 Task: Create a Blog: A platform for individuals or groups to read articles, journals, or commentary on various topics.
Action: Mouse moved to (140, 273)
Screenshot: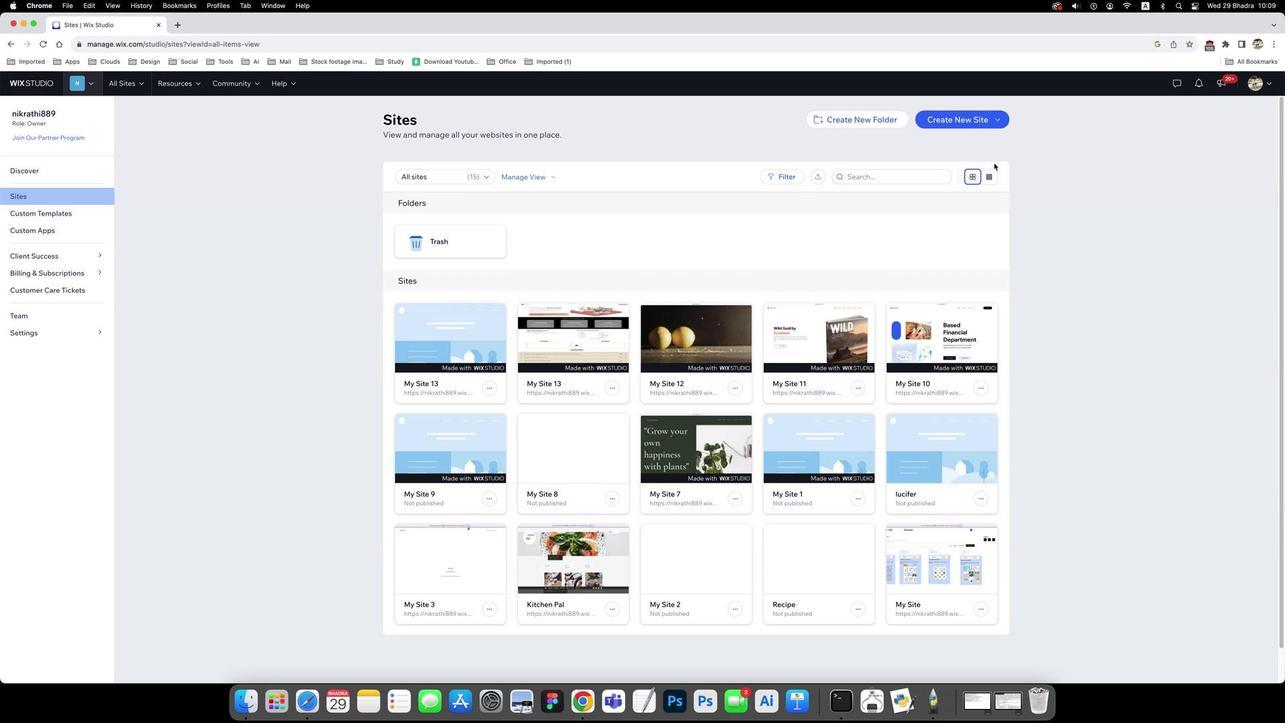 
Action: Mouse pressed left at (140, 273)
Screenshot: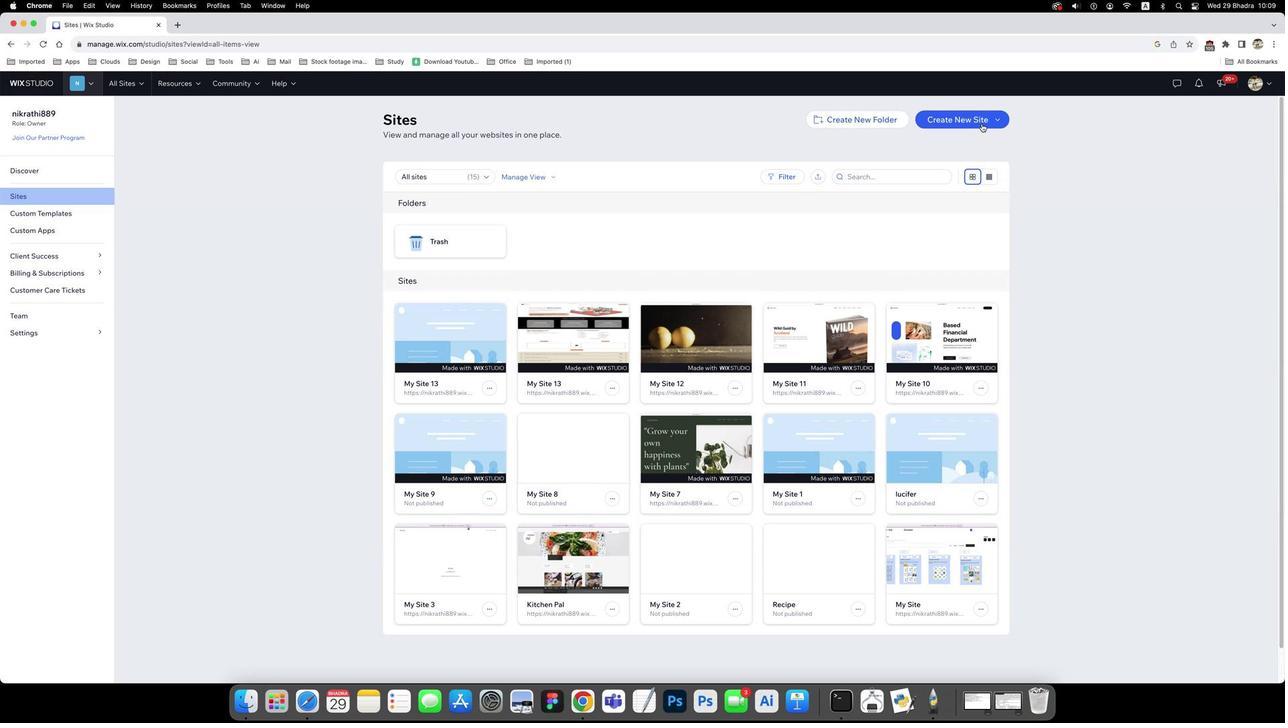 
Action: Mouse moved to (156, 170)
Screenshot: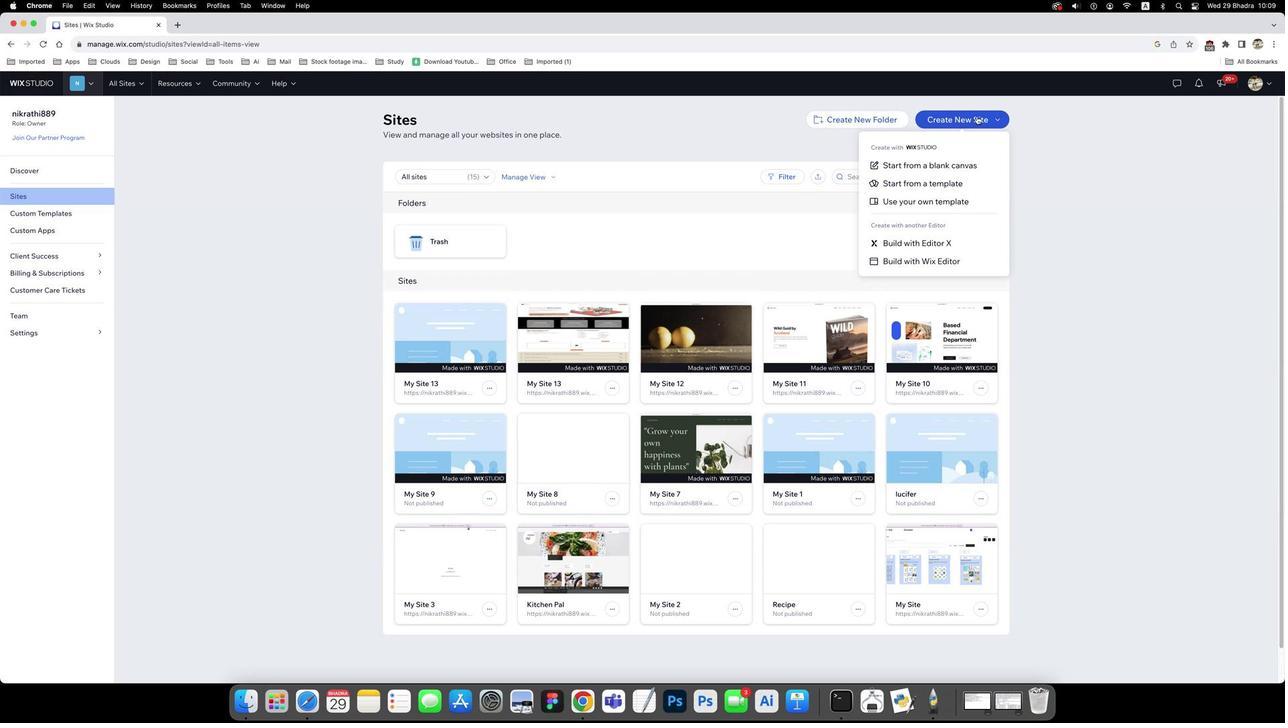 
Action: Mouse pressed left at (156, 170)
Screenshot: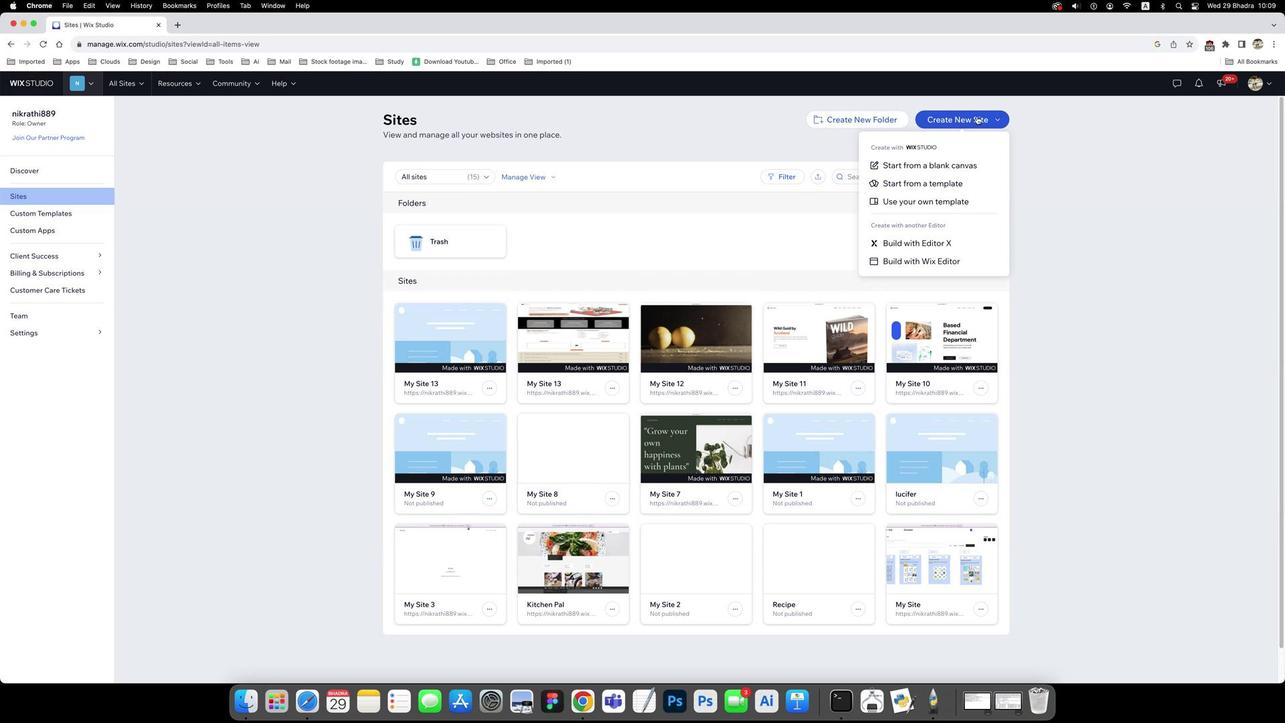 
Action: Mouse moved to (162, 207)
Screenshot: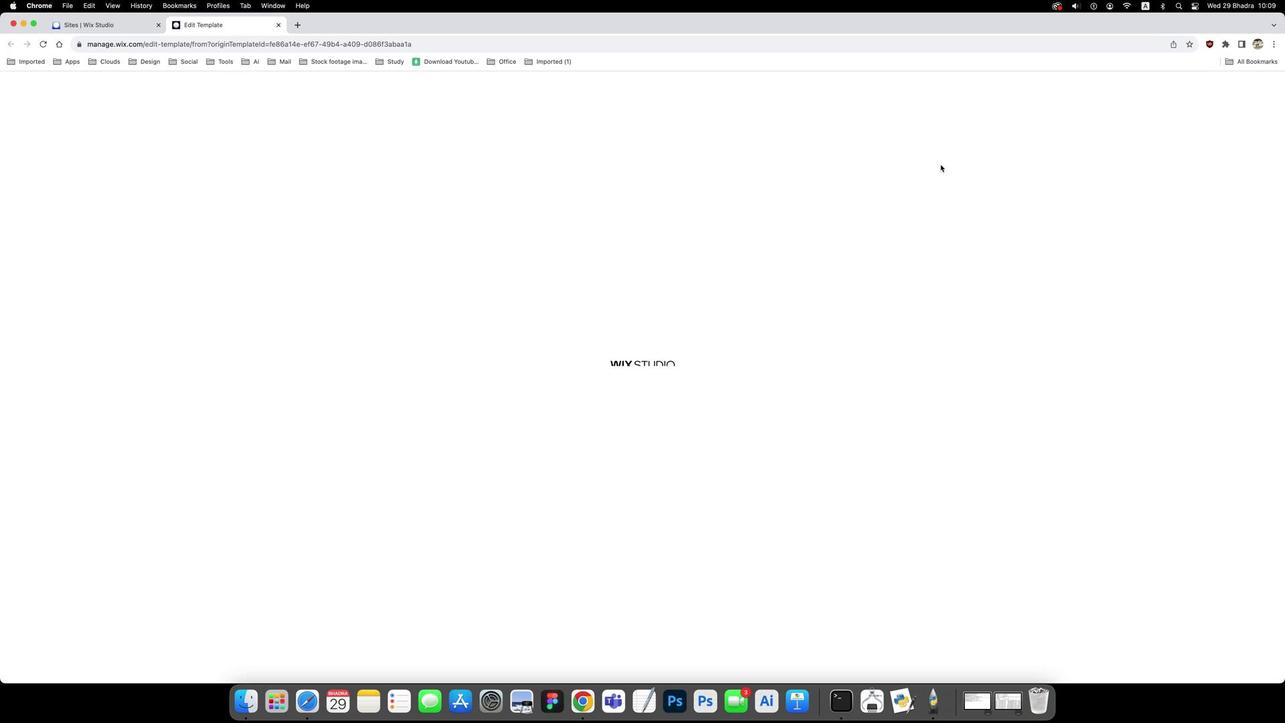
Action: Mouse pressed left at (162, 207)
Screenshot: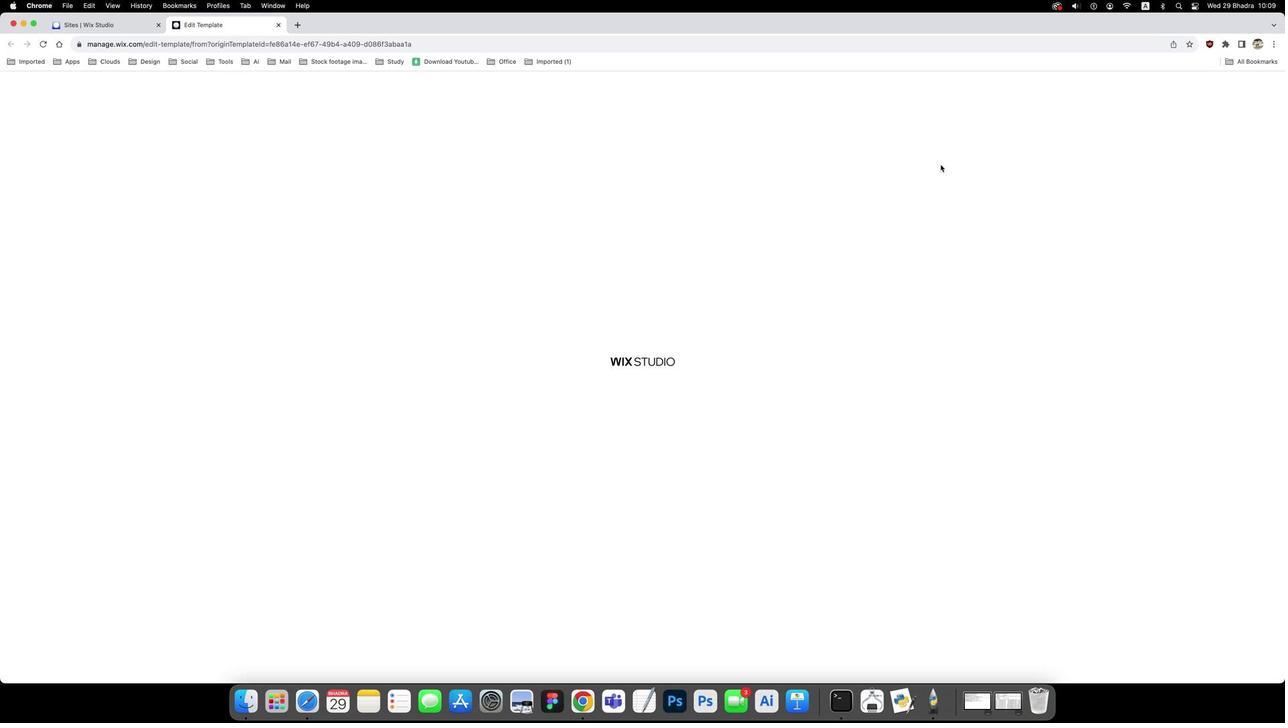 
Action: Mouse moved to (243, 200)
Screenshot: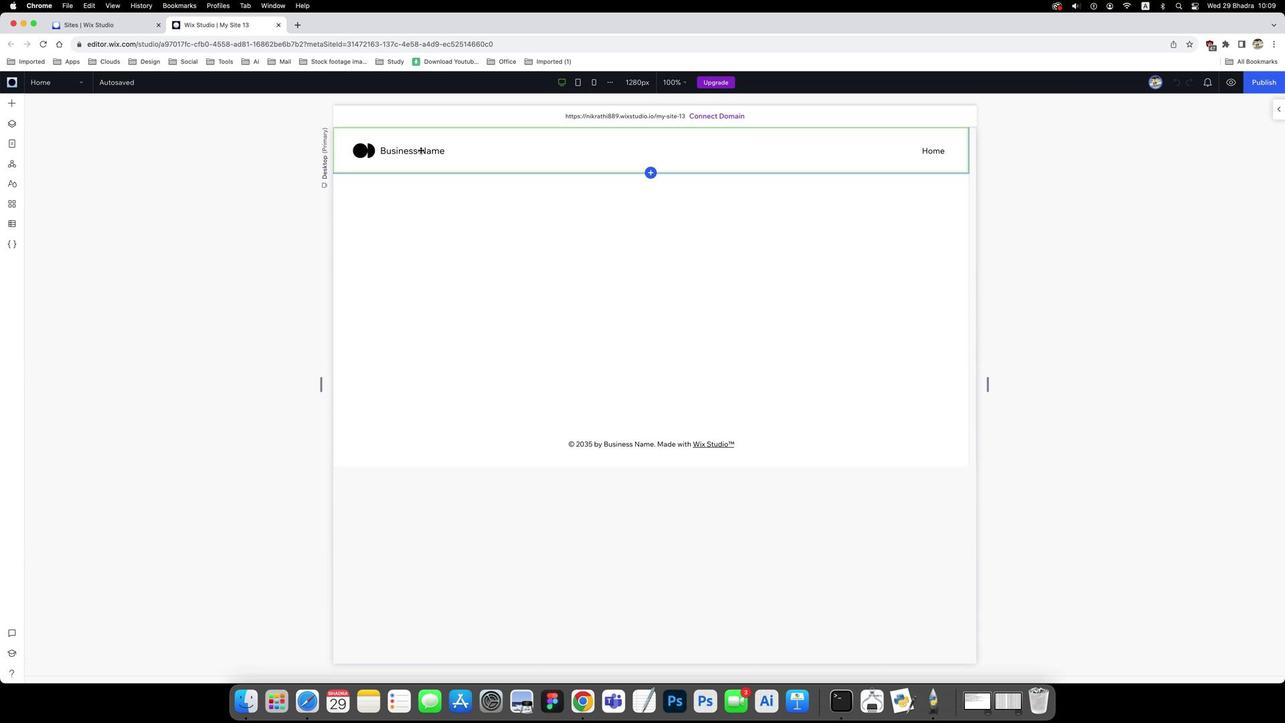 
Action: Mouse pressed left at (243, 200)
Screenshot: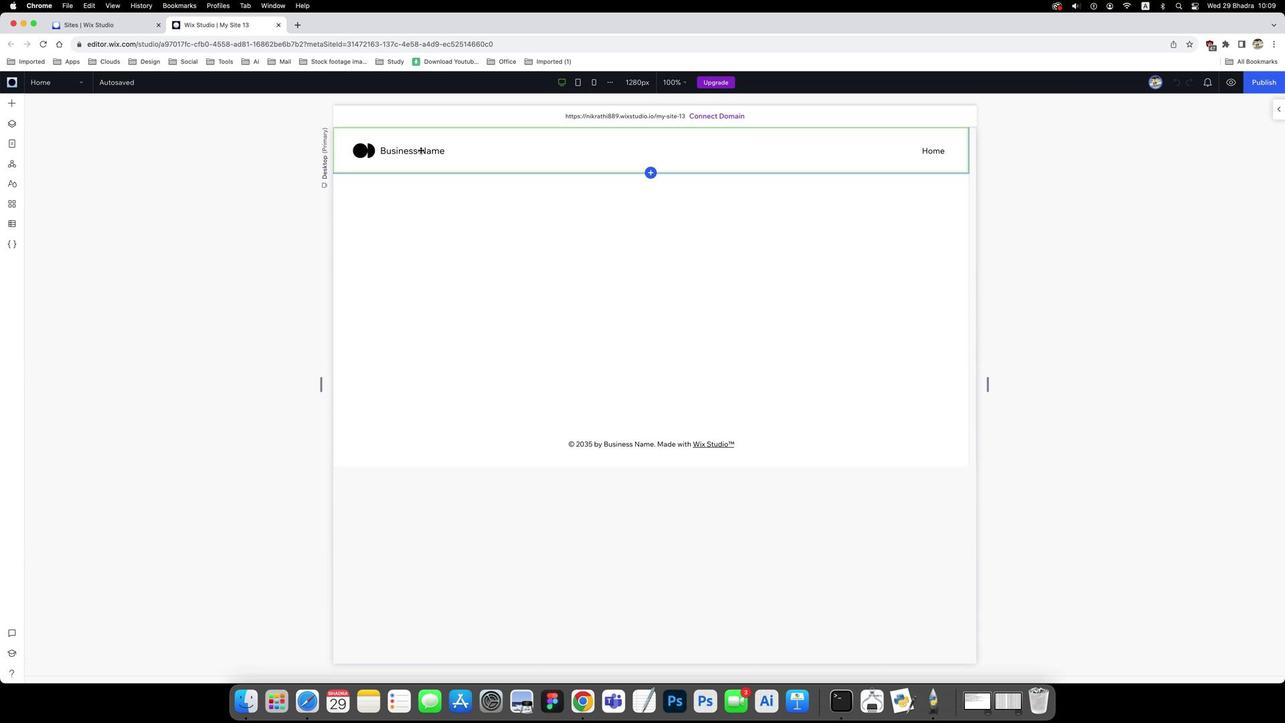 
Action: Mouse moved to (242, 196)
Screenshot: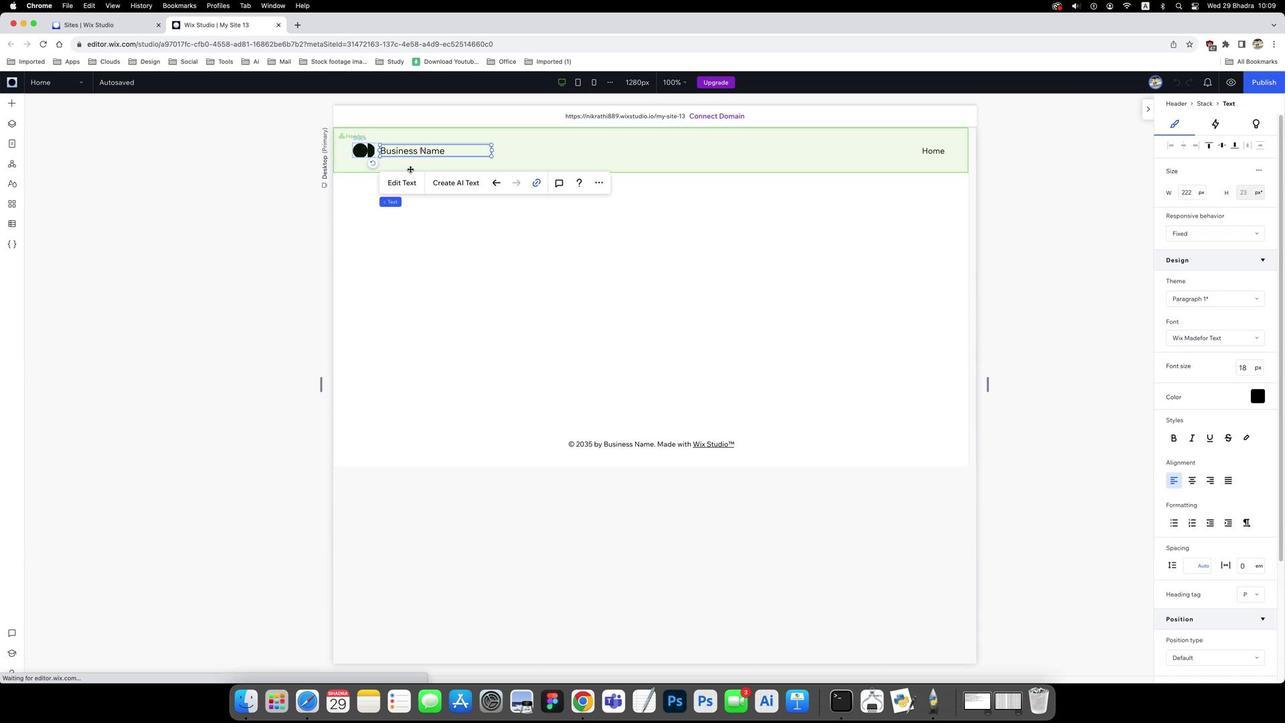
Action: Mouse pressed left at (242, 196)
Screenshot: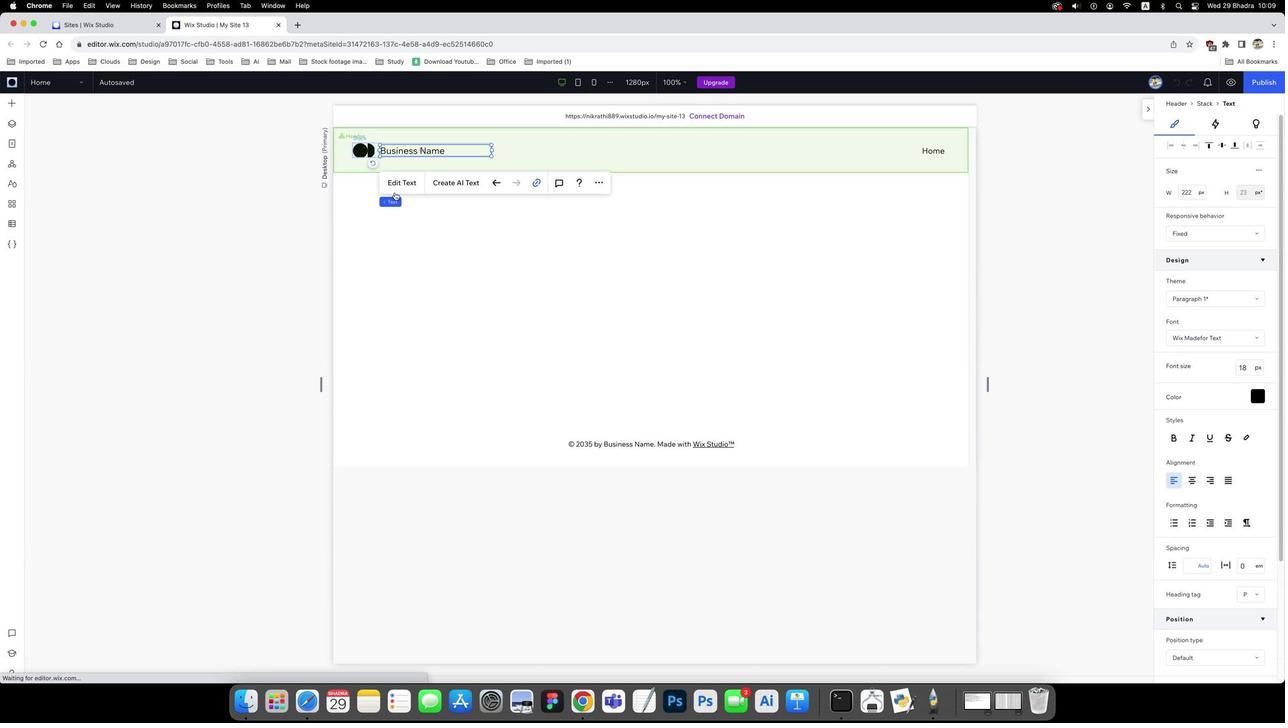 
Action: Mouse pressed left at (242, 196)
Screenshot: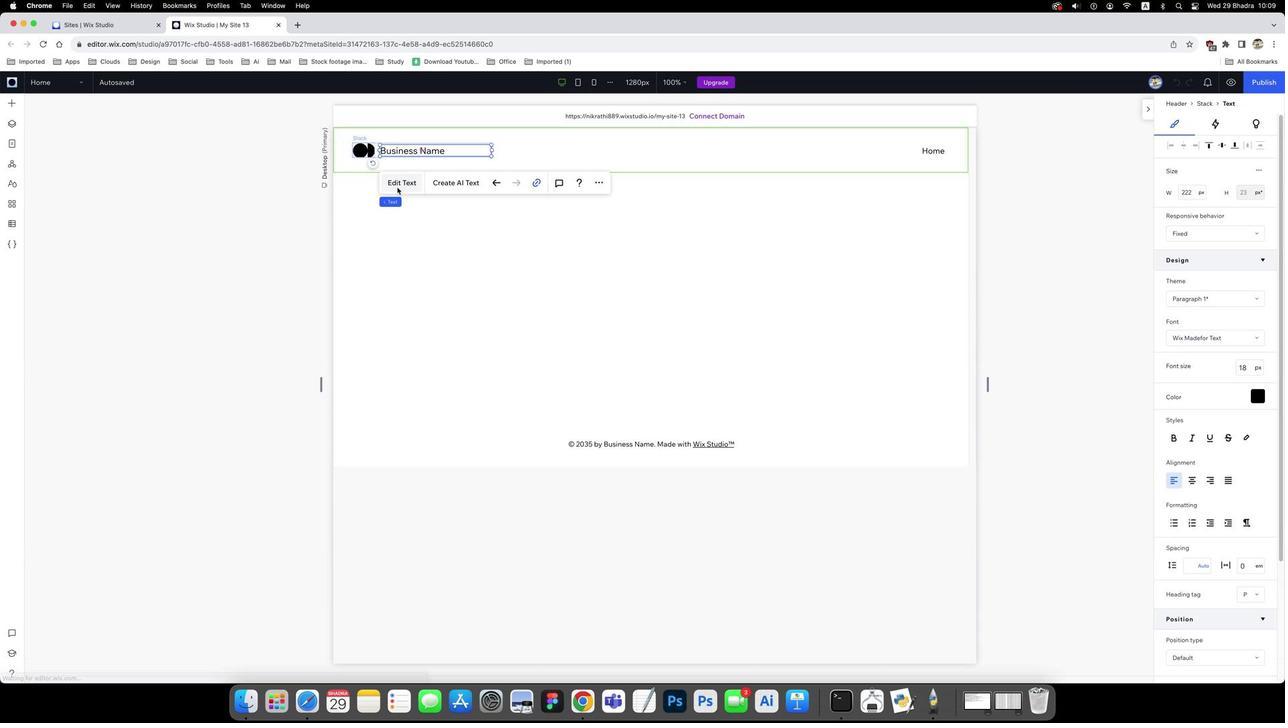 
Action: Mouse moved to (245, 220)
Screenshot: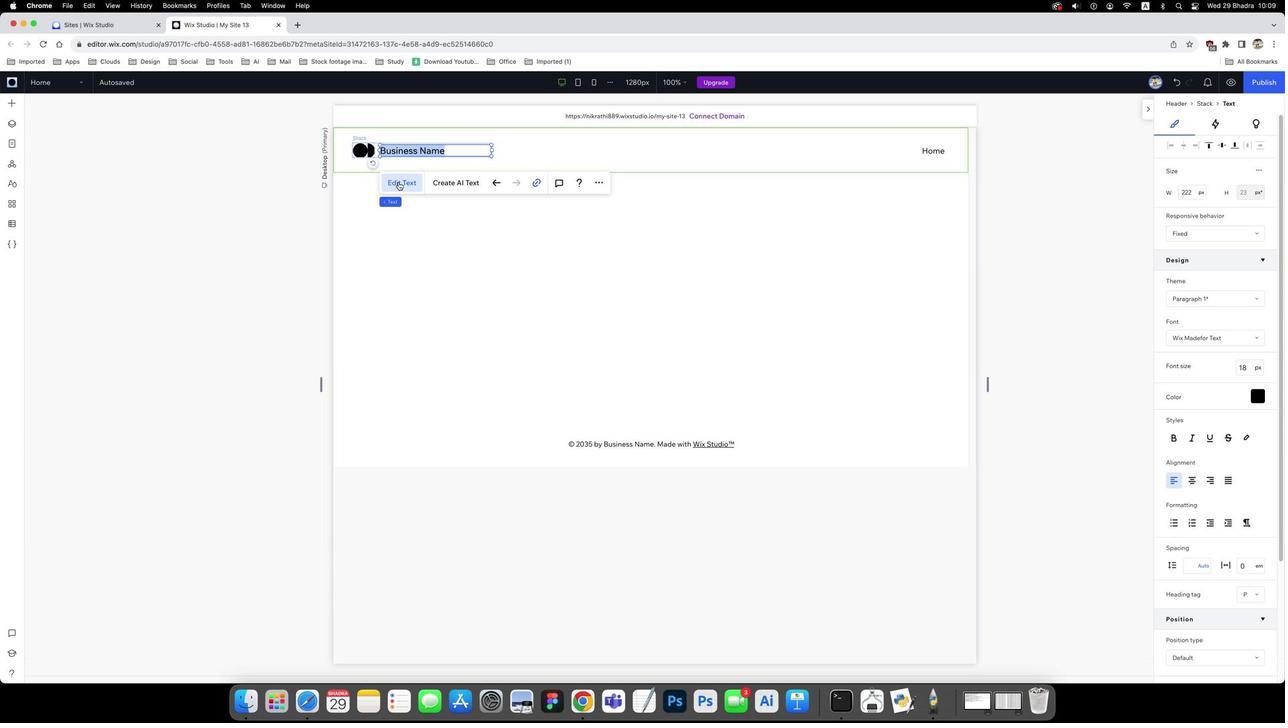 
Action: Mouse pressed left at (245, 220)
Screenshot: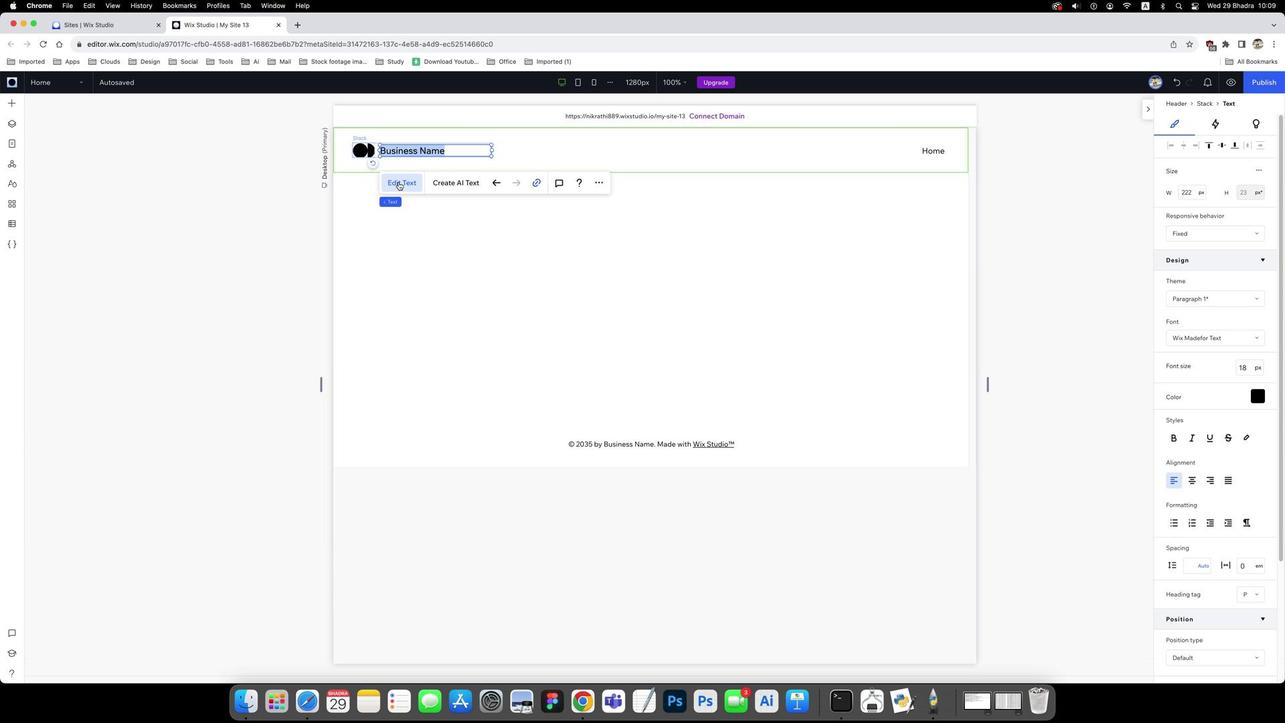 
Action: Key pressed Key.caps_lock'T'Key.caps_lock'h''e'Key.spaceKey.caps_lock'E'Key.caps_lock'x''p''l''o''r''e'
Screenshot: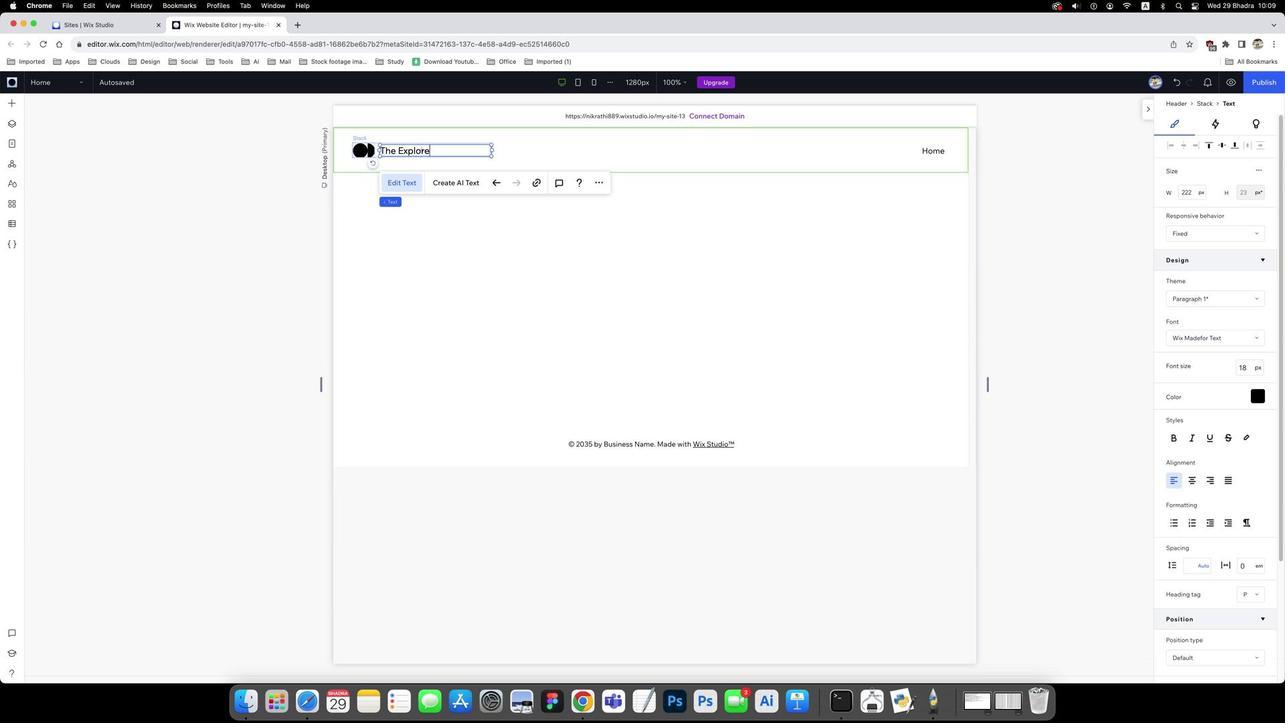 
Action: Mouse moved to (251, 216)
Screenshot: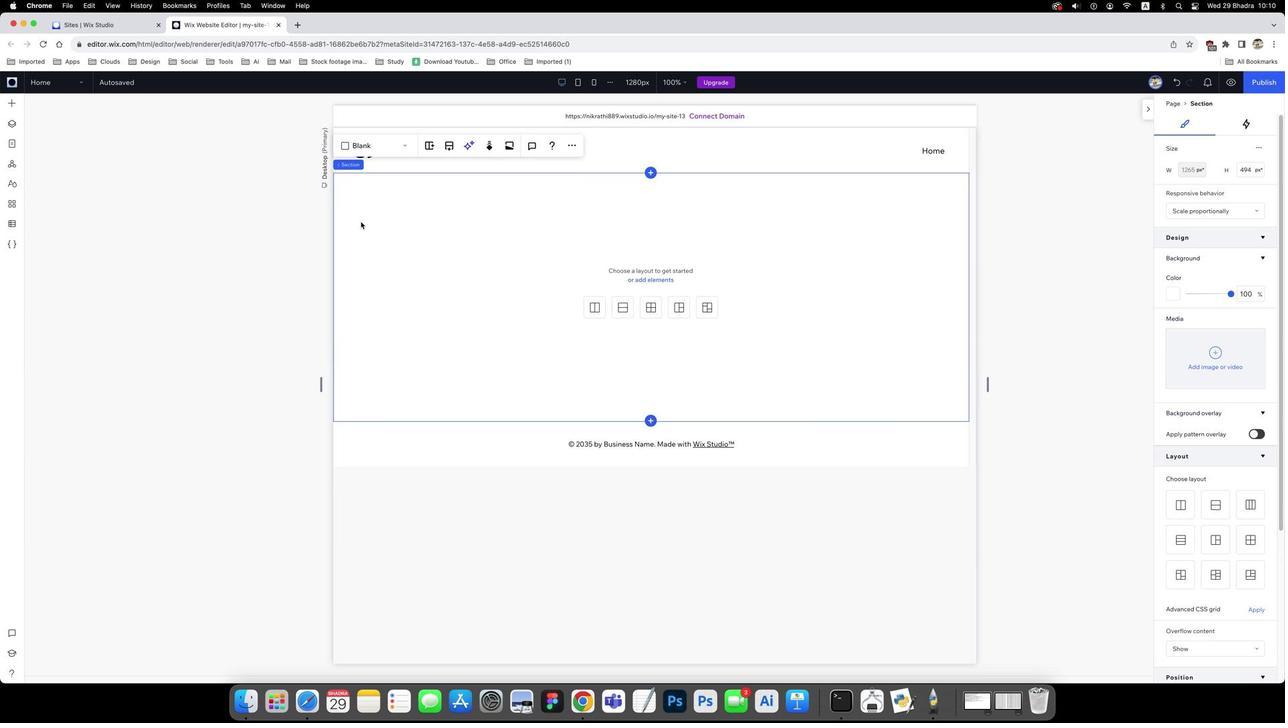 
Action: Mouse pressed left at (251, 216)
Screenshot: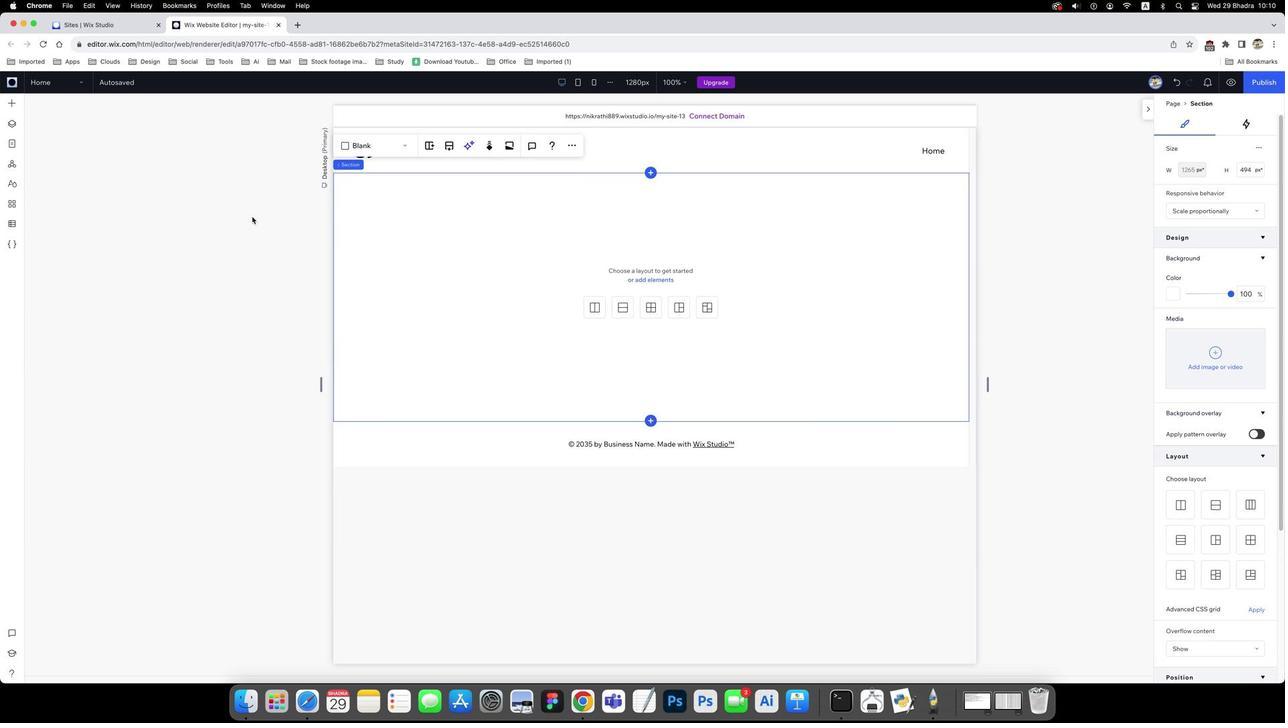 
Action: Mouse moved to (268, 247)
Screenshot: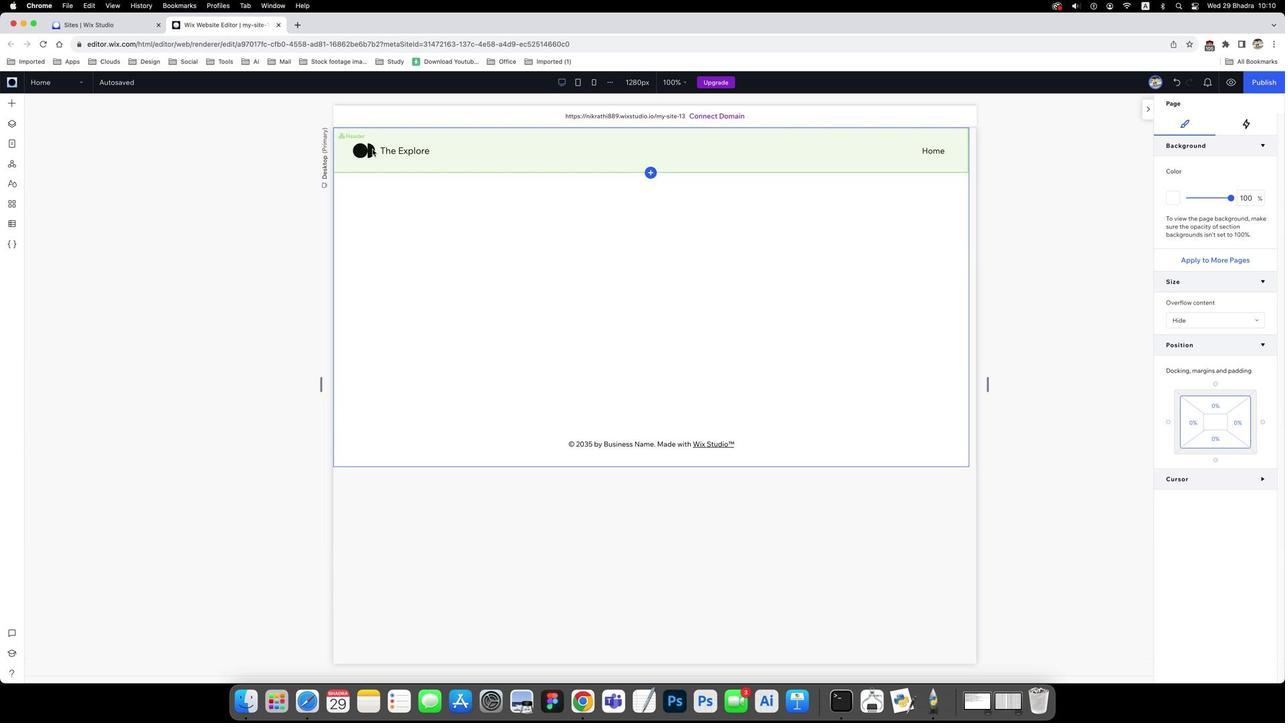
Action: Mouse pressed left at (268, 247)
Screenshot: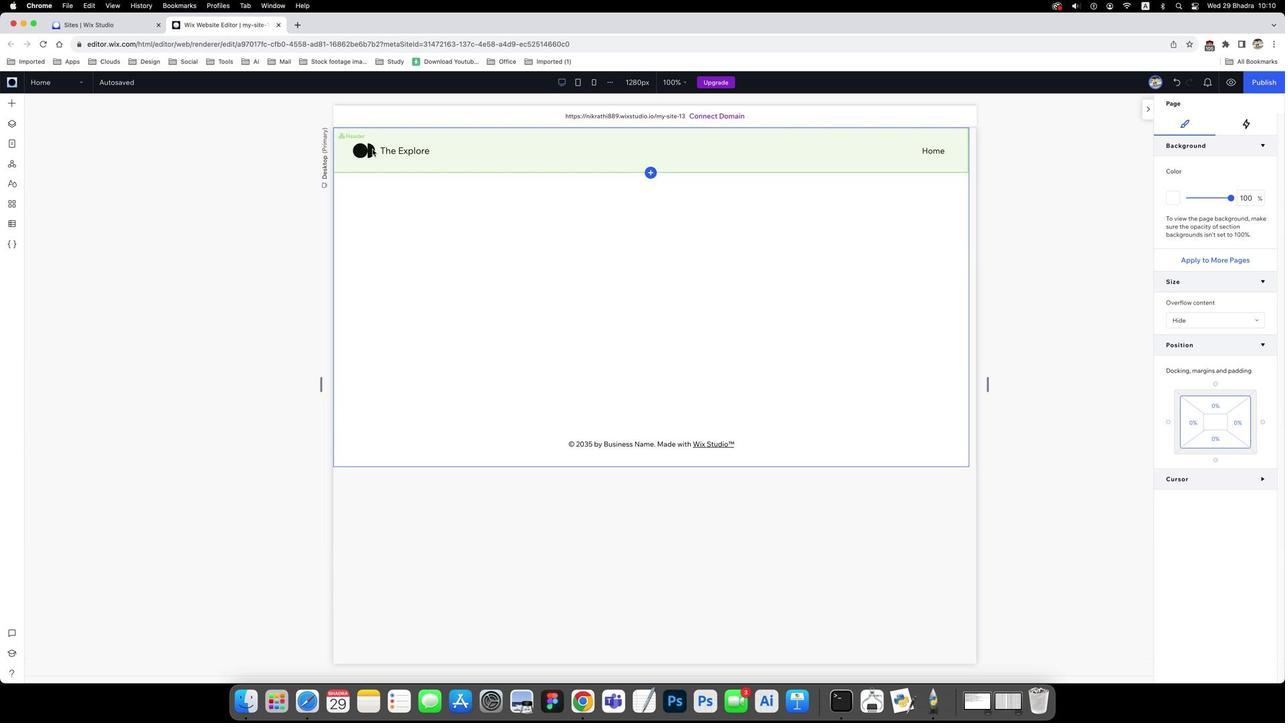 
Action: Mouse moved to (249, 195)
Screenshot: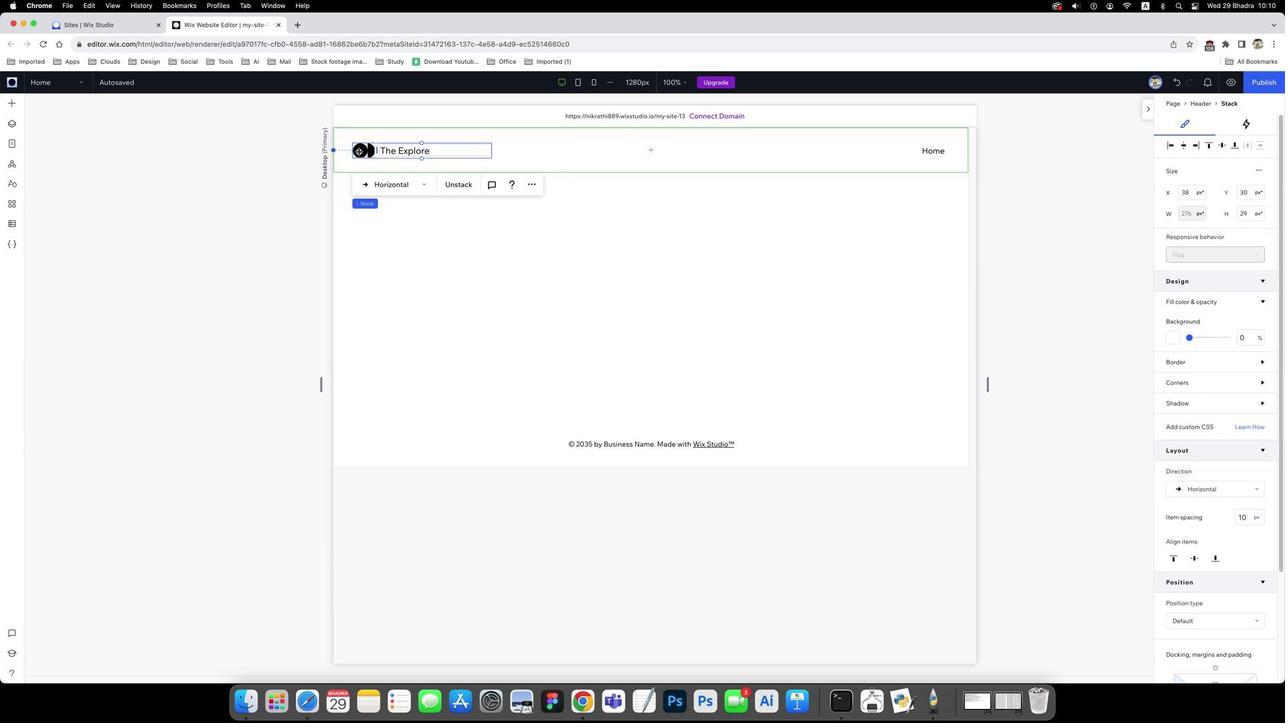 
Action: Mouse pressed left at (249, 195)
Screenshot: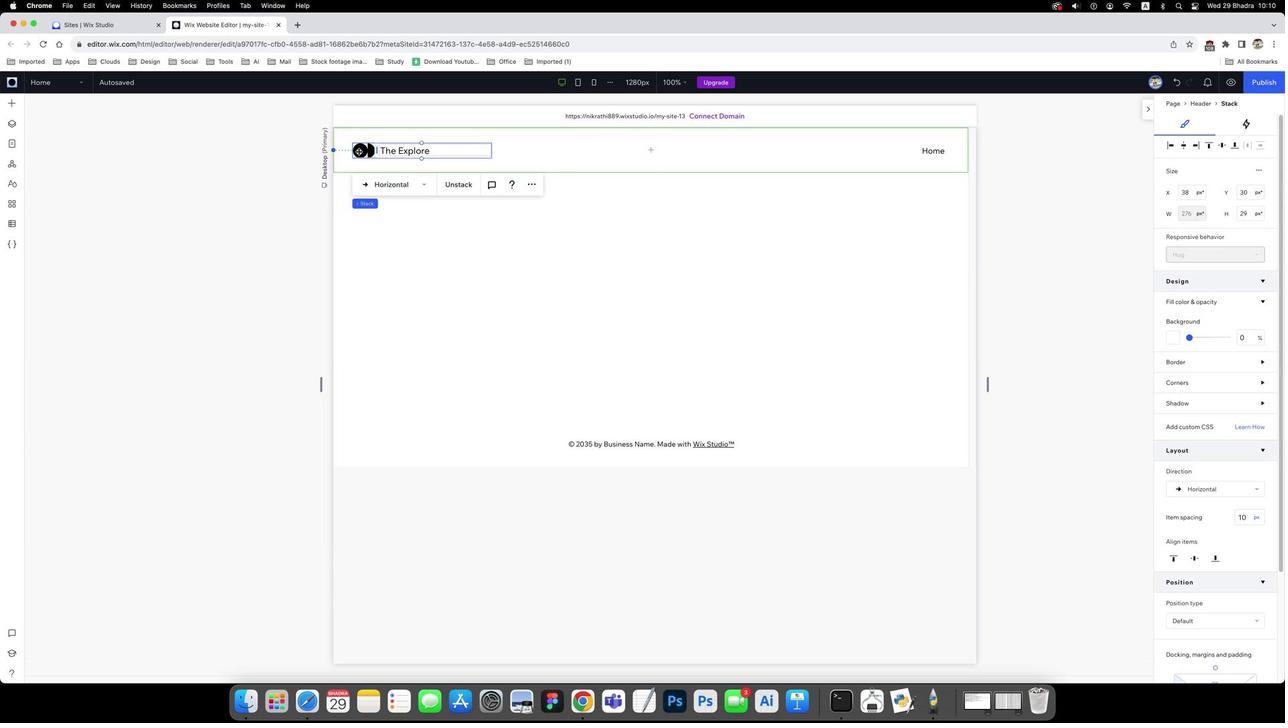 
Action: Mouse moved to (252, 196)
Screenshot: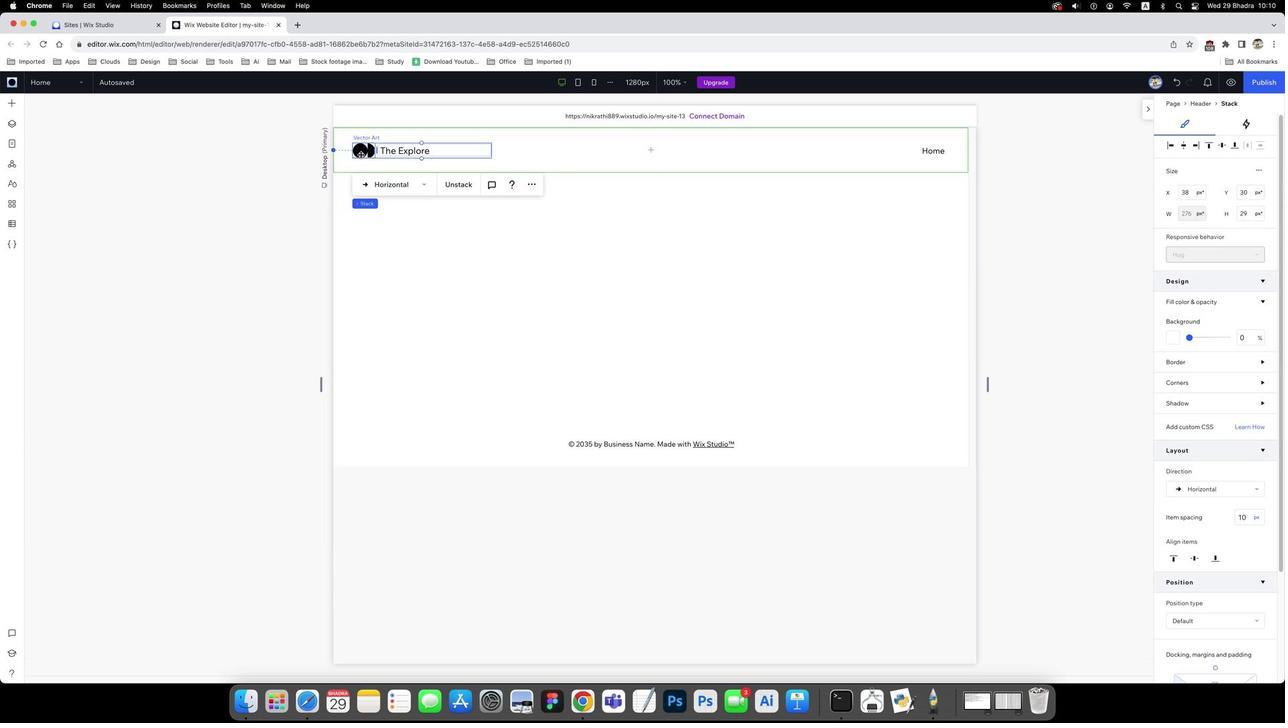 
Action: Mouse pressed left at (252, 196)
Screenshot: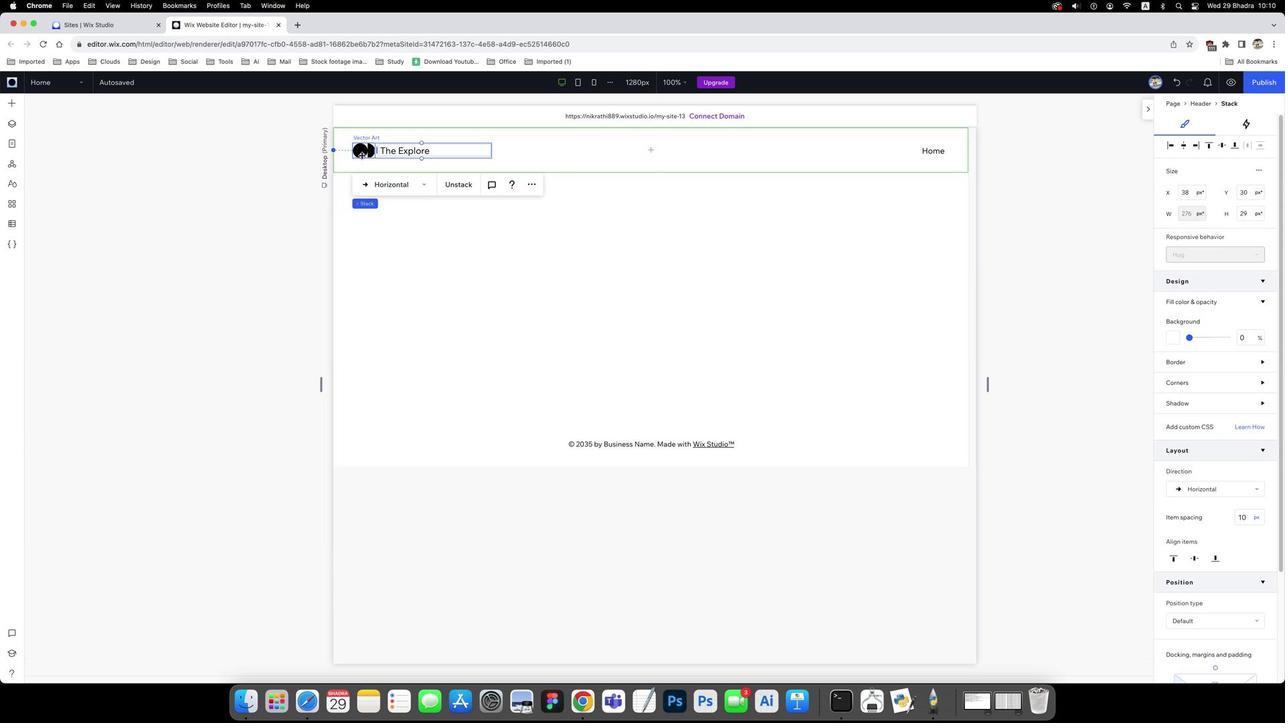 
Action: Mouse moved to (251, 198)
Screenshot: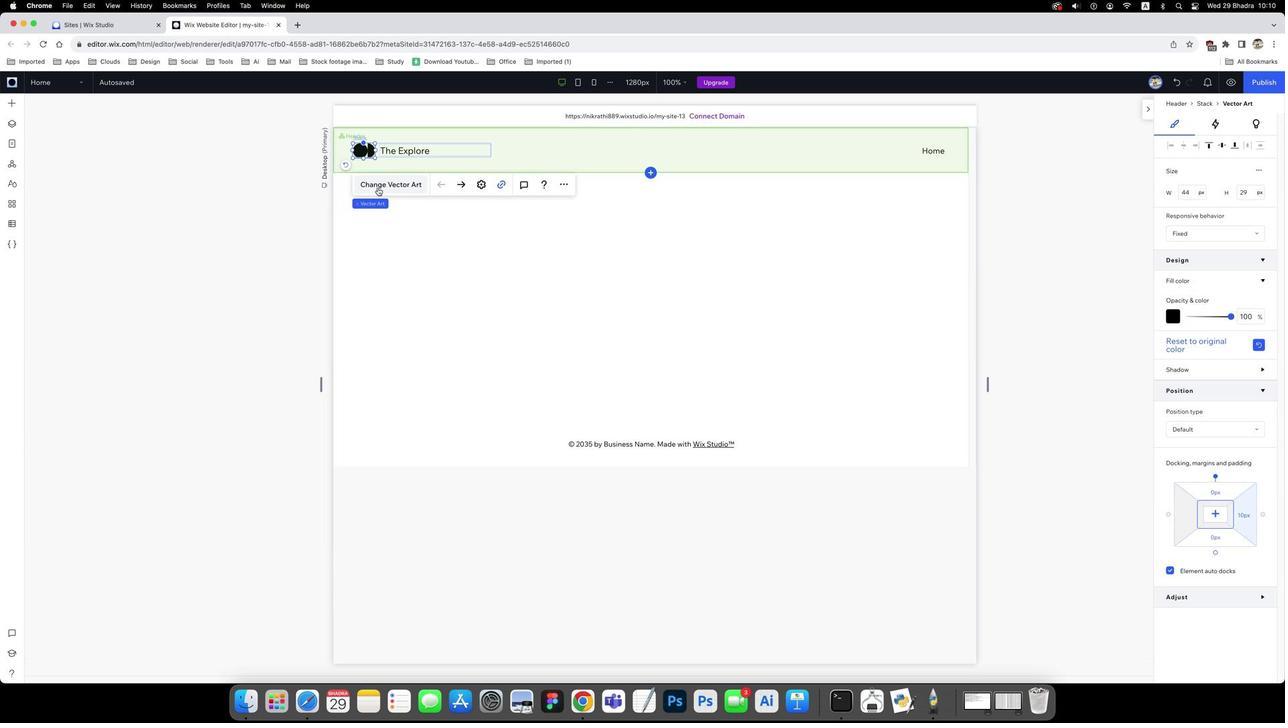 
Action: Mouse pressed left at (251, 198)
Screenshot: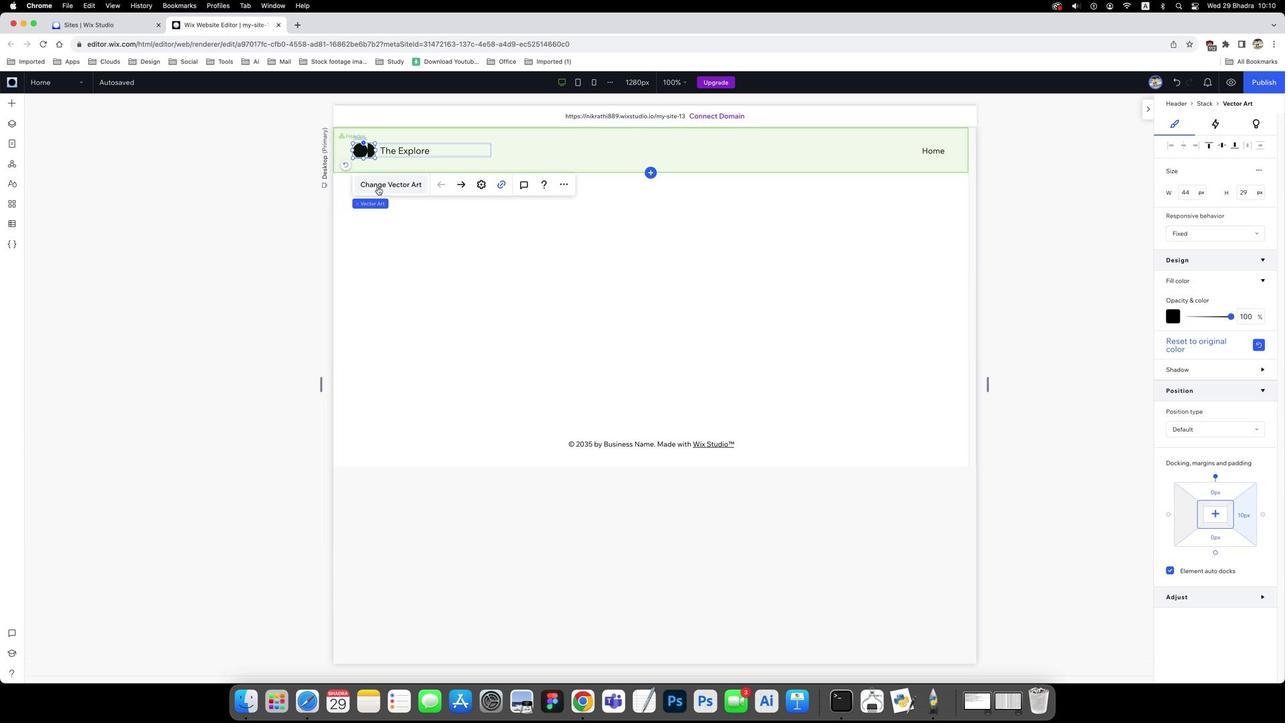 
Action: Mouse moved to (249, 224)
Screenshot: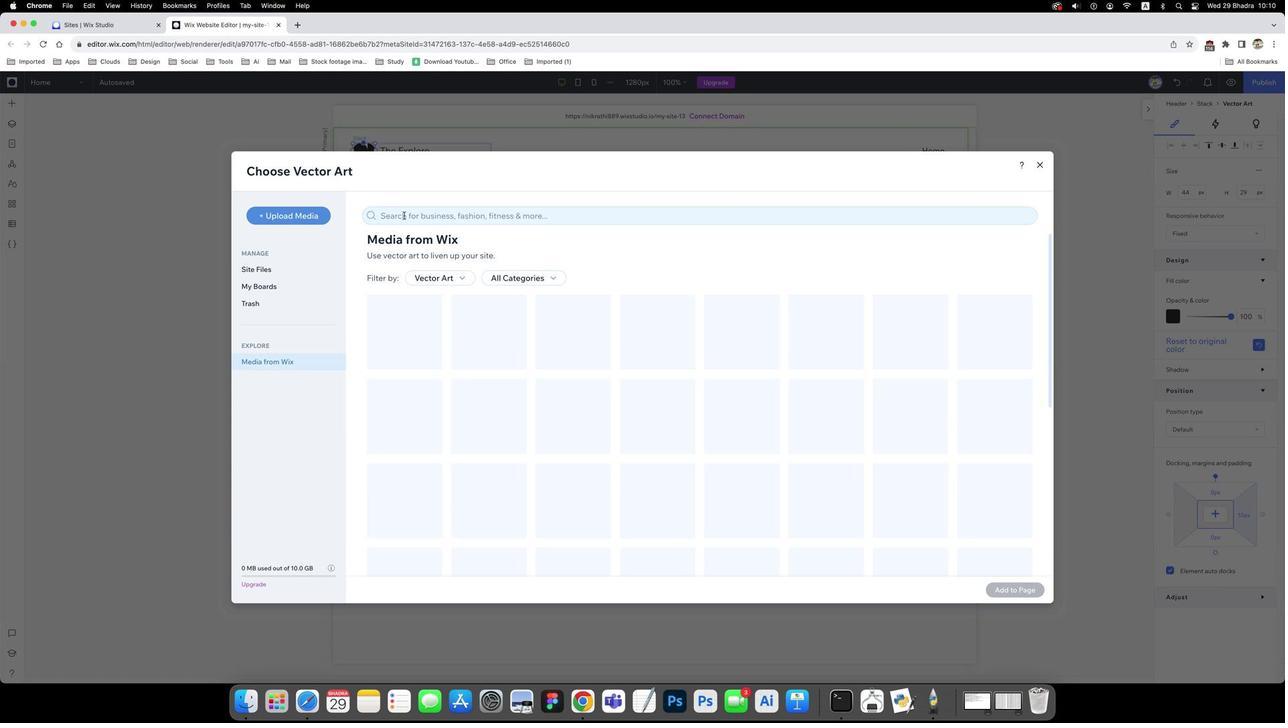 
Action: Mouse pressed left at (249, 224)
Screenshot: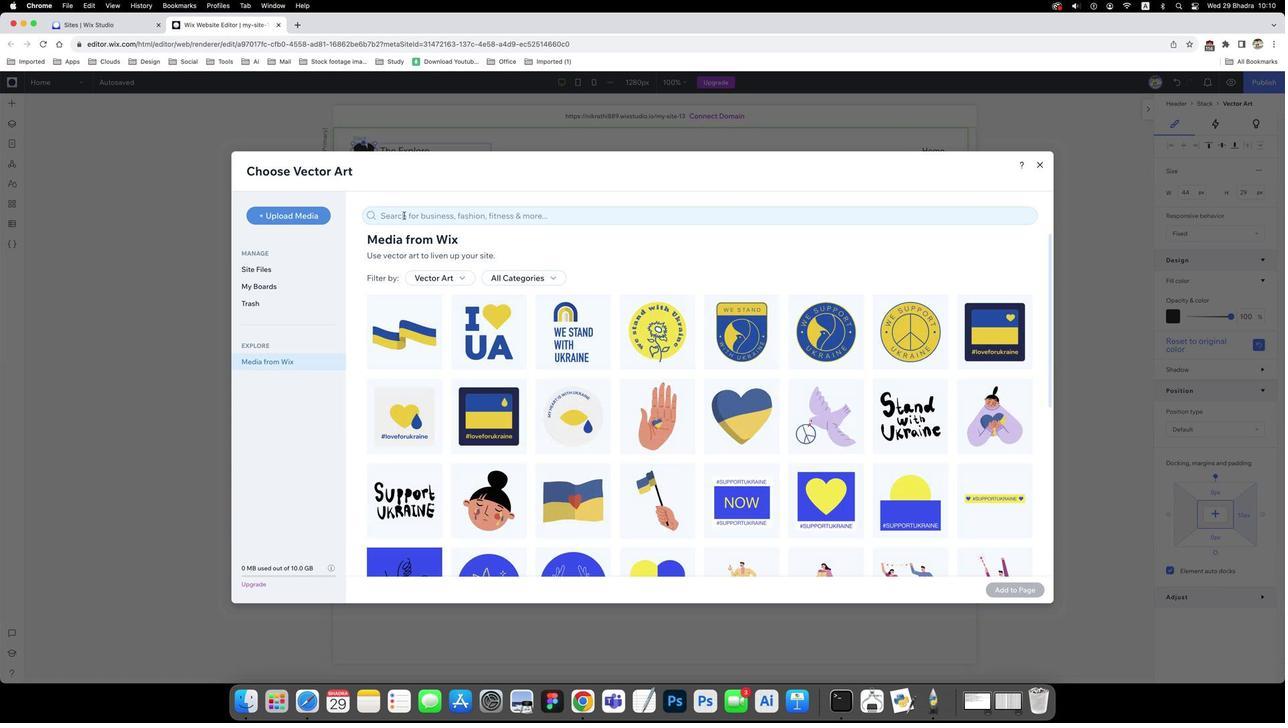
Action: Mouse moved to (245, 247)
Screenshot: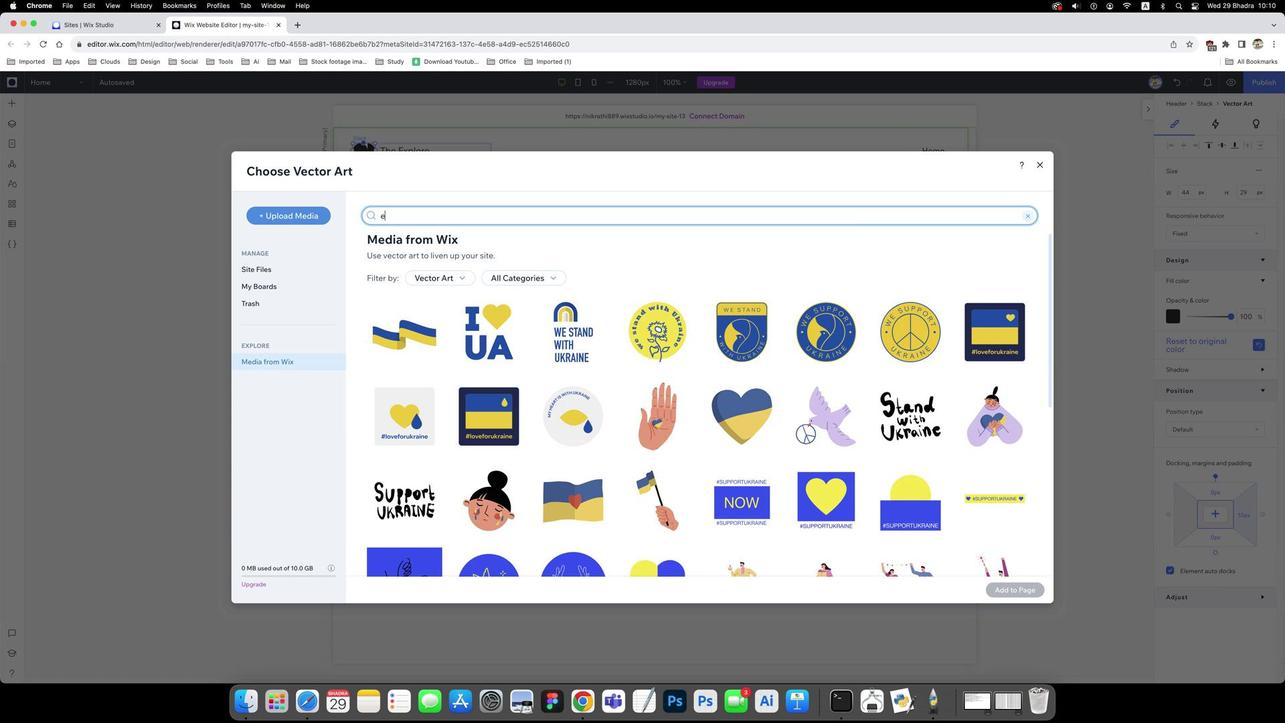 
Action: Mouse pressed left at (245, 247)
Screenshot: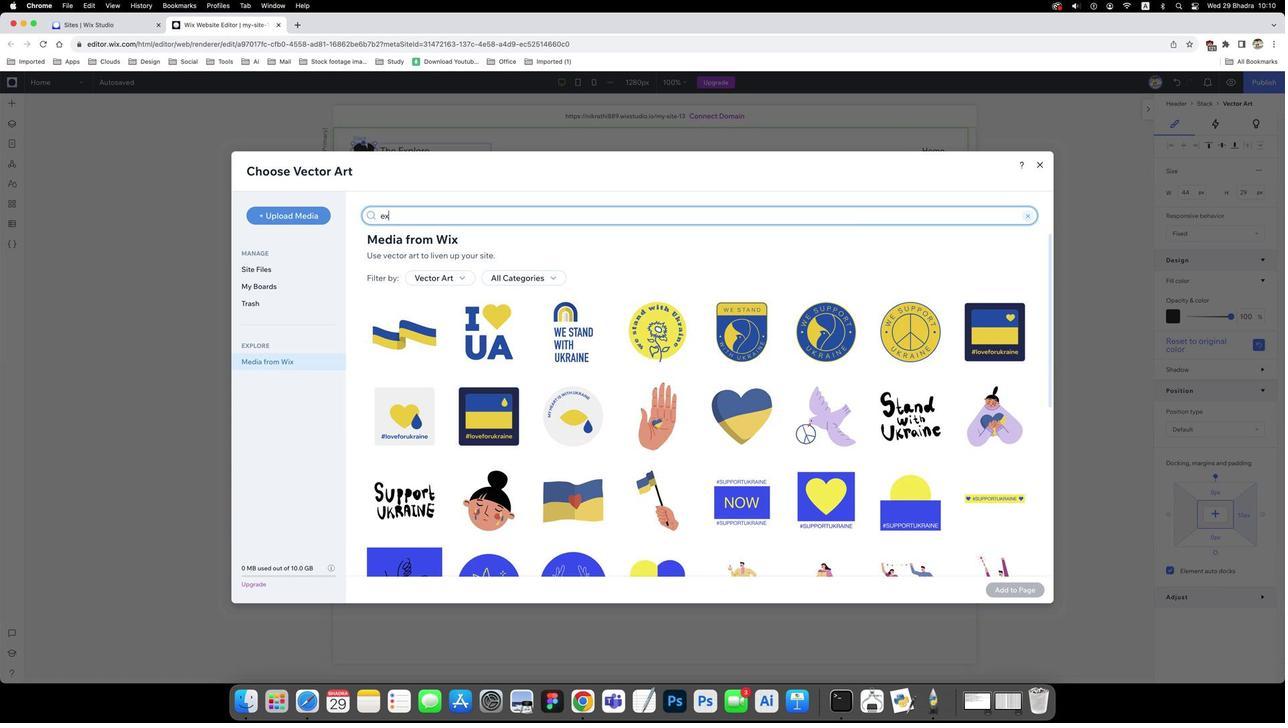 
Action: Key pressed 'e''x''p''l''o''r''e'Key.enter
Screenshot: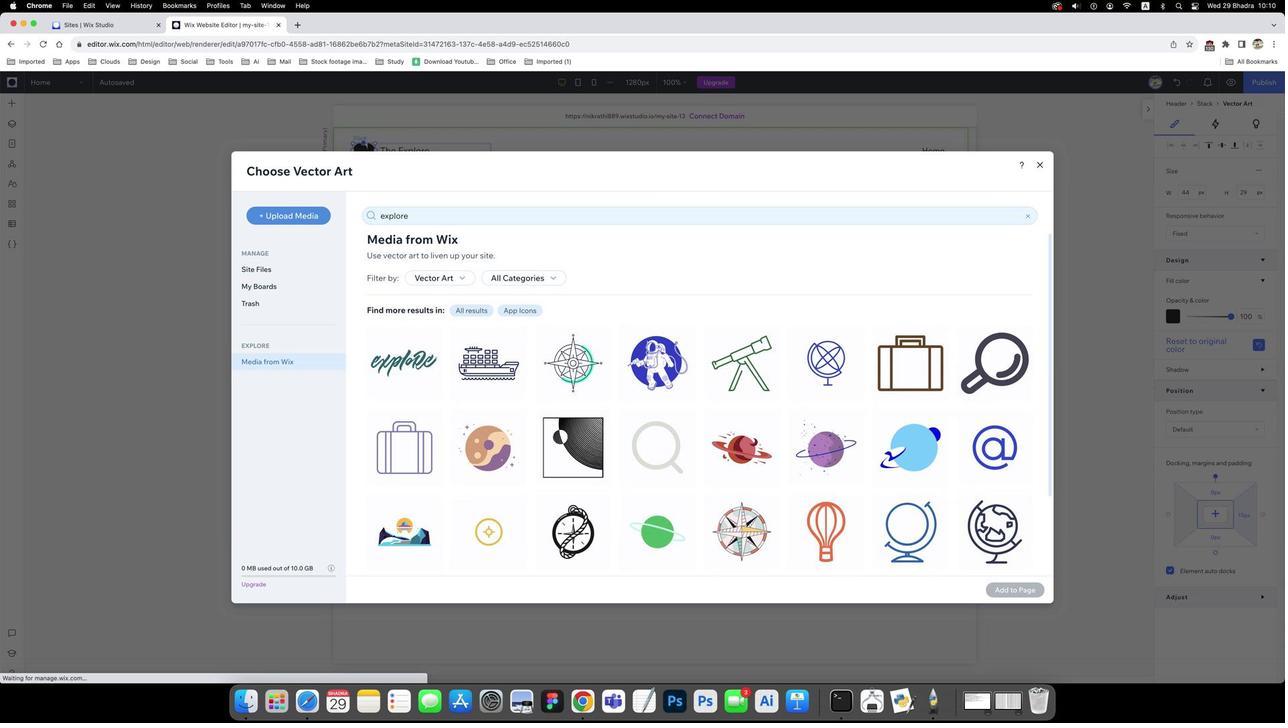 
Action: Mouse moved to (214, 352)
Screenshot: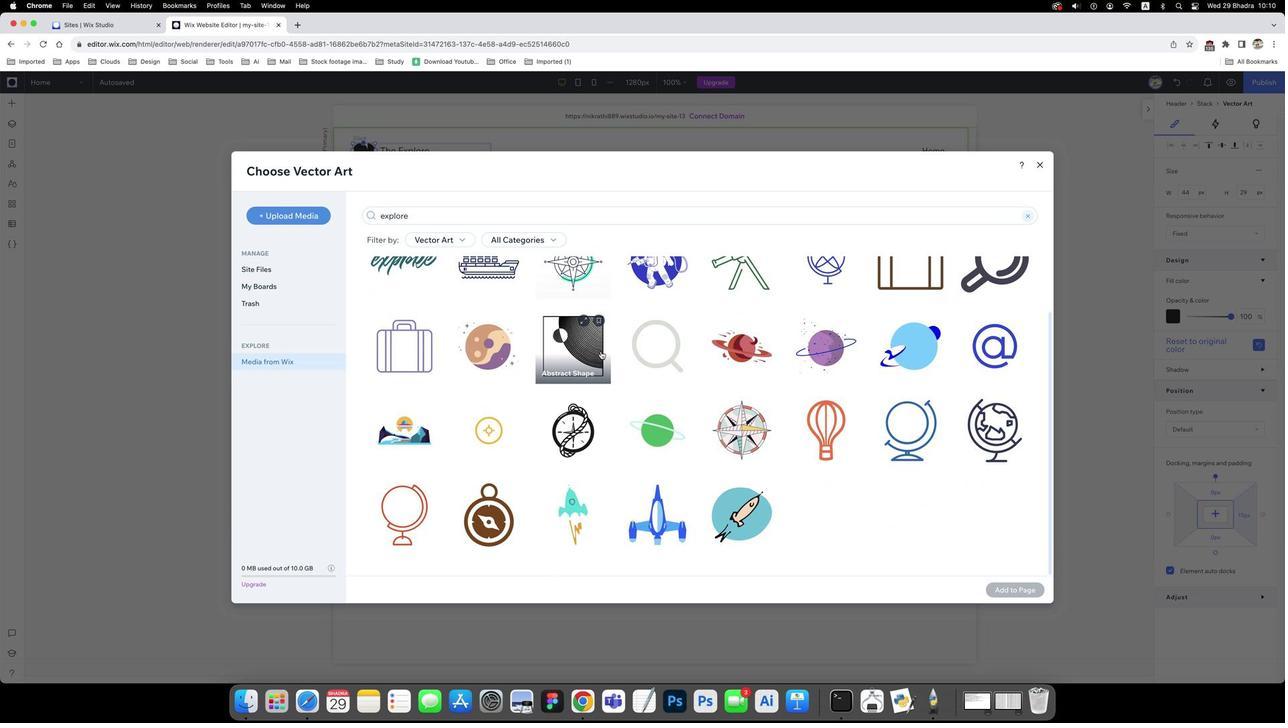 
Action: Mouse scrolled (214, 352) with delta (307, 78)
Screenshot: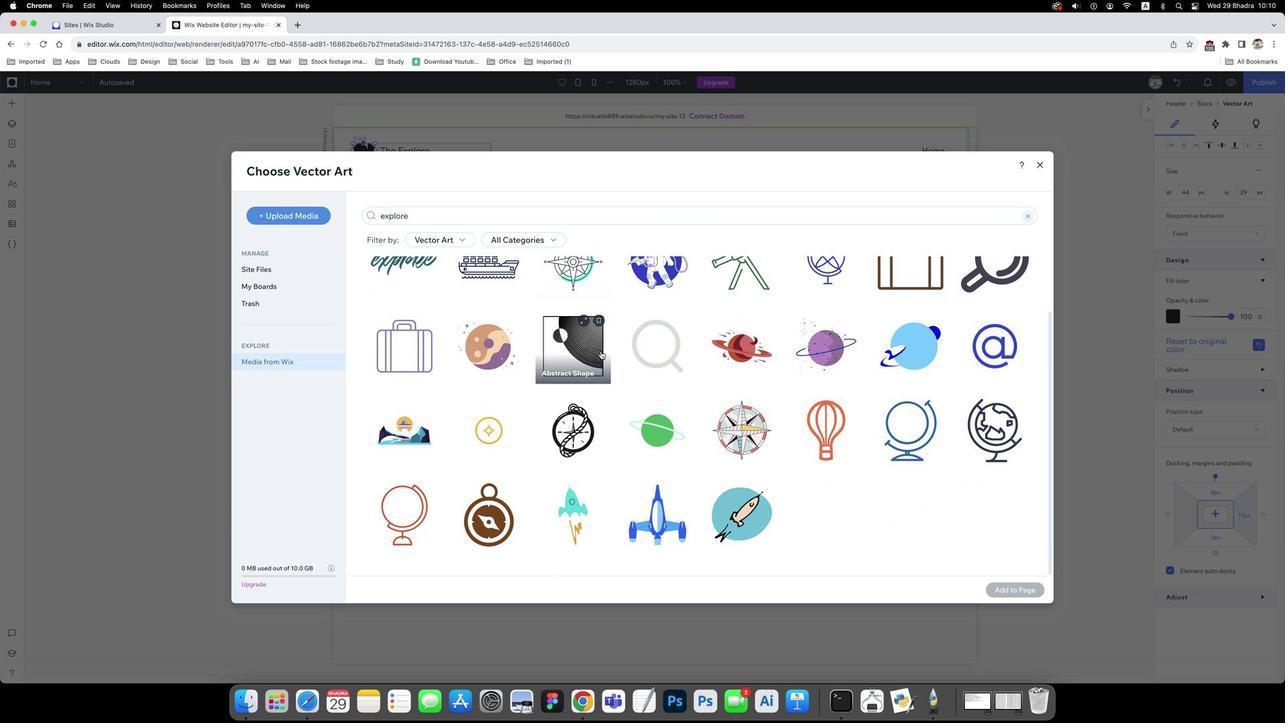 
Action: Mouse scrolled (214, 352) with delta (307, 78)
Screenshot: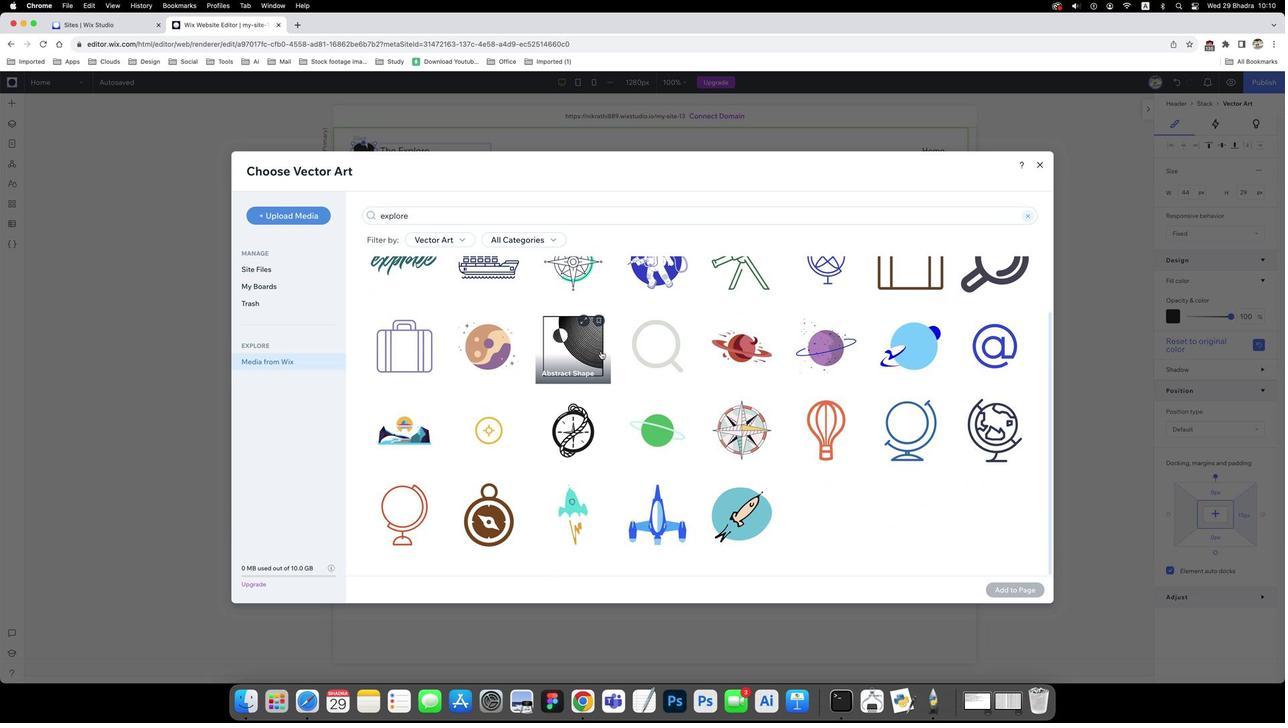 
Action: Mouse scrolled (214, 352) with delta (307, 78)
Screenshot: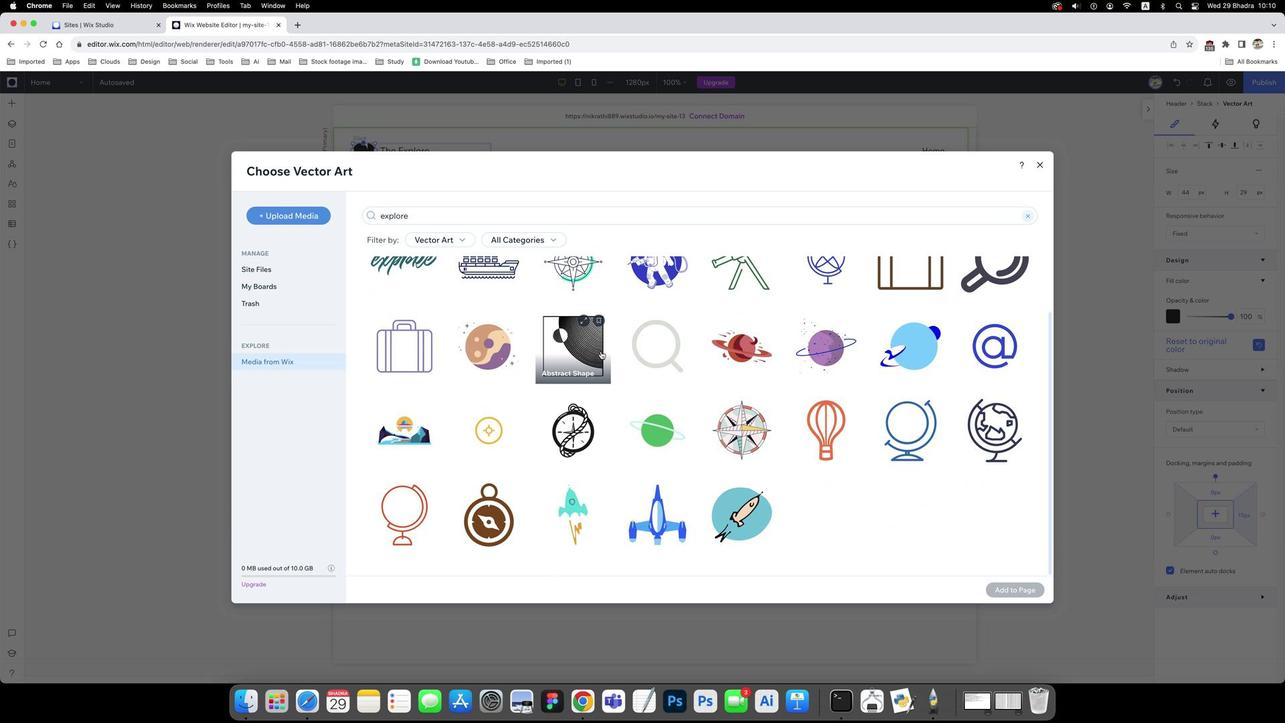 
Action: Mouse scrolled (214, 352) with delta (307, 78)
Screenshot: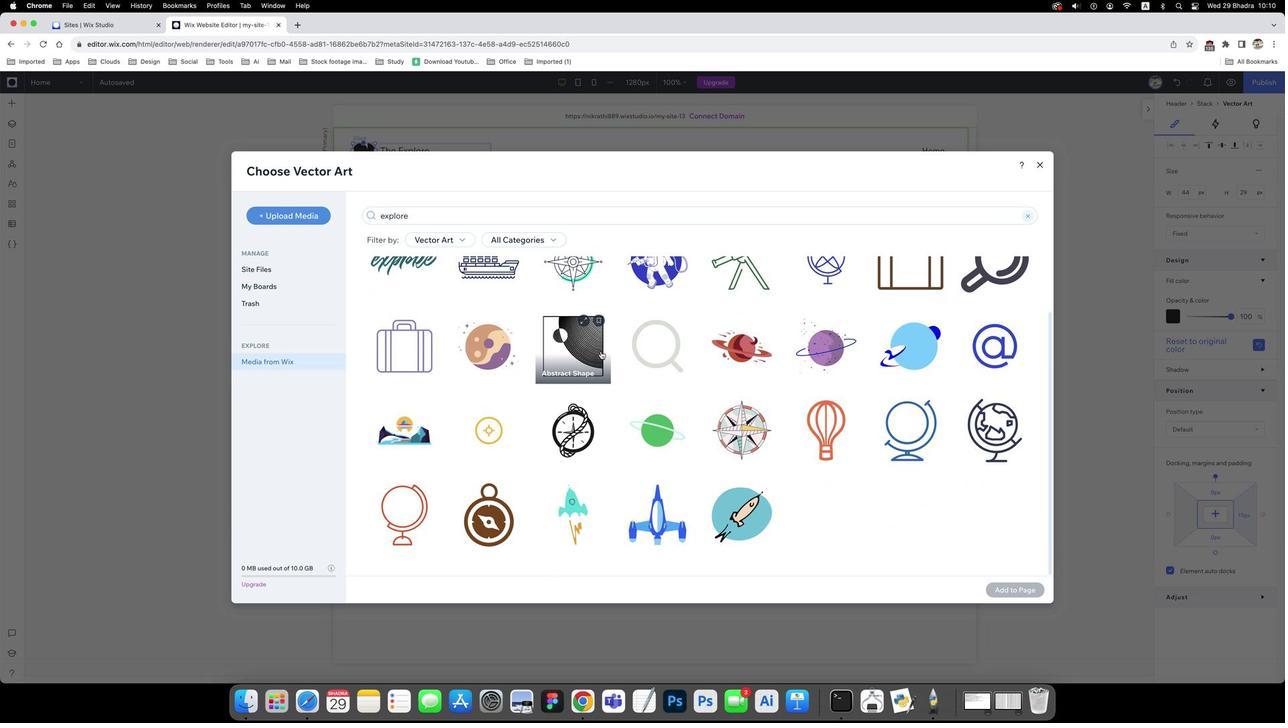 
Action: Mouse scrolled (214, 352) with delta (307, 78)
Screenshot: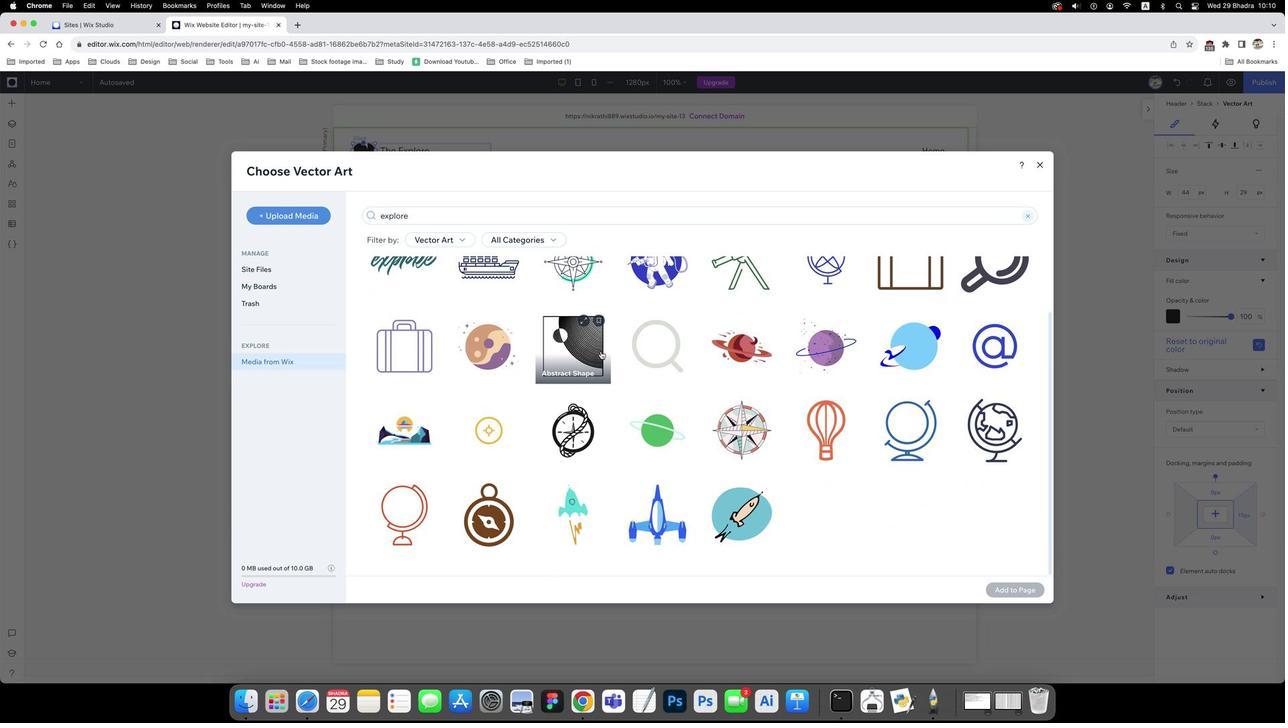 
Action: Mouse scrolled (214, 352) with delta (307, 78)
Screenshot: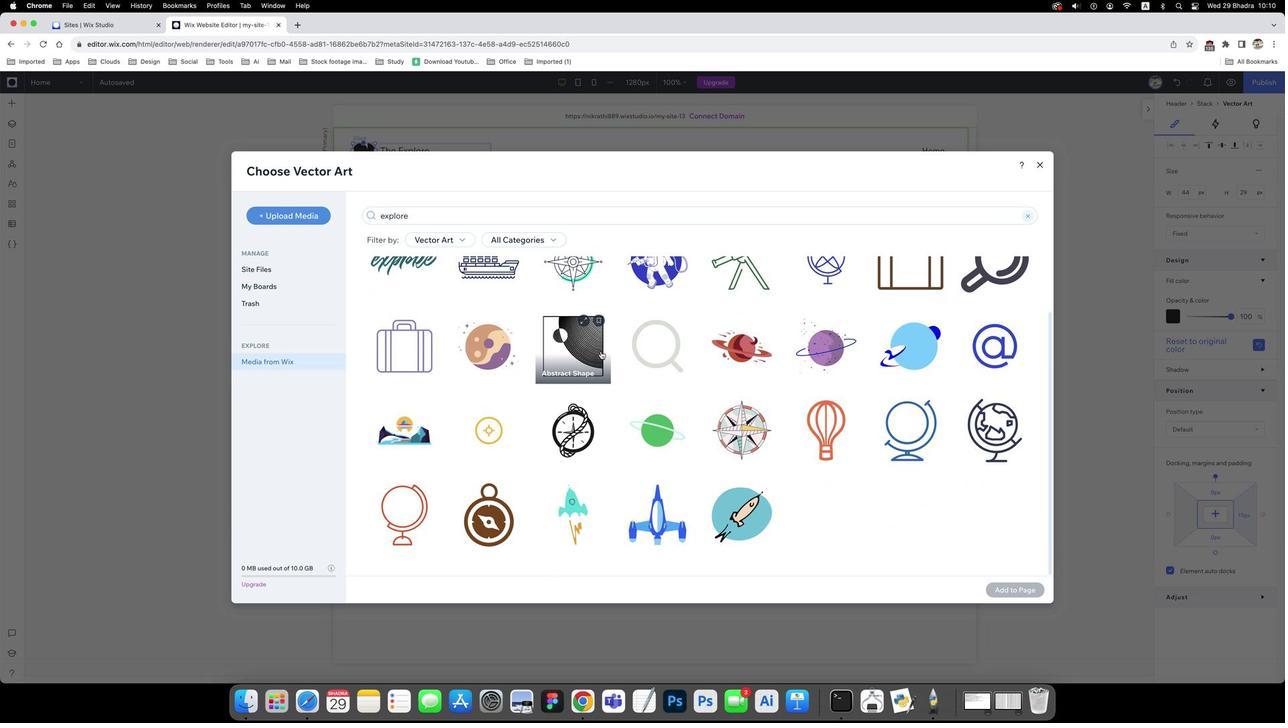 
Action: Mouse scrolled (214, 352) with delta (307, 78)
Screenshot: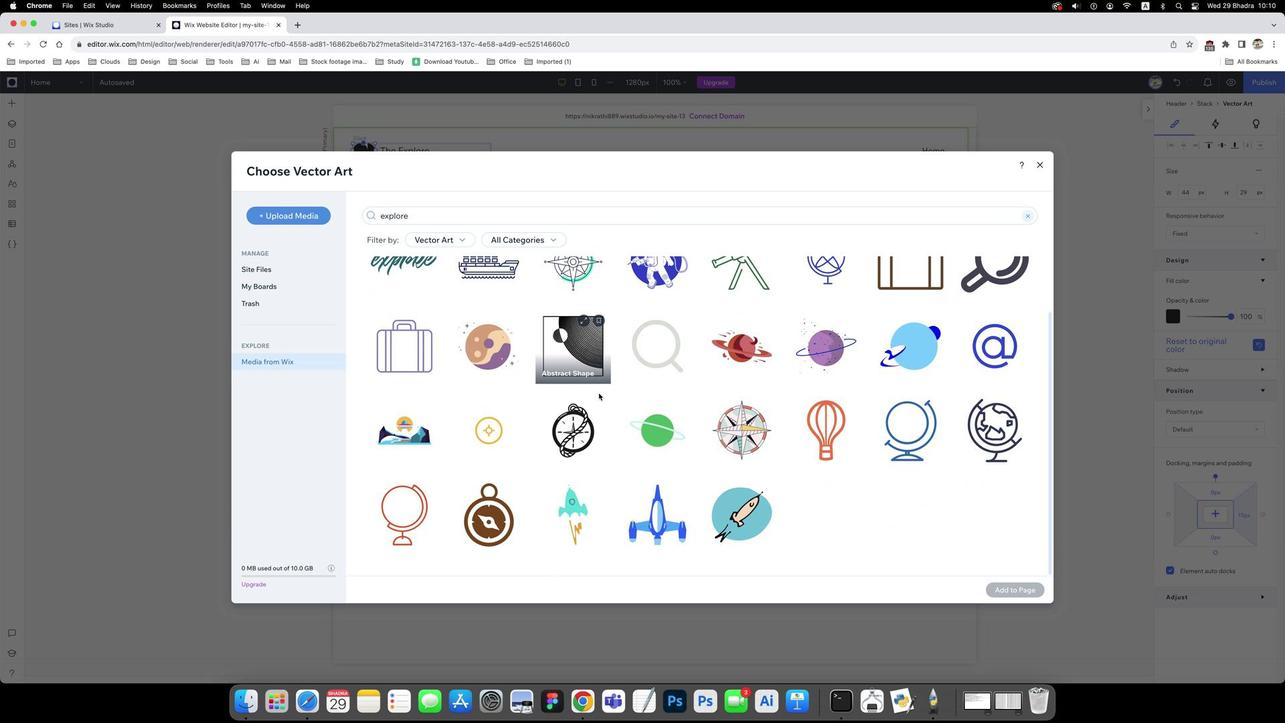 
Action: Mouse scrolled (214, 352) with delta (307, 78)
Screenshot: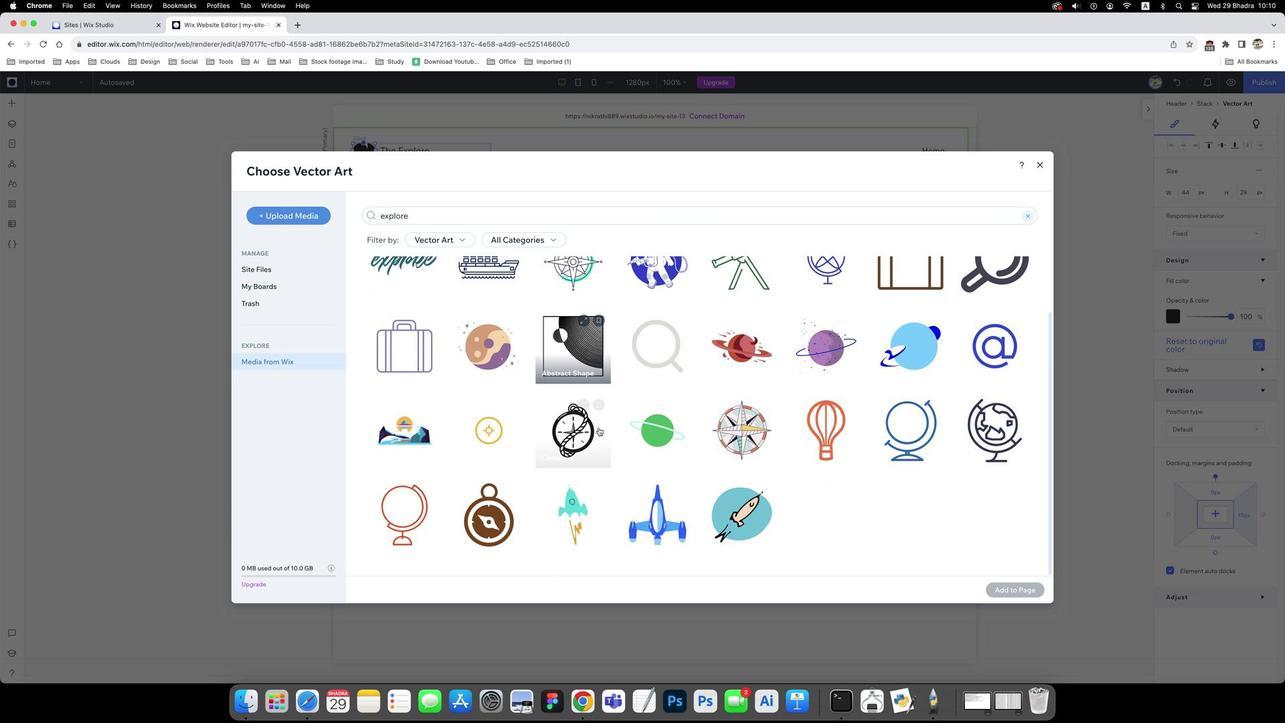 
Action: Mouse scrolled (214, 352) with delta (307, 78)
Screenshot: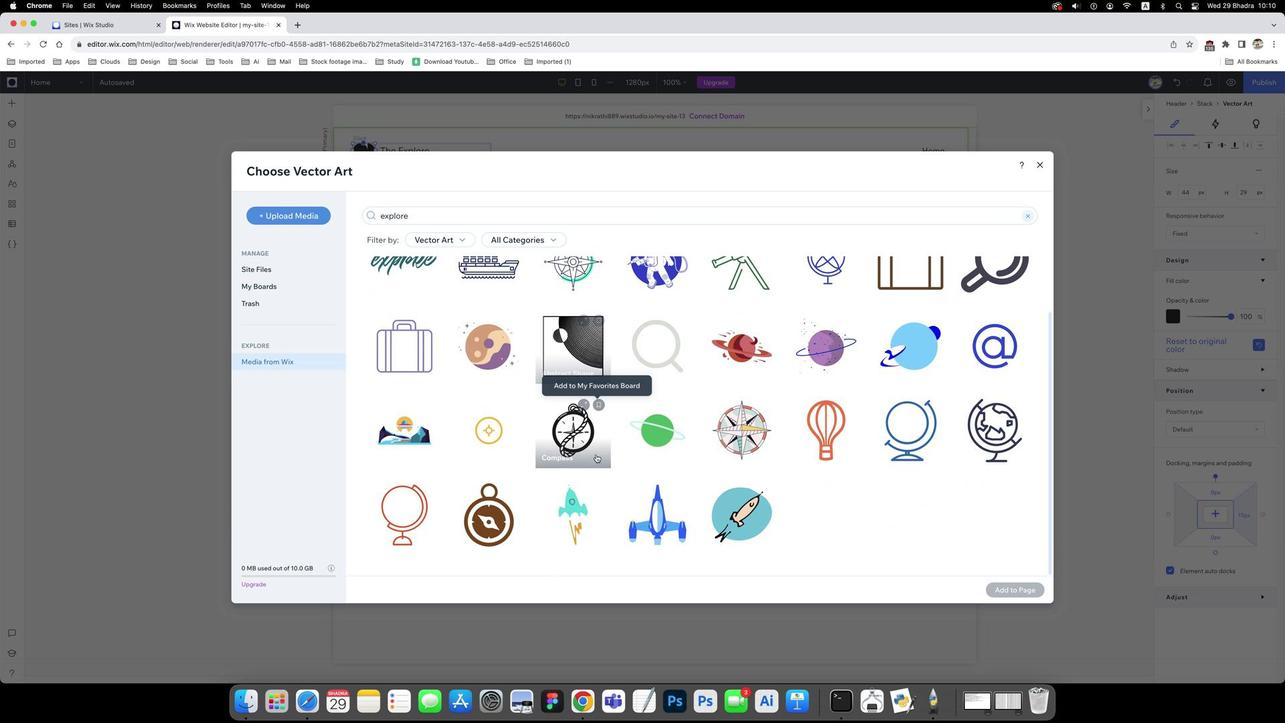 
Action: Mouse scrolled (214, 352) with delta (307, 78)
Screenshot: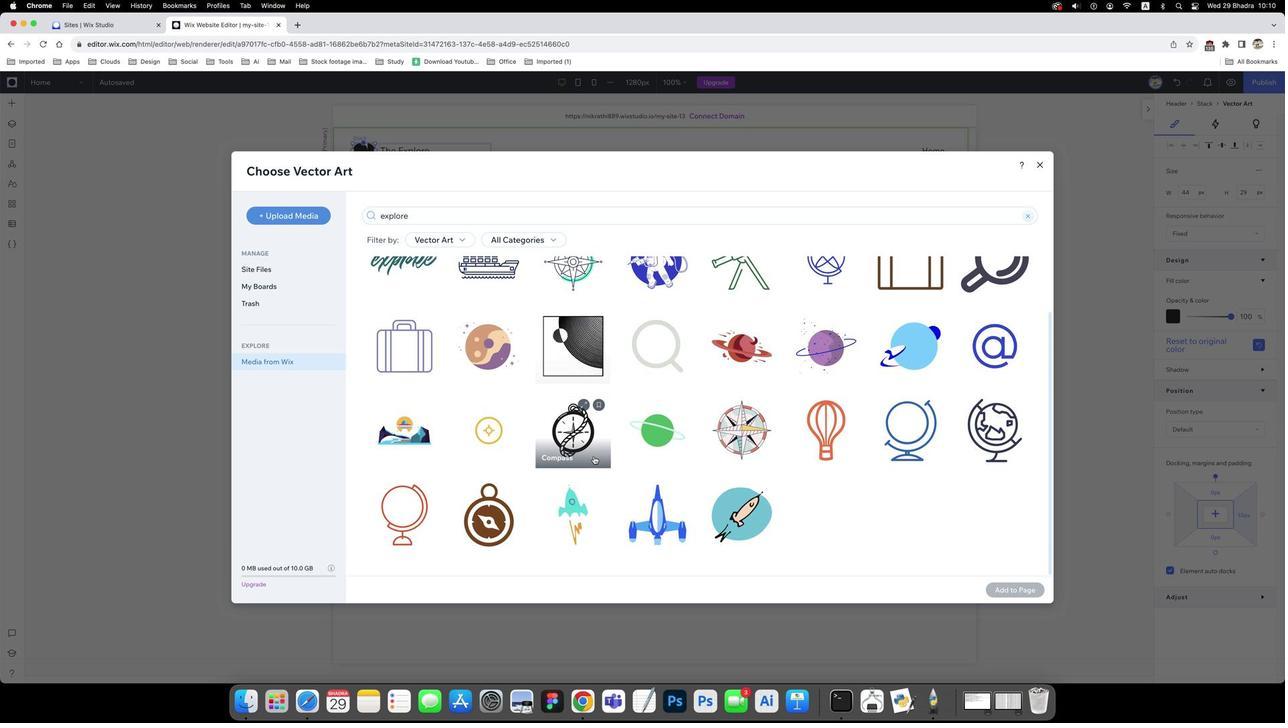 
Action: Mouse moved to (214, 437)
Screenshot: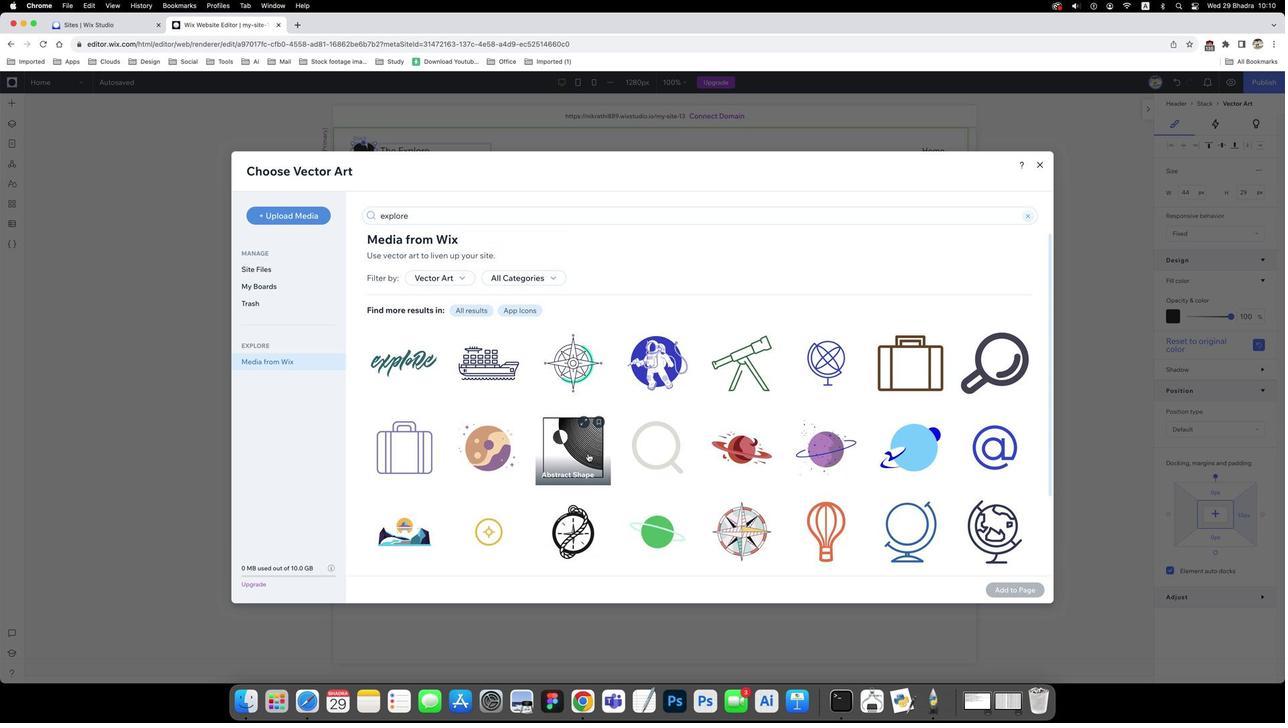 
Action: Mouse scrolled (214, 437) with delta (307, 79)
Screenshot: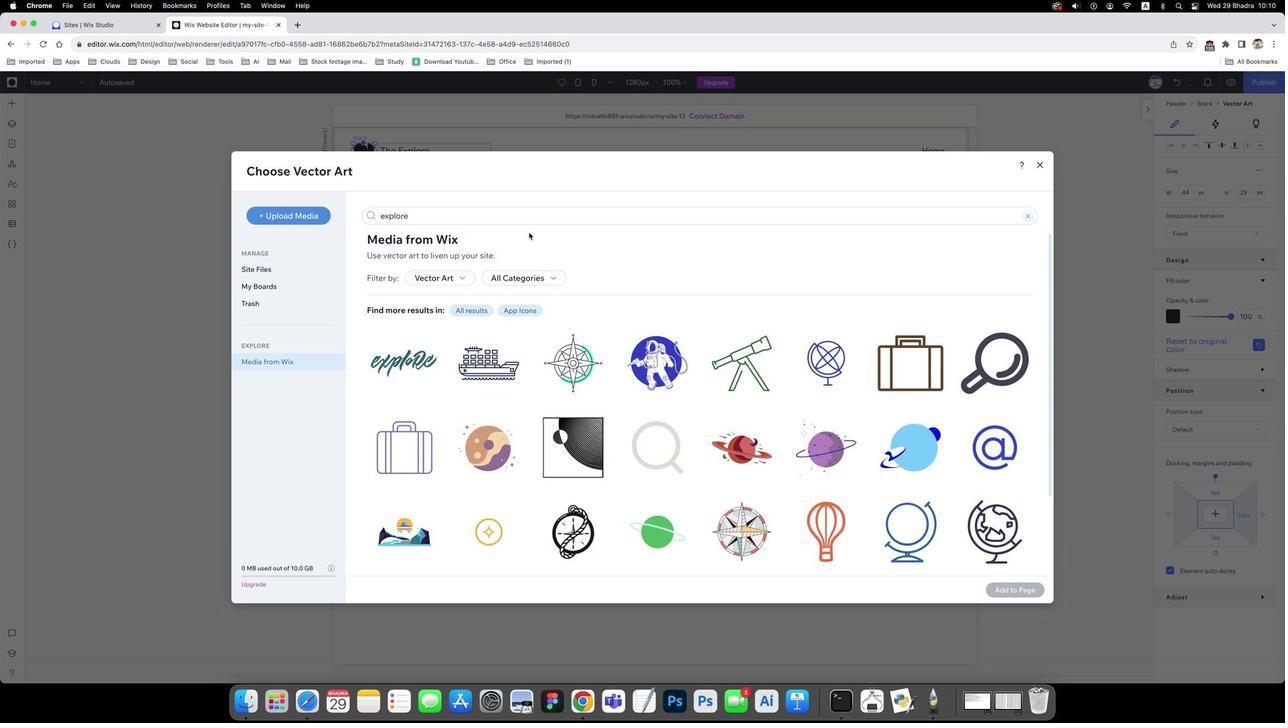 
Action: Mouse scrolled (214, 437) with delta (307, 80)
Screenshot: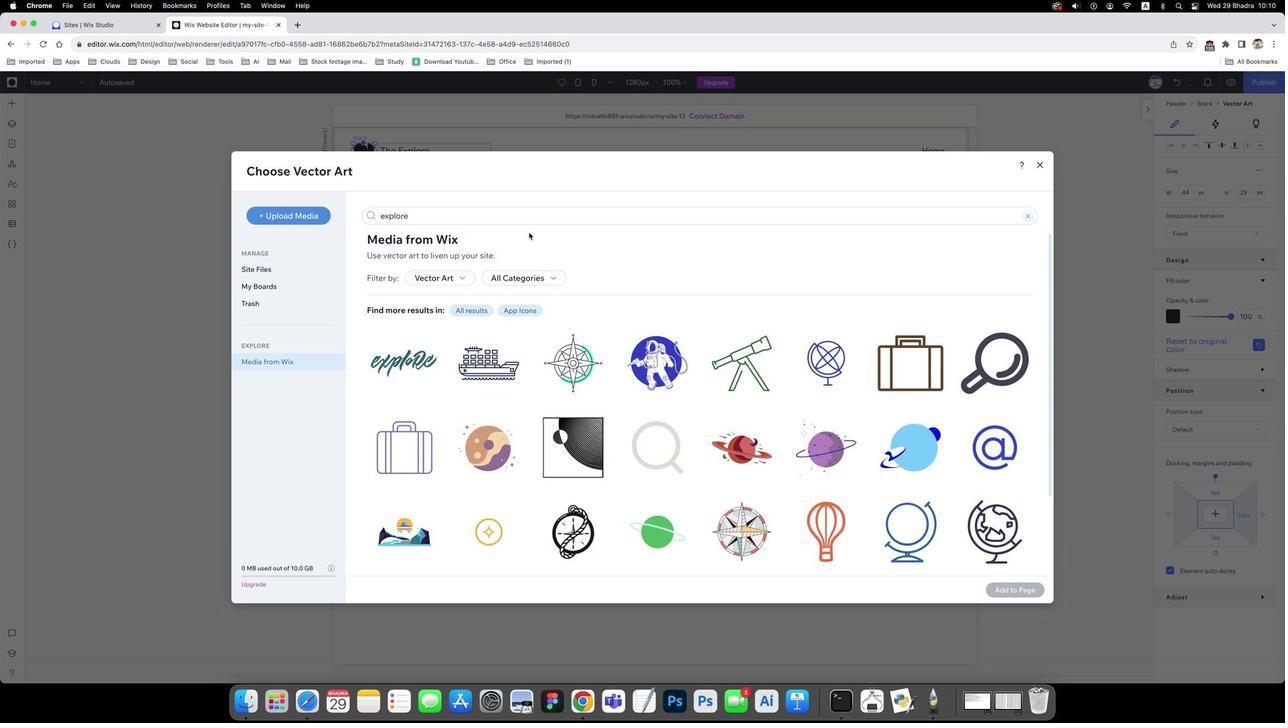 
Action: Mouse scrolled (214, 437) with delta (307, 83)
Screenshot: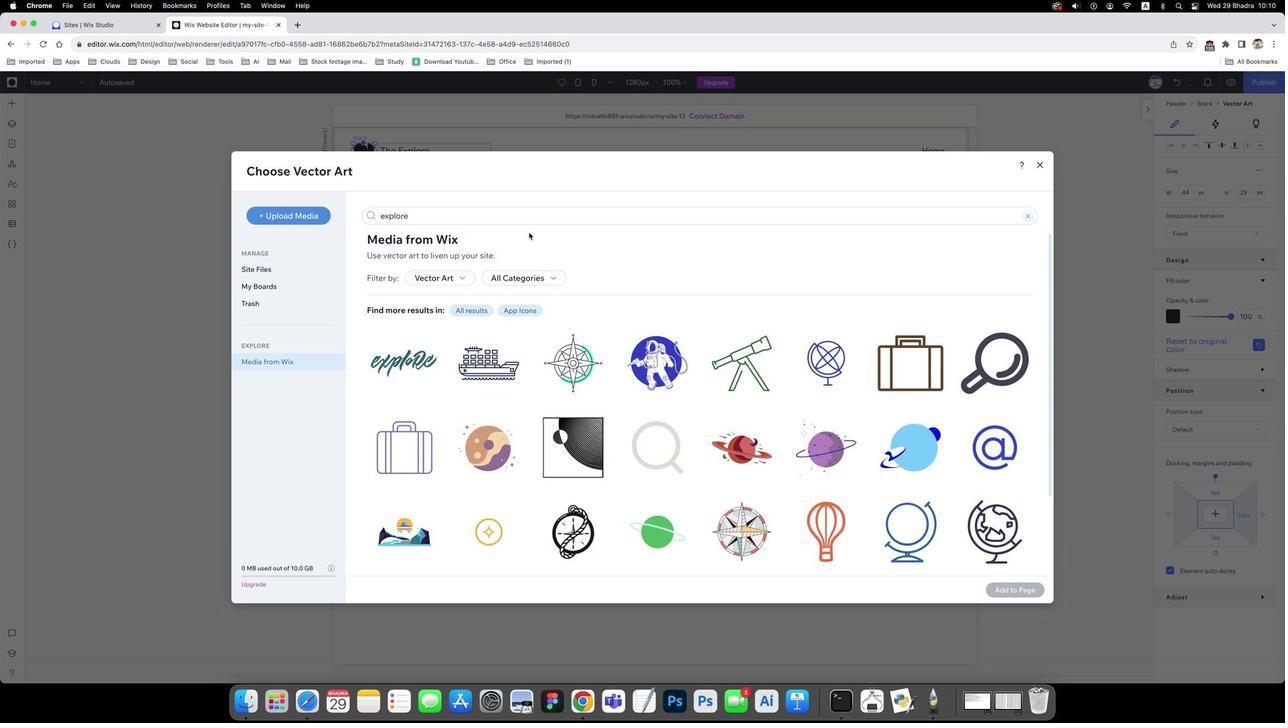 
Action: Mouse scrolled (214, 437) with delta (307, 84)
Screenshot: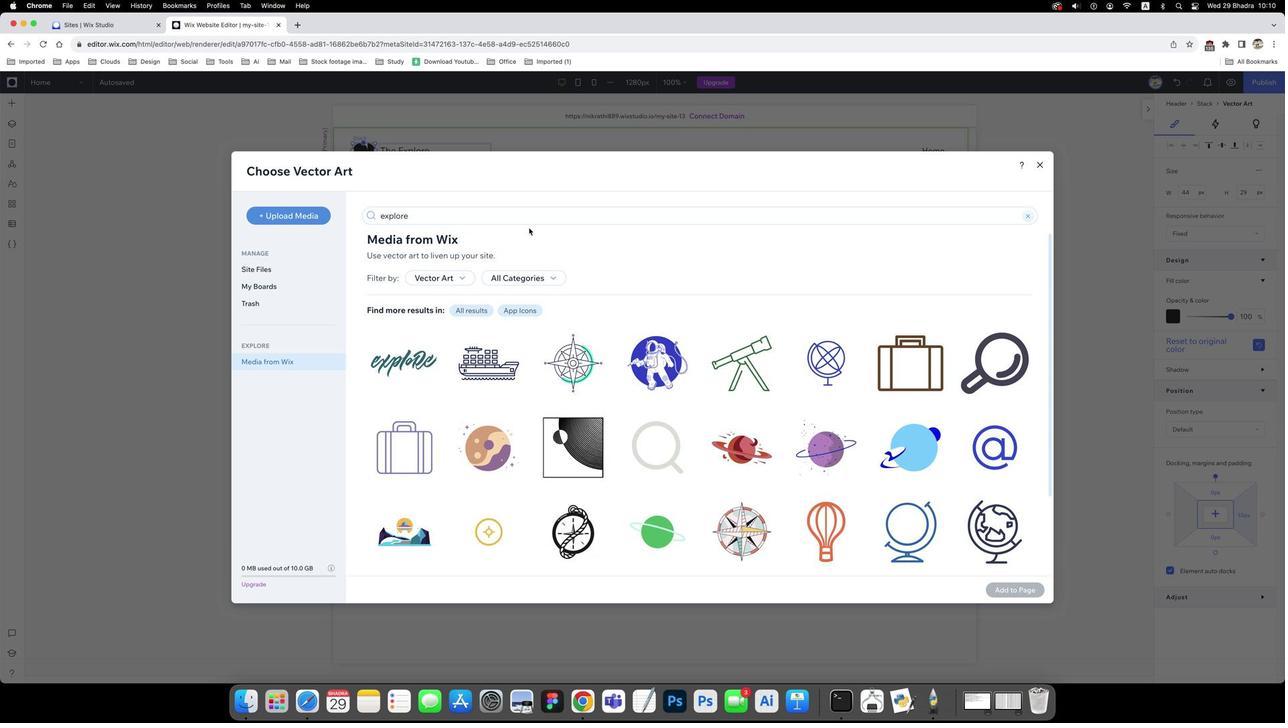 
Action: Mouse scrolled (214, 437) with delta (307, 85)
Screenshot: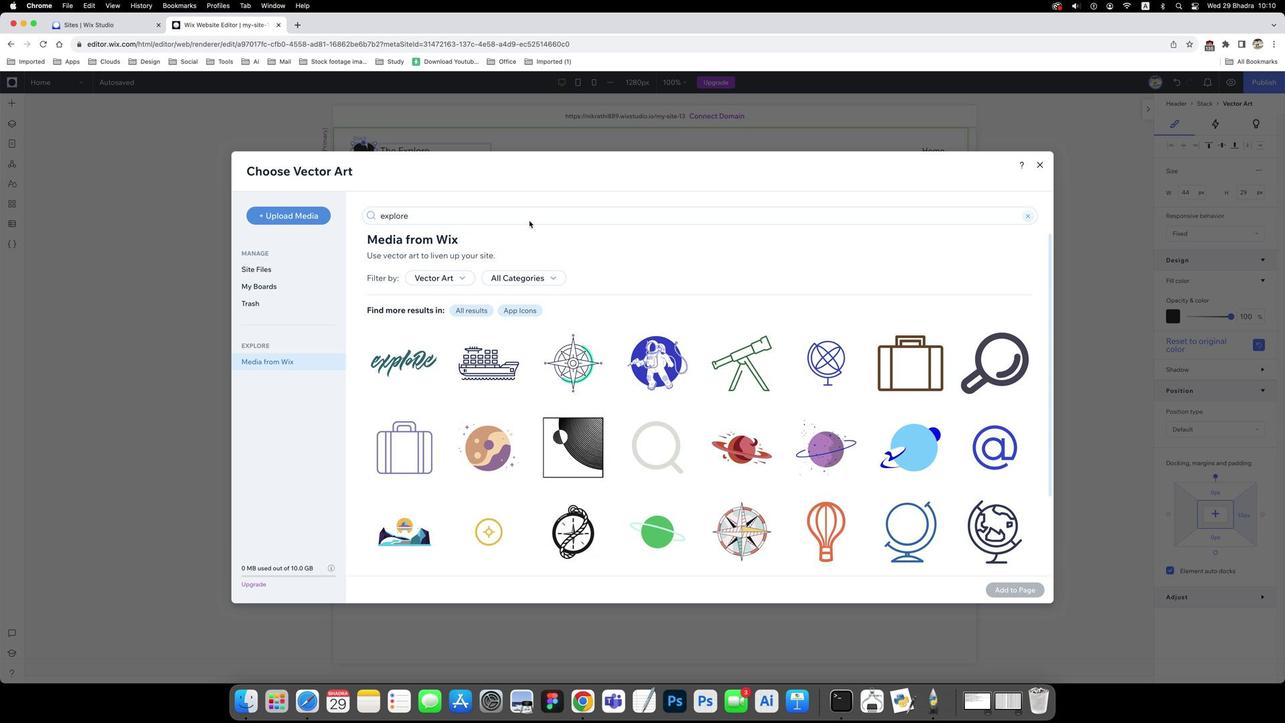 
Action: Mouse moved to (225, 247)
Screenshot: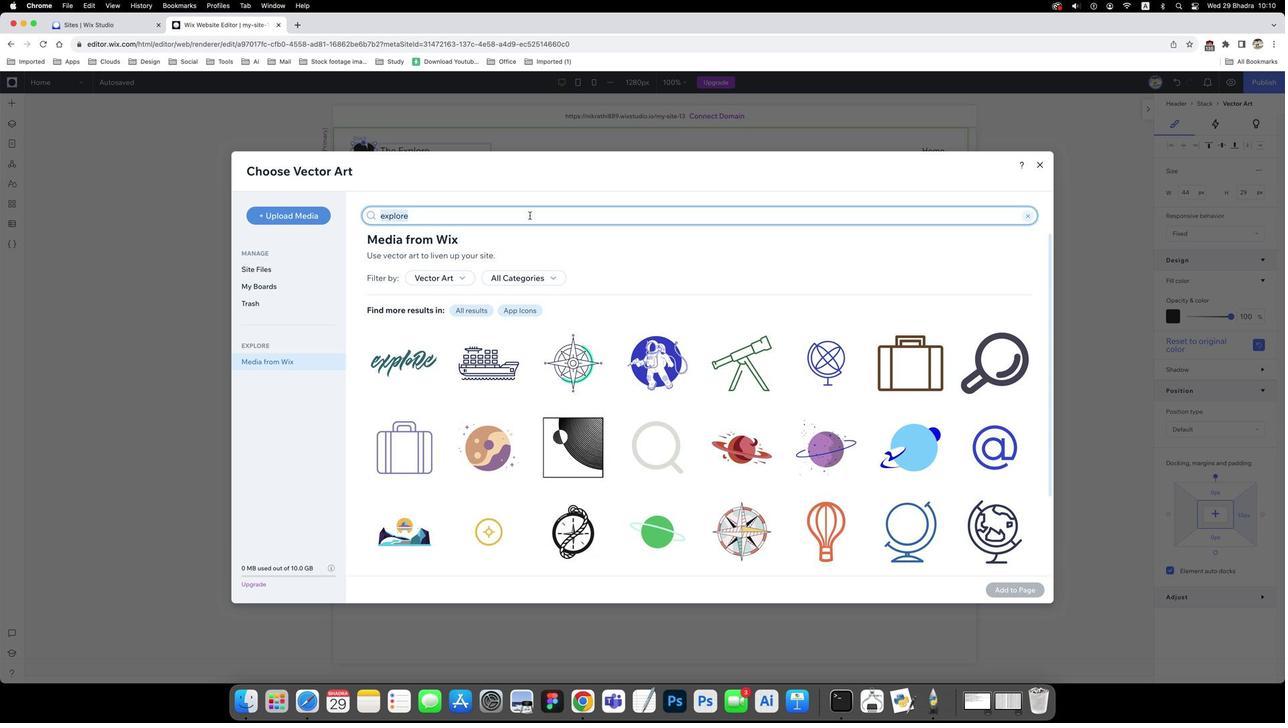 
Action: Mouse pressed left at (225, 247)
Screenshot: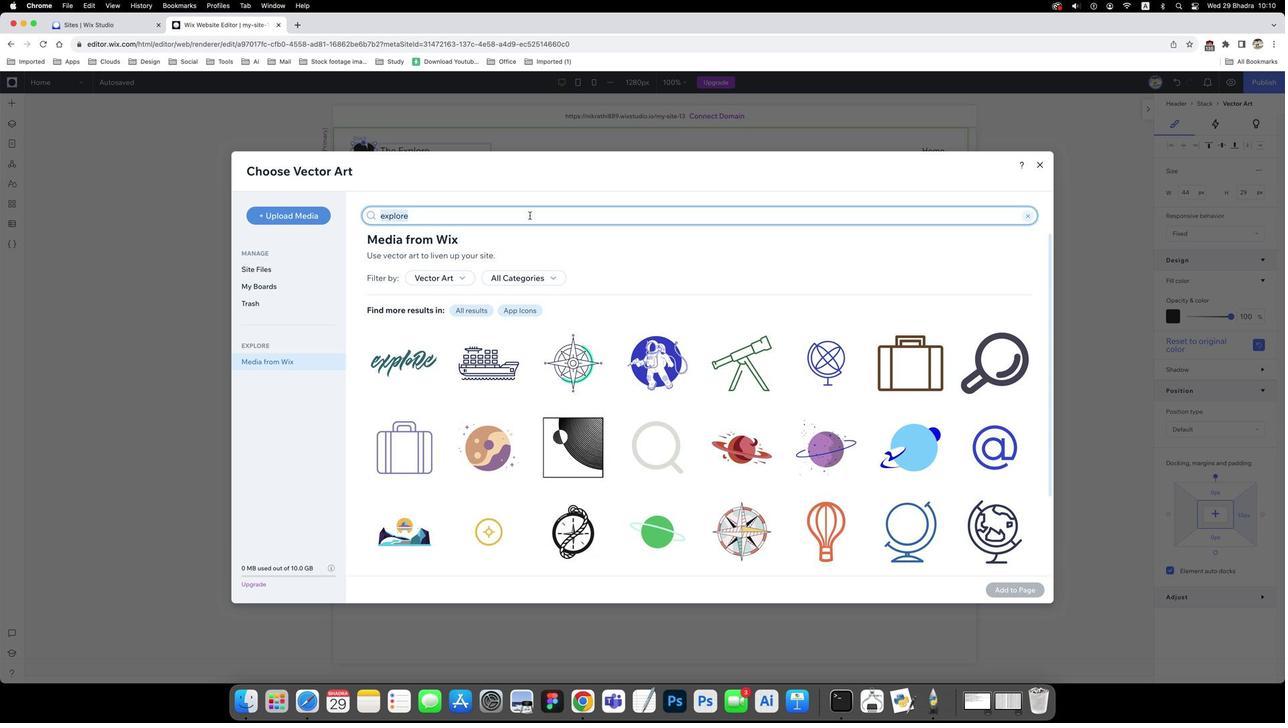 
Action: Key pressed Key.caps_lock'N'Key.caps_lock'e''w''s'Key.enter
Screenshot: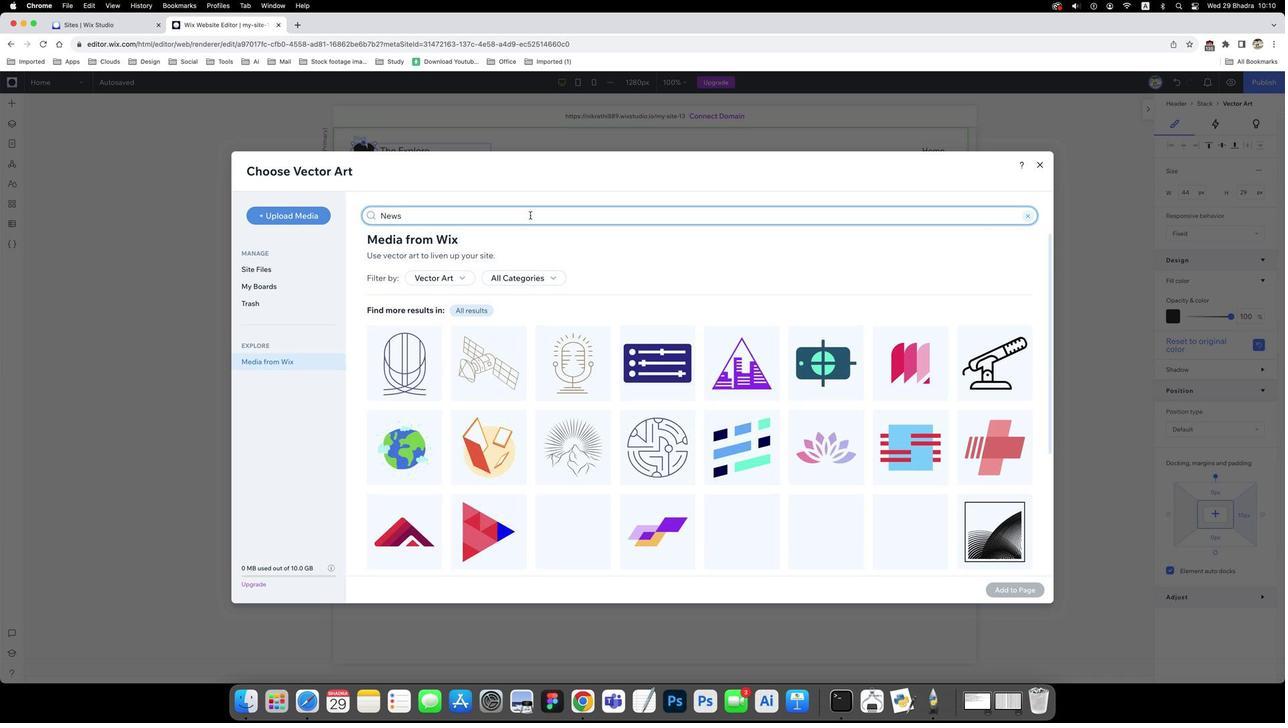 
Action: Mouse moved to (217, 287)
Screenshot: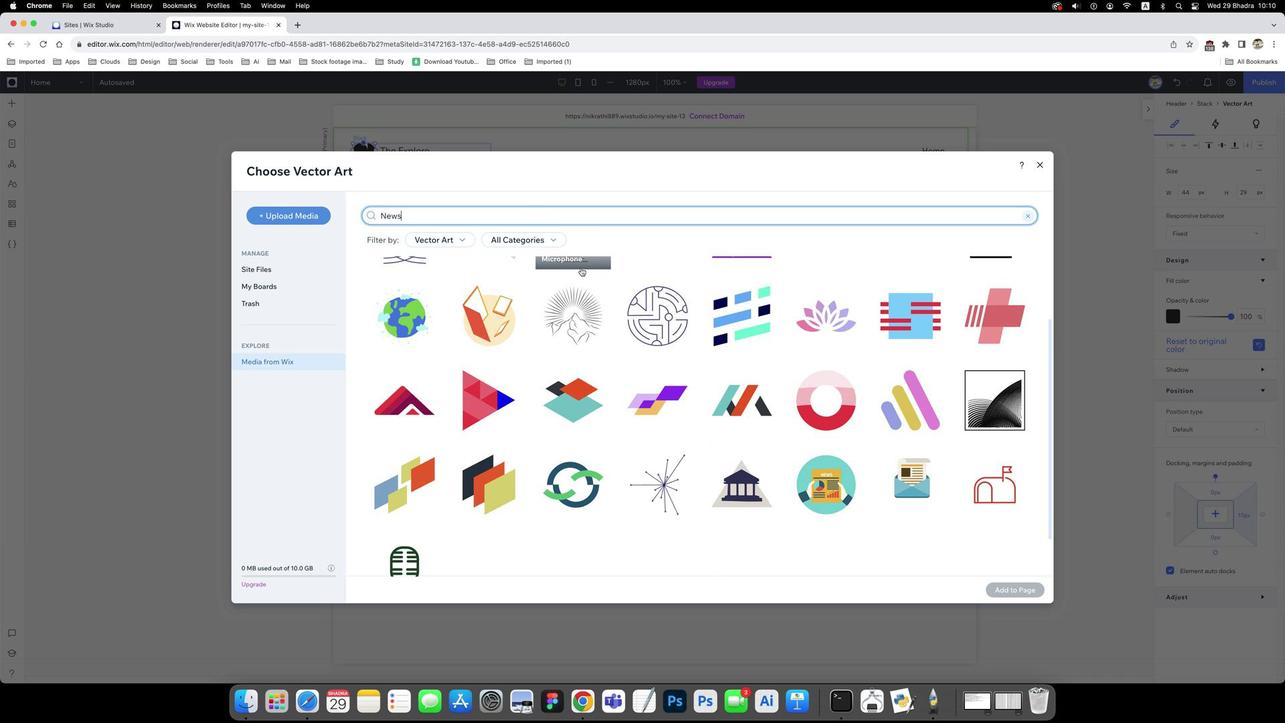 
Action: Mouse scrolled (217, 287) with delta (307, 78)
Screenshot: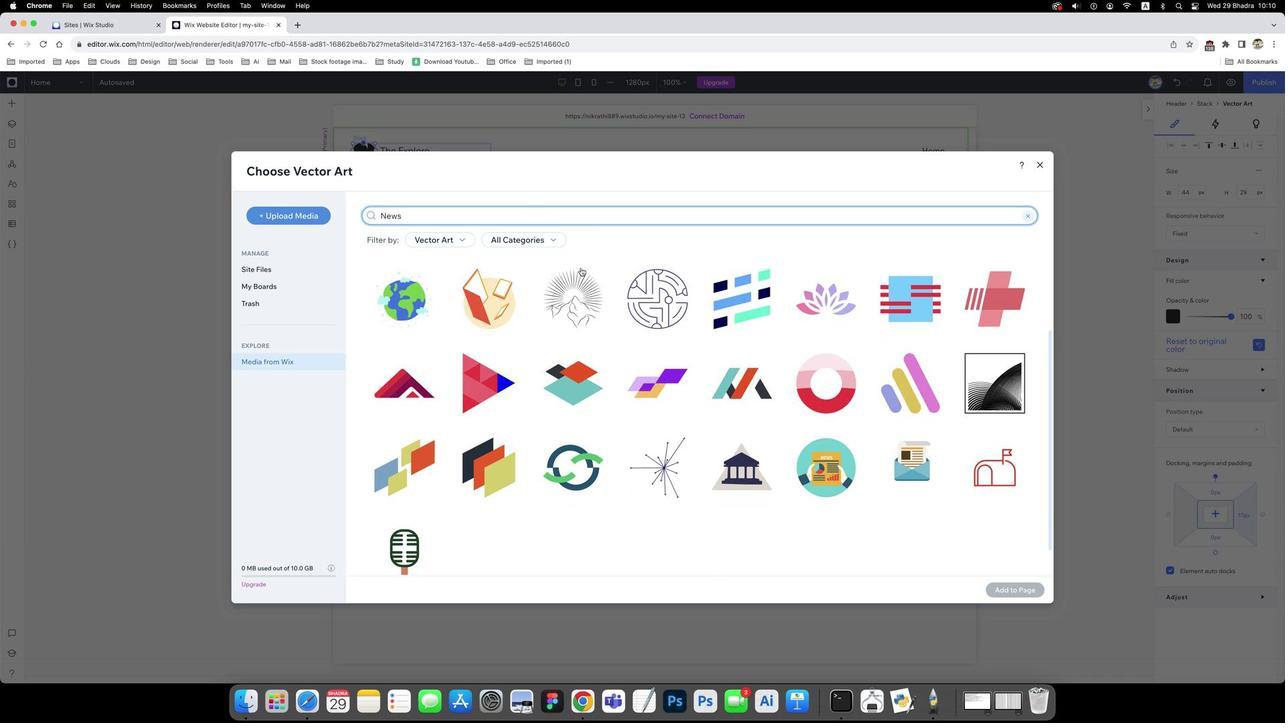 
Action: Mouse scrolled (217, 287) with delta (307, 78)
Screenshot: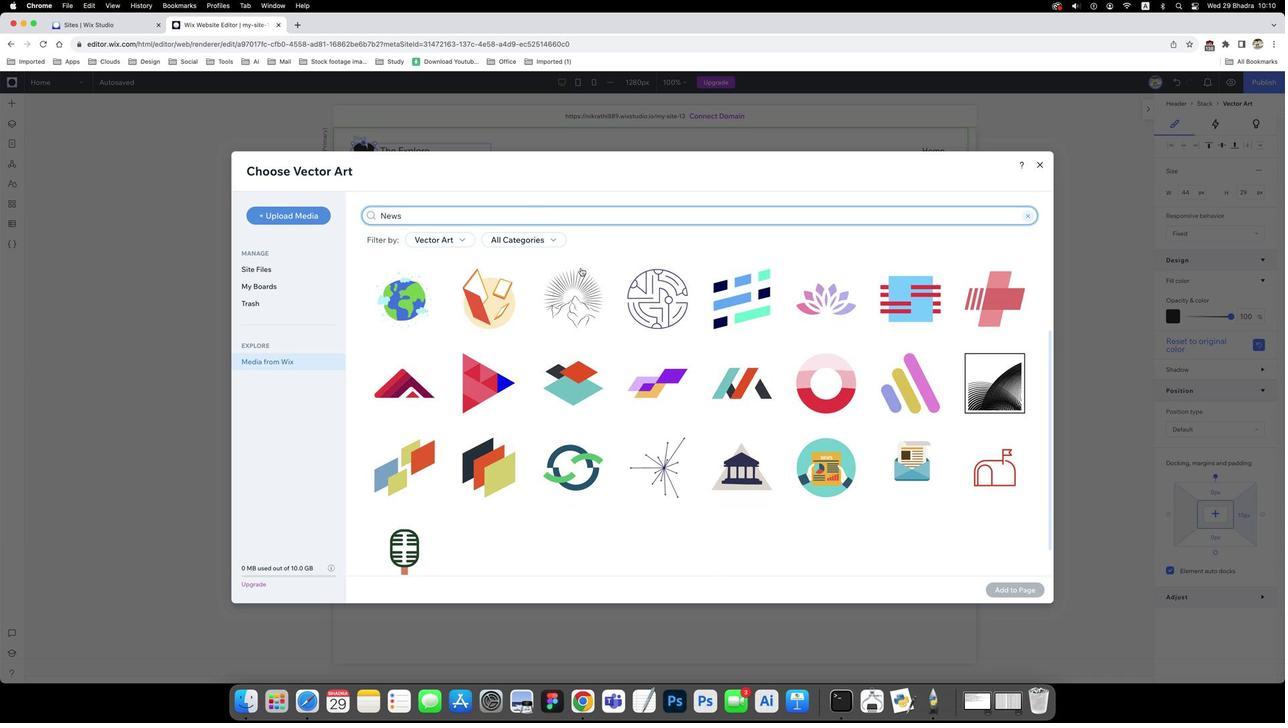 
Action: Mouse scrolled (217, 287) with delta (307, 77)
Screenshot: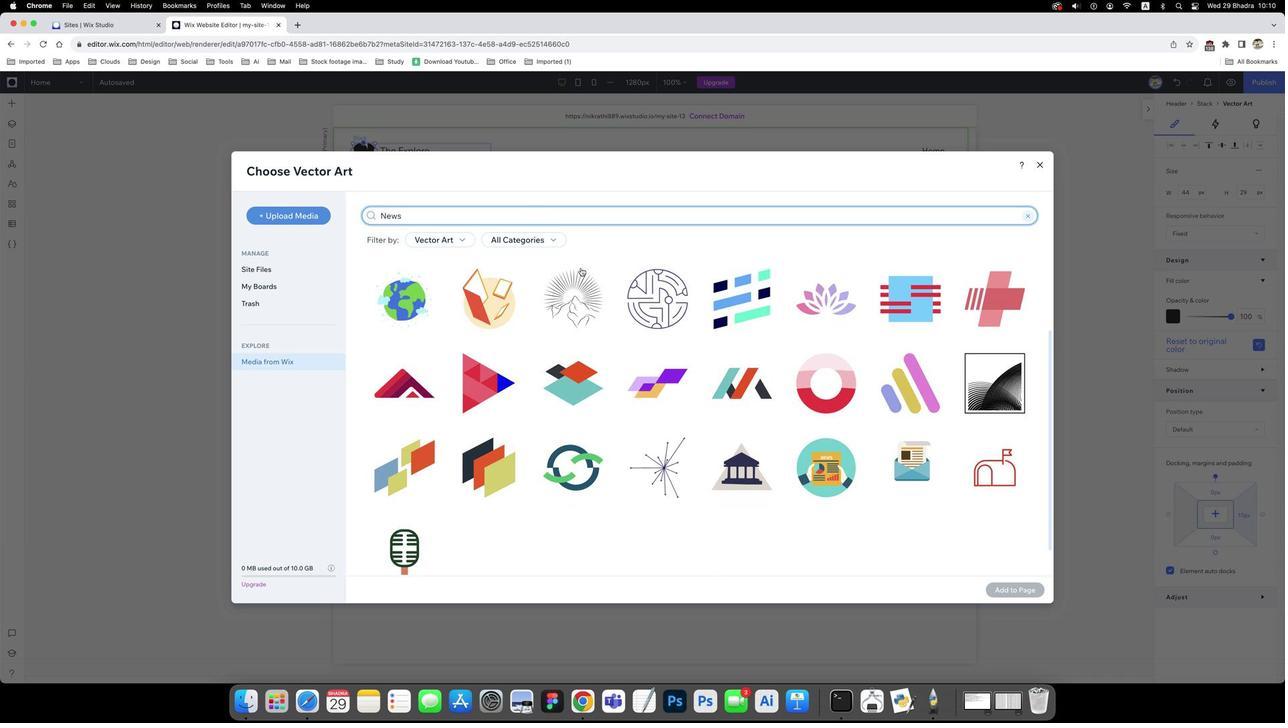 
Action: Mouse scrolled (217, 287) with delta (307, 78)
Screenshot: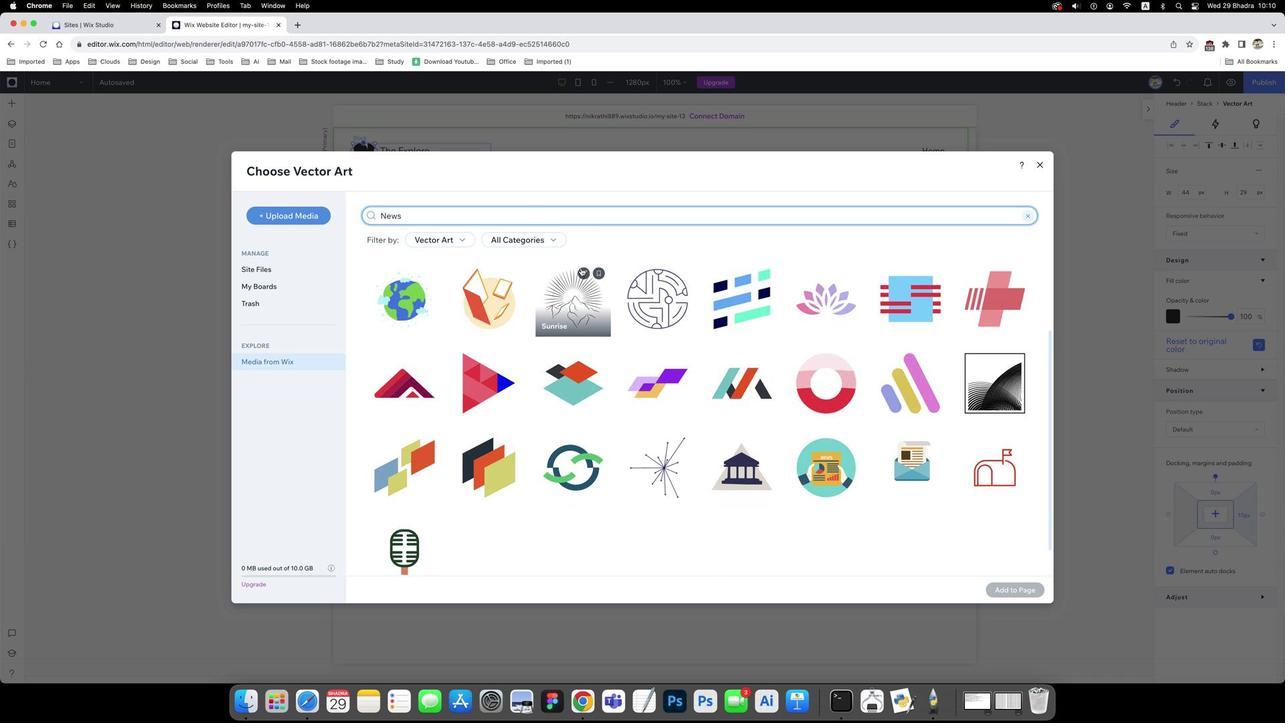 
Action: Mouse scrolled (217, 287) with delta (307, 78)
Screenshot: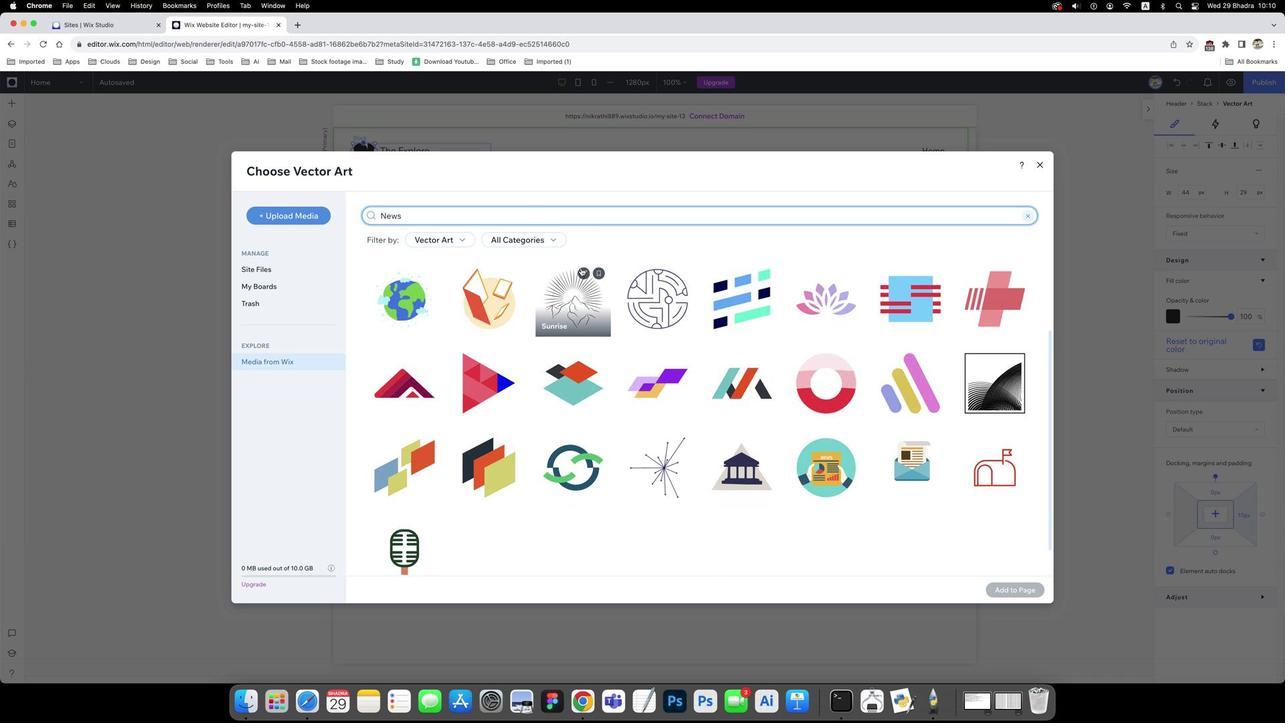 
Action: Mouse moved to (218, 426)
Screenshot: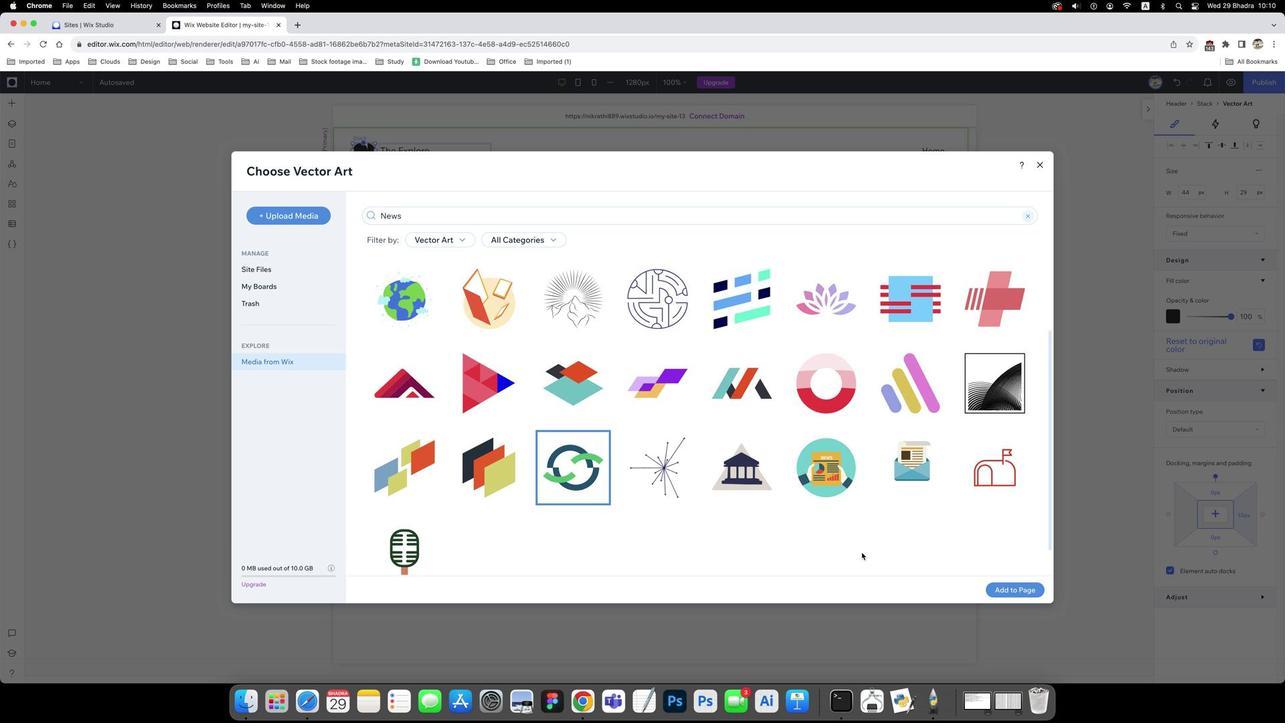 
Action: Mouse pressed left at (218, 426)
Screenshot: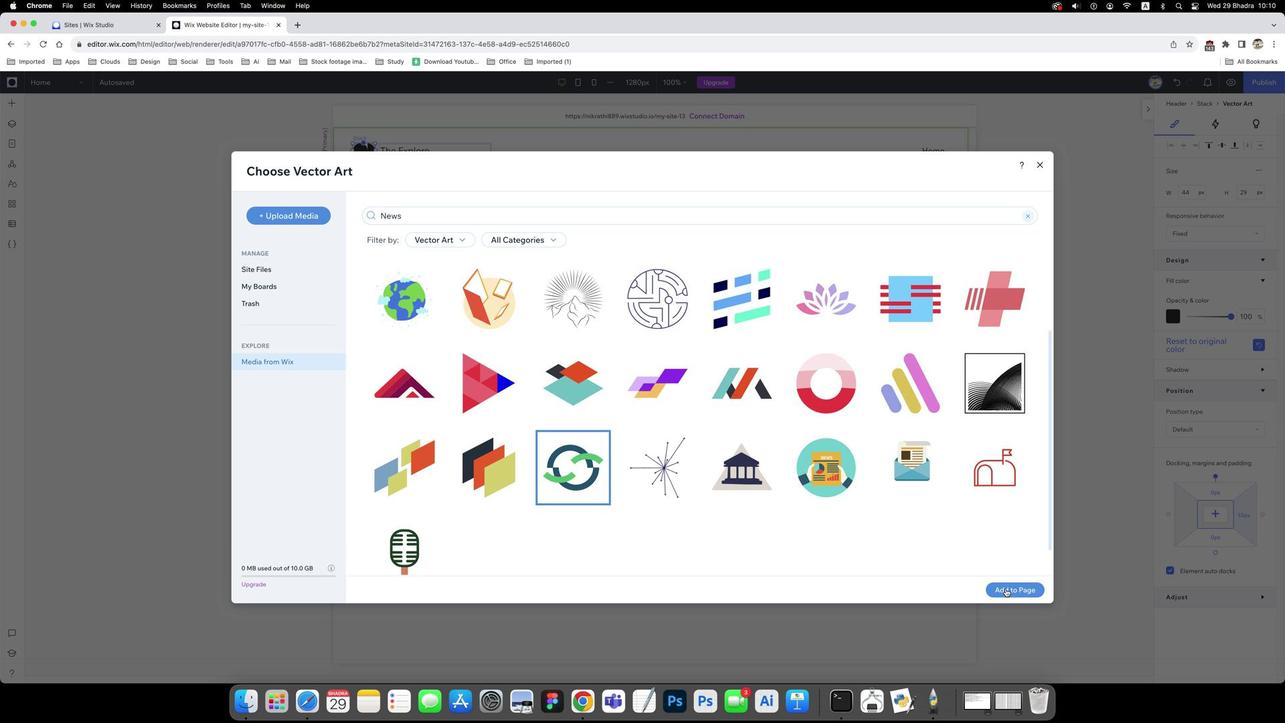 
Action: Mouse moved to (150, 536)
Screenshot: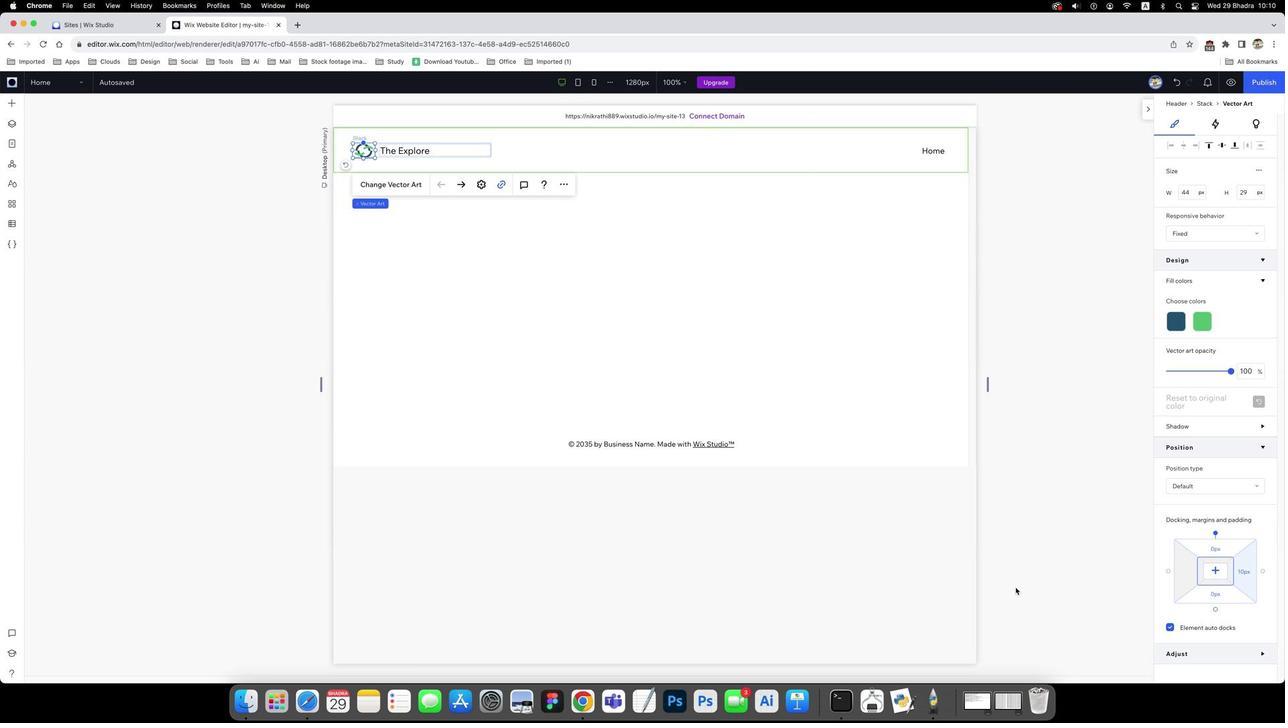 
Action: Mouse pressed left at (150, 536)
Screenshot: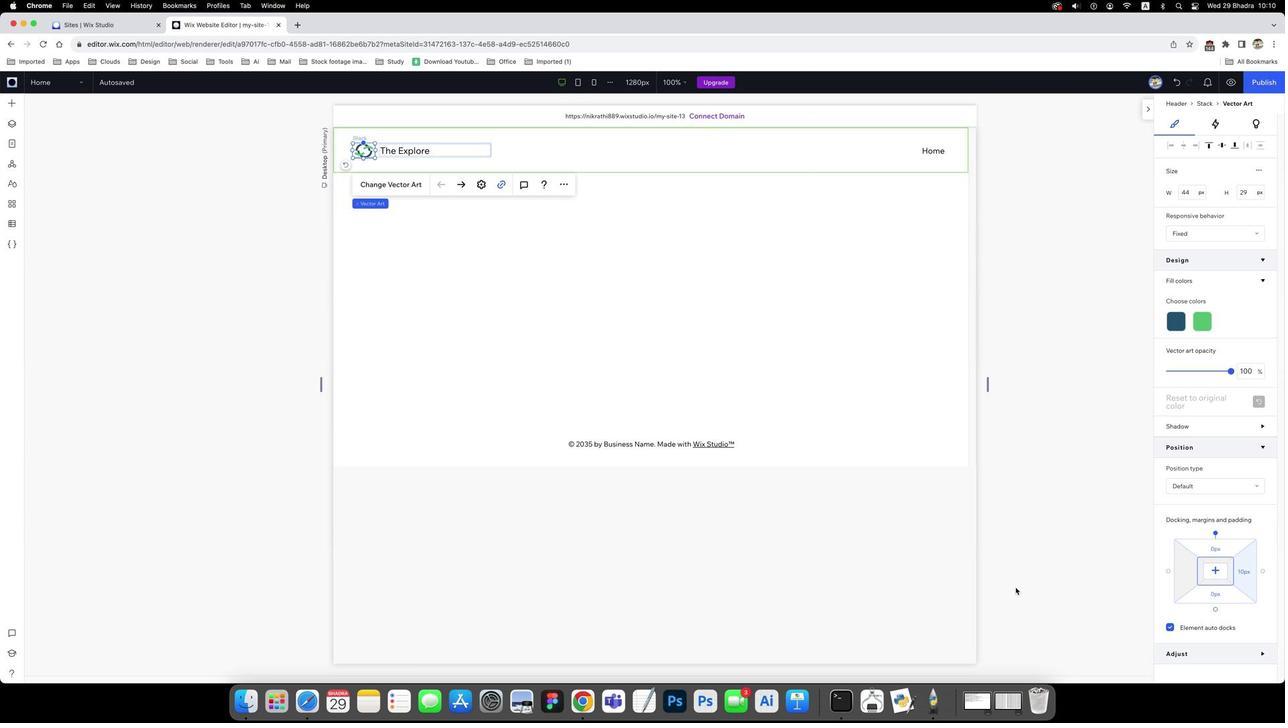 
Action: Mouse moved to (163, 198)
Screenshot: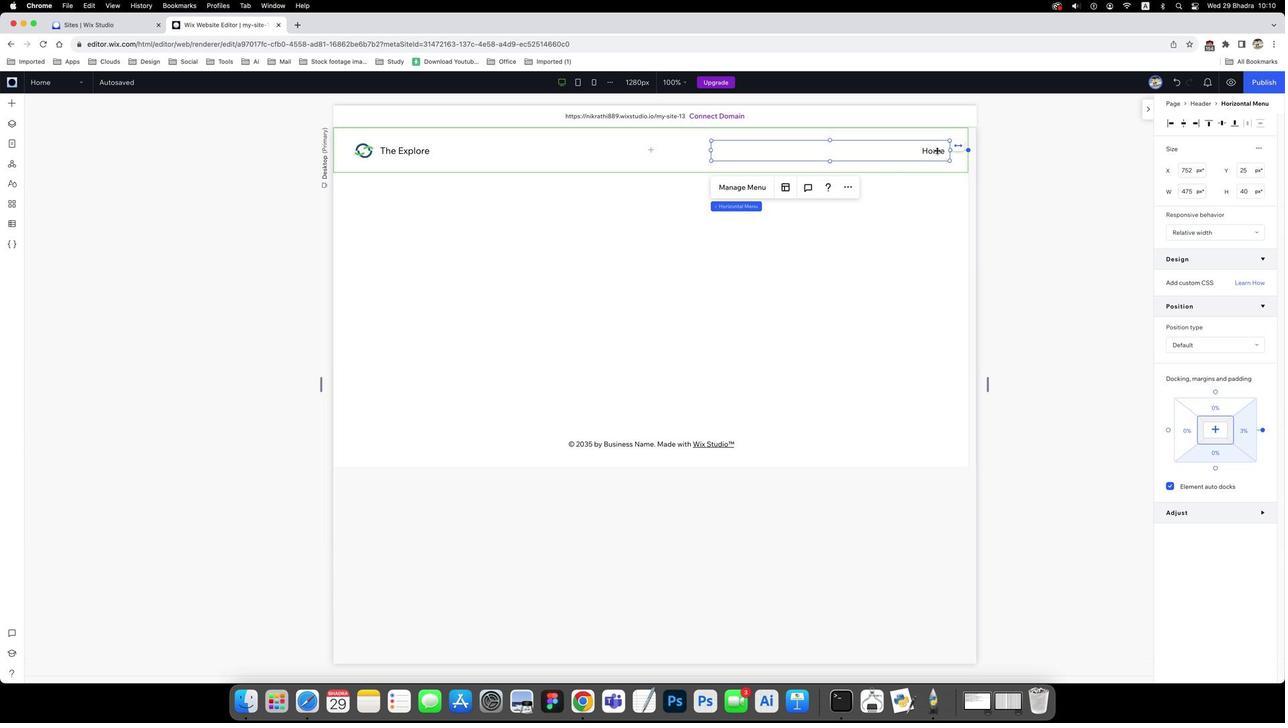 
Action: Mouse pressed left at (163, 198)
Screenshot: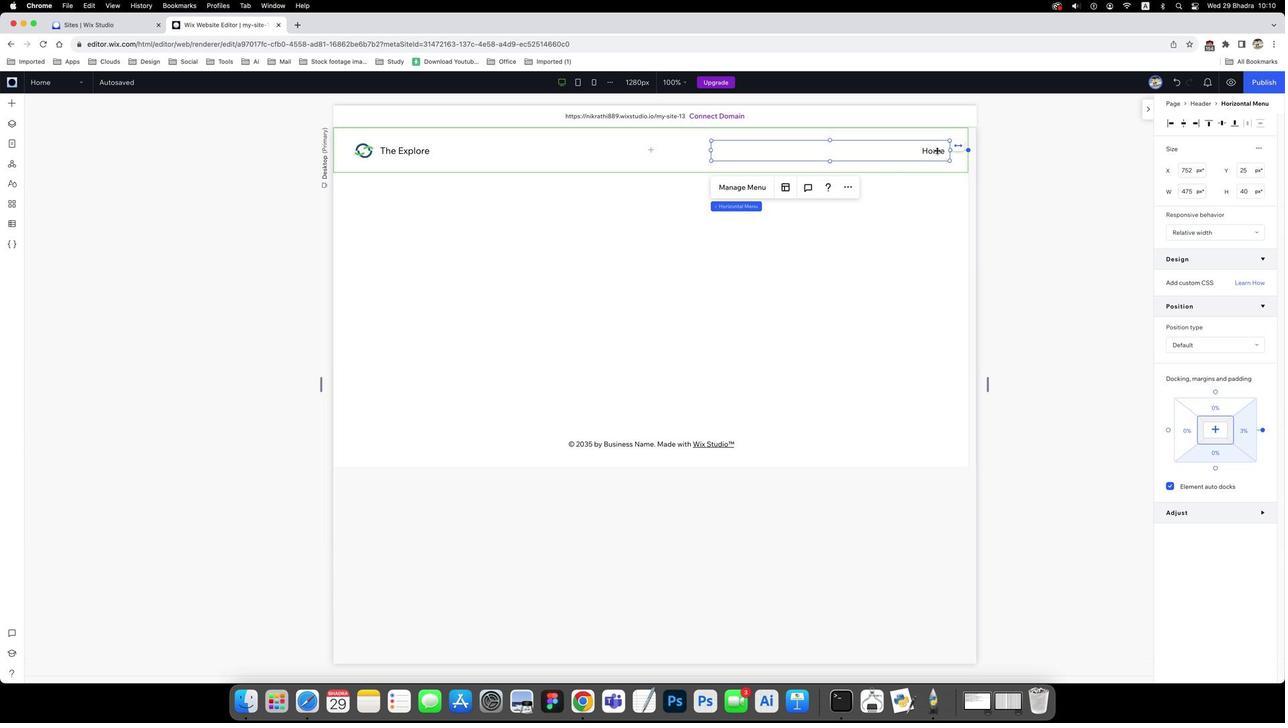 
Action: Mouse moved to (162, 196)
Screenshot: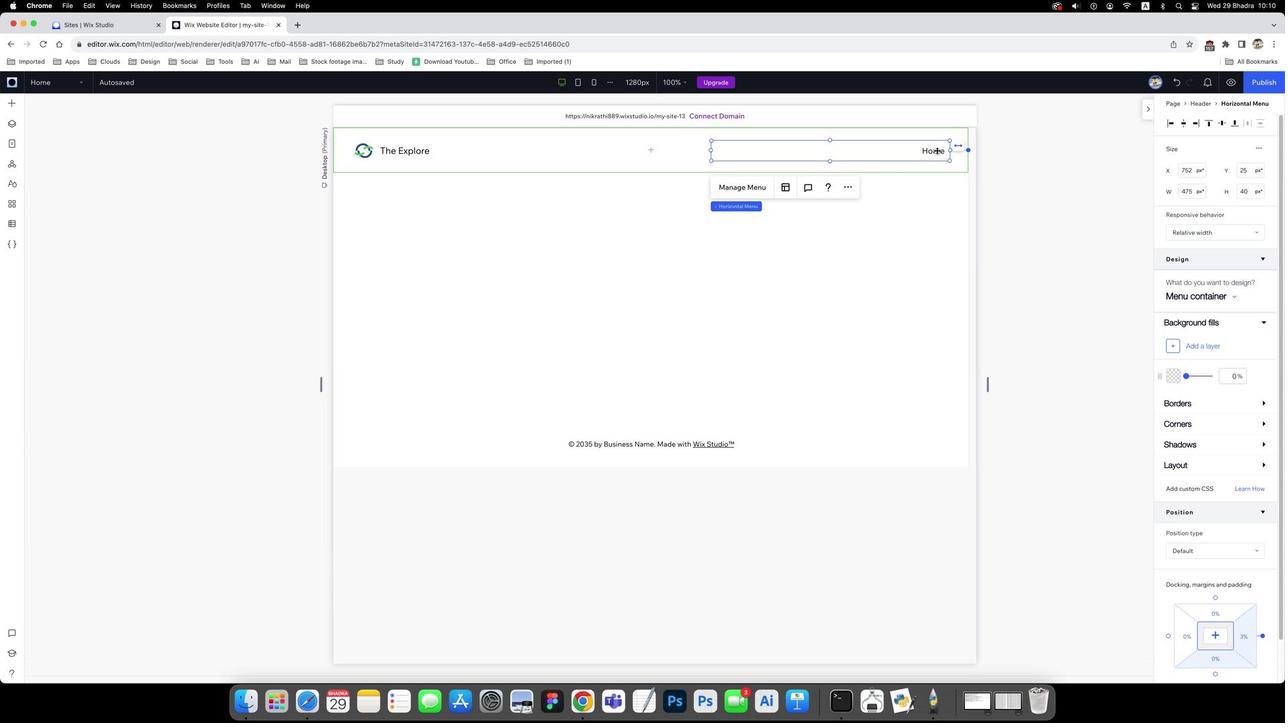 
Action: Mouse pressed left at (162, 196)
Screenshot: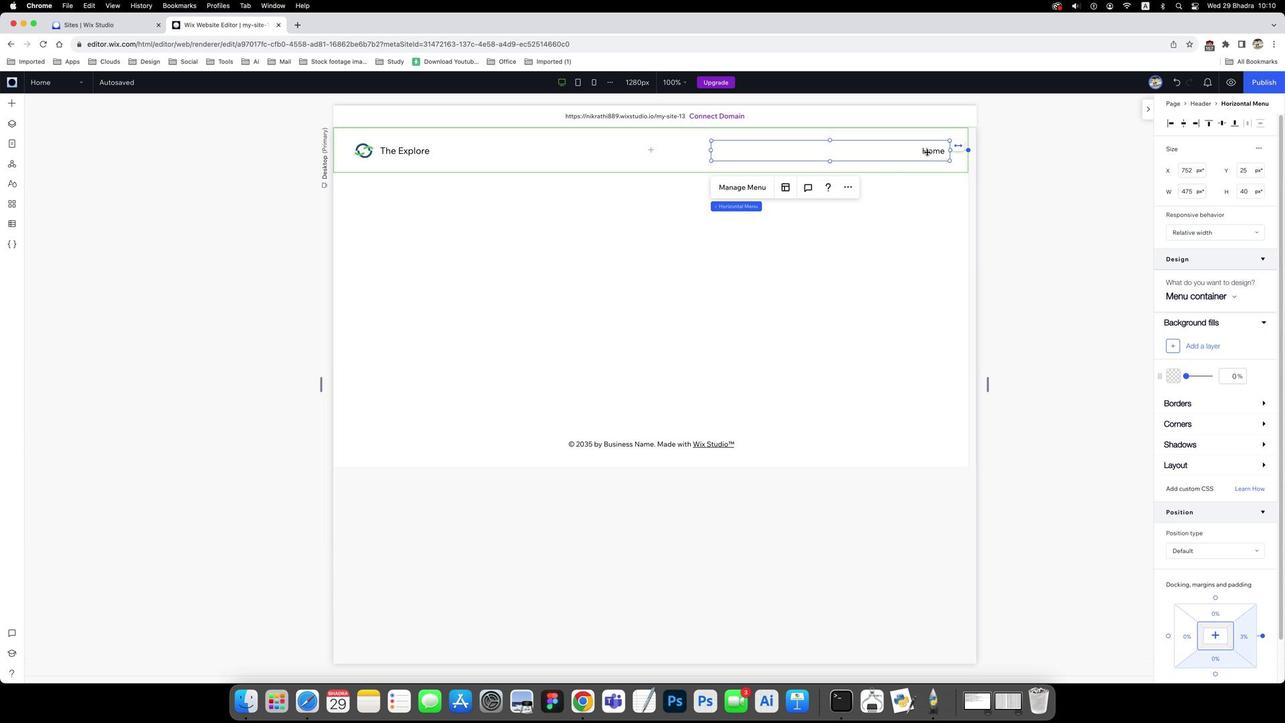 
Action: Mouse moved to (190, 223)
Screenshot: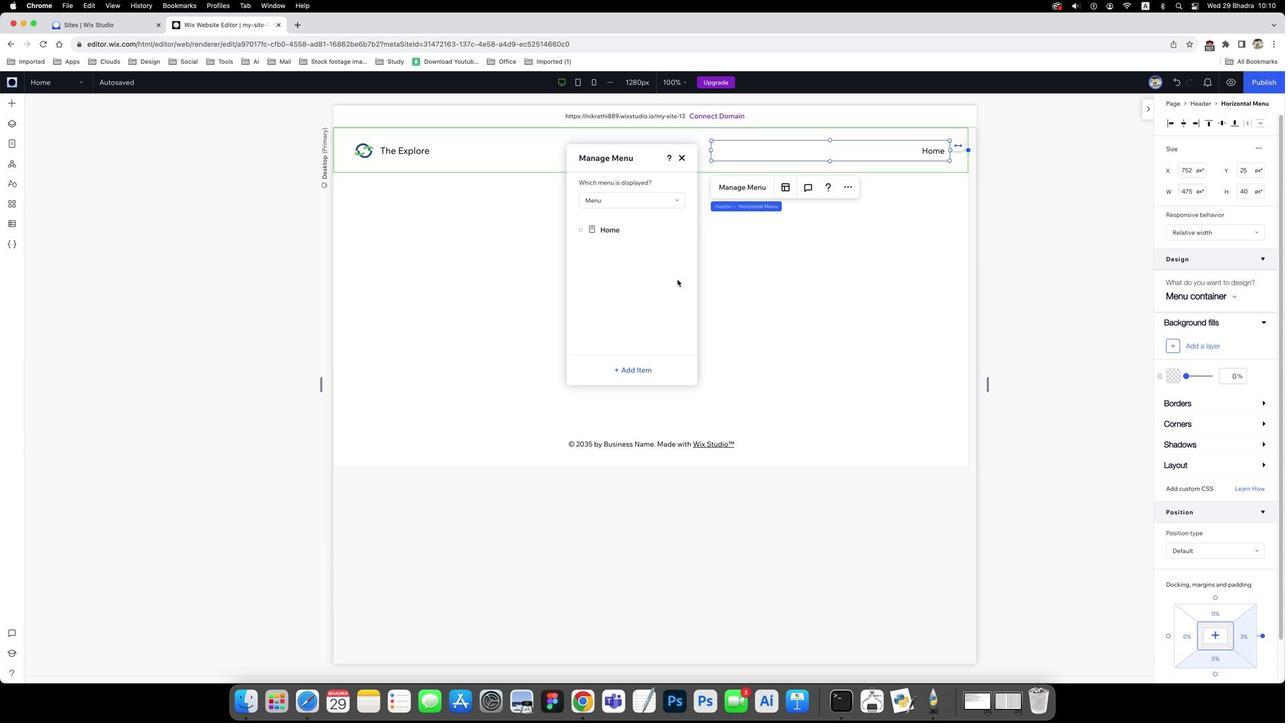 
Action: Mouse pressed left at (190, 223)
Screenshot: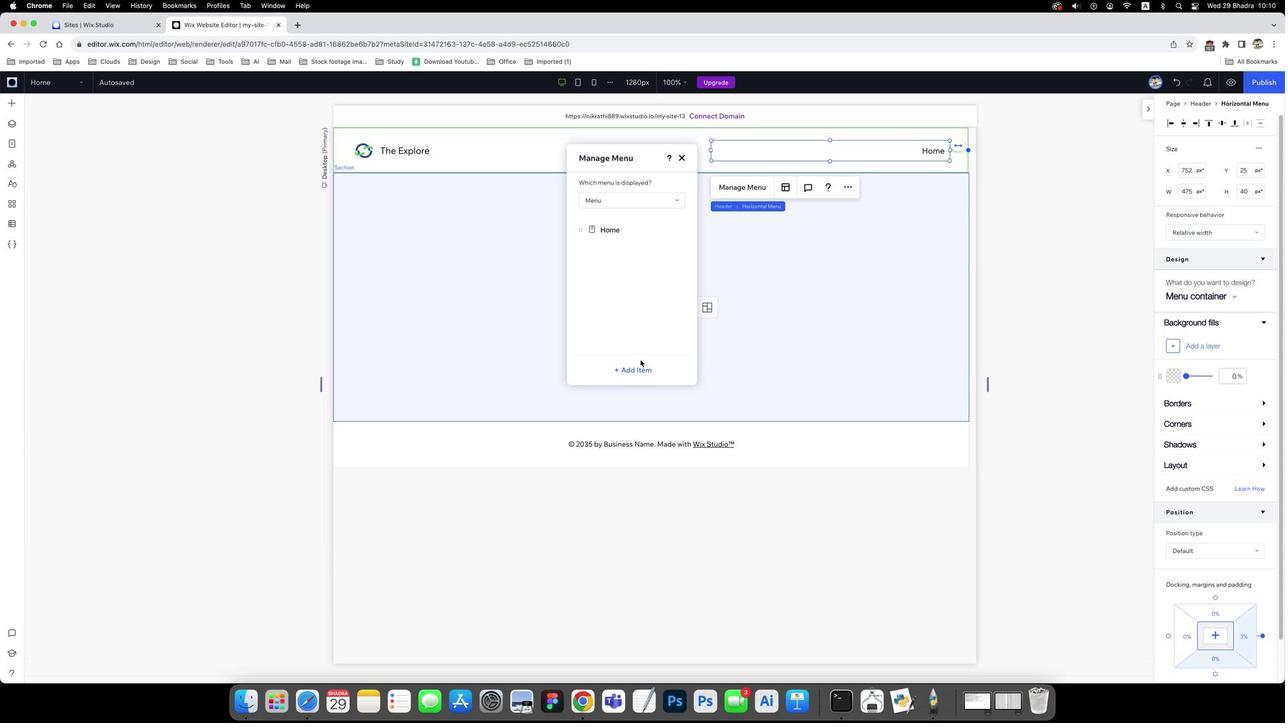 
Action: Mouse moved to (208, 364)
Screenshot: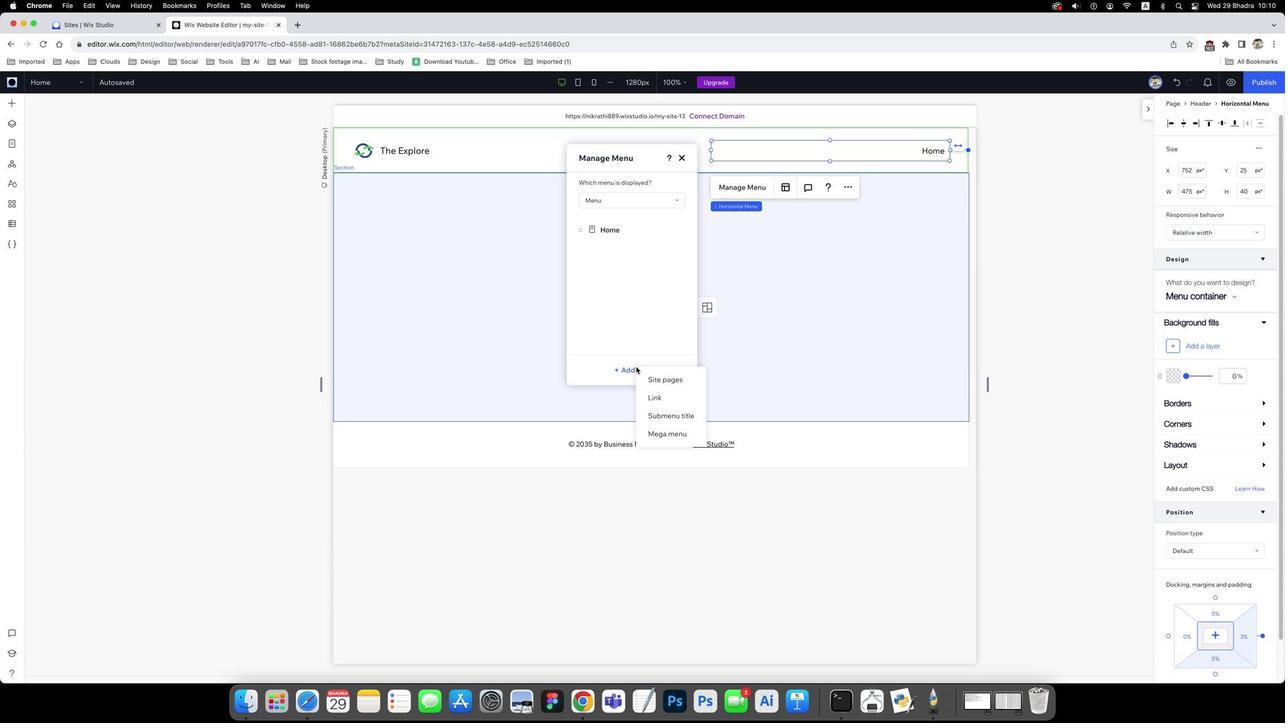 
Action: Mouse pressed left at (208, 364)
Screenshot: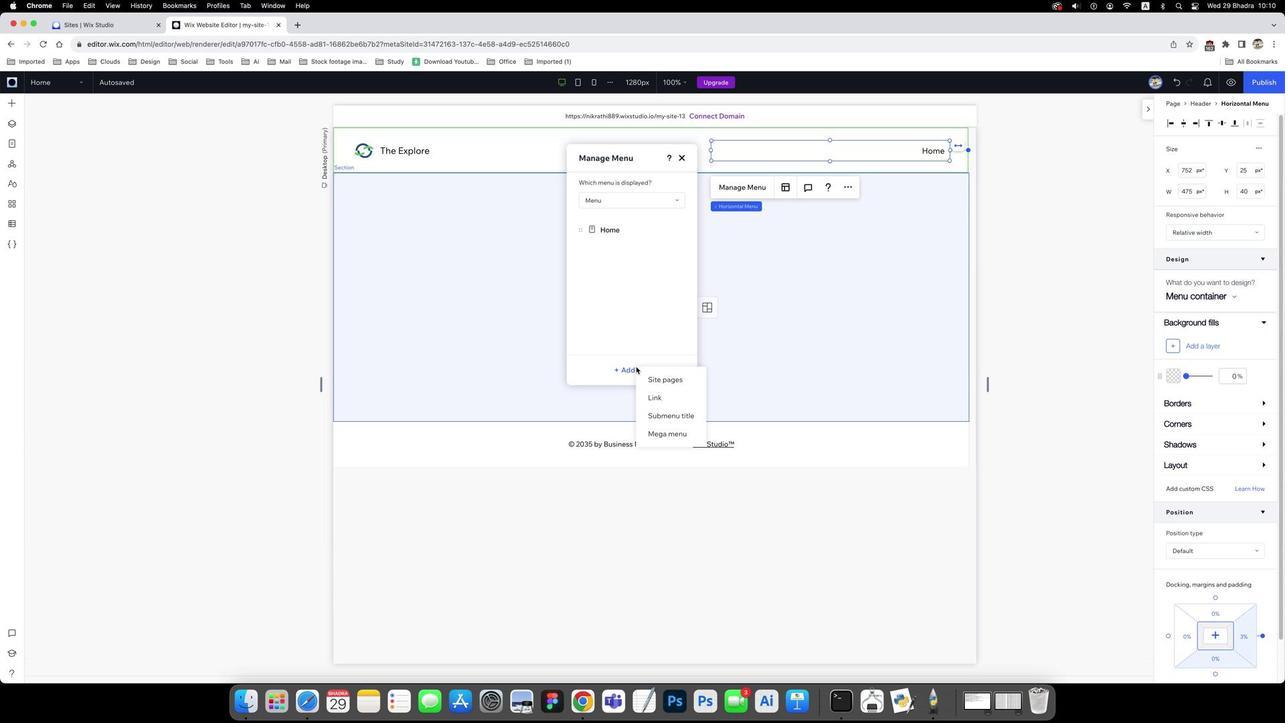 
Action: Mouse moved to (206, 400)
Screenshot: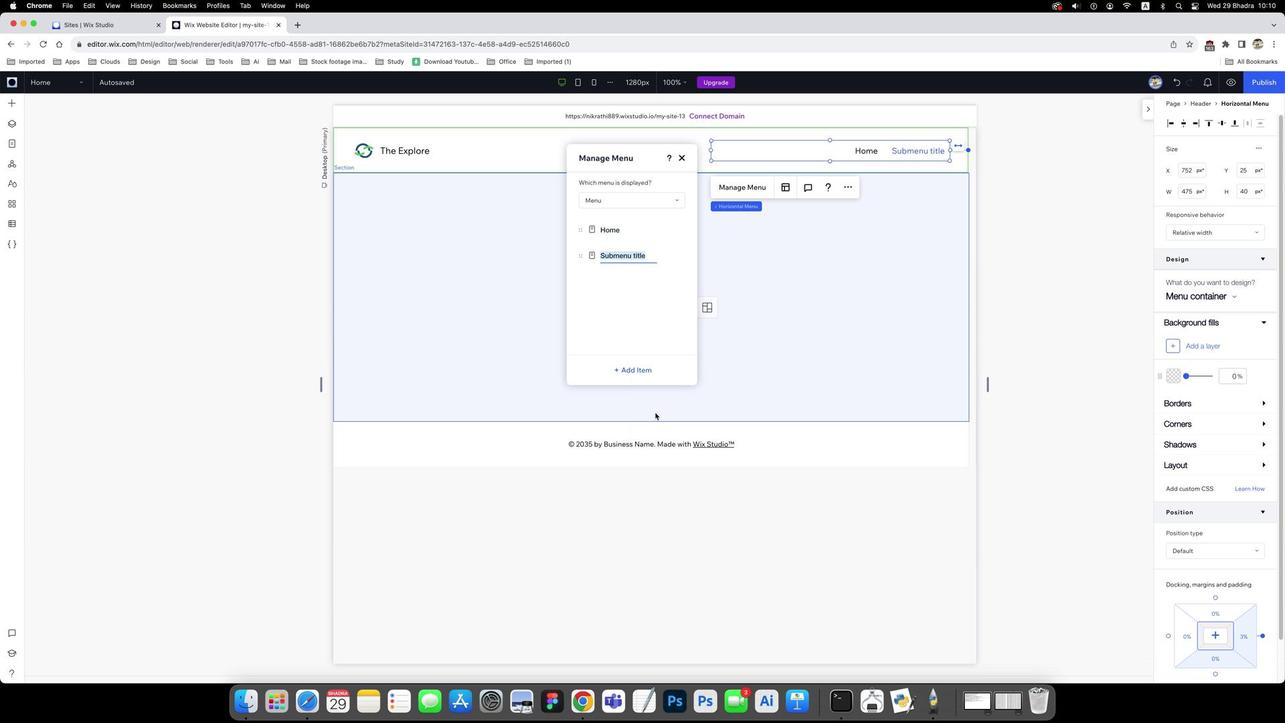
Action: Mouse pressed left at (206, 400)
Screenshot: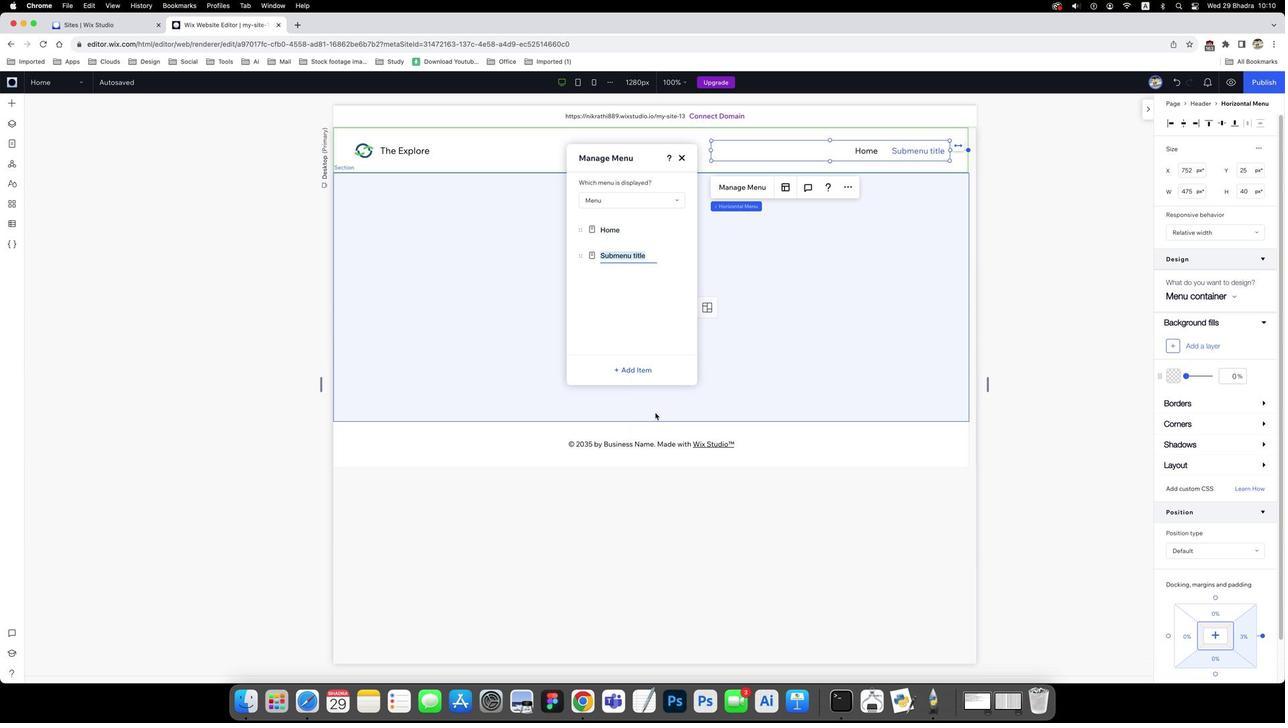 
Action: Key pressed Key.caps_lock'A'Key.caps_lock'r''t''i''c''l''e''s'Key.enter
Screenshot: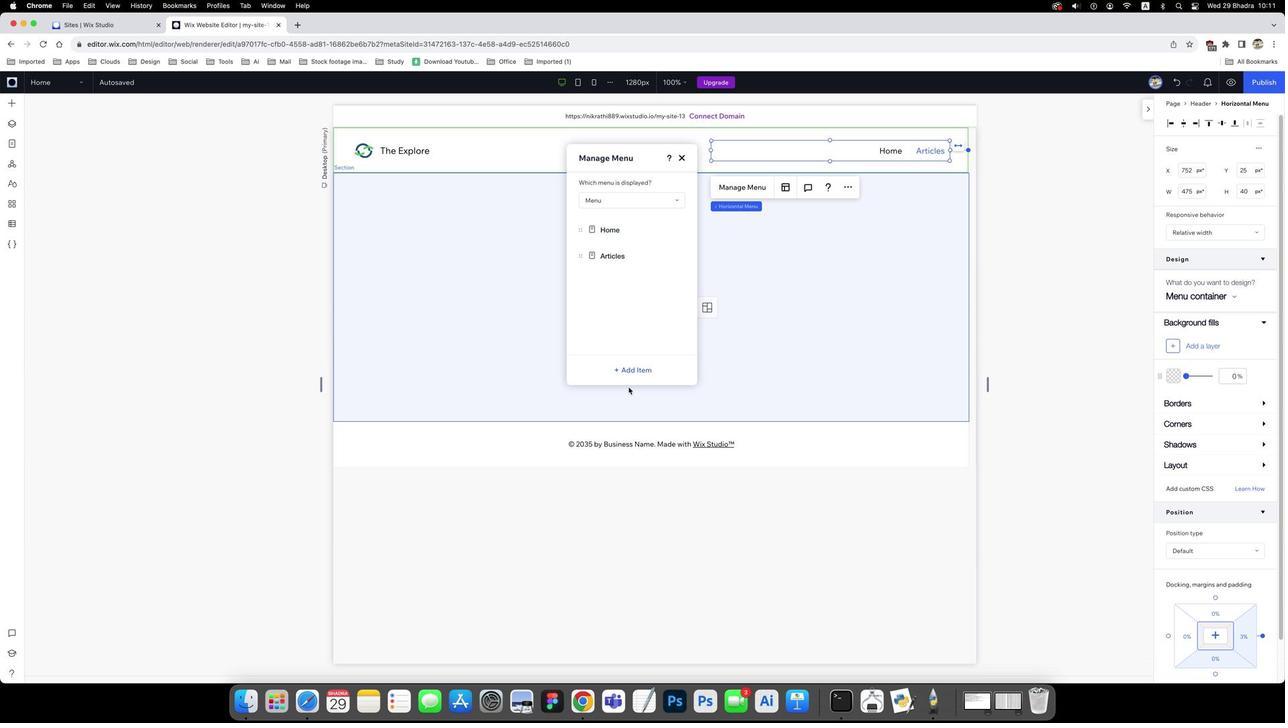 
Action: Mouse moved to (210, 363)
Screenshot: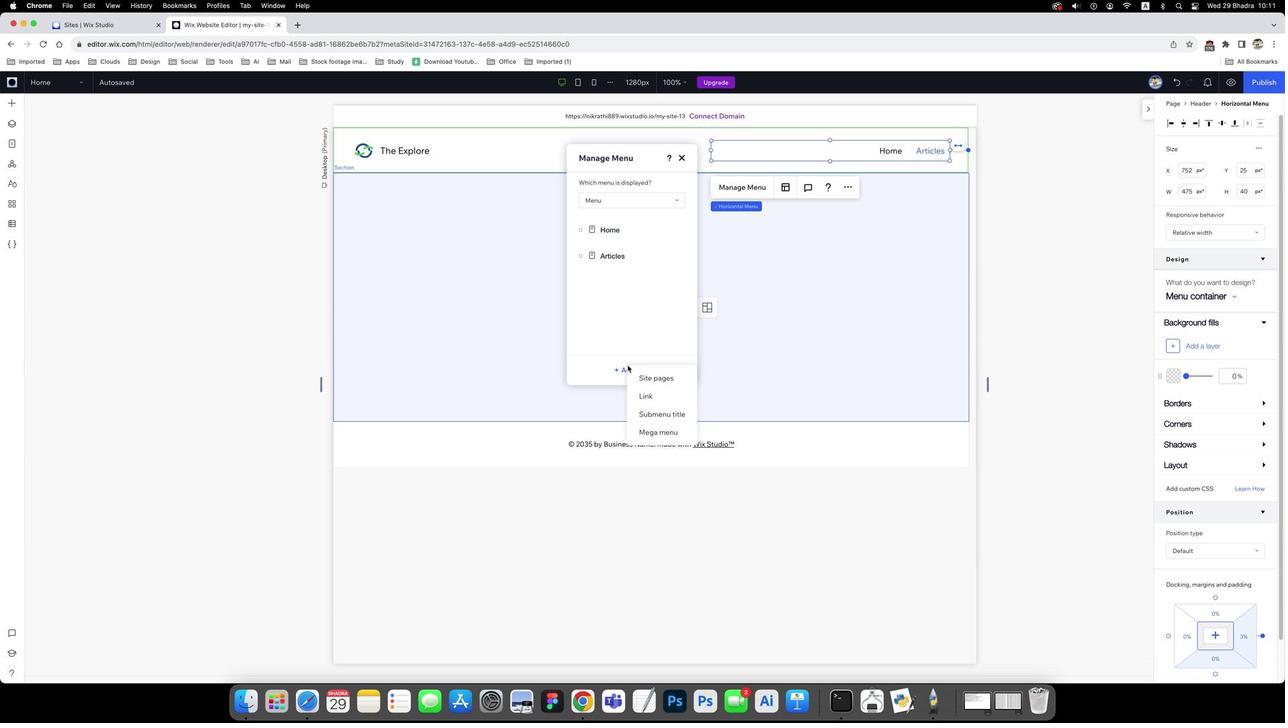 
Action: Mouse pressed left at (210, 363)
Screenshot: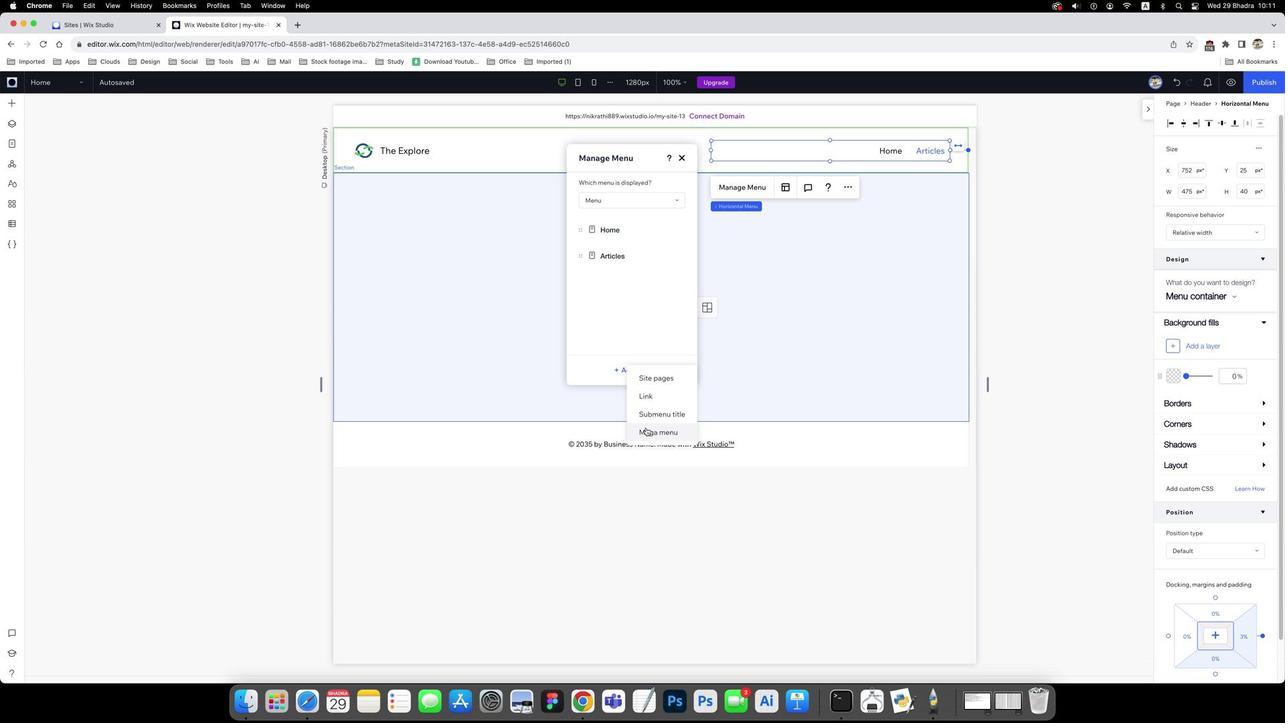 
Action: Mouse moved to (207, 406)
Screenshot: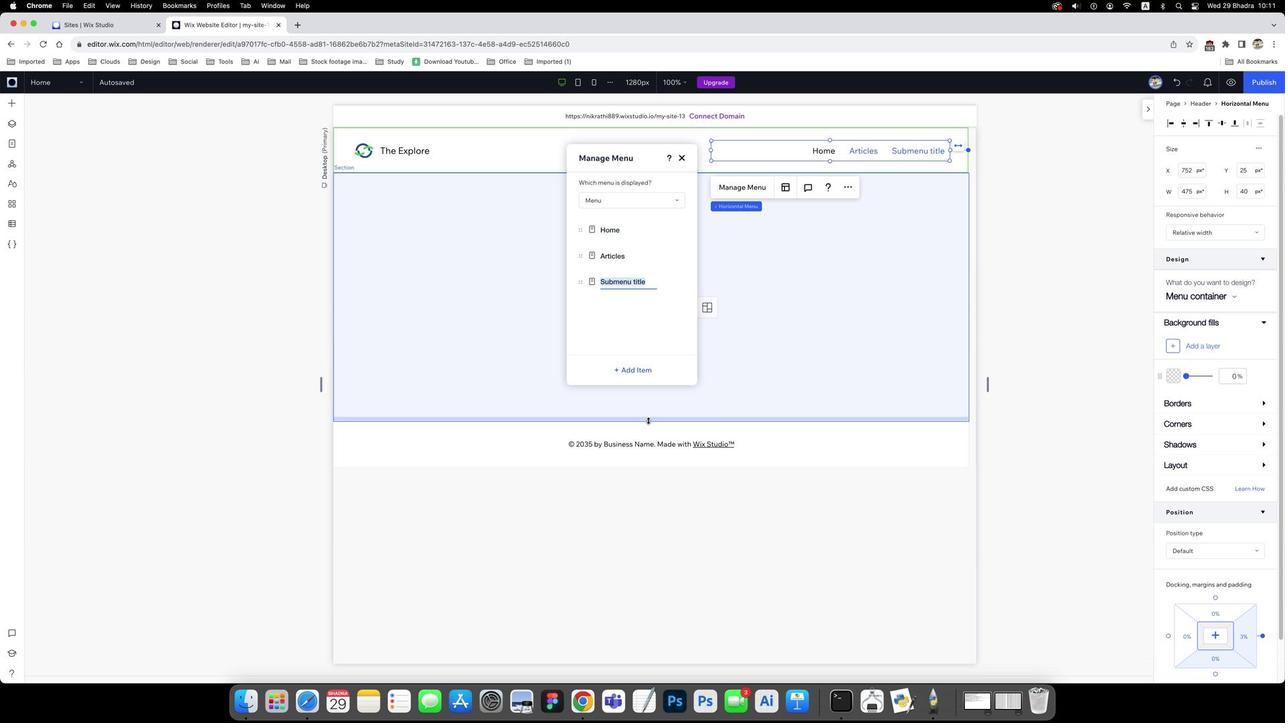 
Action: Mouse pressed left at (207, 406)
Screenshot: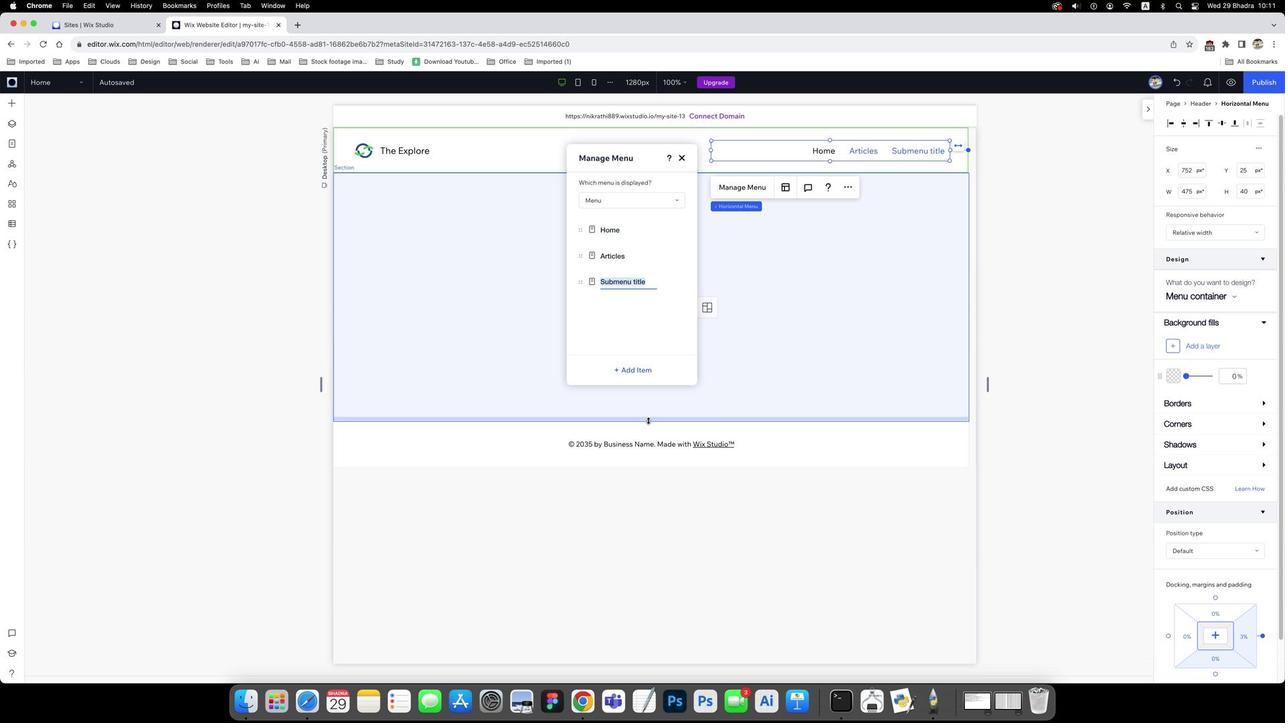 
Action: Key pressed Key.caps_lock'P'Key.caps_lock'o''d''c''a''s''t''s'Key.enter
Screenshot: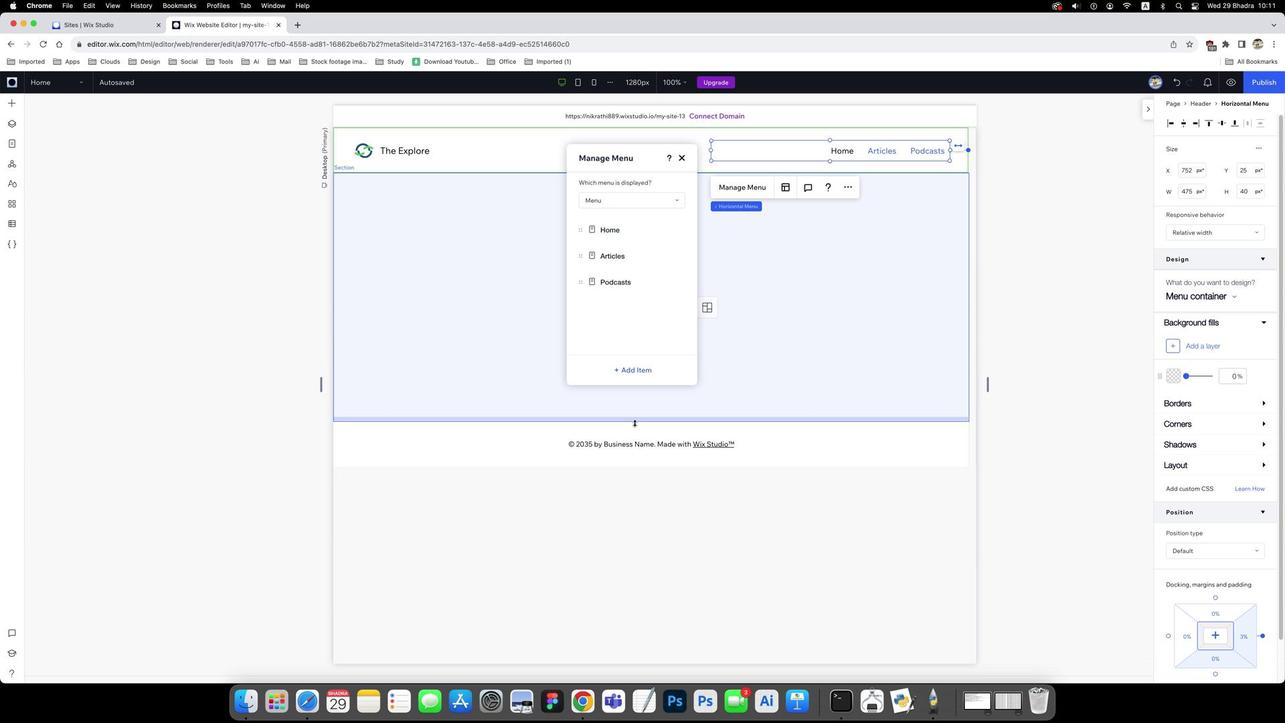 
Action: Mouse moved to (210, 365)
Screenshot: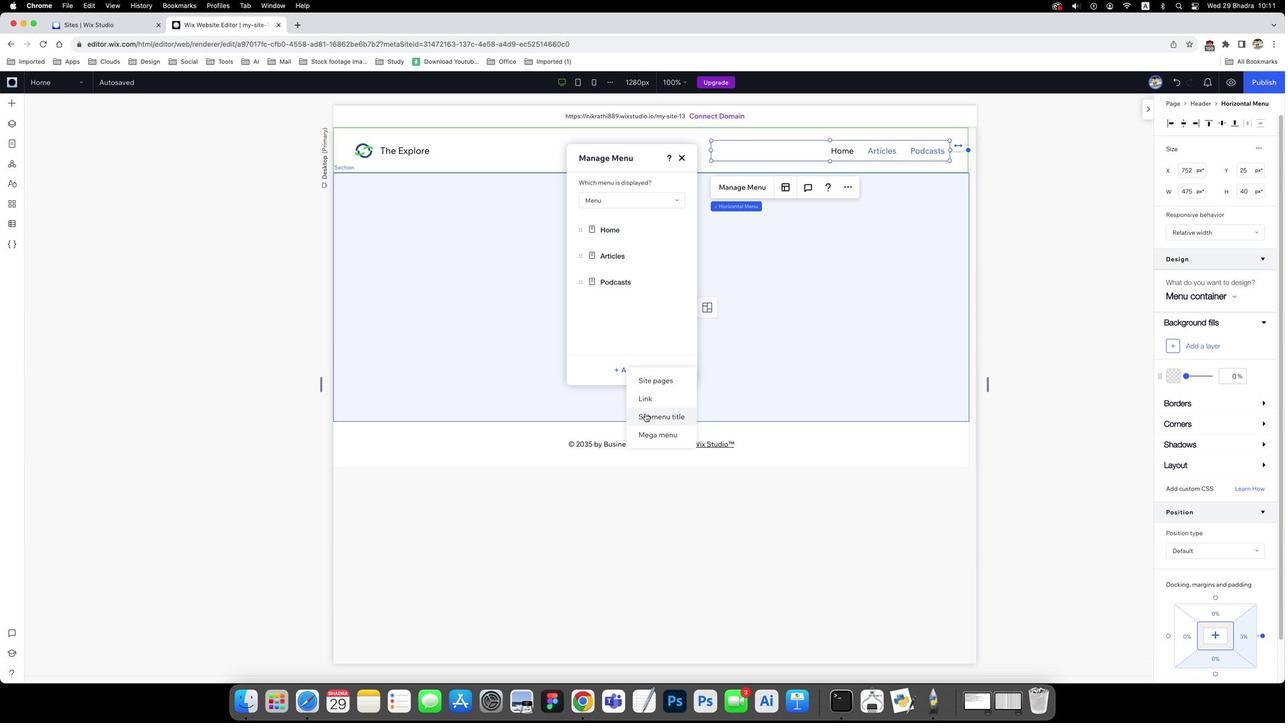 
Action: Mouse pressed left at (210, 365)
Screenshot: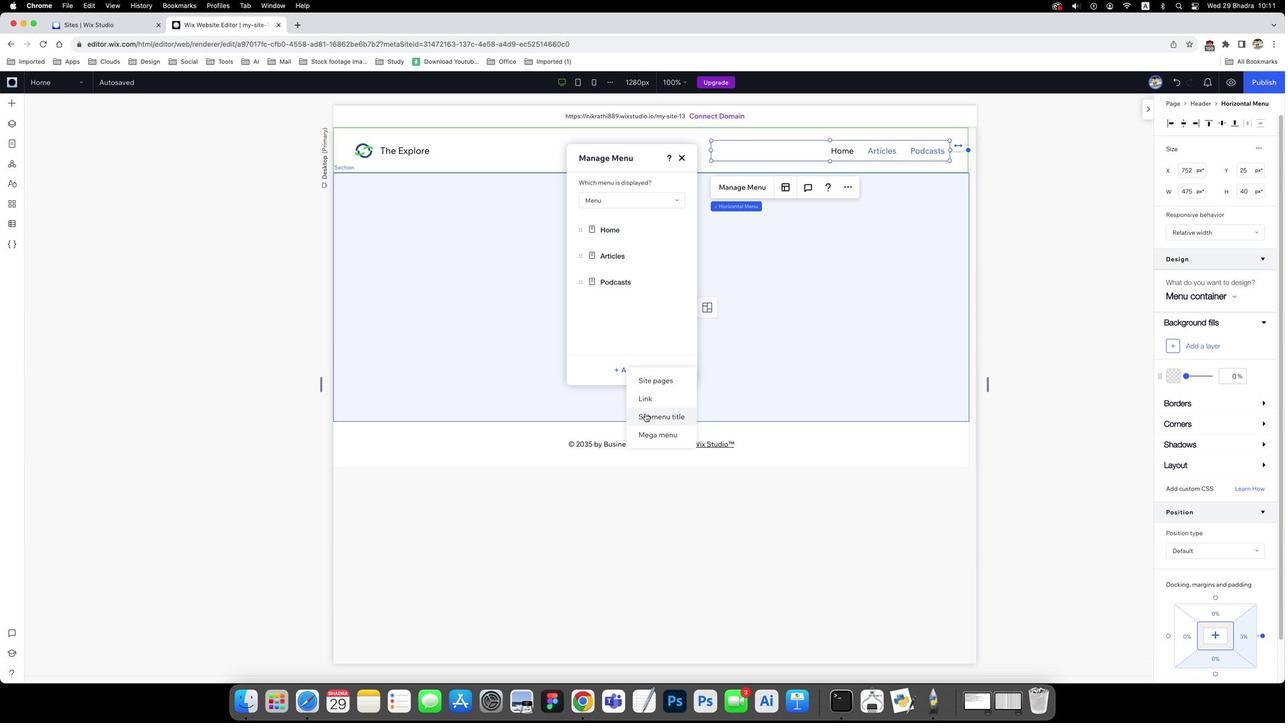 
Action: Mouse moved to (207, 401)
Screenshot: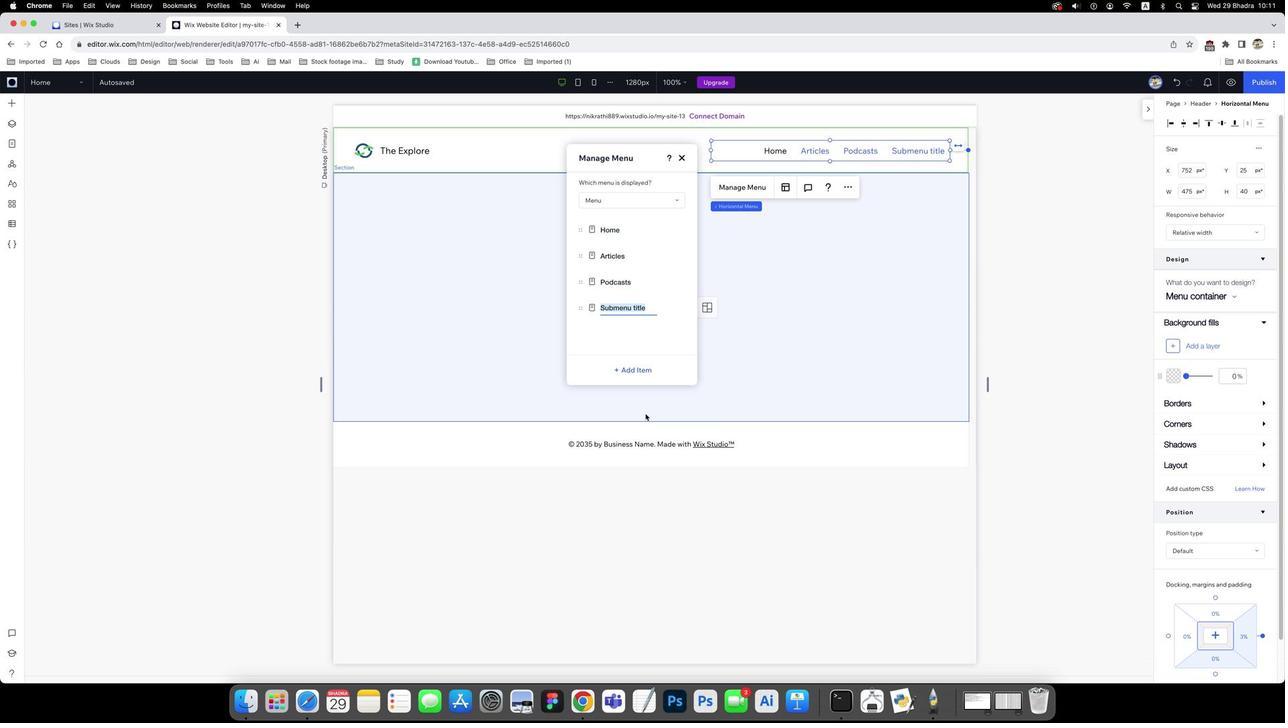 
Action: Mouse pressed left at (207, 401)
Screenshot: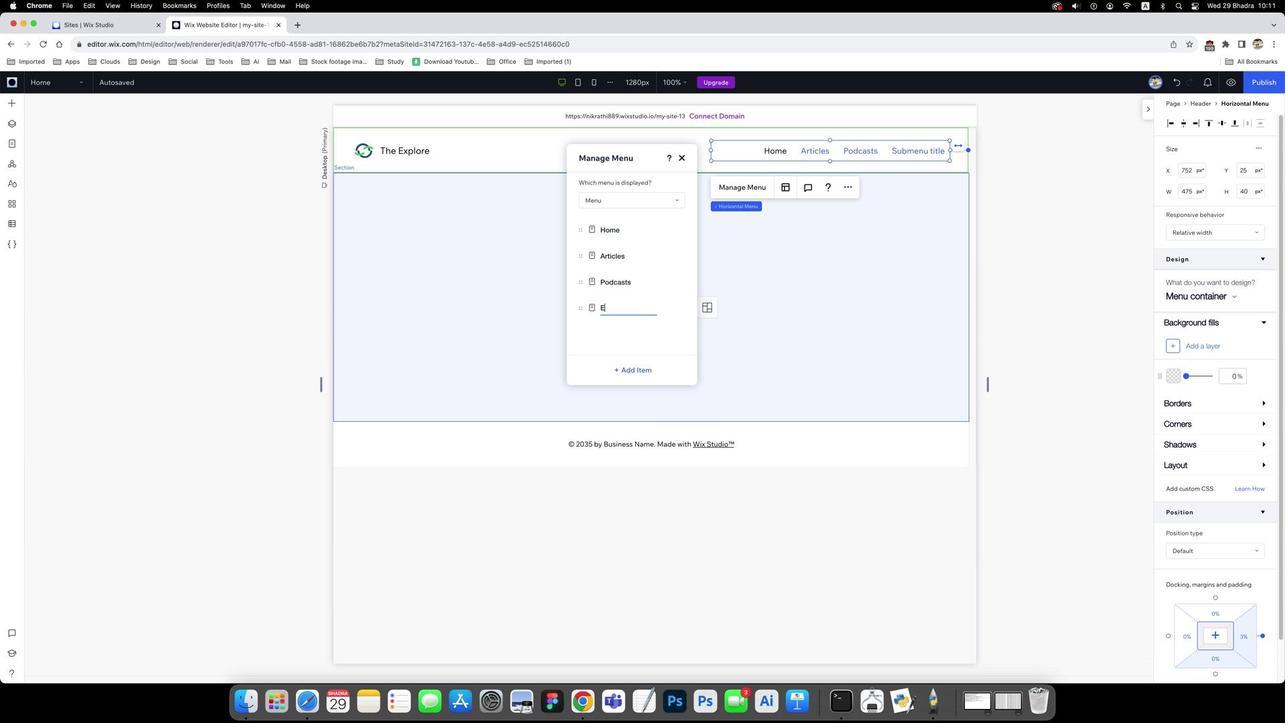 
Action: Key pressed Key.caps_lock'E'Key.caps_lock'-''g''u''i''d''e''s'Key.enter
Screenshot: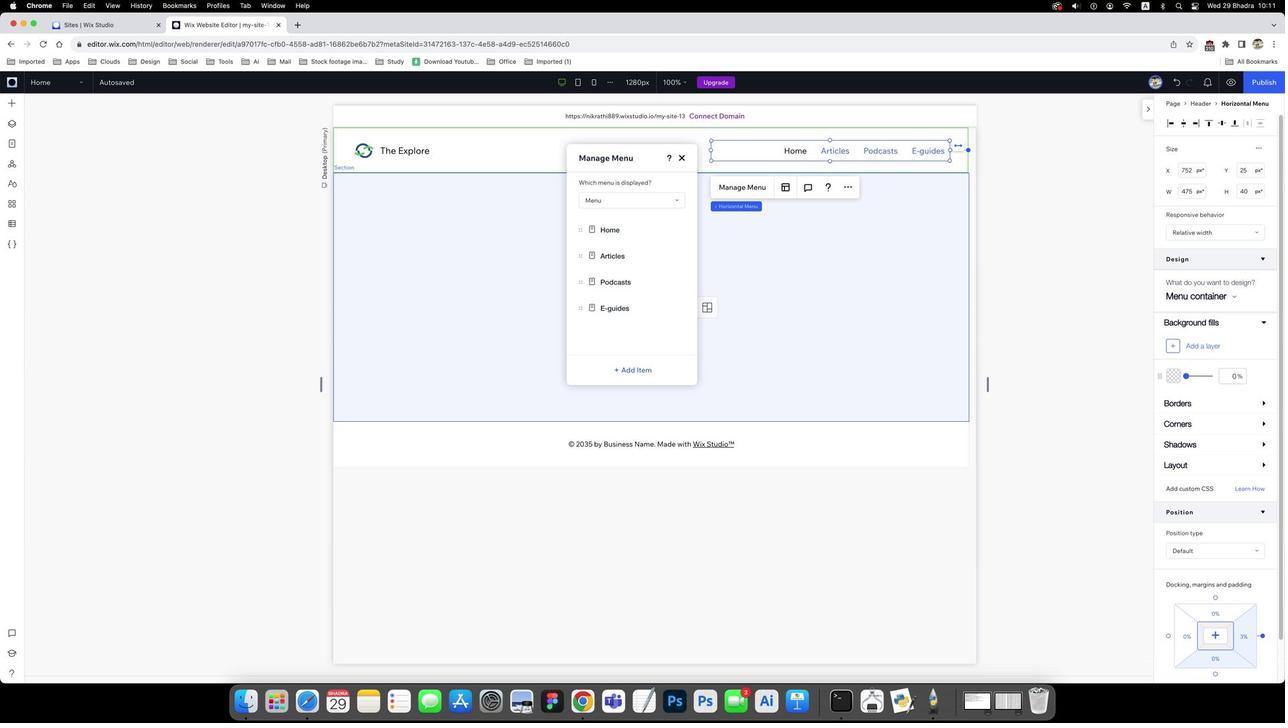 
Action: Mouse moved to (210, 369)
Screenshot: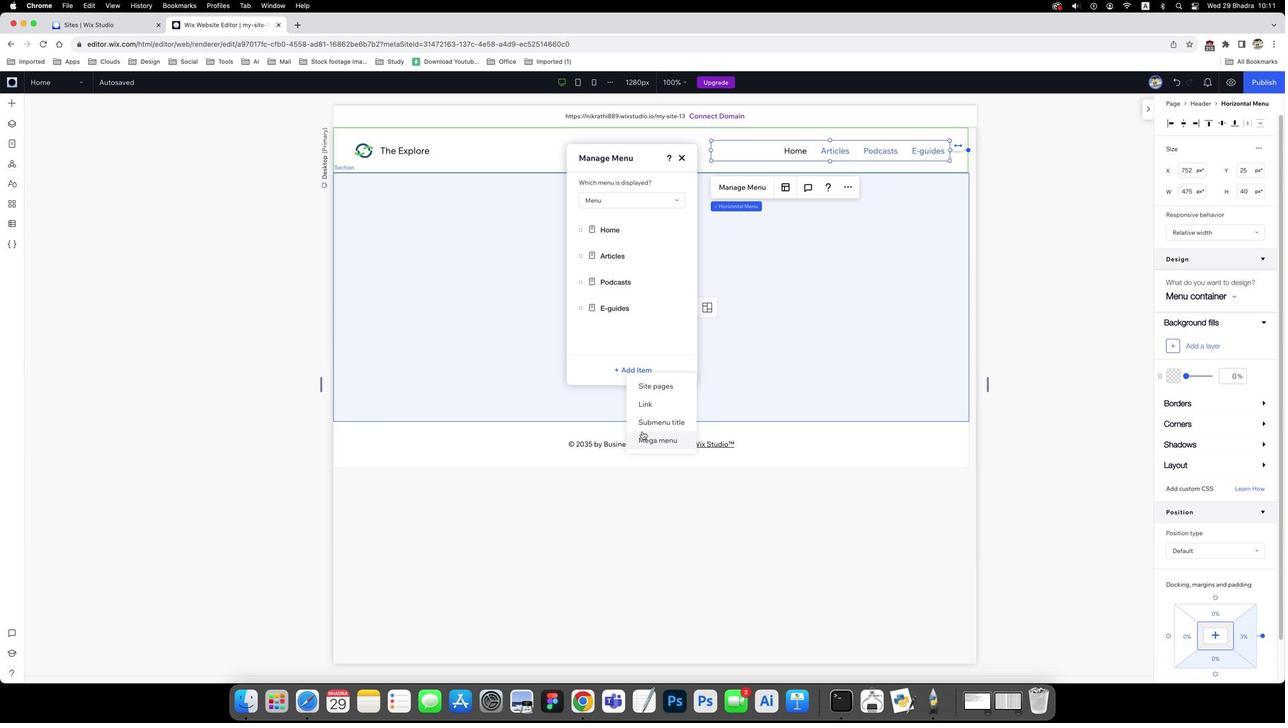 
Action: Mouse pressed left at (210, 369)
Screenshot: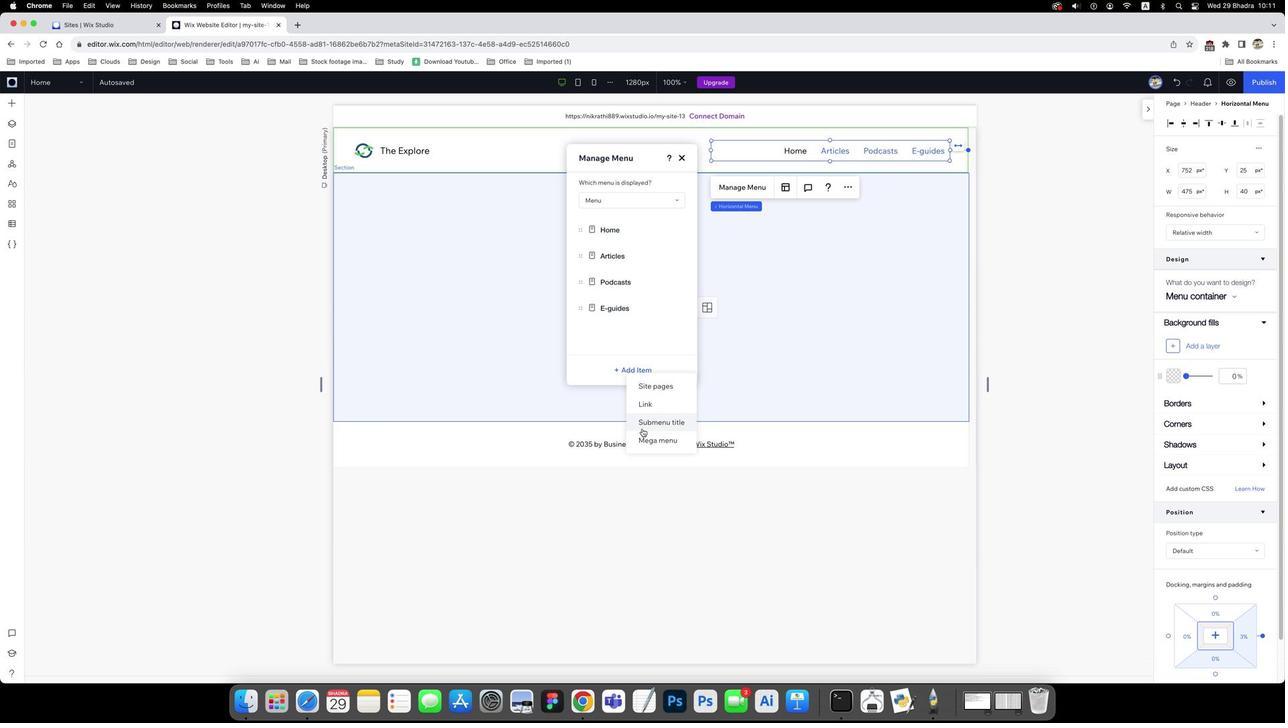 
Action: Mouse moved to (208, 412)
Screenshot: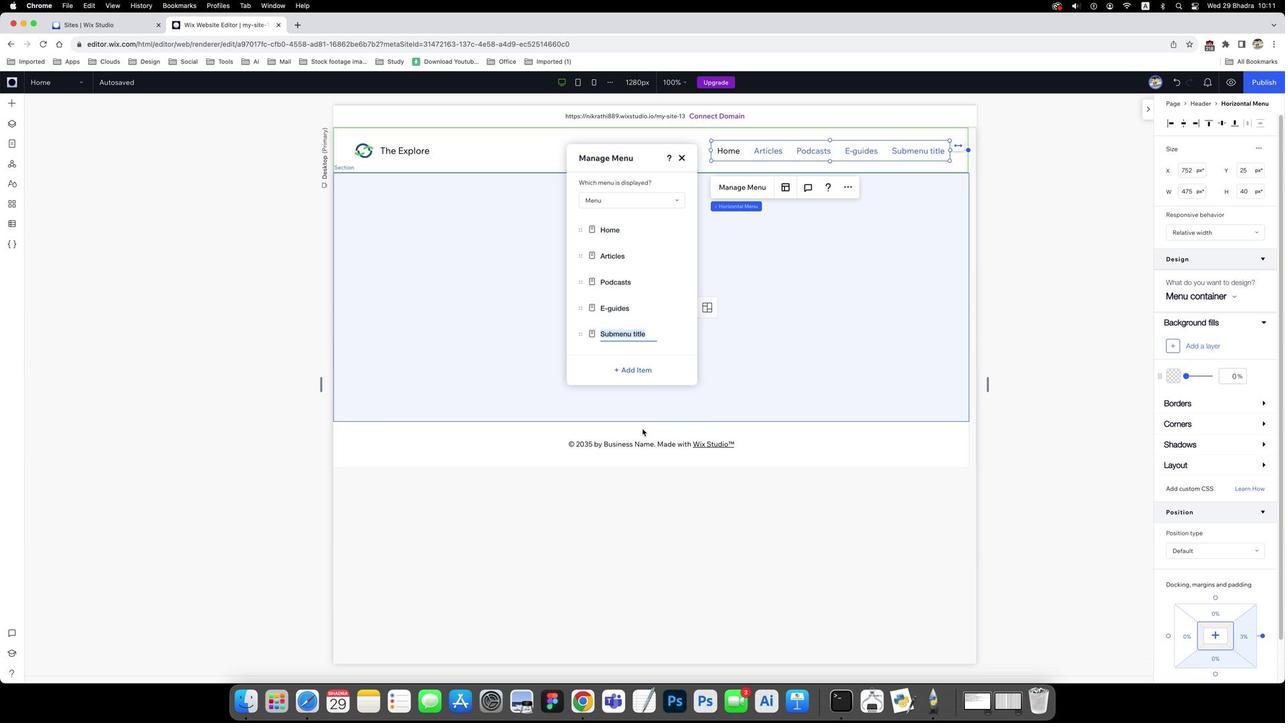 
Action: Mouse pressed left at (208, 412)
Screenshot: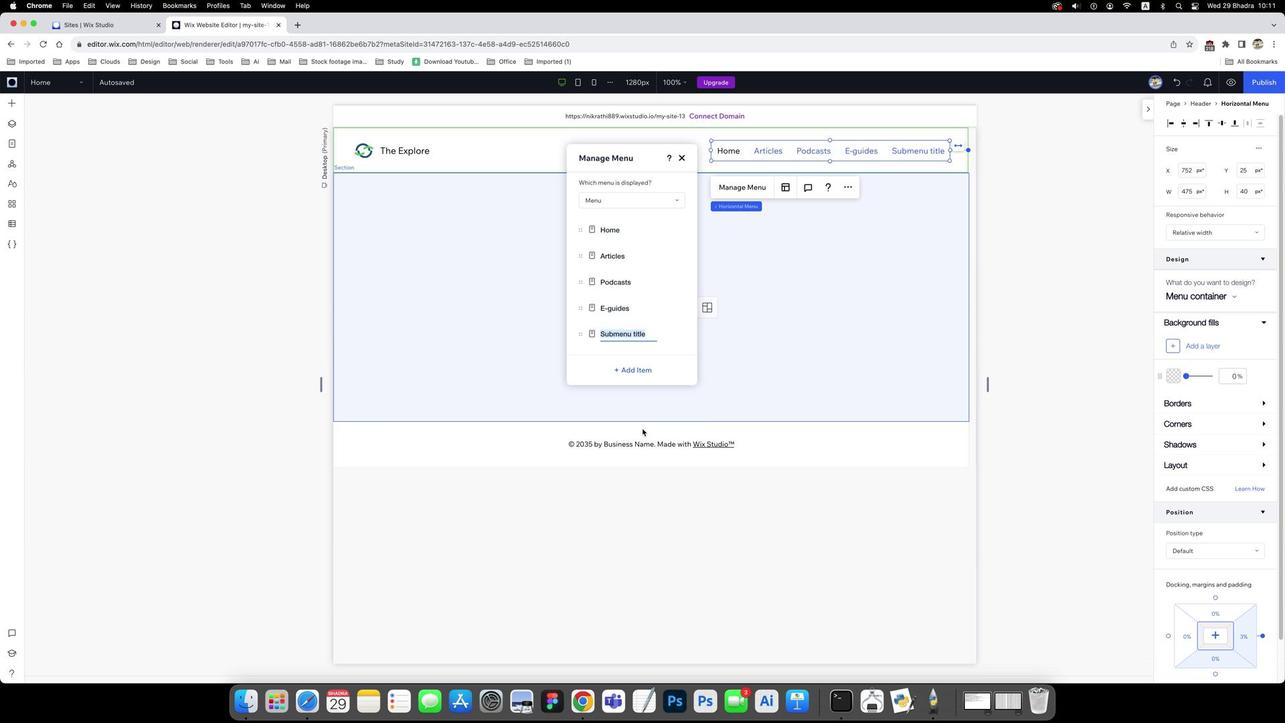 
Action: Key pressed Key.caps_lock'A'Key.caps_lock'b''o''u''t'Key.spaceKey.caps_lock'U'Key.caps_lock's'Key.enter
Screenshot: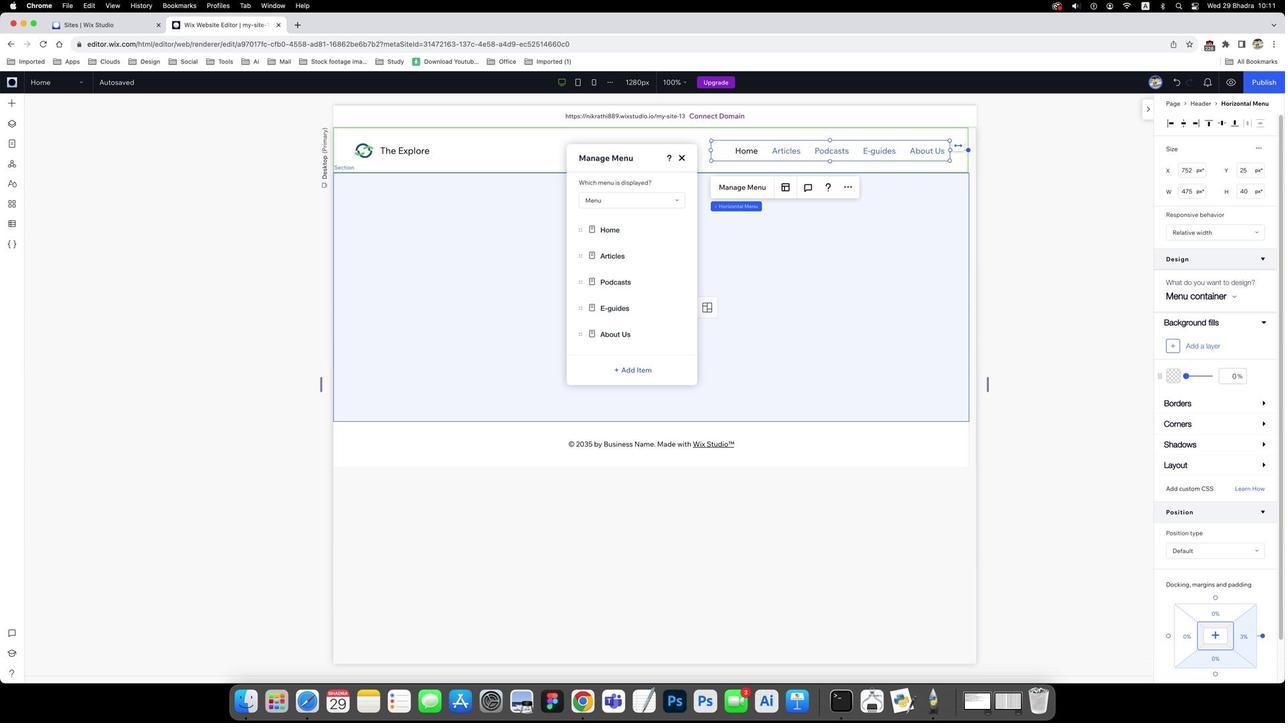
Action: Mouse moved to (264, 301)
Screenshot: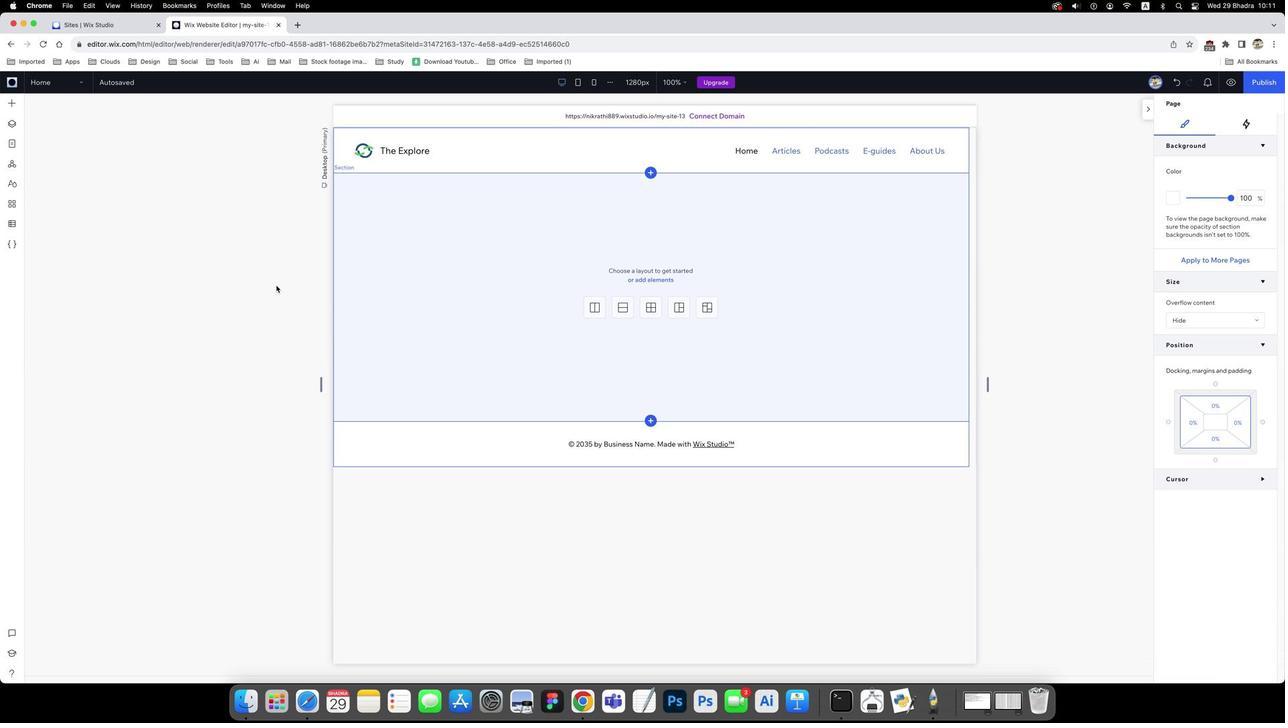 
Action: Mouse pressed left at (264, 301)
Screenshot: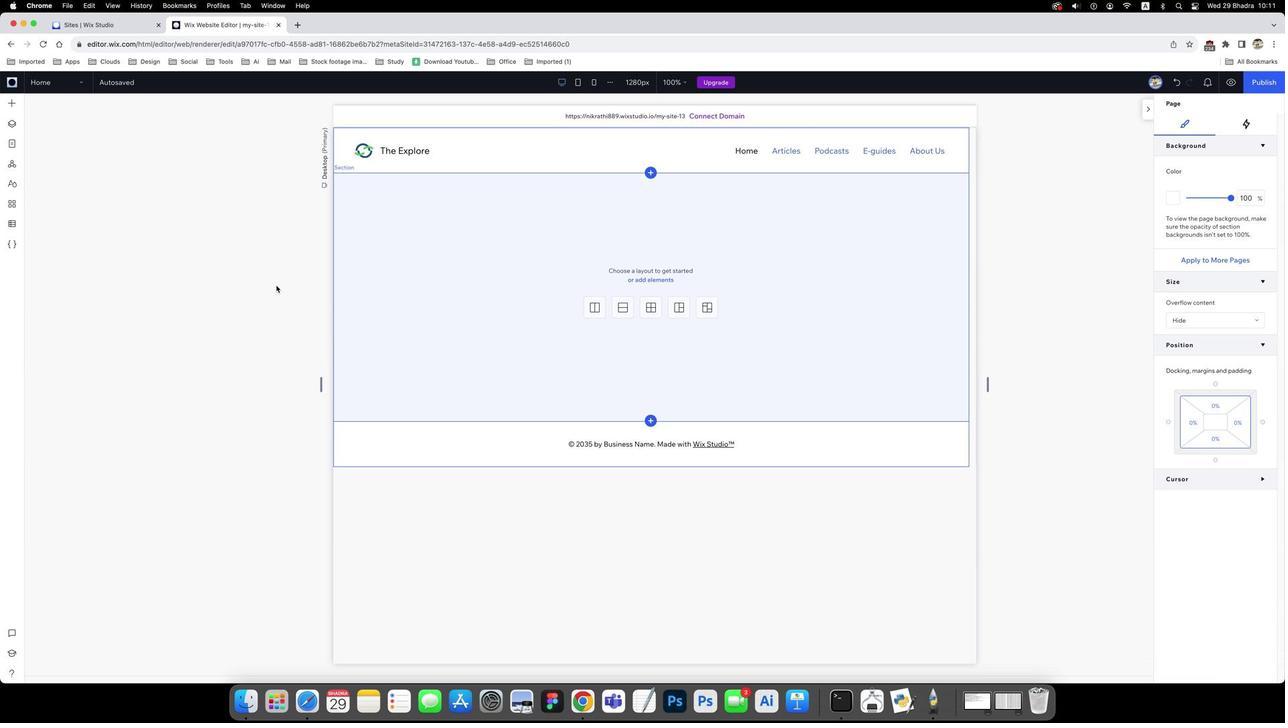 
Action: Mouse pressed left at (264, 301)
Screenshot: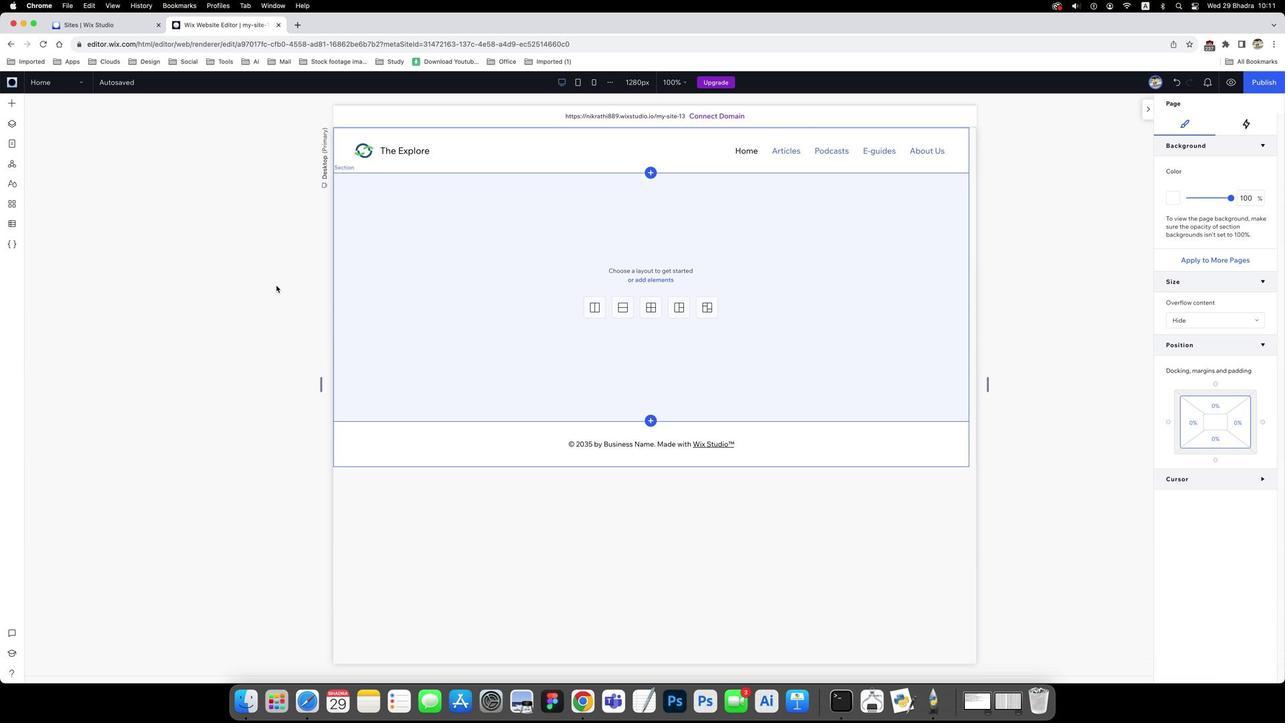 
Action: Mouse moved to (264, 279)
Screenshot: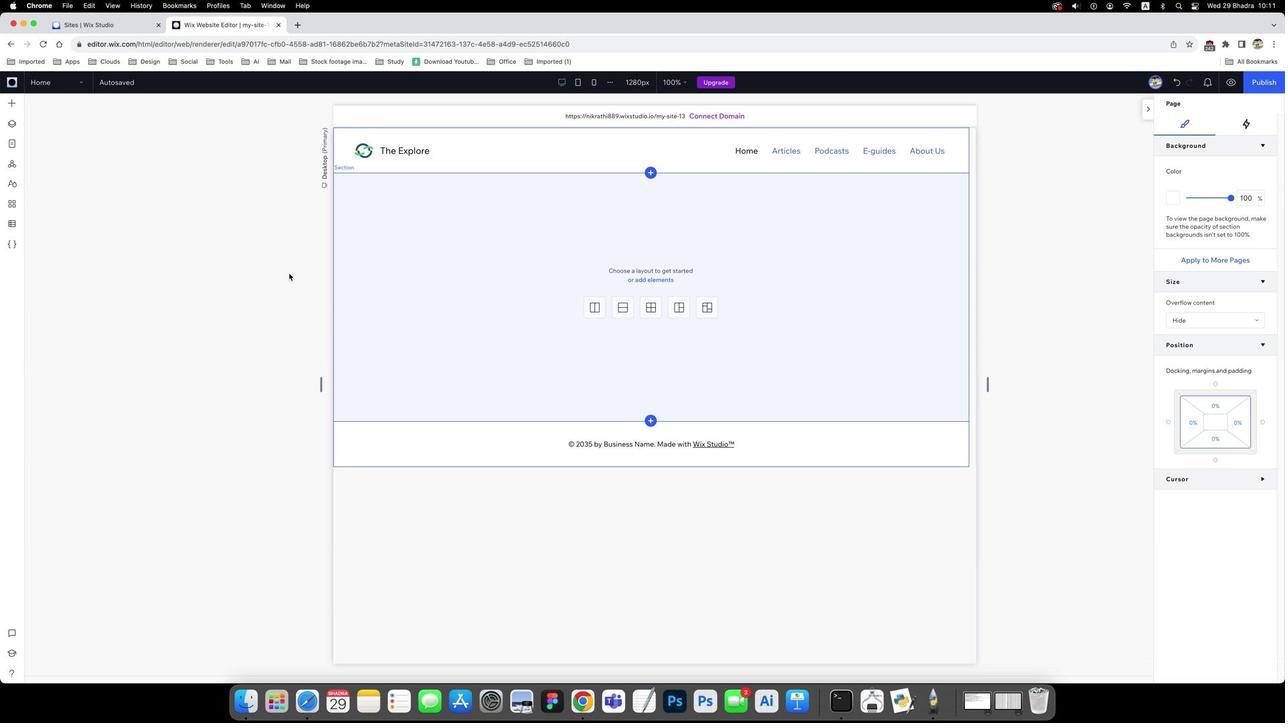 
Action: Mouse pressed left at (264, 279)
Screenshot: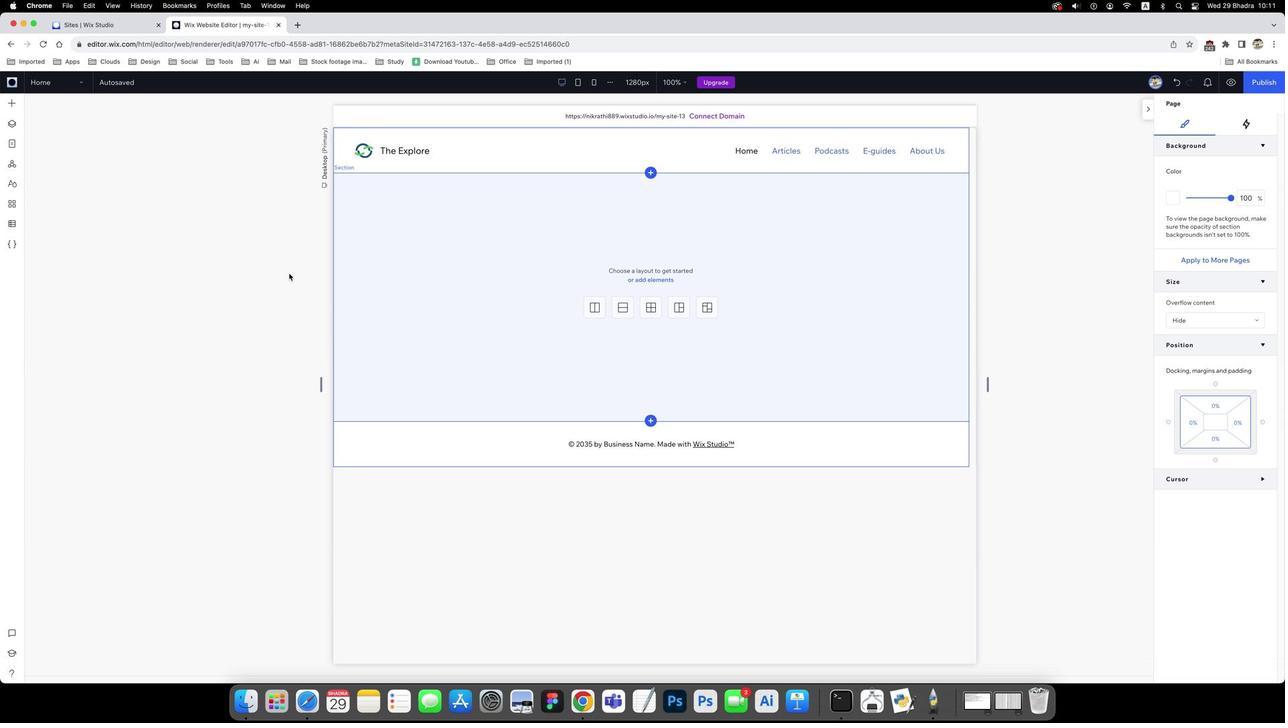 
Action: Mouse moved to (304, 162)
Screenshot: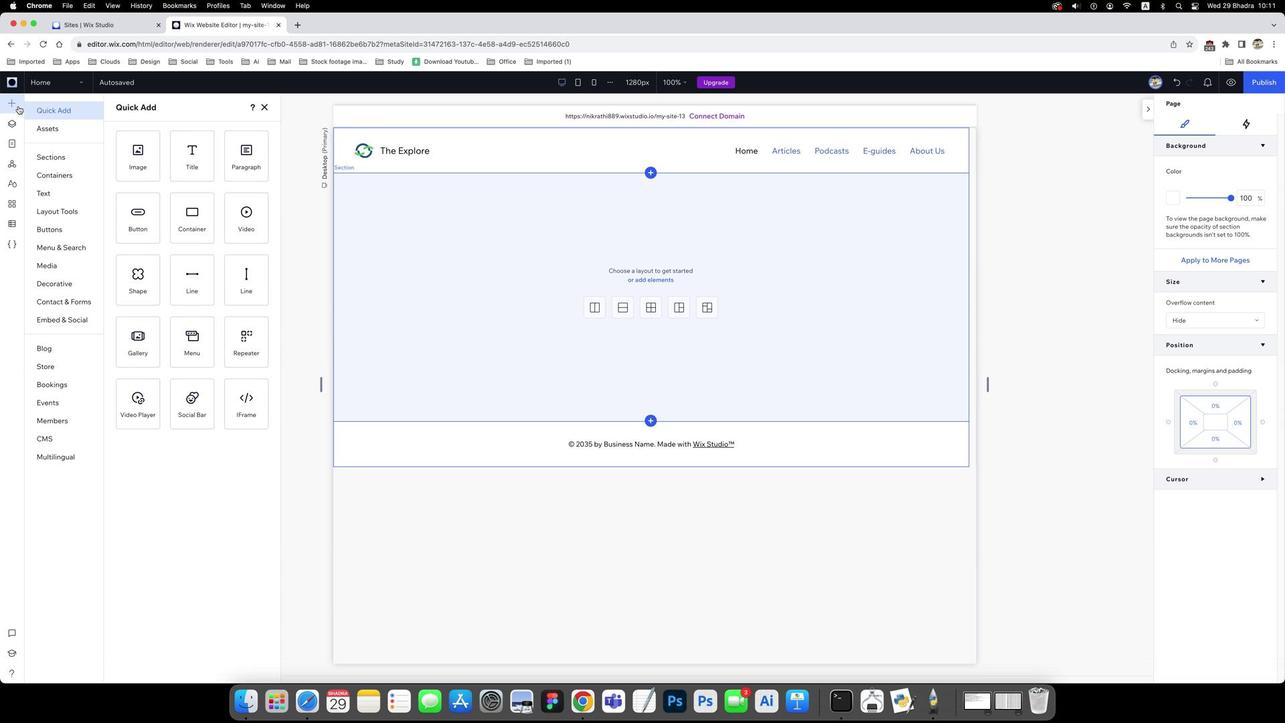 
Action: Mouse pressed left at (304, 162)
Screenshot: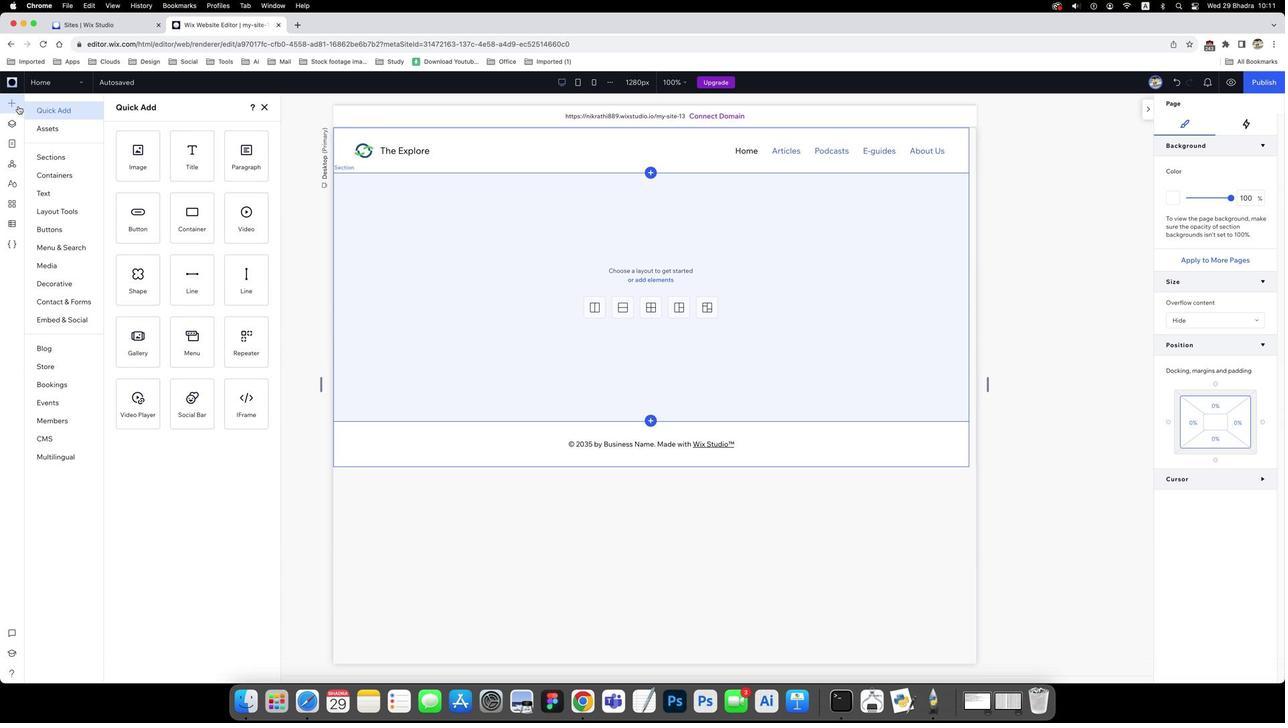 
Action: Mouse moved to (299, 231)
Screenshot: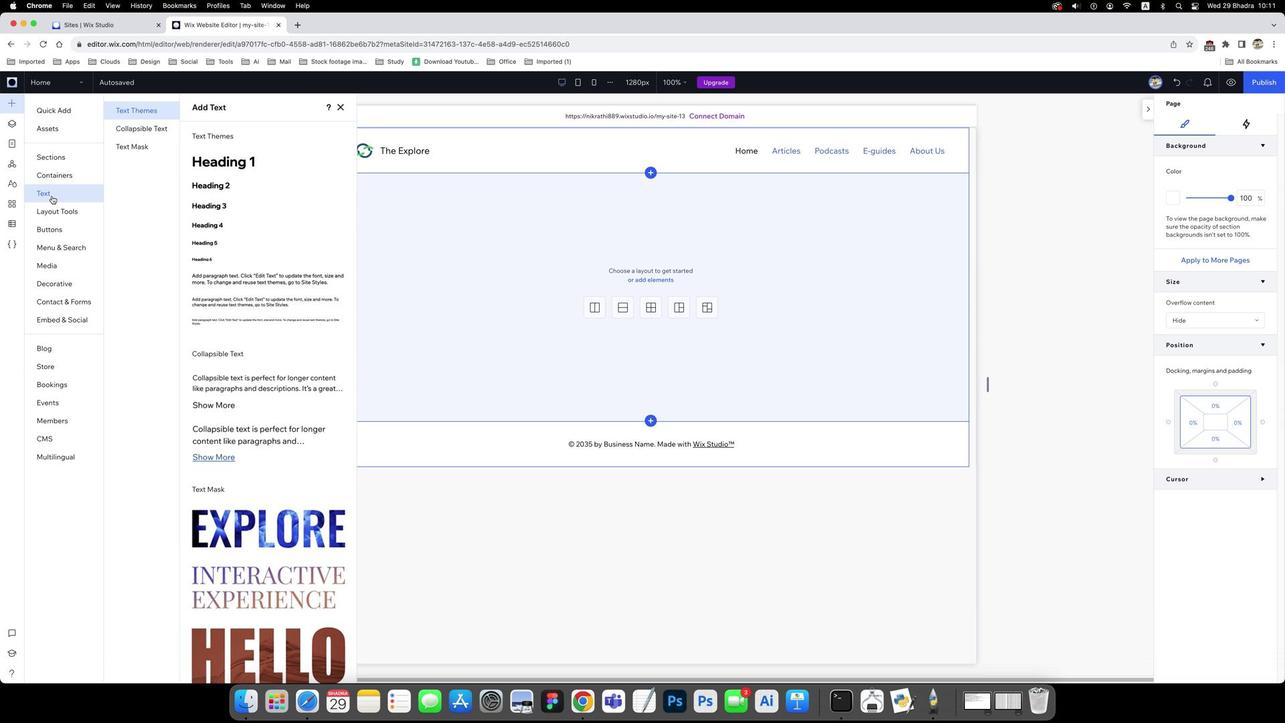 
Action: Mouse pressed left at (299, 231)
Screenshot: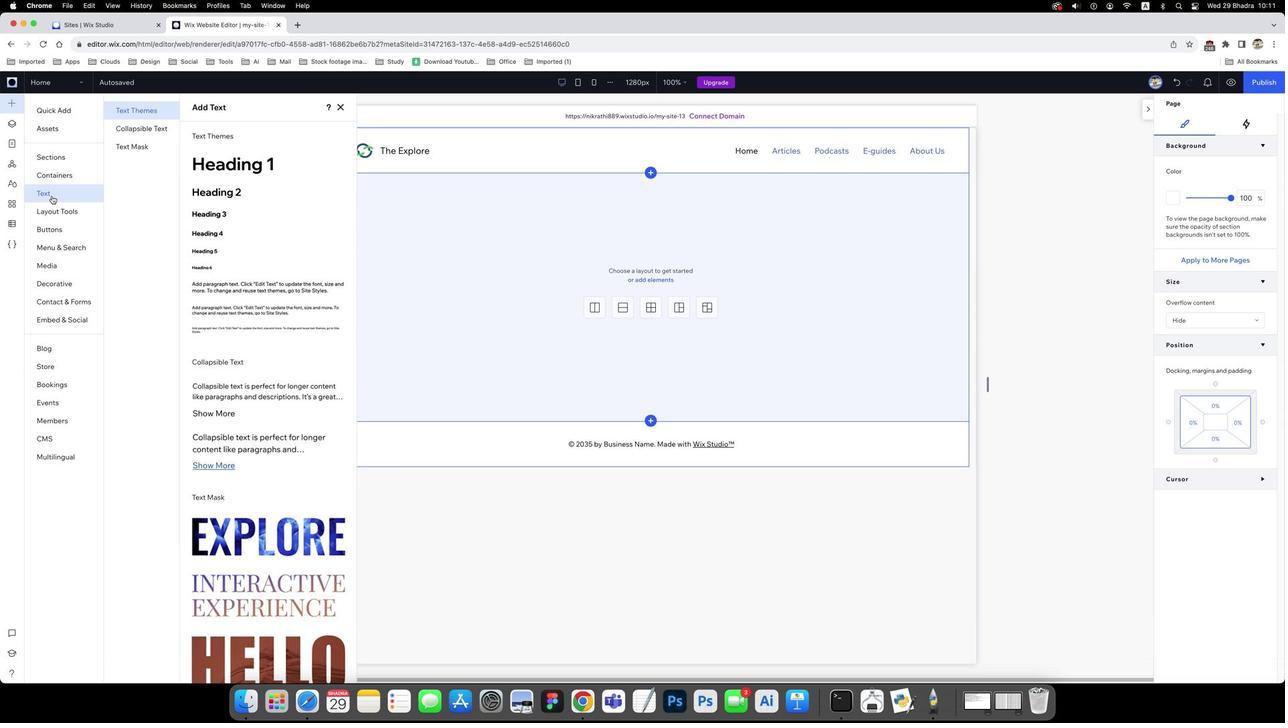 
Action: Mouse moved to (276, 245)
Screenshot: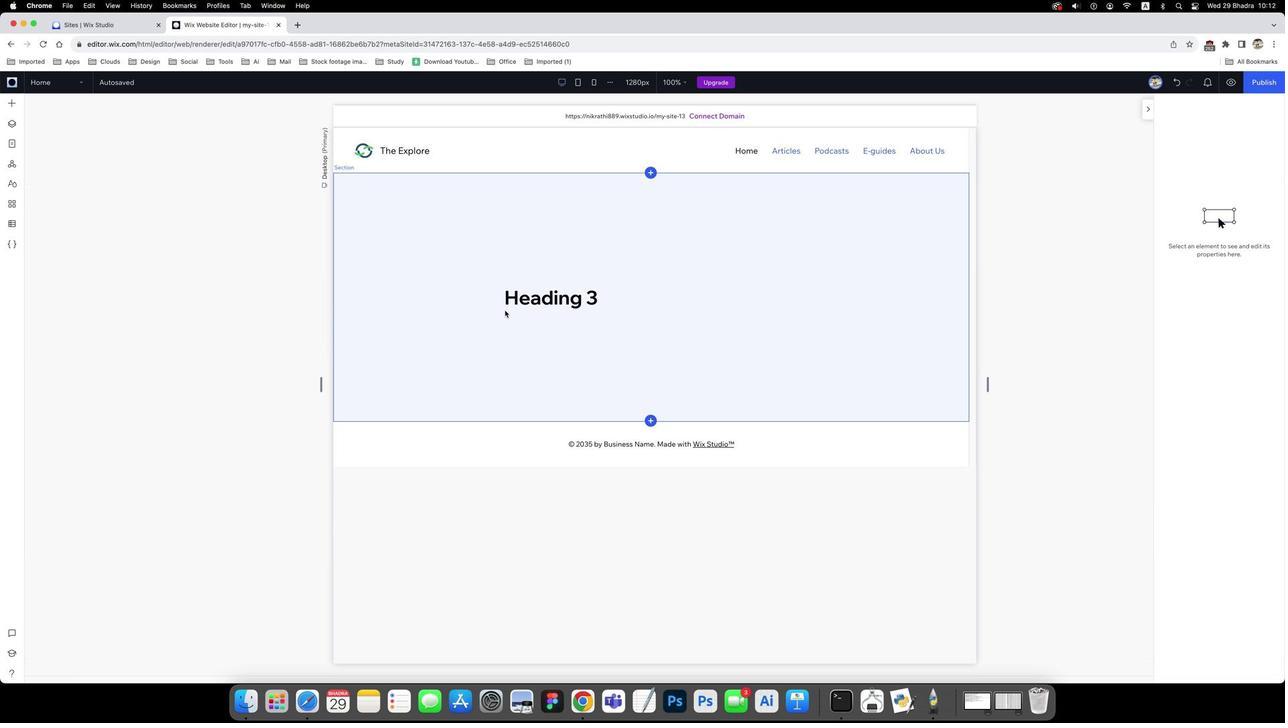 
Action: Mouse pressed left at (276, 245)
Screenshot: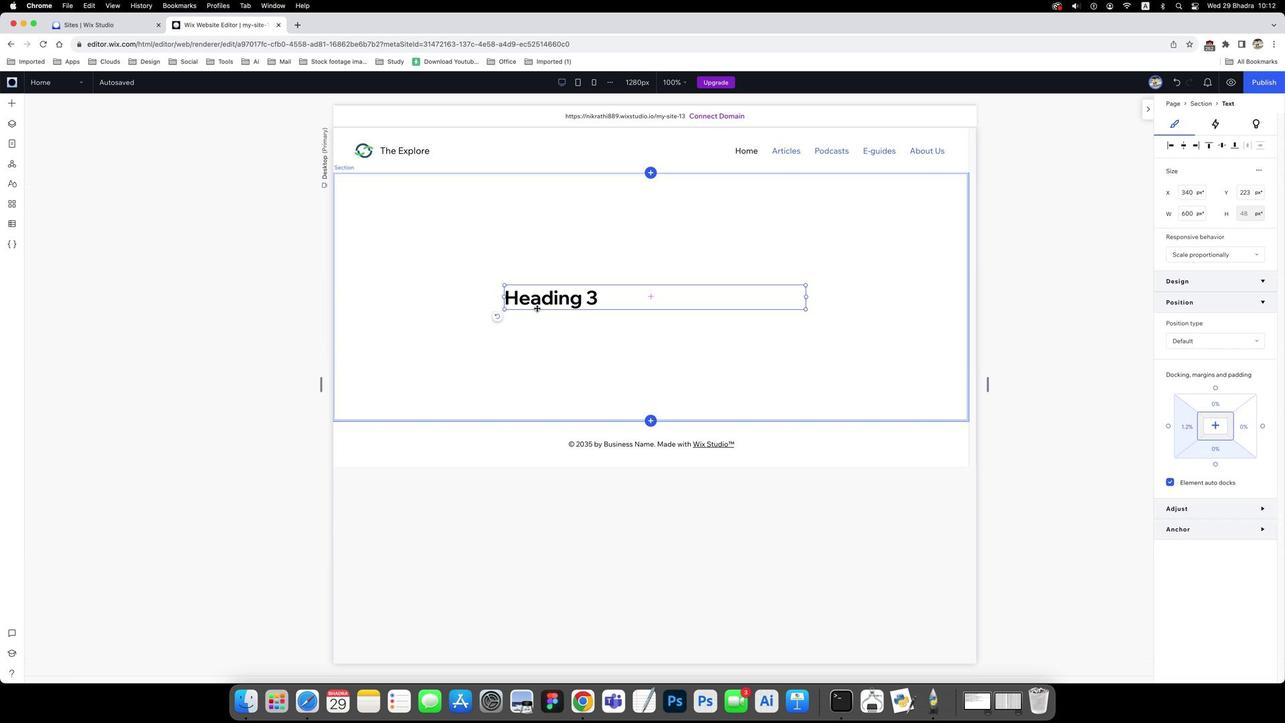 
Action: Mouse moved to (224, 316)
Screenshot: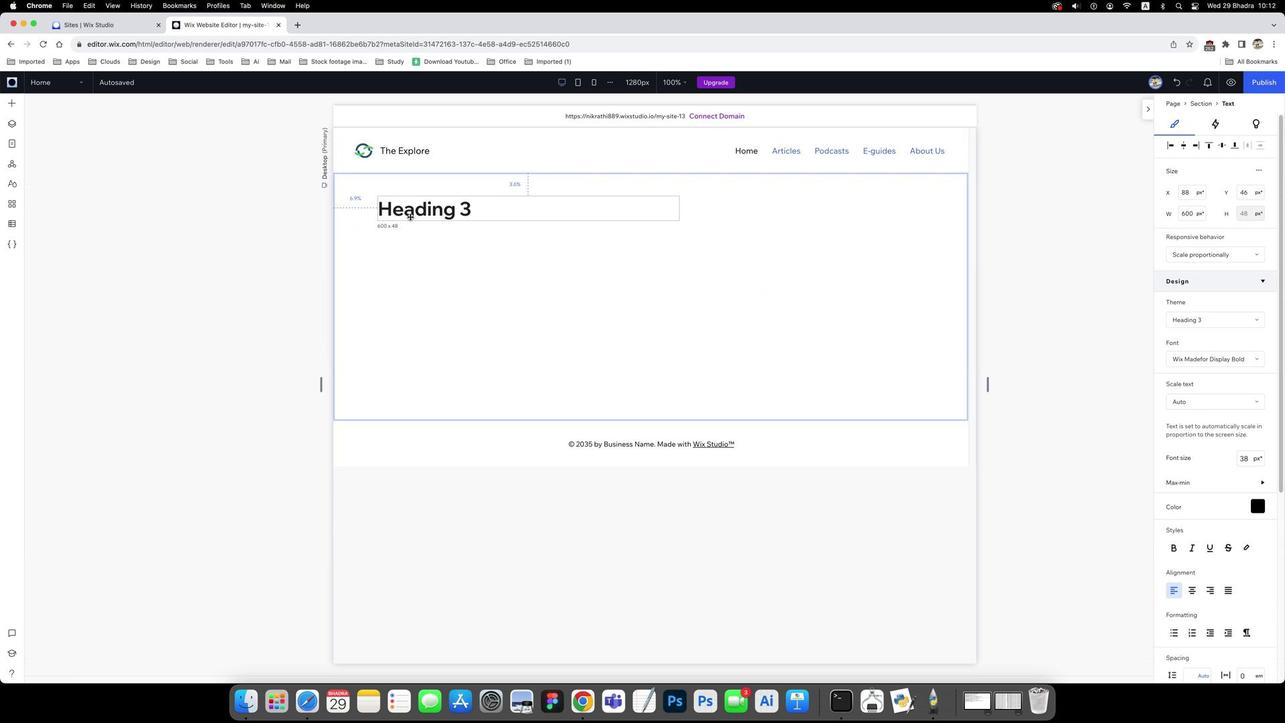 
Action: Mouse pressed left at (224, 316)
Screenshot: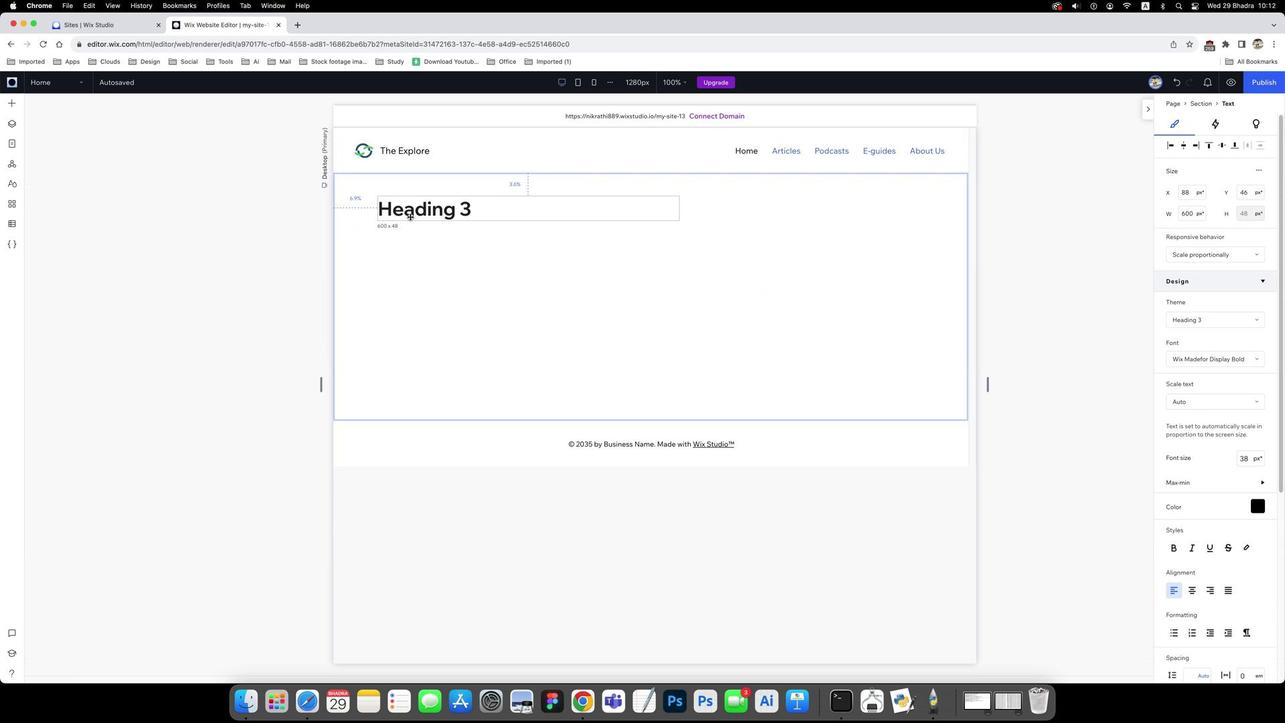 
Action: Mouse moved to (245, 213)
Screenshot: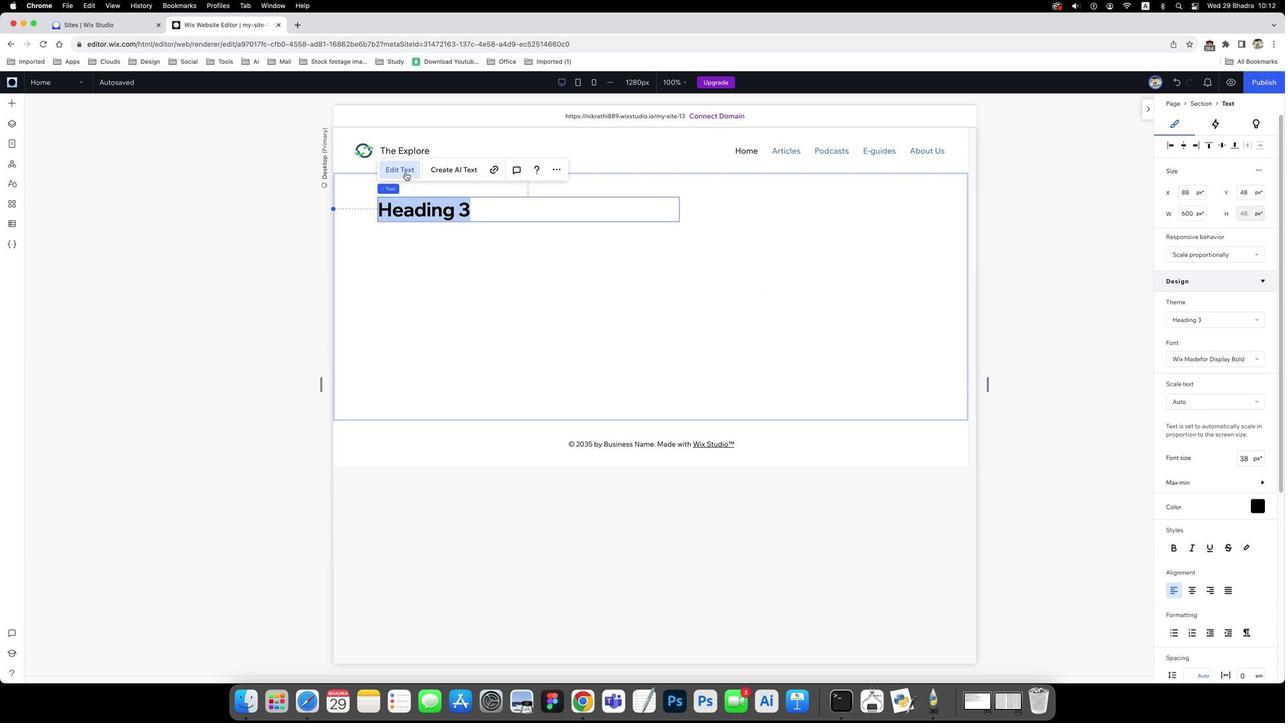 
Action: Mouse pressed left at (245, 213)
Screenshot: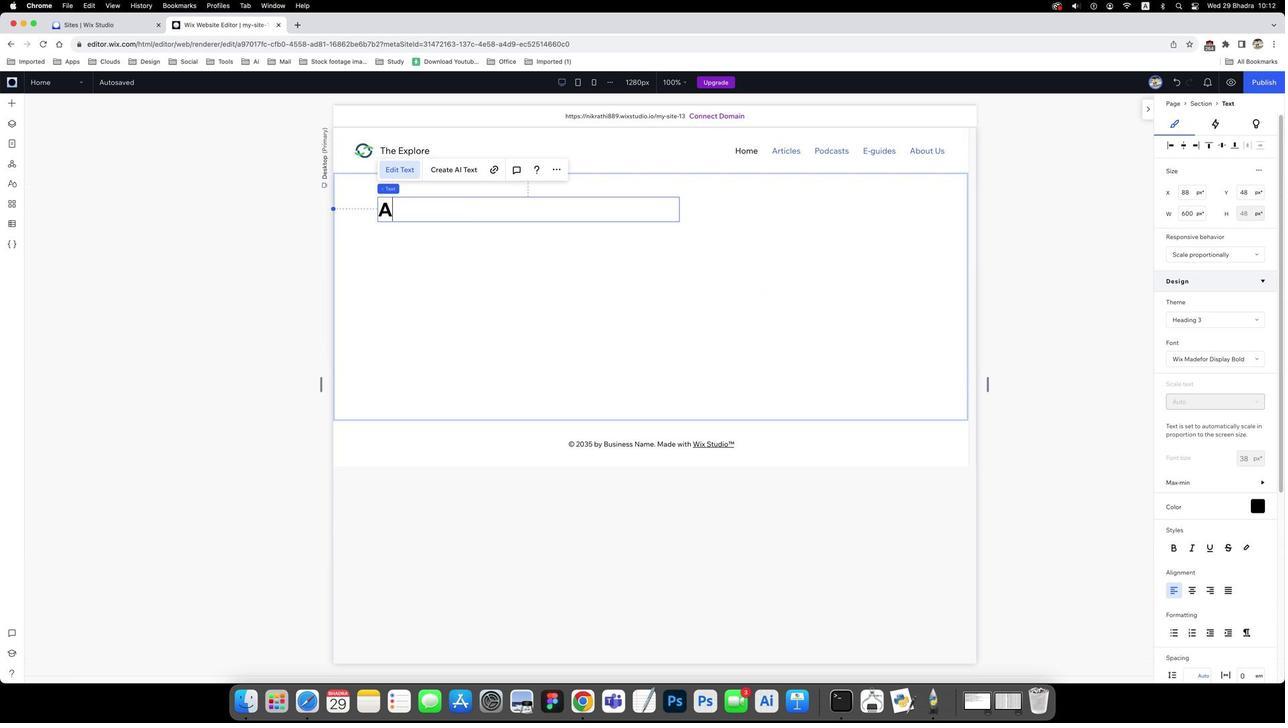 
Action: Key pressed Key.caps_lock'A'Key.caps_lock'u''s''t''r''a''l''i''a'"'"'s'Key.spaceKey.caps_lockKey.caps_lock'l''a''r''g''e''s''t'Key.enter'o''u''t''d''o''o''r'Key.space'l''o''g'Key.backspaceKey.backspaceKey.backspace'b''l''o''g'
Screenshot: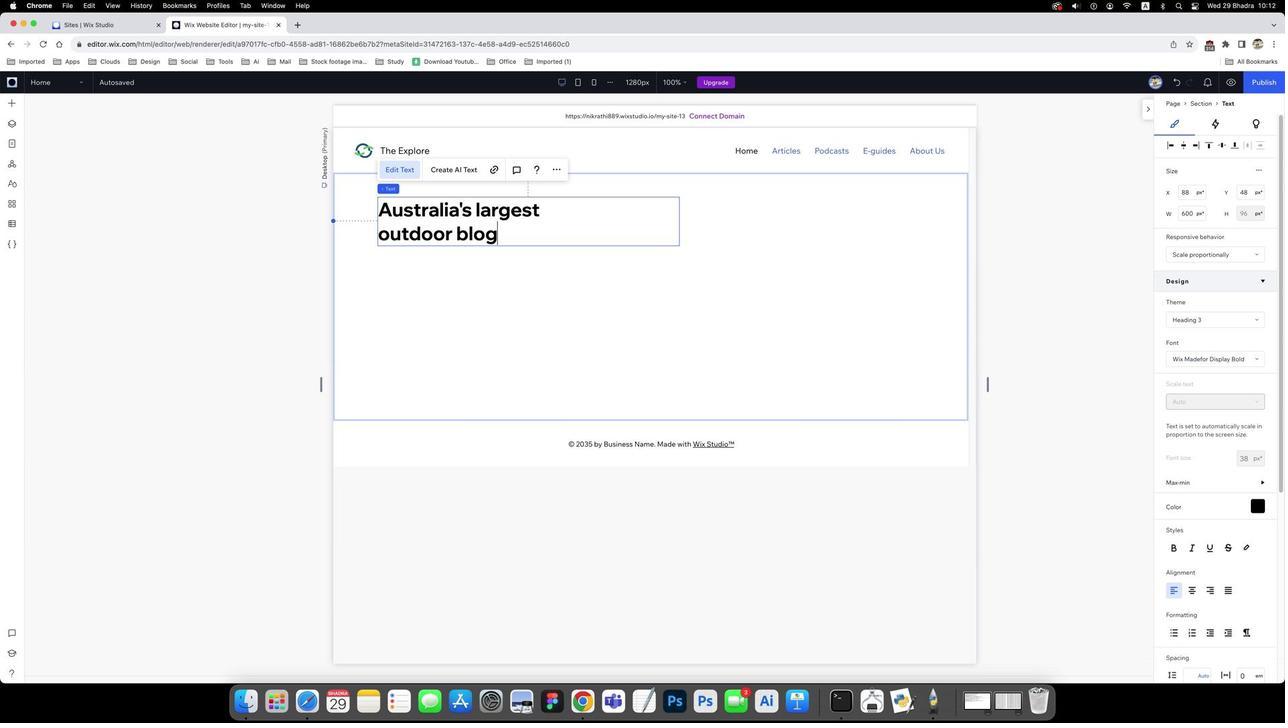 
Action: Mouse moved to (123, 358)
Screenshot: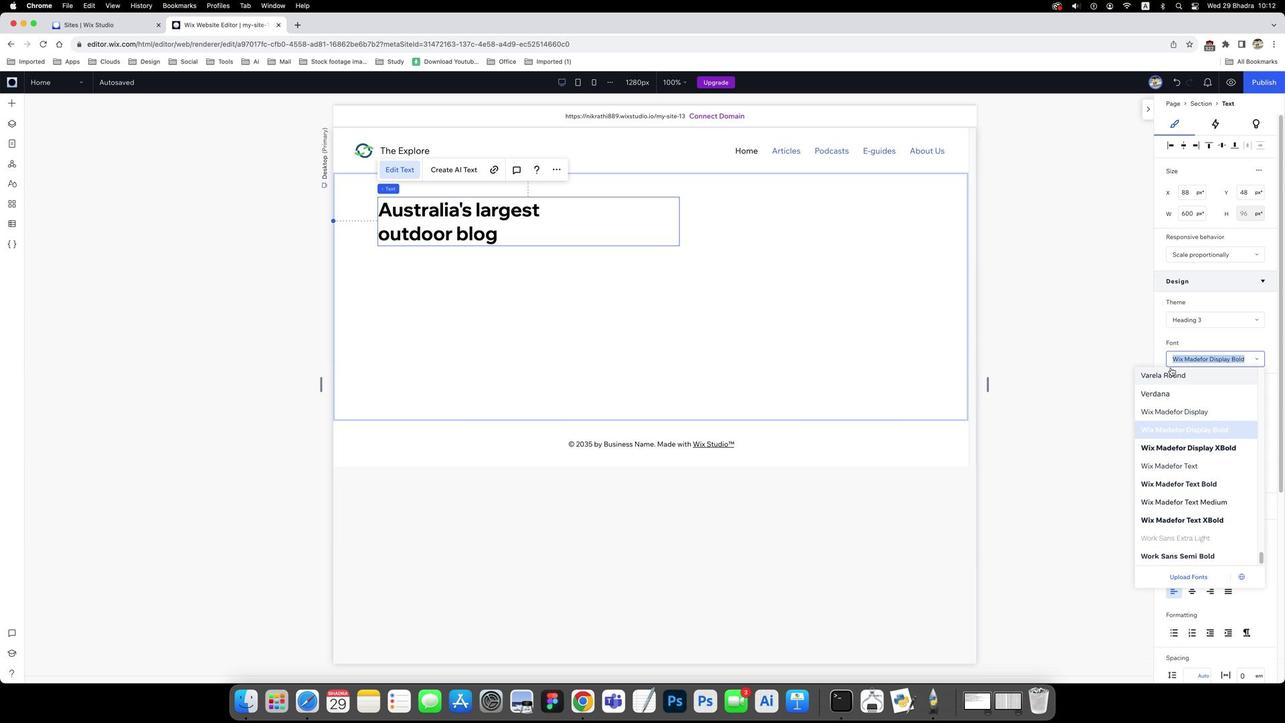 
Action: Mouse pressed left at (123, 358)
Screenshot: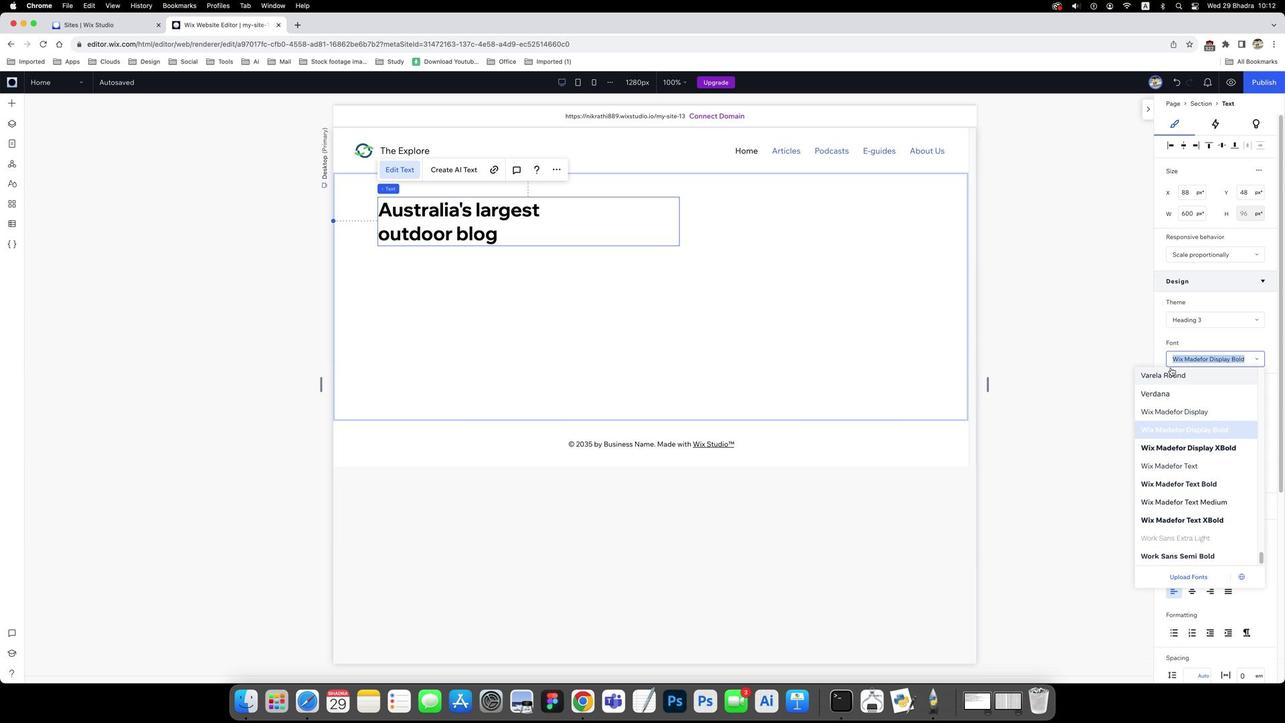 
Action: Mouse moved to (126, 390)
Screenshot: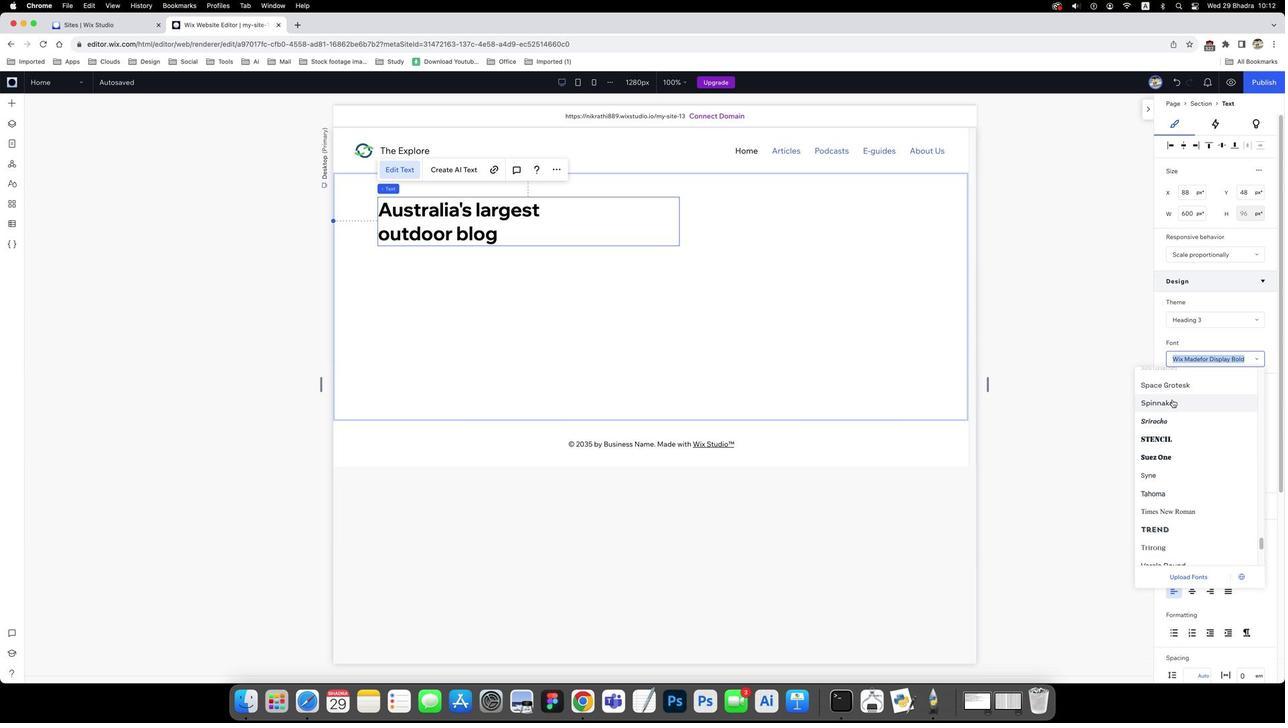 
Action: Mouse scrolled (126, 390) with delta (307, 79)
Screenshot: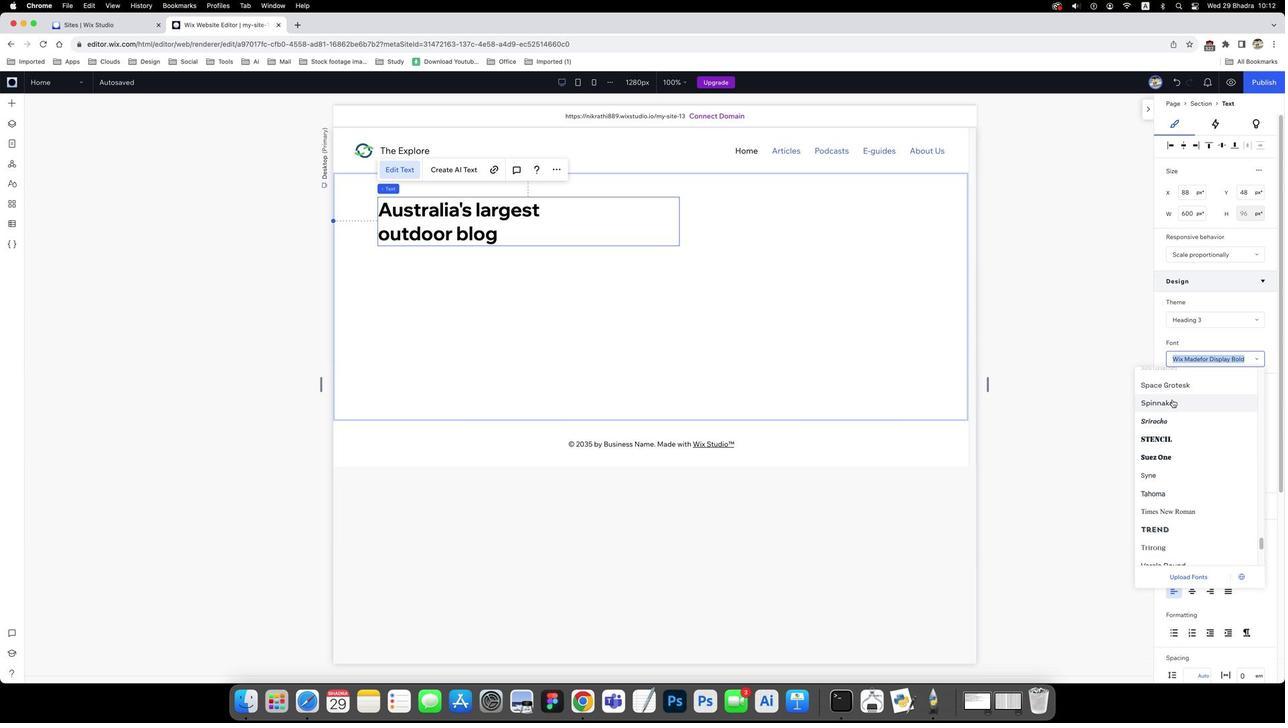
Action: Mouse scrolled (126, 390) with delta (307, 79)
Screenshot: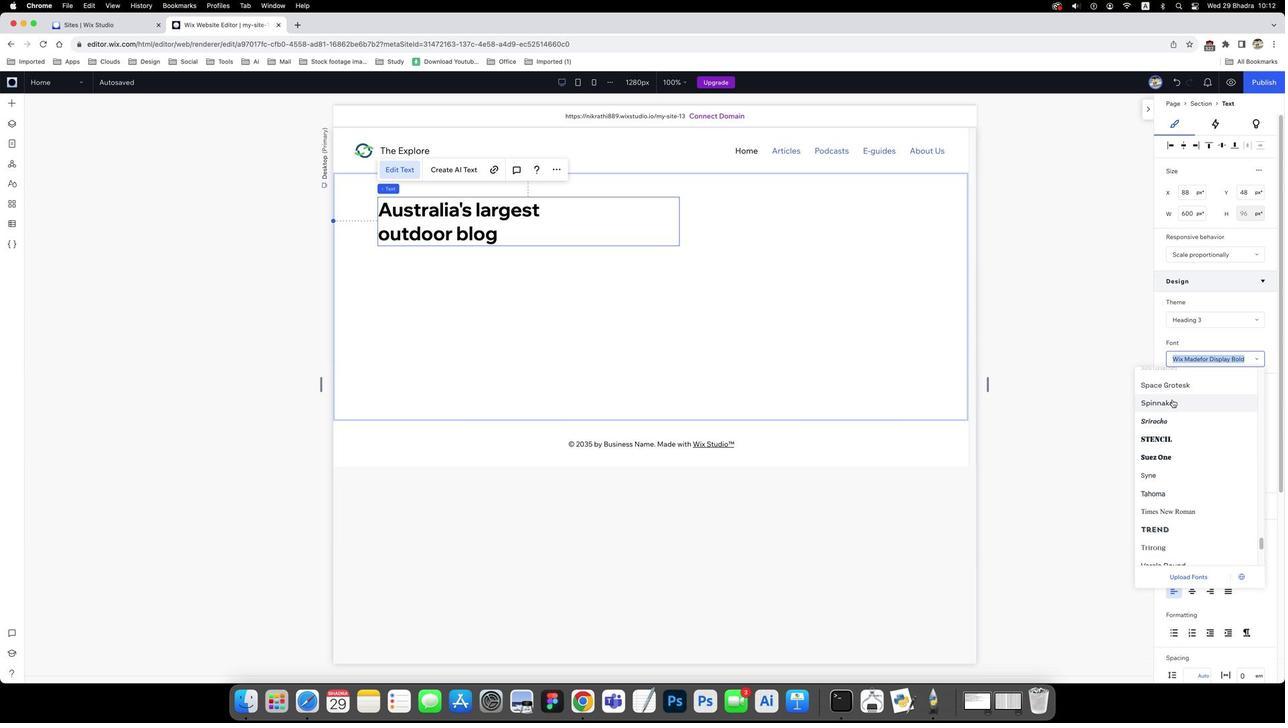 
Action: Mouse scrolled (126, 390) with delta (307, 82)
Screenshot: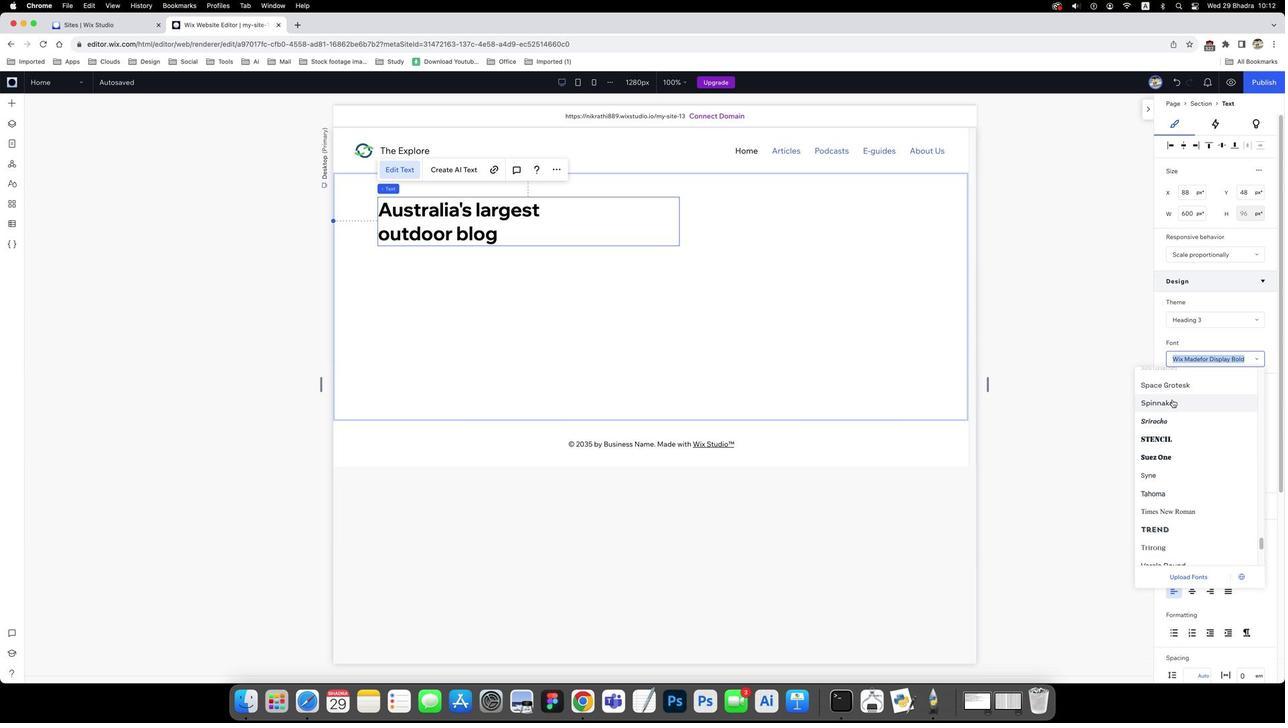 
Action: Mouse scrolled (126, 390) with delta (307, 79)
Screenshot: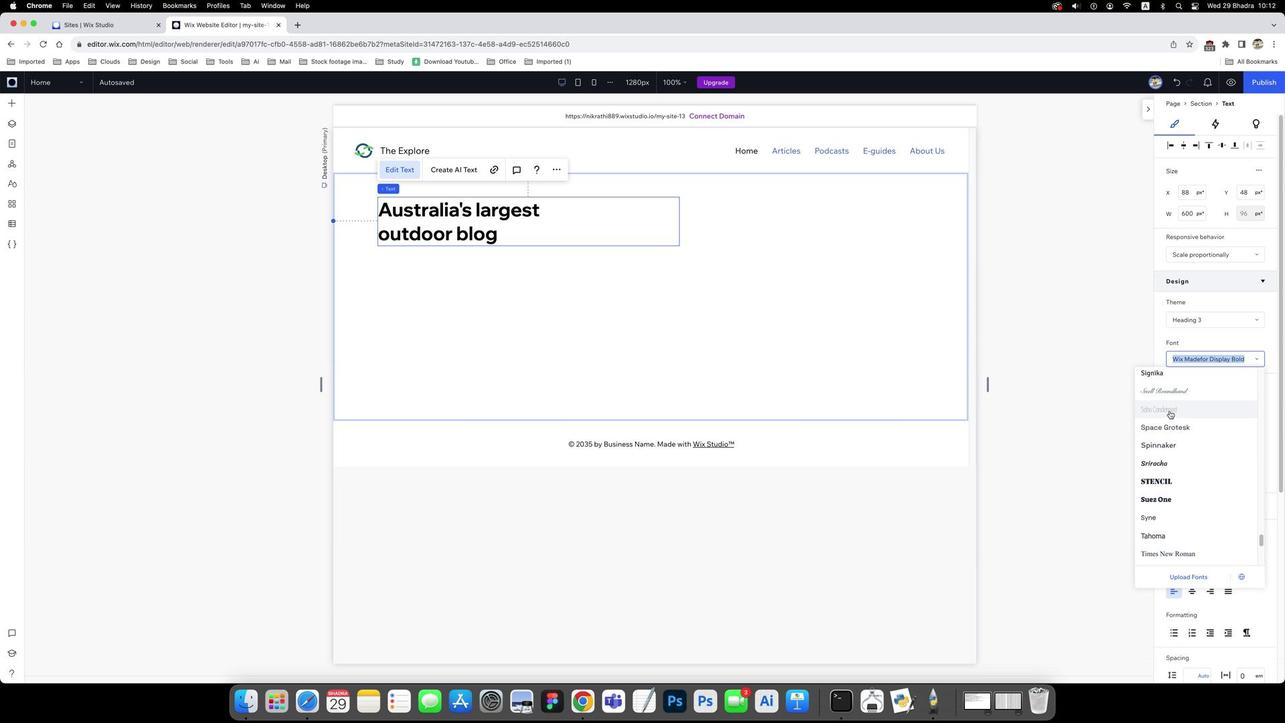 
Action: Mouse scrolled (126, 390) with delta (307, 79)
Screenshot: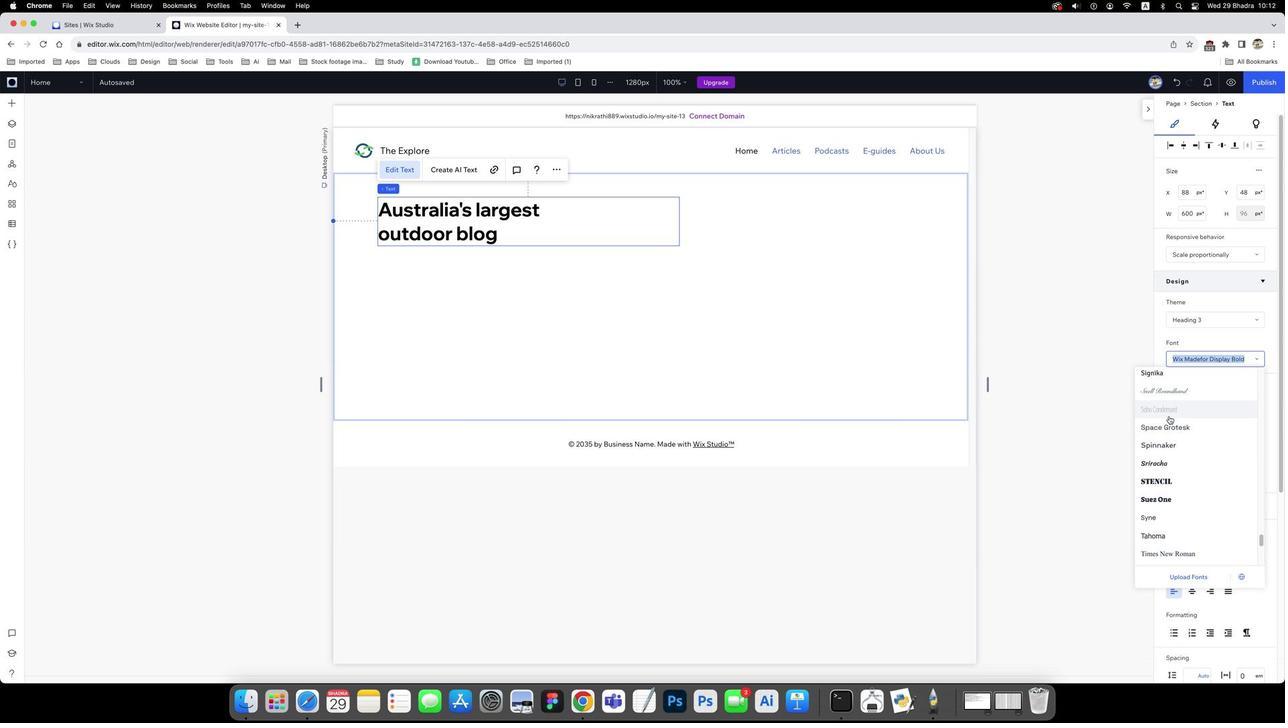 
Action: Mouse scrolled (126, 390) with delta (307, 79)
Screenshot: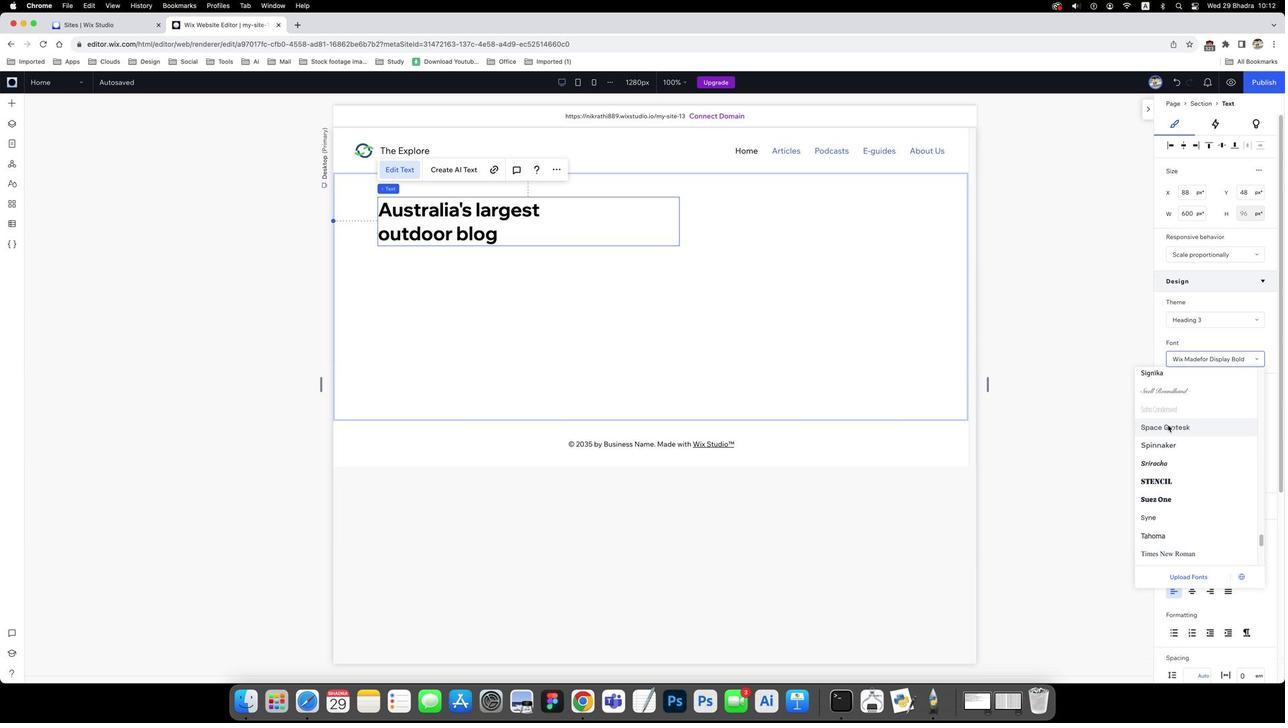 
Action: Mouse scrolled (126, 390) with delta (307, 79)
Screenshot: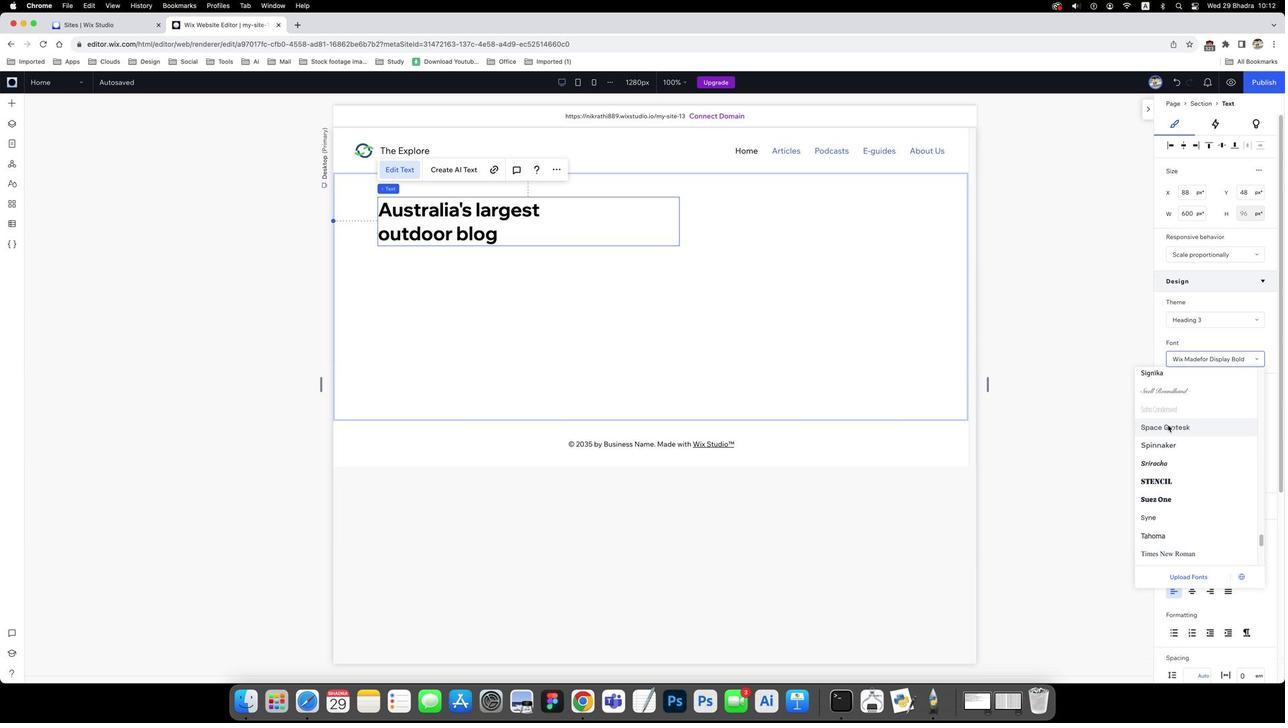 
Action: Mouse moved to (127, 409)
Screenshot: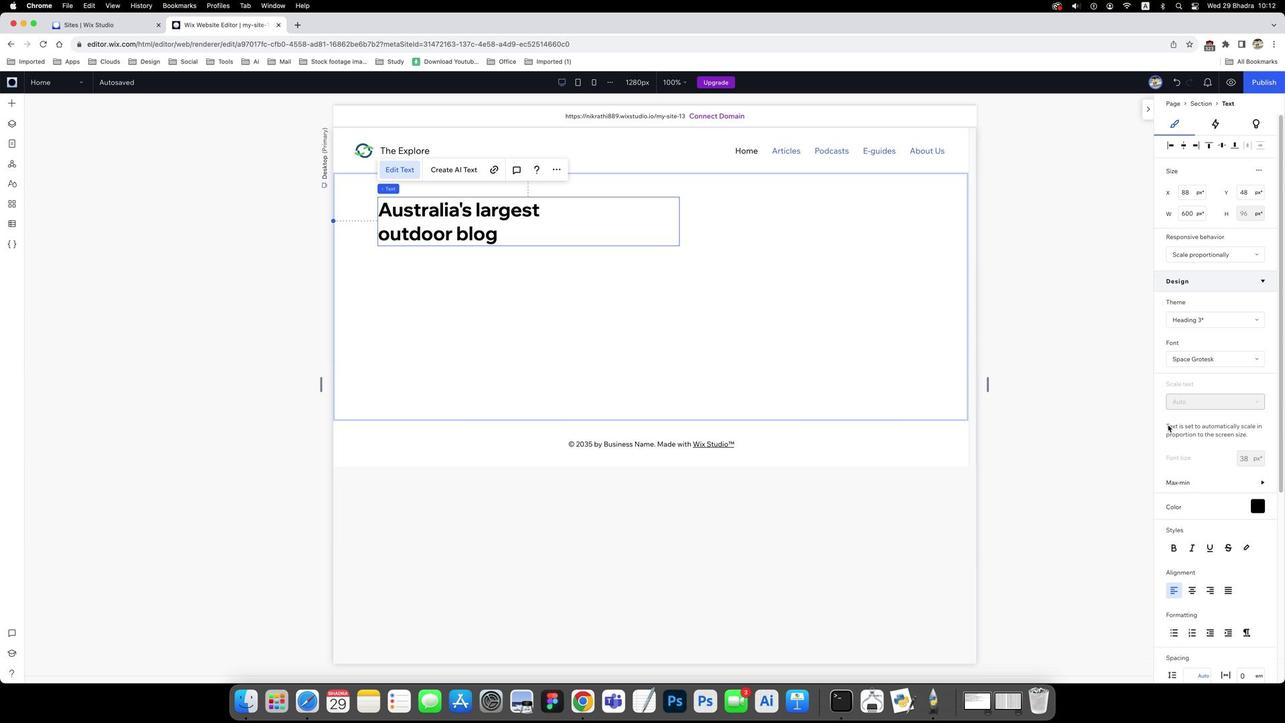 
Action: Mouse pressed left at (127, 409)
Screenshot: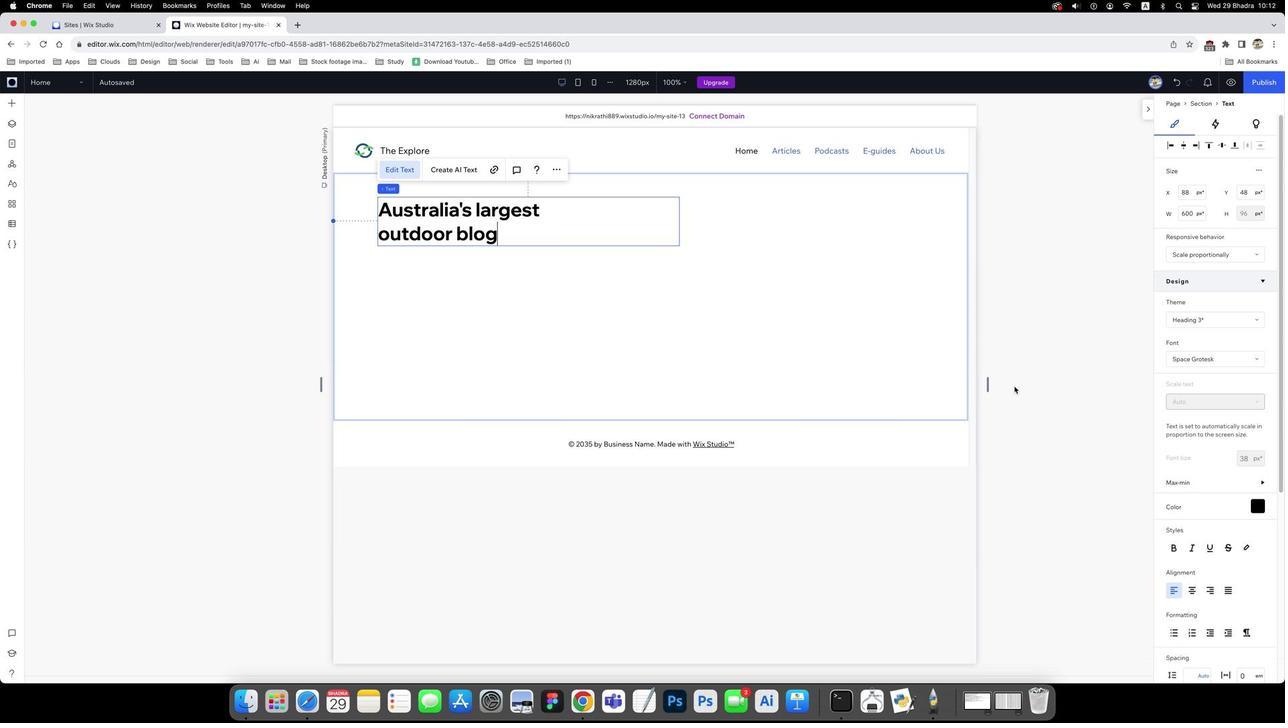 
Action: Mouse moved to (169, 318)
Screenshot: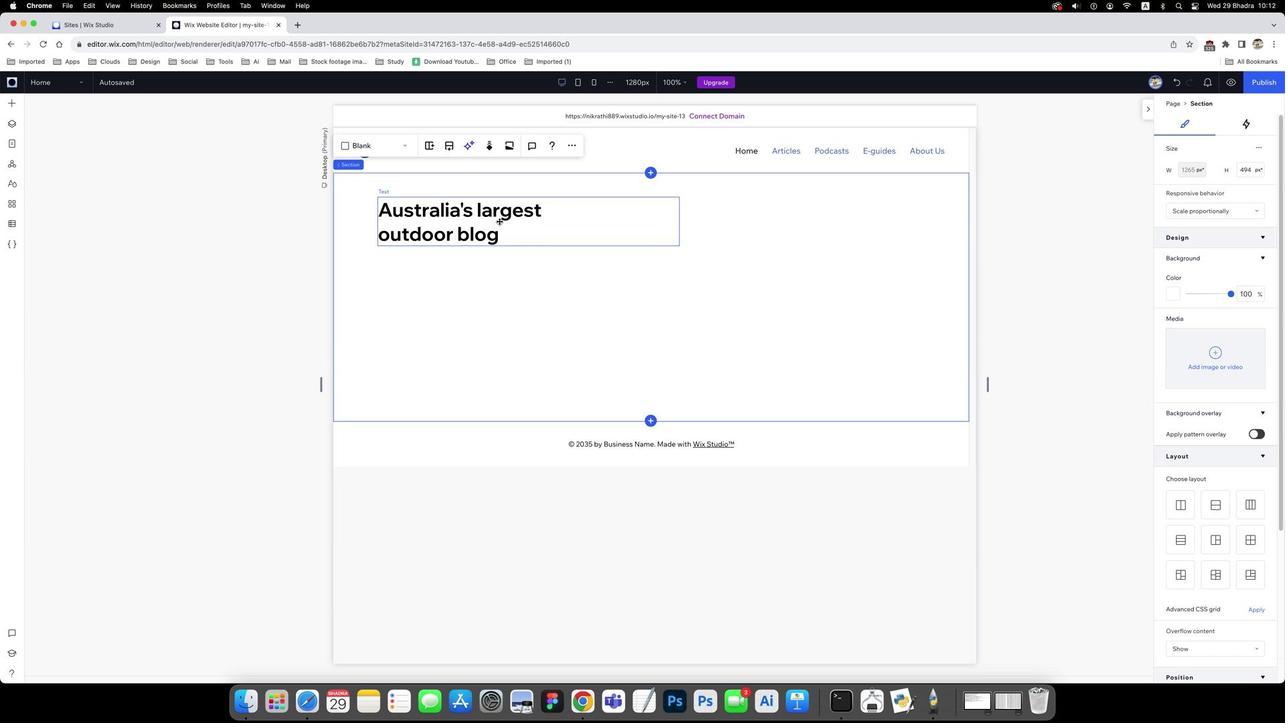 
Action: Mouse pressed left at (169, 318)
Screenshot: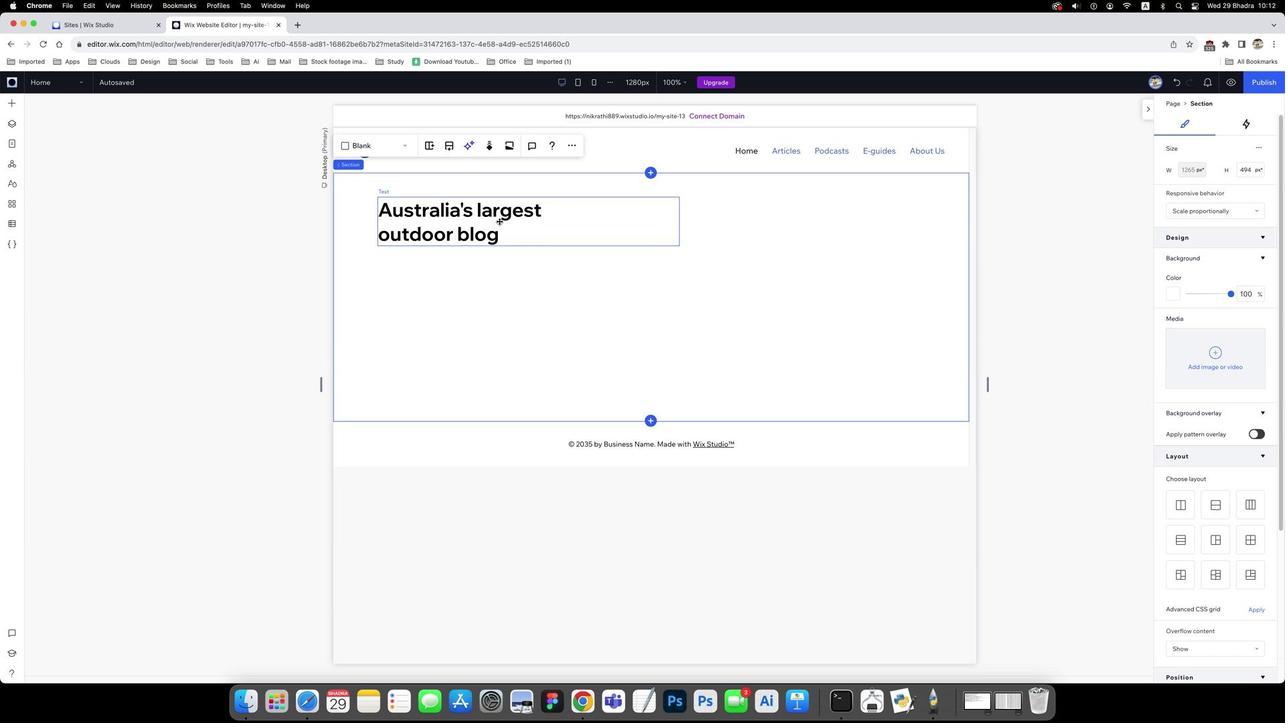
Action: Mouse moved to (230, 251)
Screenshot: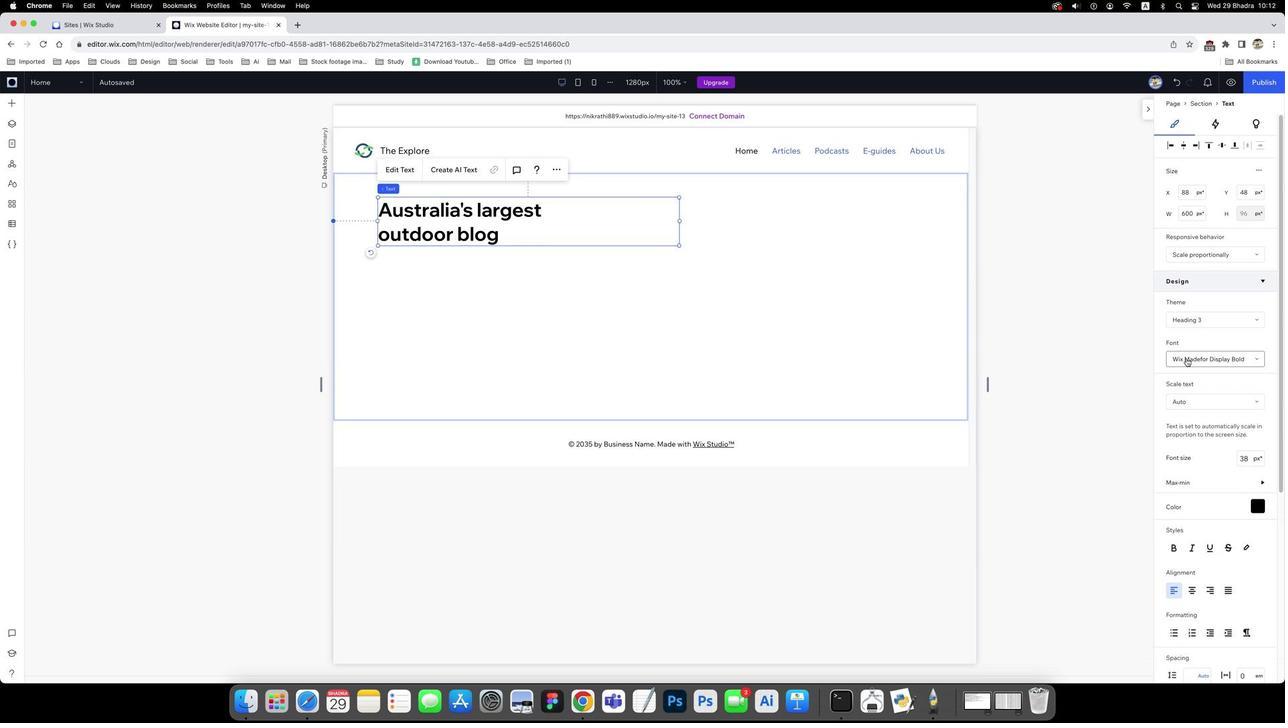 
Action: Mouse pressed left at (230, 251)
Screenshot: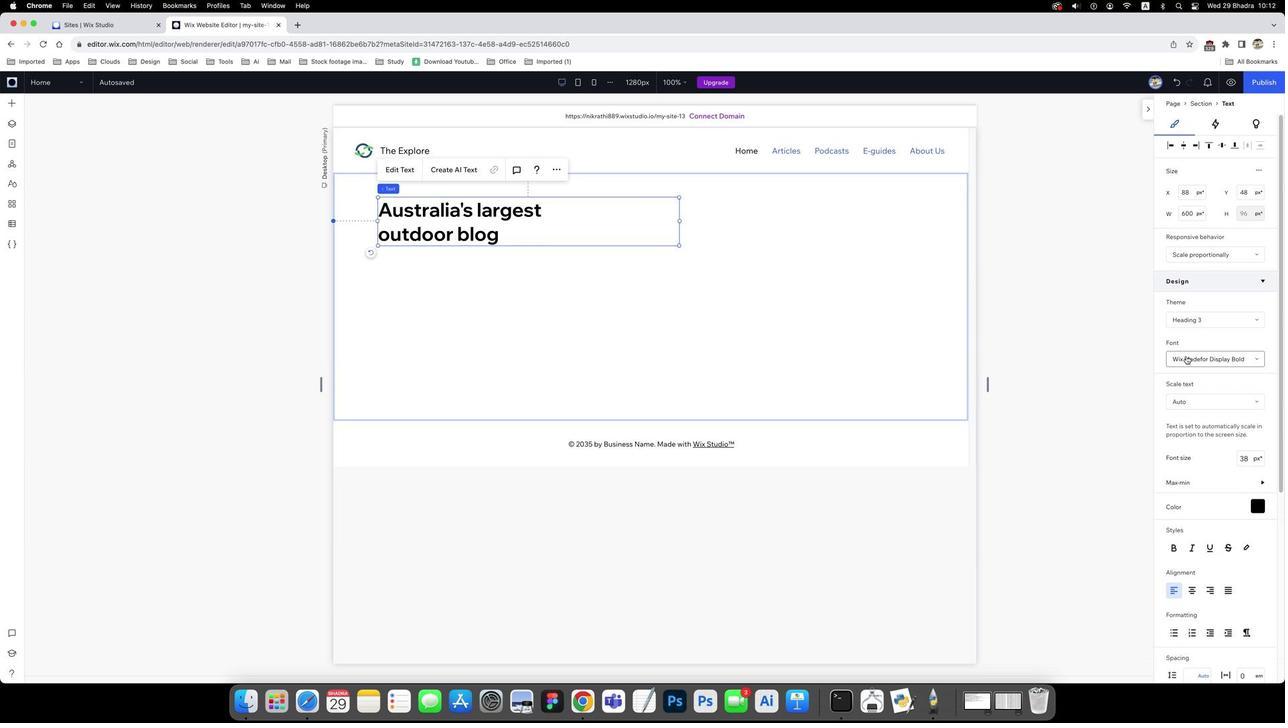 
Action: Mouse moved to (124, 356)
Screenshot: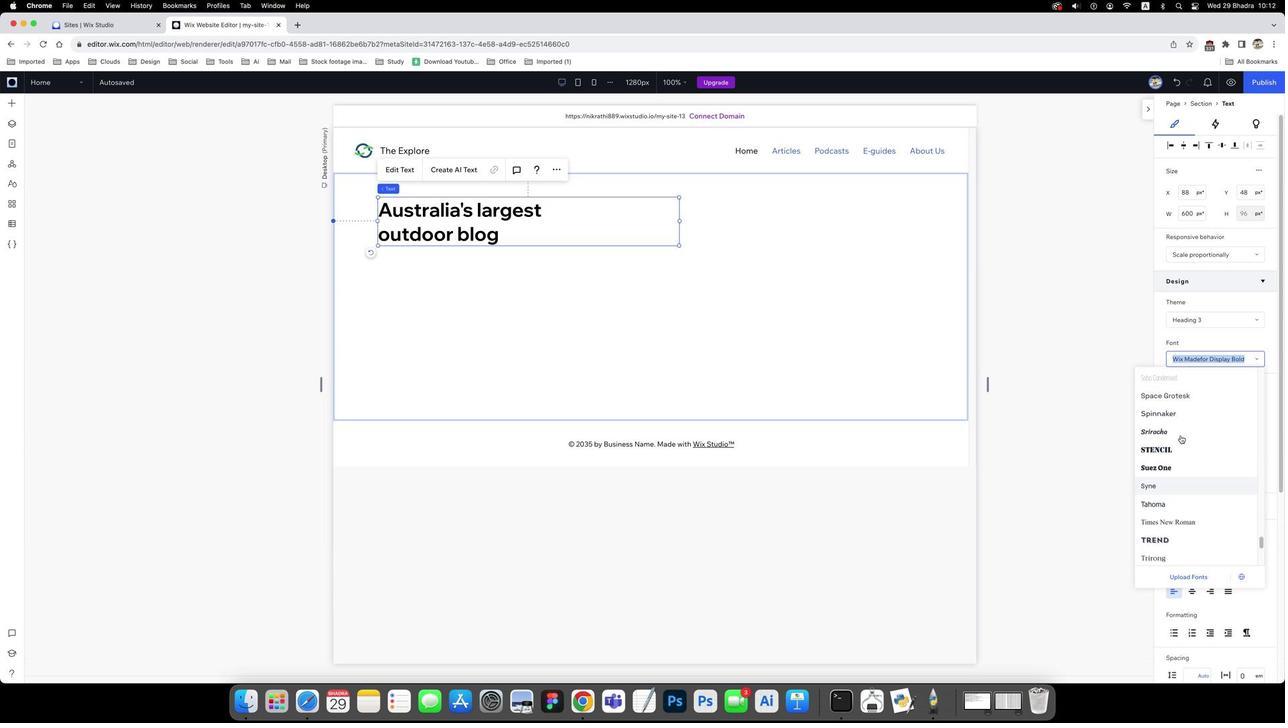 
Action: Mouse pressed left at (124, 356)
Screenshot: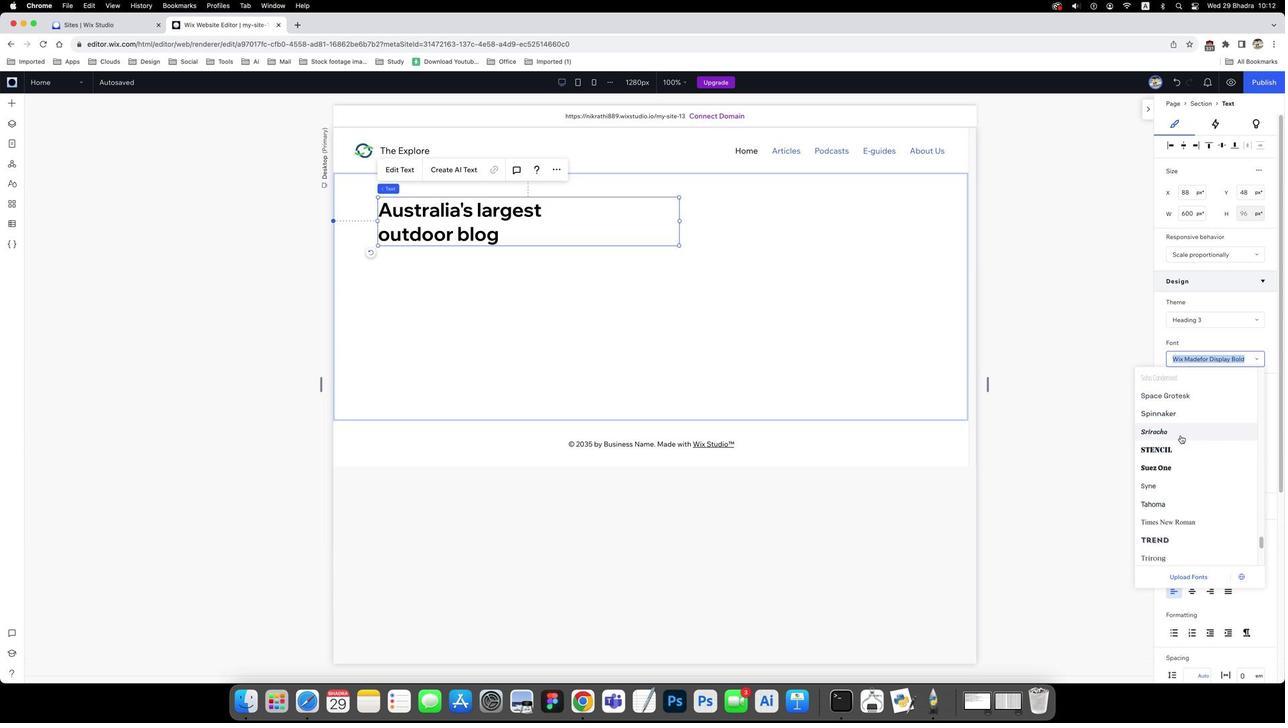 
Action: Mouse moved to (125, 417)
Screenshot: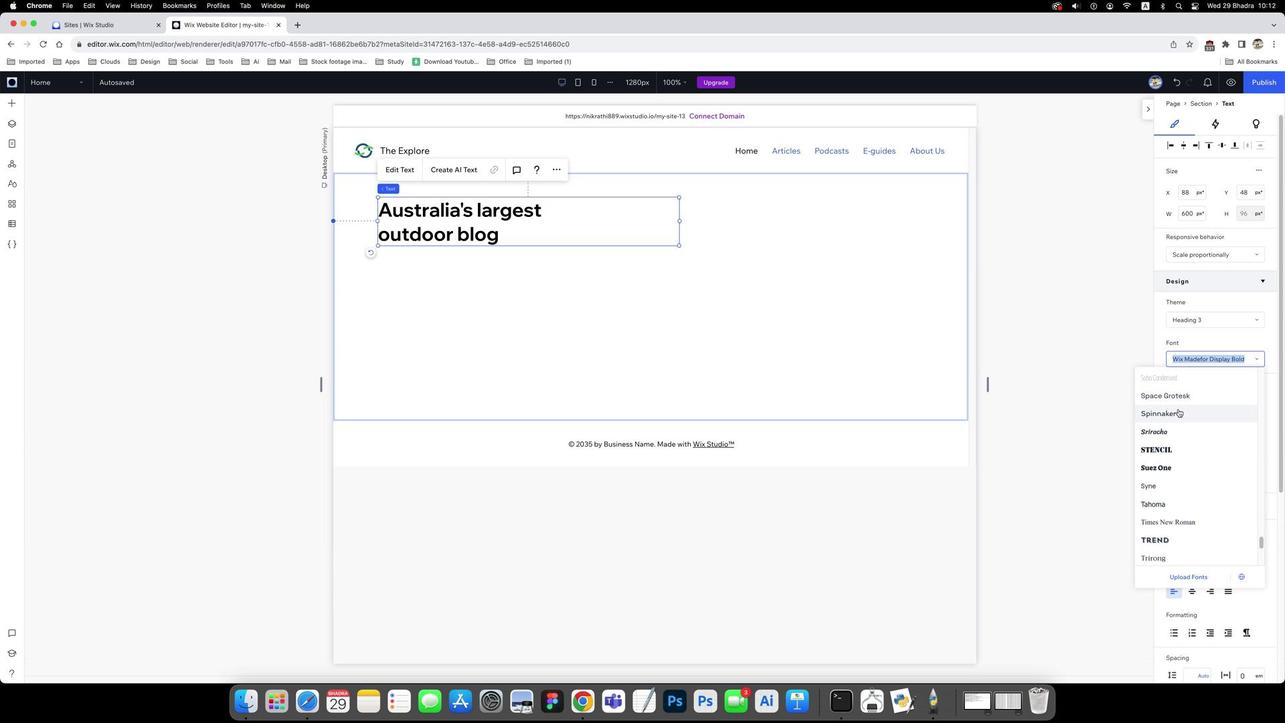 
Action: Mouse scrolled (125, 417) with delta (307, 79)
Screenshot: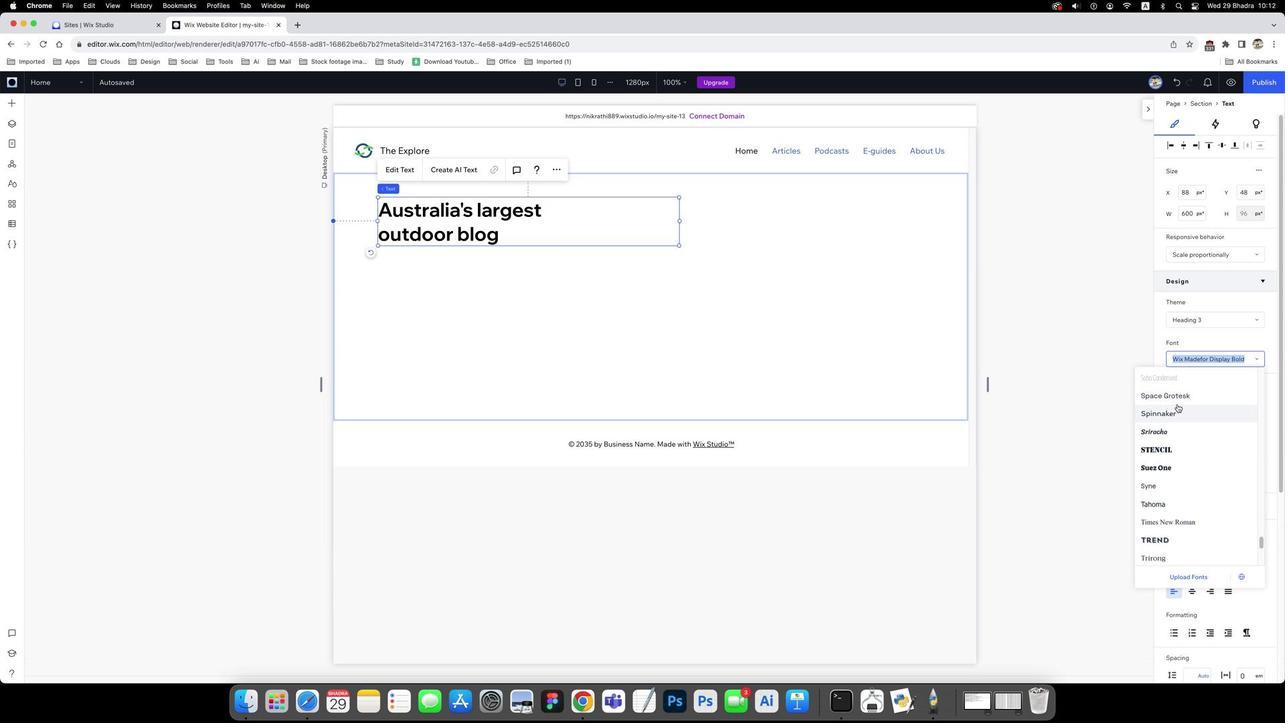 
Action: Mouse scrolled (125, 417) with delta (307, 79)
Screenshot: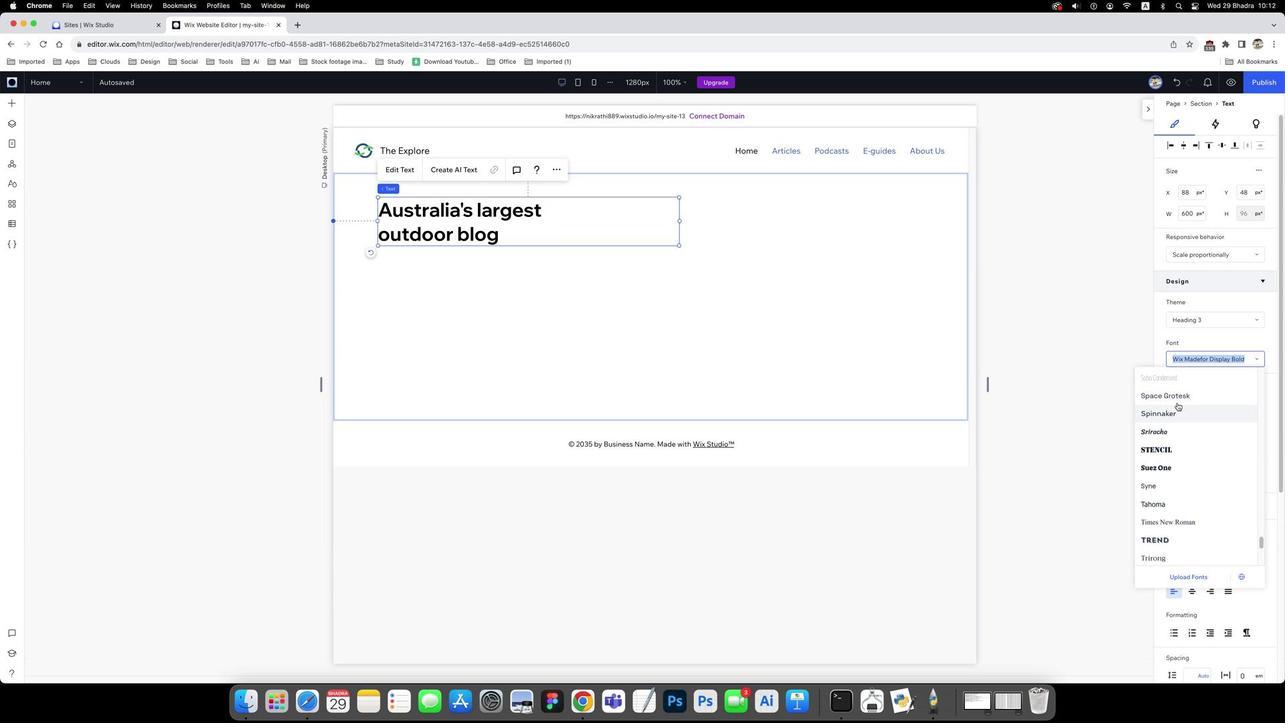 
Action: Mouse scrolled (125, 417) with delta (307, 82)
Screenshot: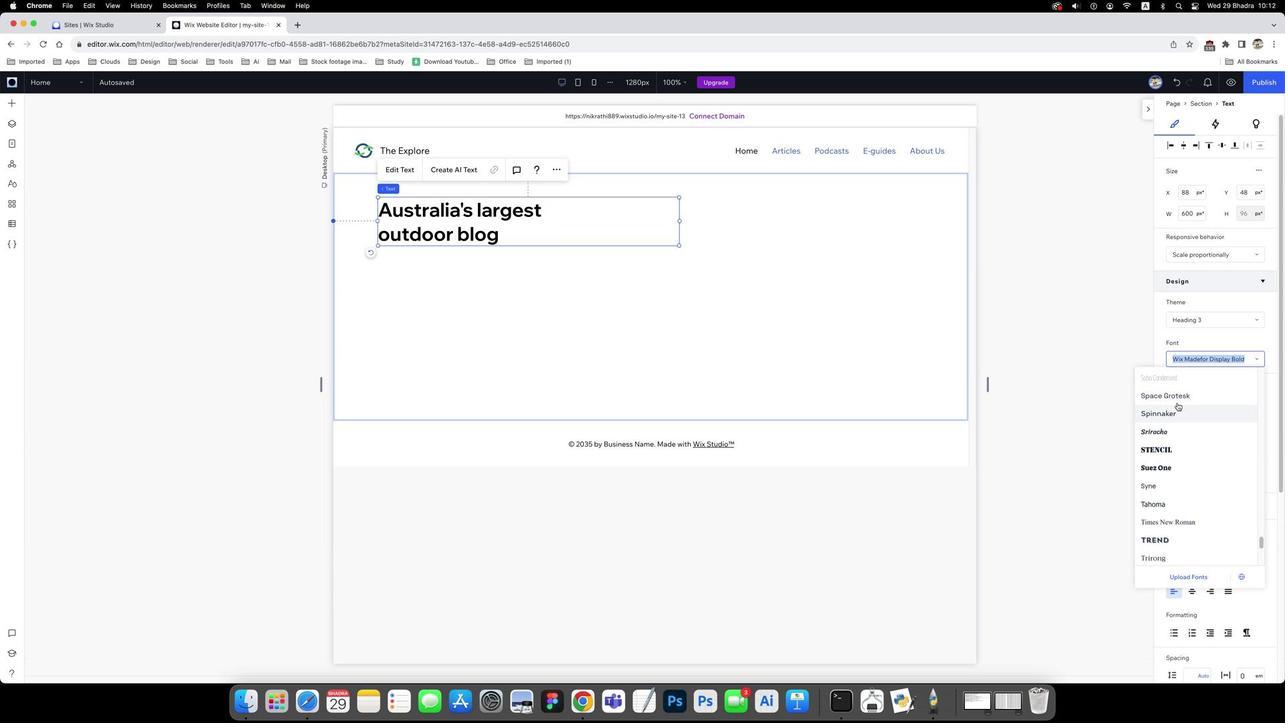 
Action: Mouse moved to (125, 388)
Screenshot: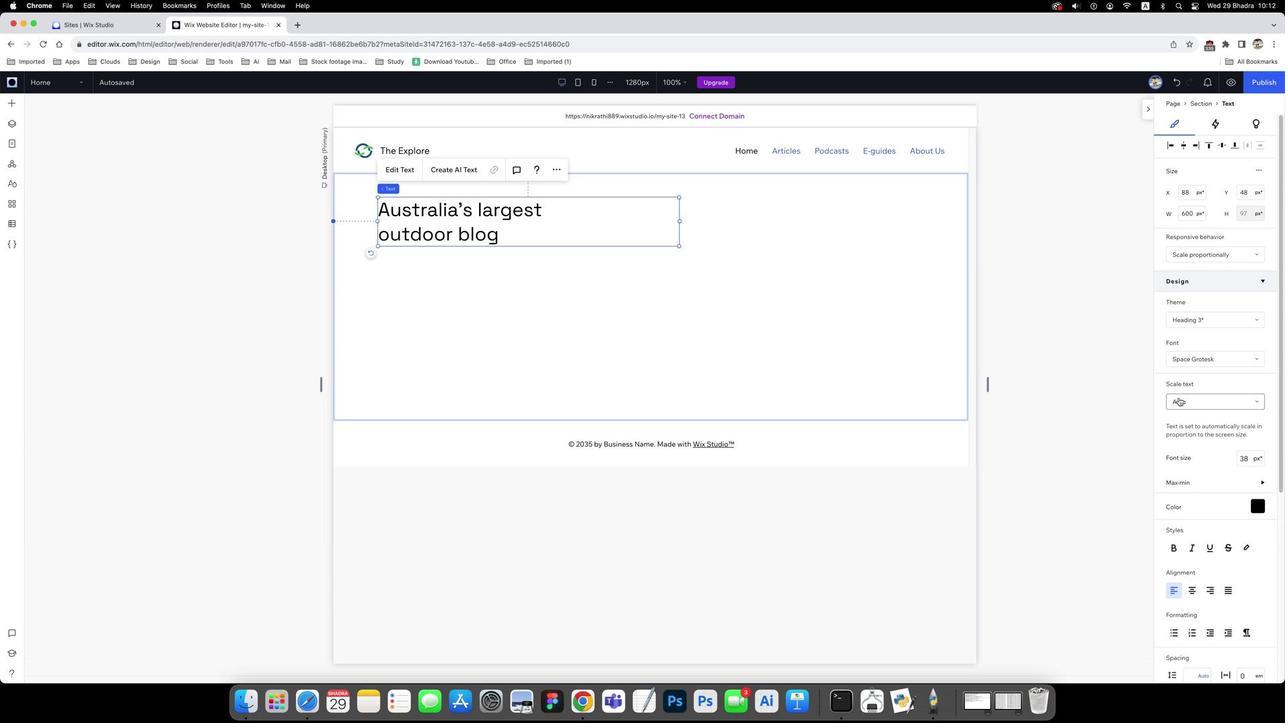 
Action: Mouse pressed left at (125, 388)
Screenshot: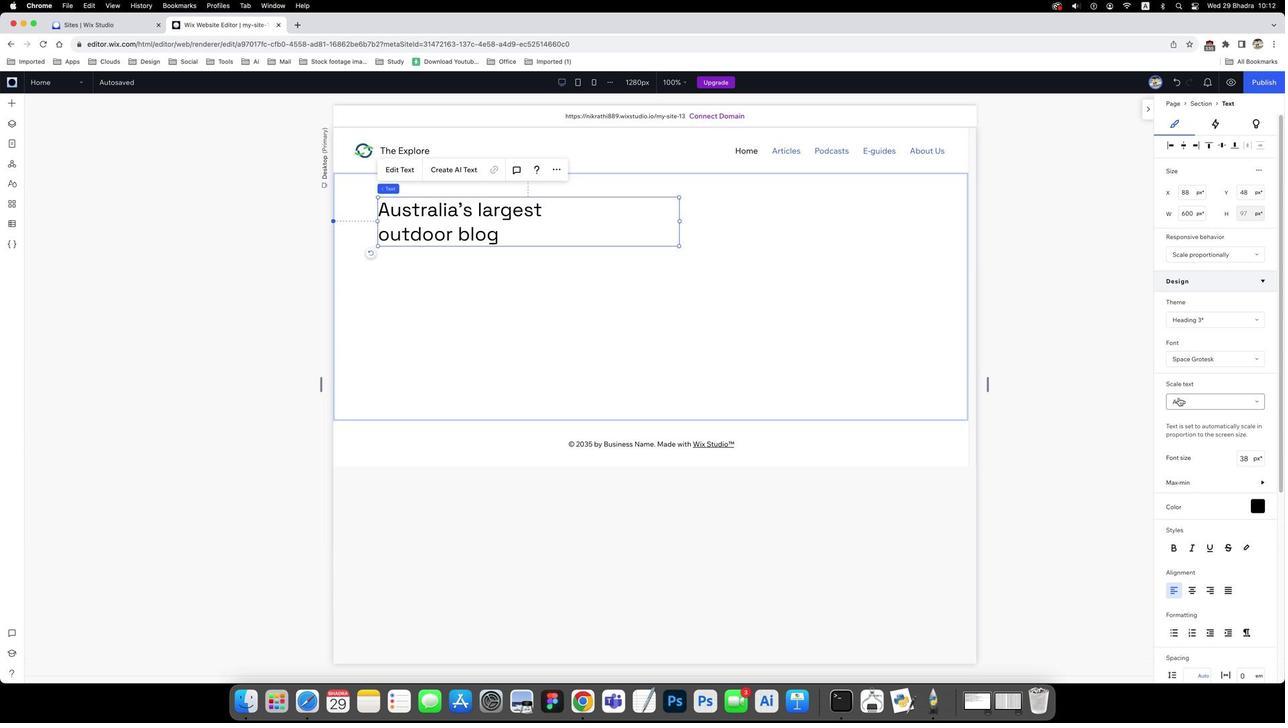 
Action: Mouse moved to (123, 386)
Screenshot: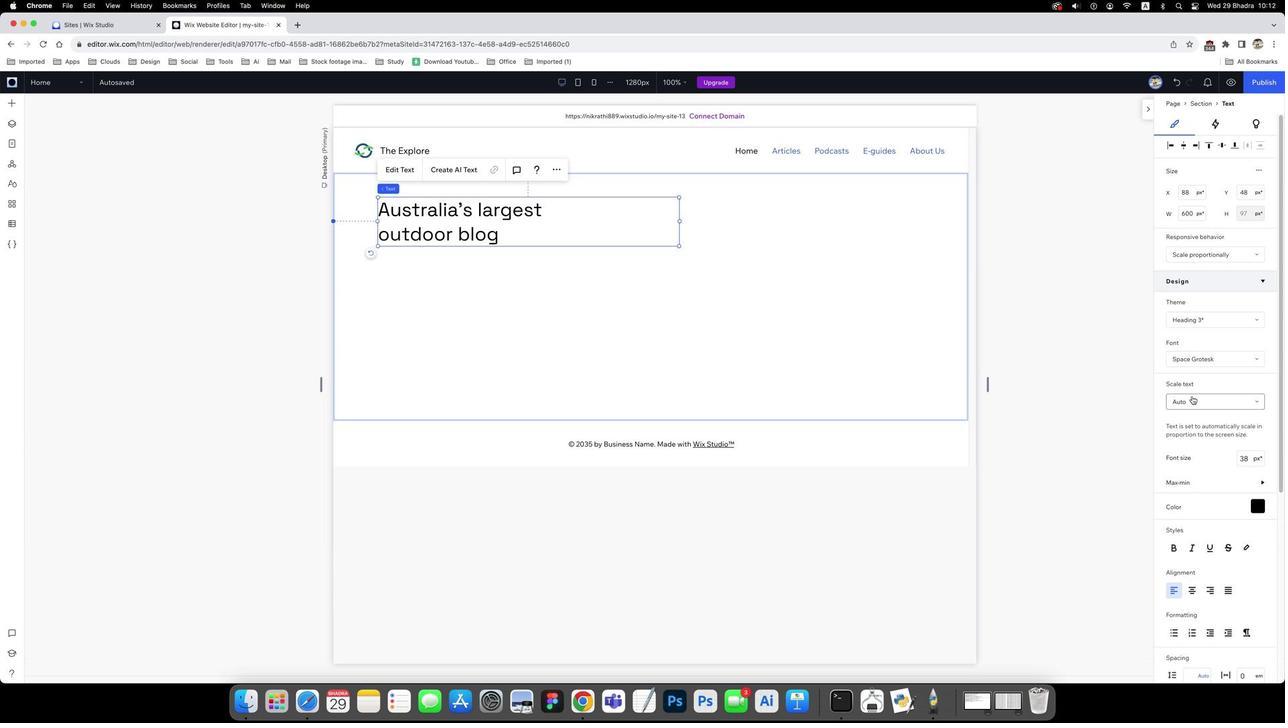 
Action: Mouse pressed left at (123, 386)
Screenshot: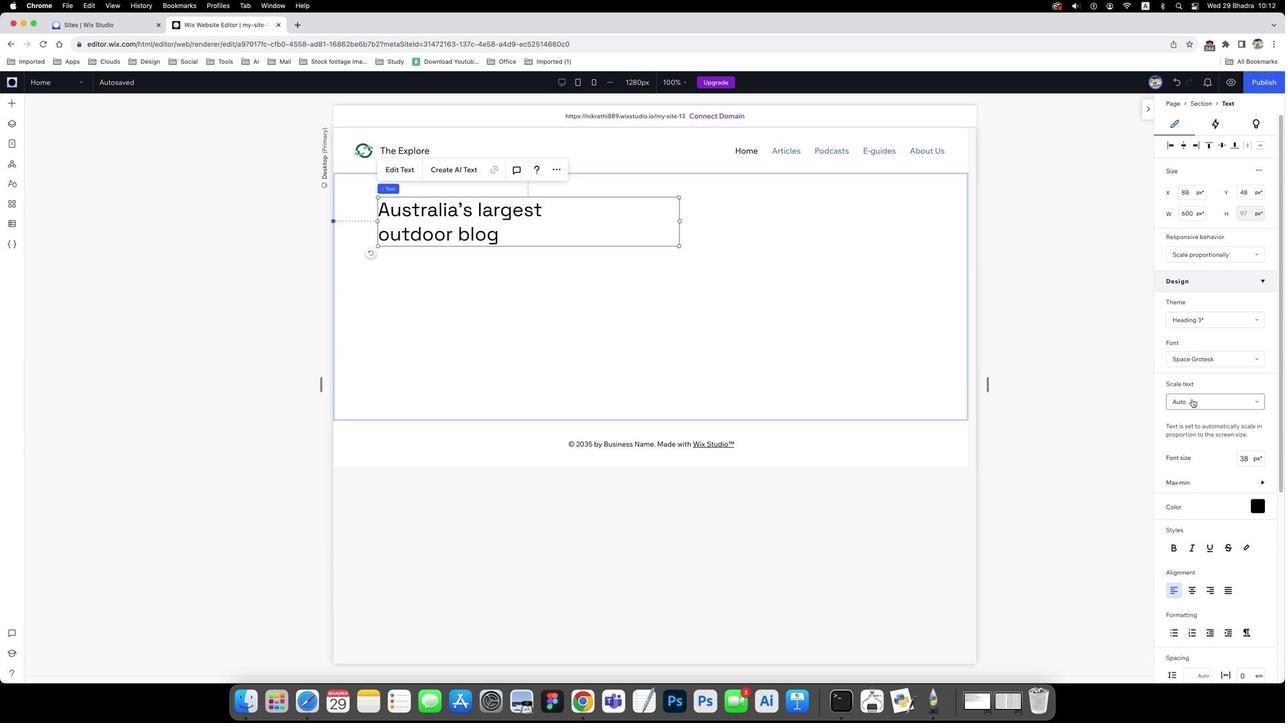 
Action: Mouse pressed left at (123, 386)
Screenshot: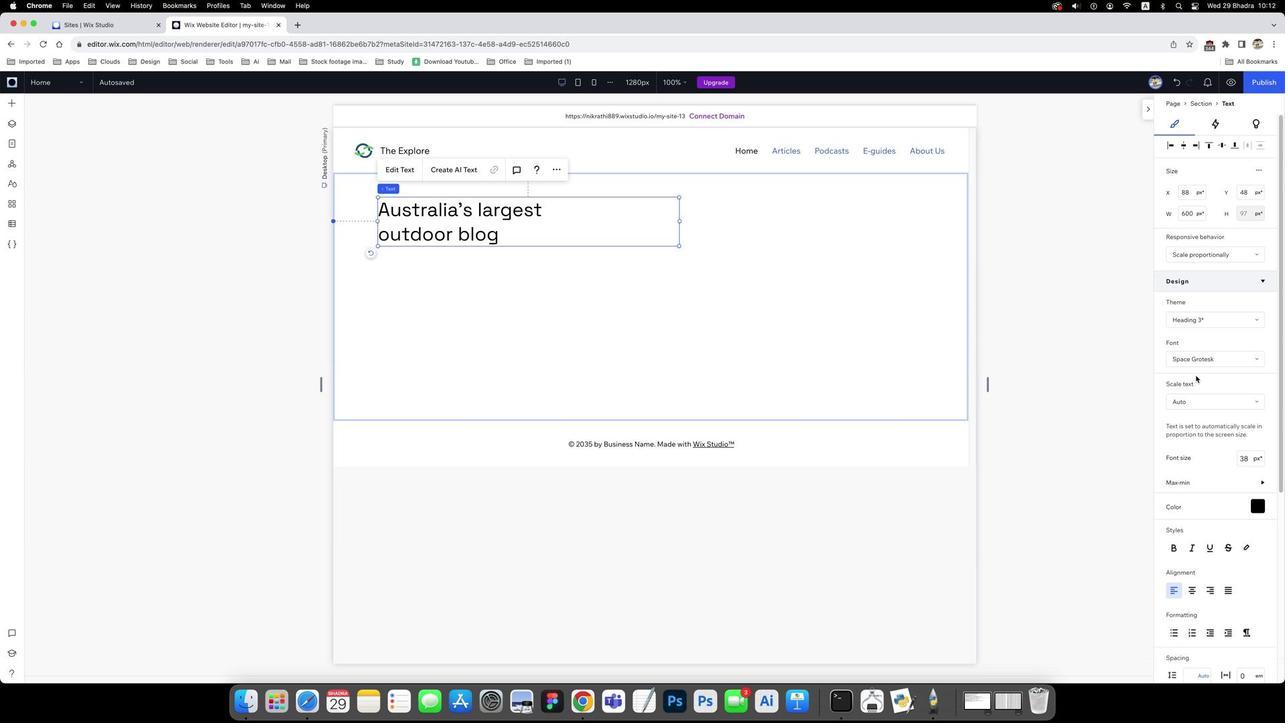 
Action: Mouse moved to (122, 353)
Screenshot: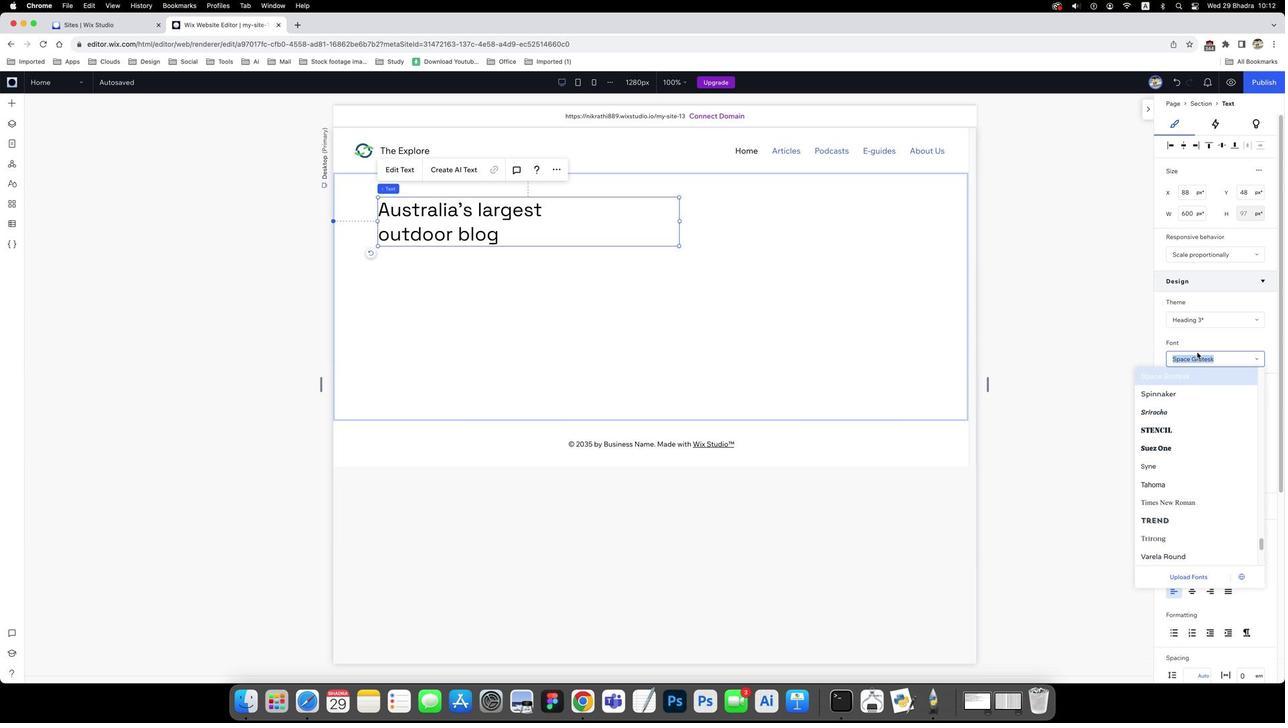 
Action: Mouse pressed left at (122, 353)
Screenshot: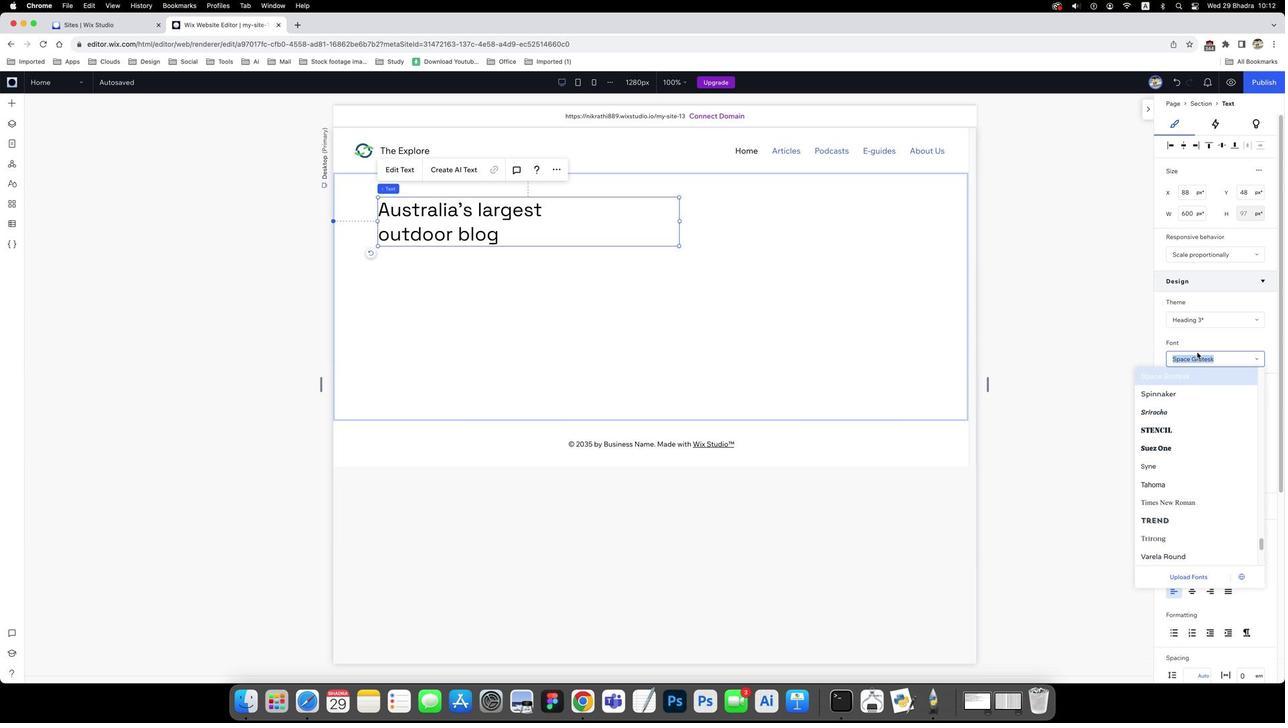 
Action: Mouse moved to (135, 365)
Screenshot: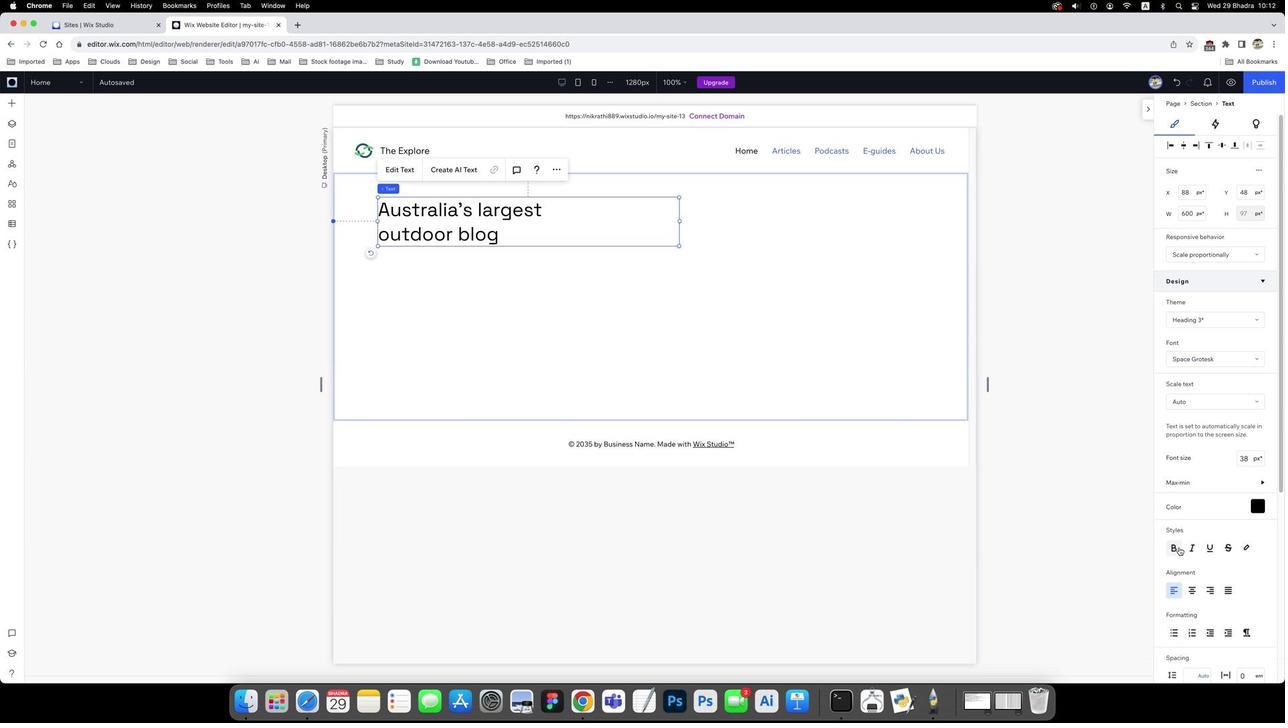 
Action: Mouse pressed left at (135, 365)
Screenshot: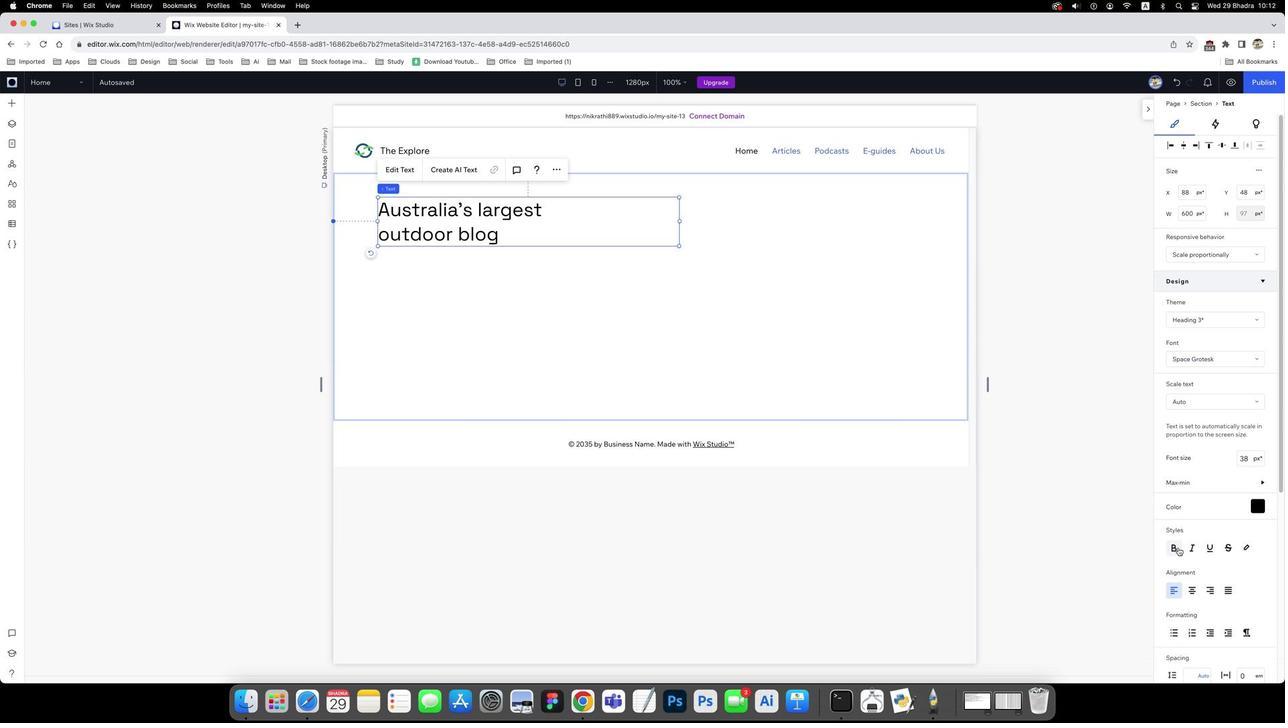 
Action: Mouse moved to (125, 505)
Screenshot: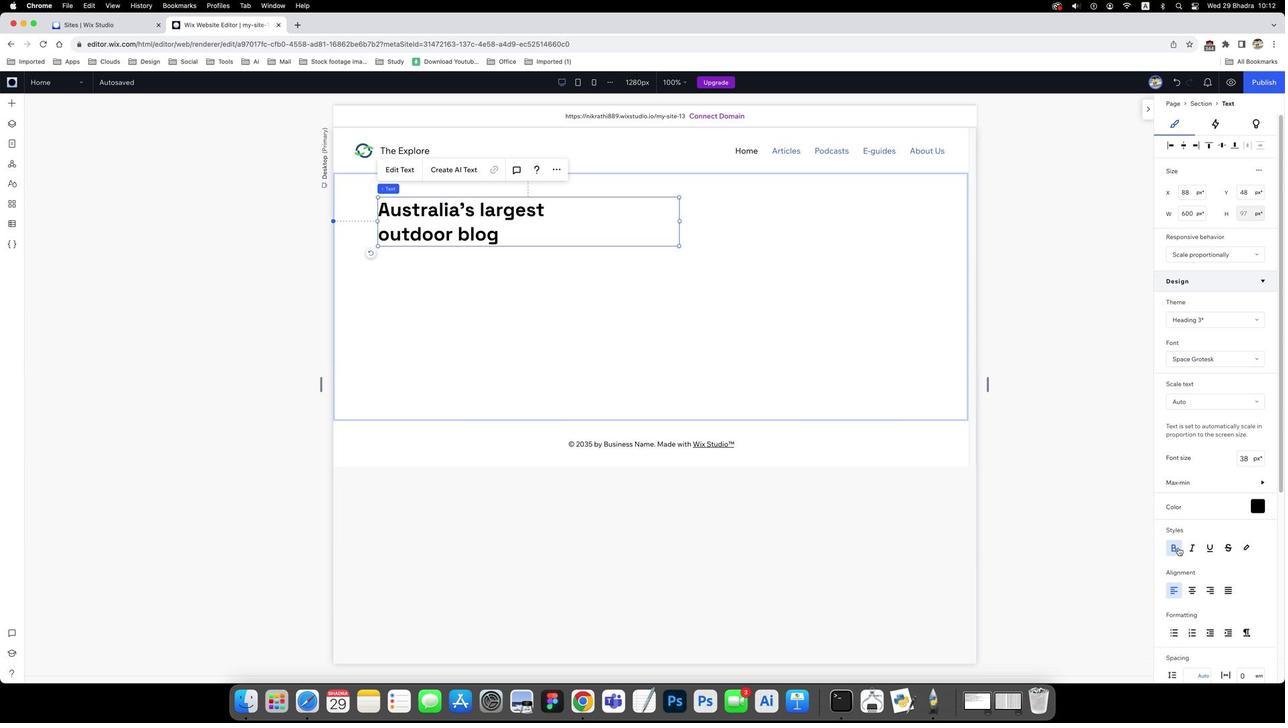 
Action: Mouse pressed left at (125, 505)
Screenshot: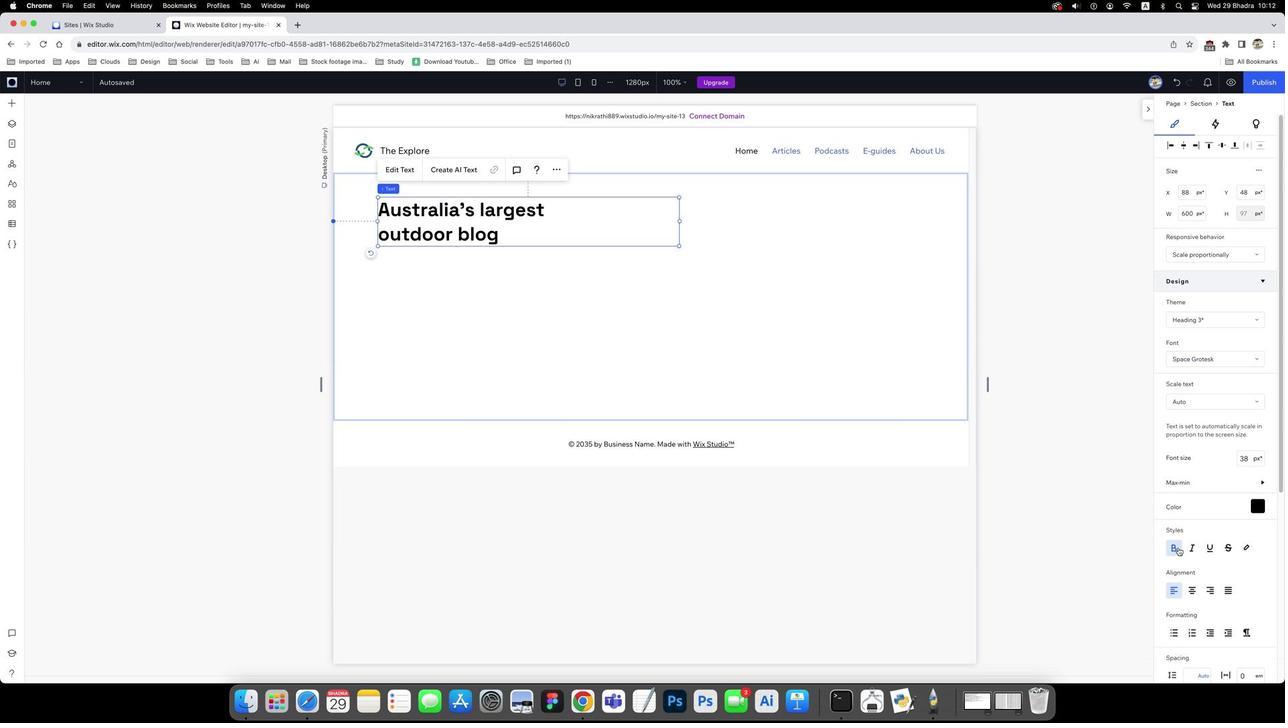 
Action: Mouse moved to (222, 340)
Screenshot: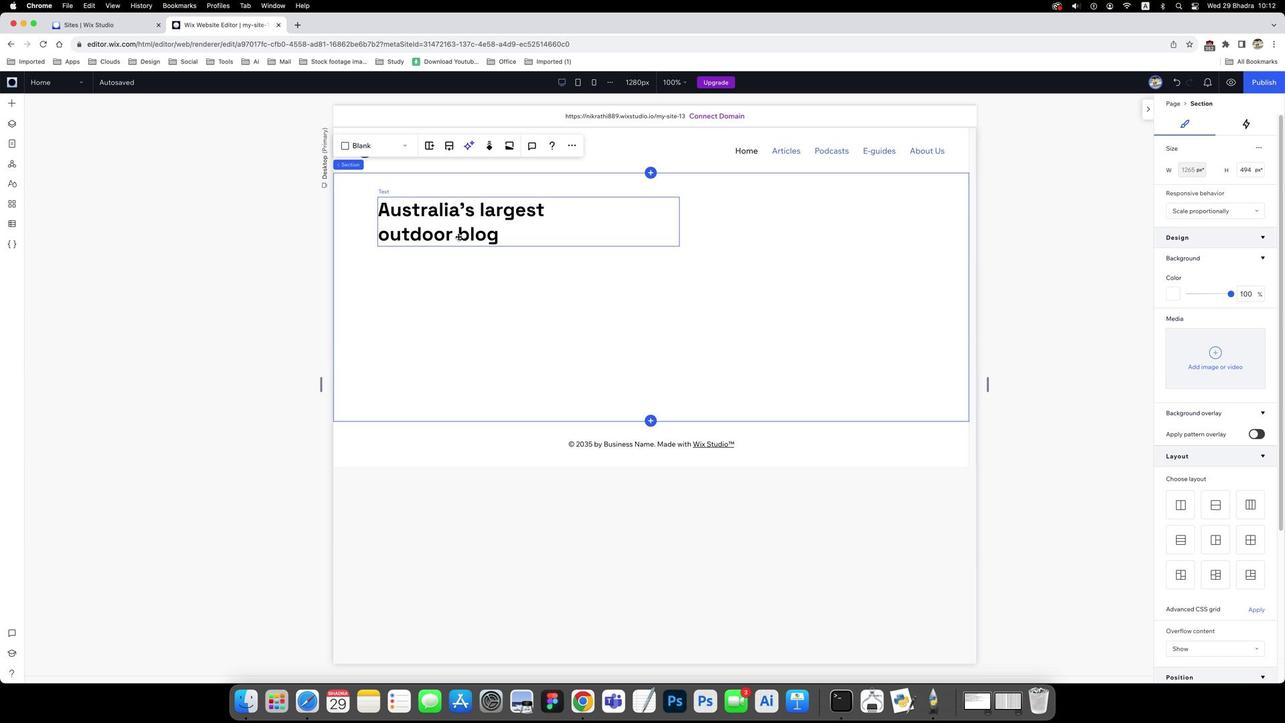 
Action: Mouse pressed left at (222, 340)
Screenshot: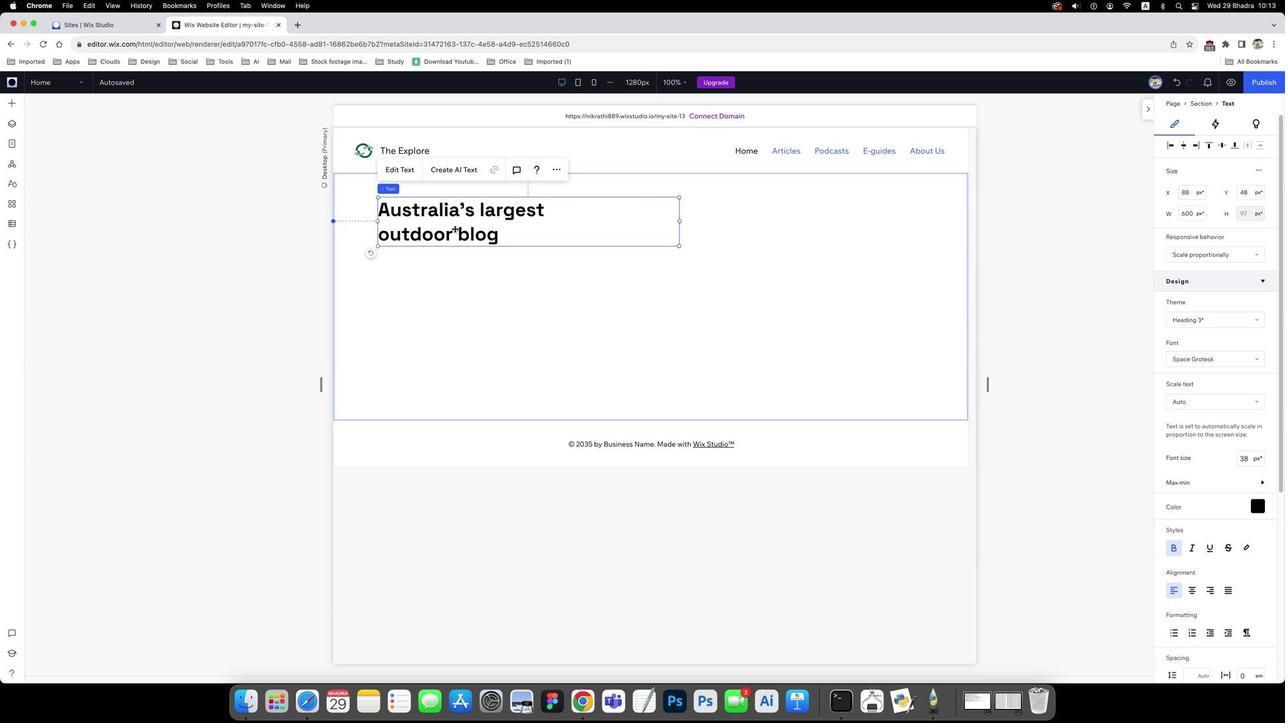 
Action: Mouse moved to (236, 257)
Screenshot: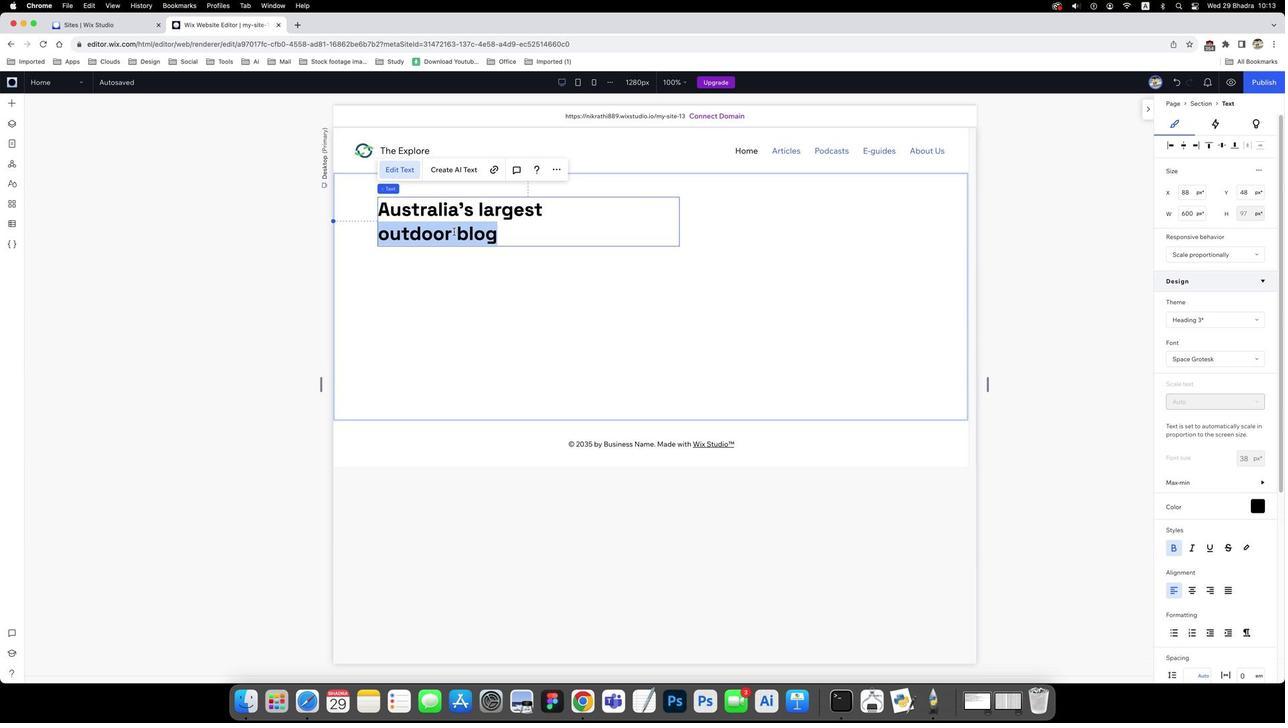 
Action: Mouse pressed left at (236, 257)
Screenshot: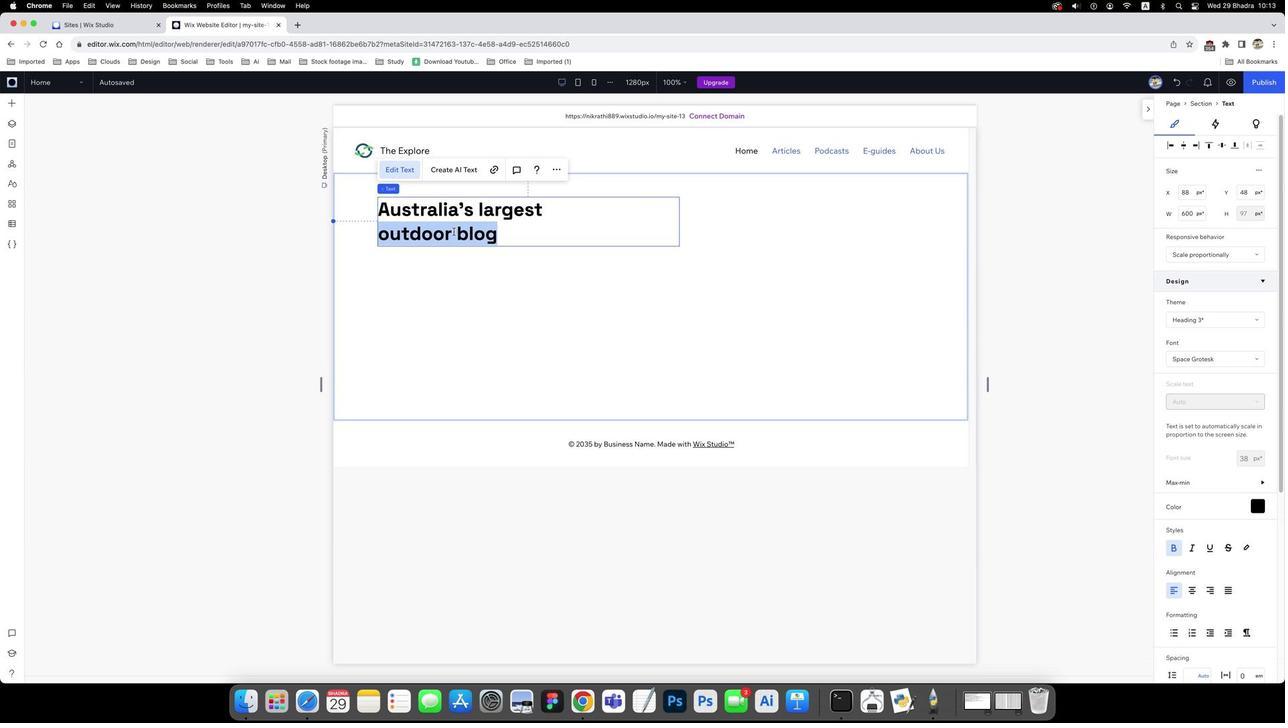 
Action: Mouse pressed left at (236, 257)
Screenshot: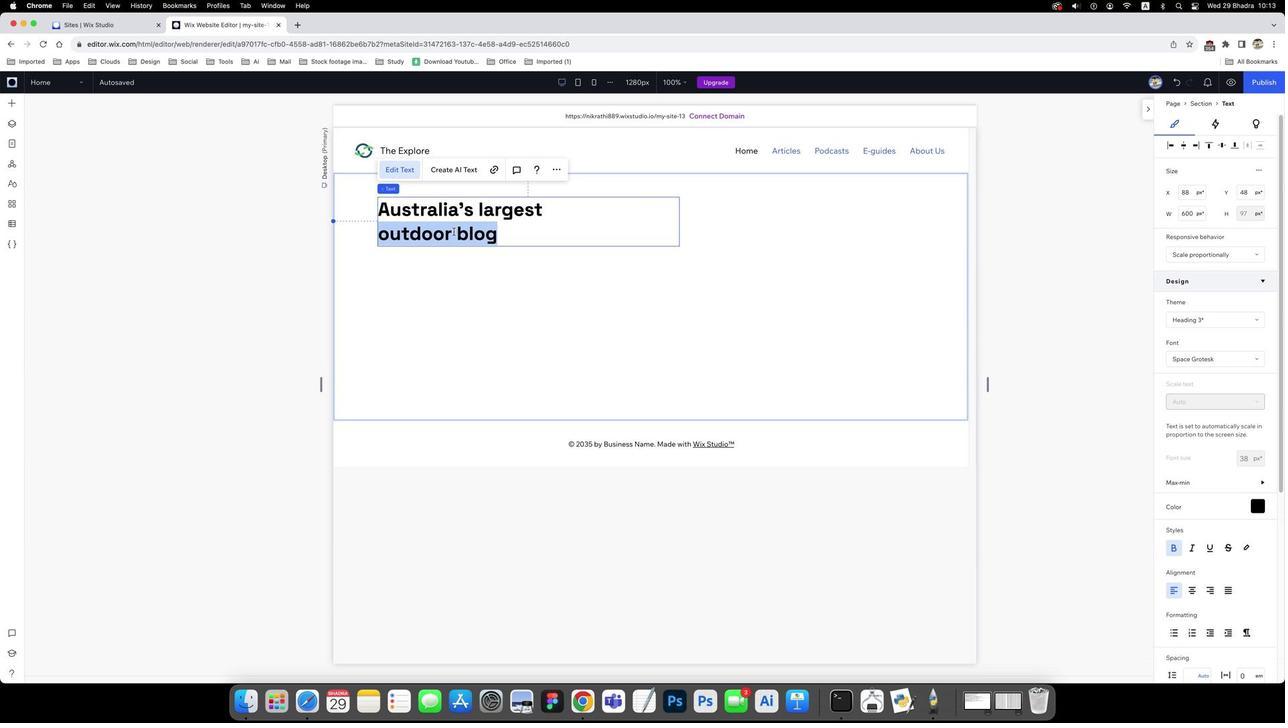 
Action: Mouse pressed left at (236, 257)
Screenshot: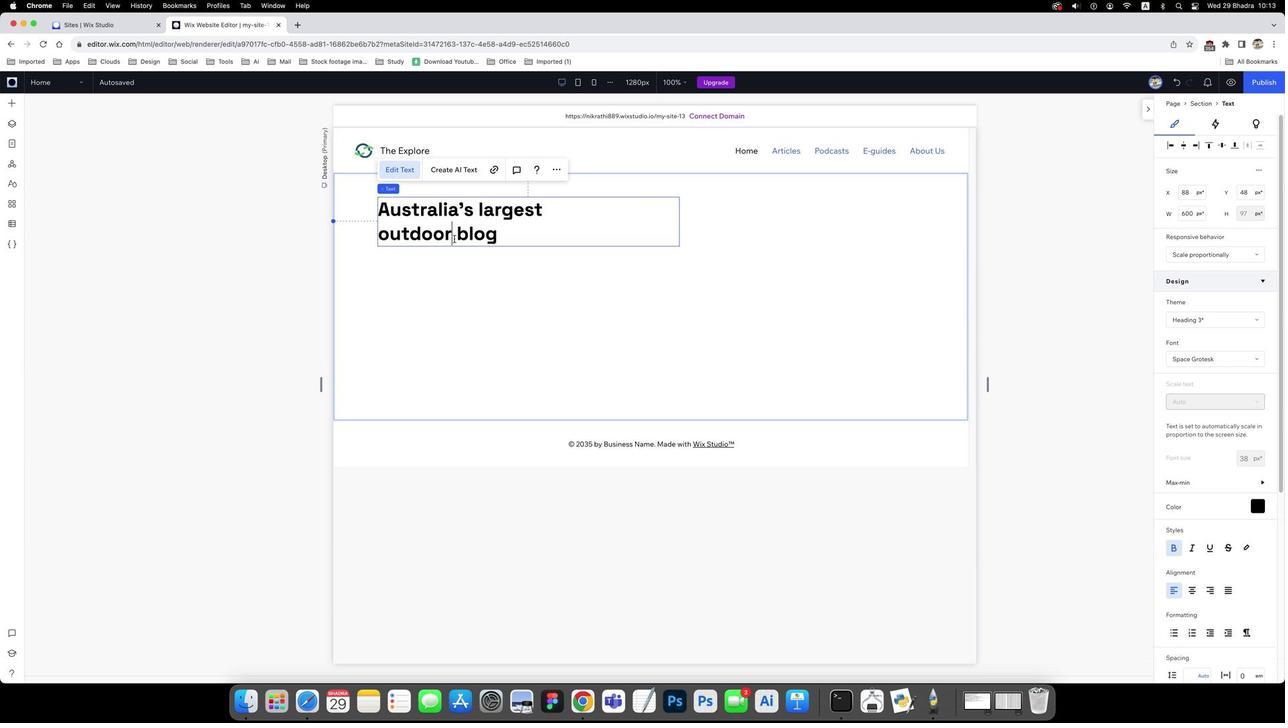 
Action: Mouse moved to (237, 259)
Screenshot: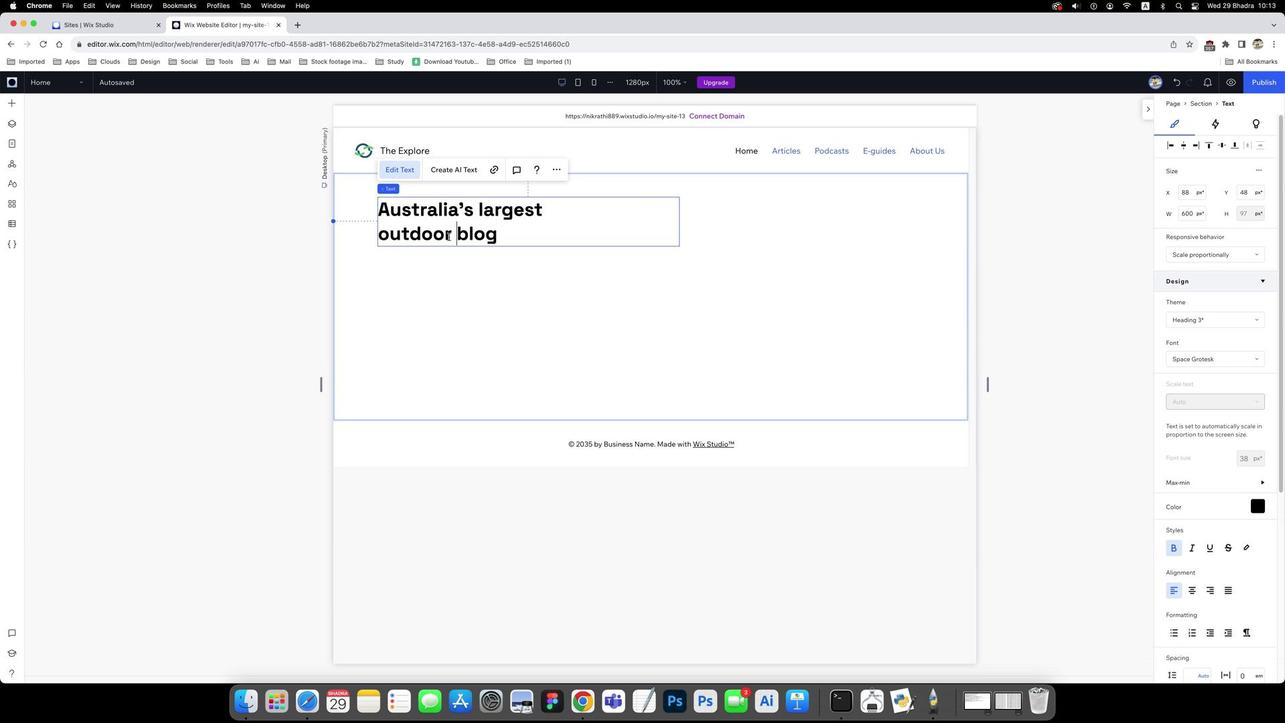 
Action: Mouse pressed left at (237, 259)
Screenshot: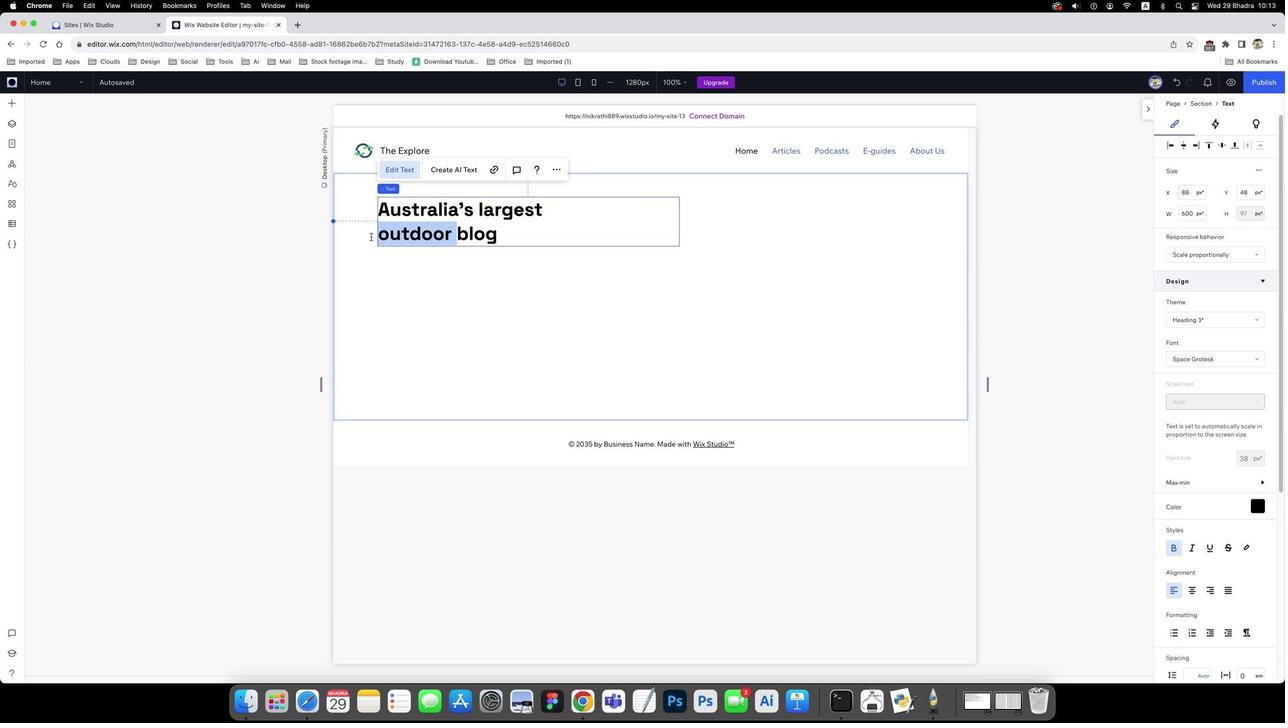 
Action: Mouse moved to (236, 263)
Screenshot: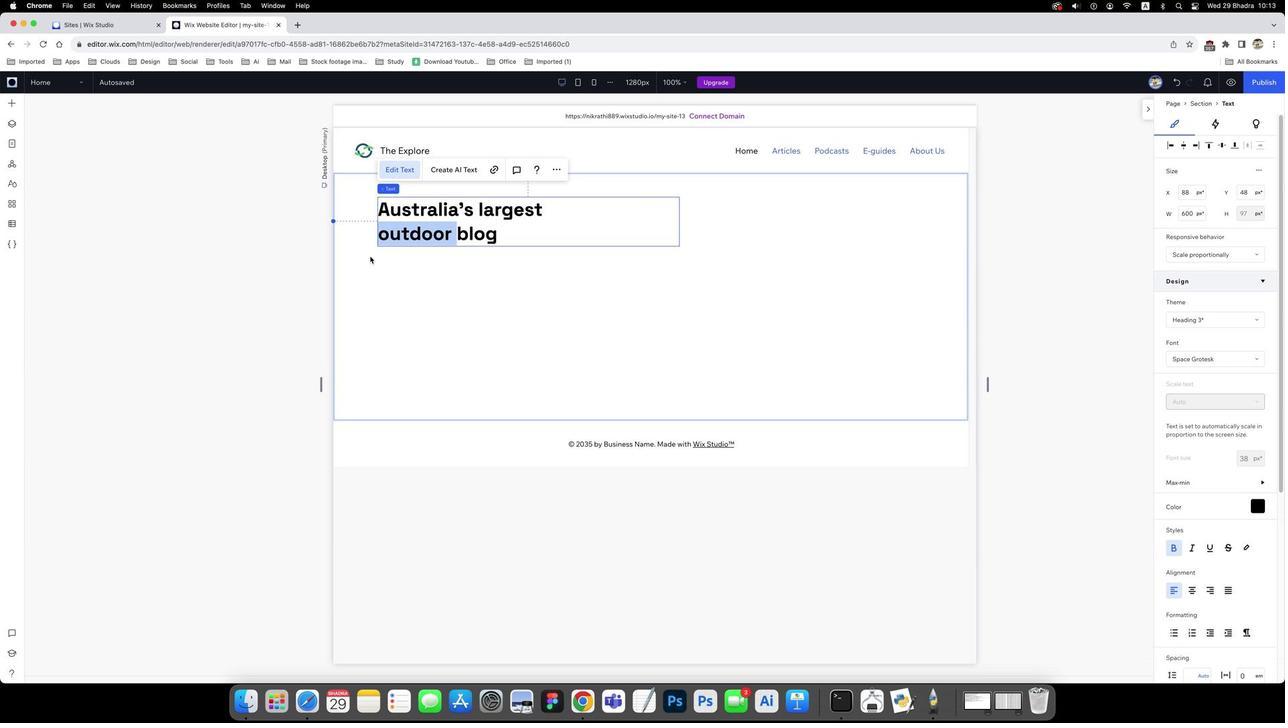 
Action: Mouse pressed left at (236, 263)
Screenshot: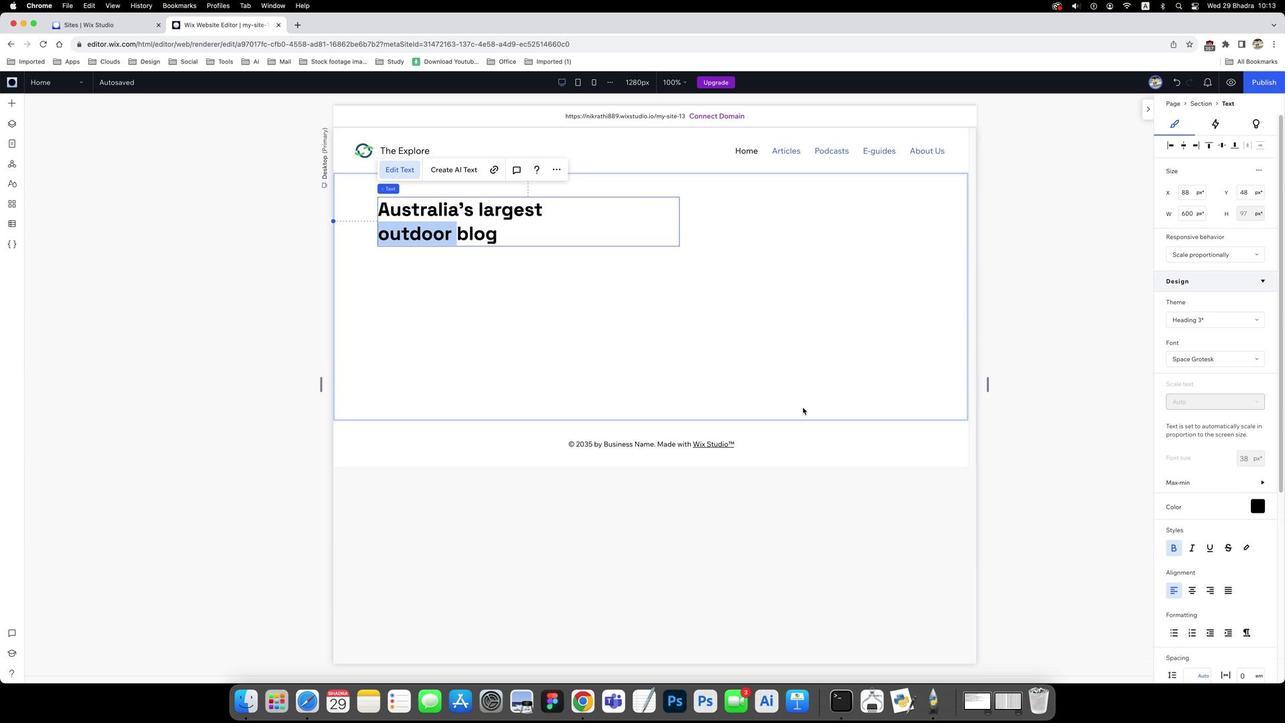 
Action: Mouse moved to (113, 469)
Screenshot: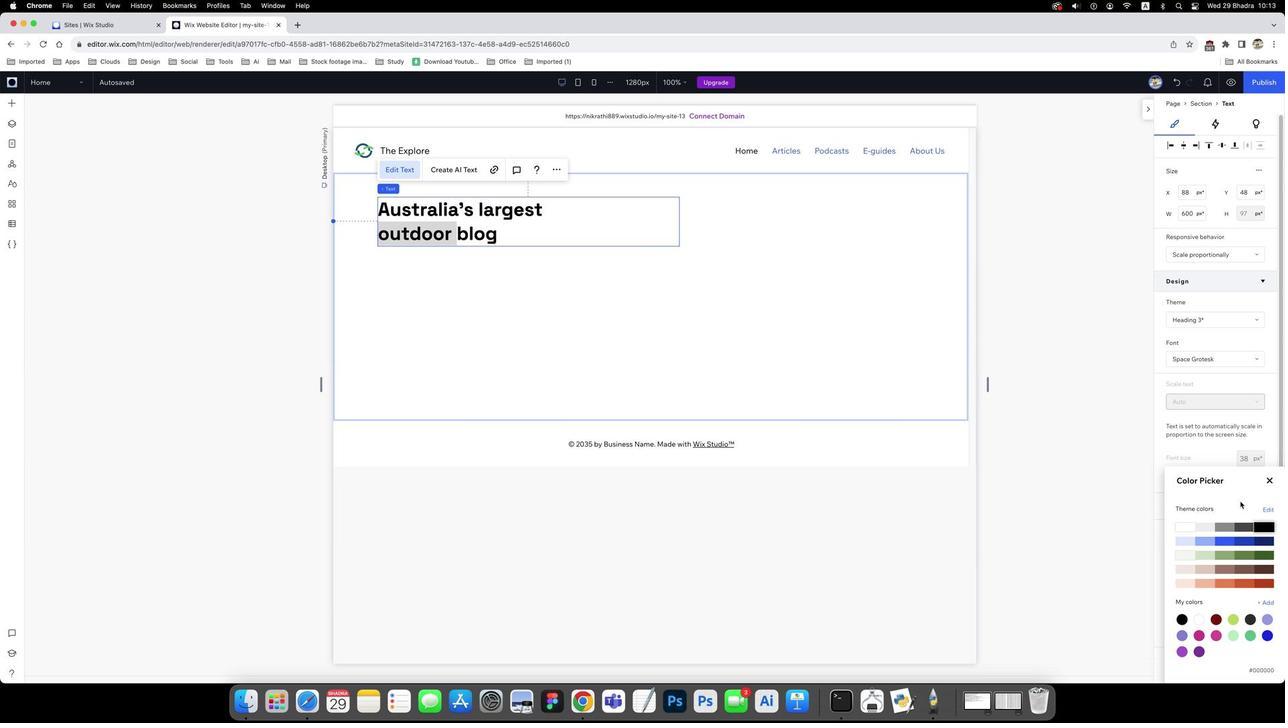 
Action: Mouse pressed left at (113, 469)
Screenshot: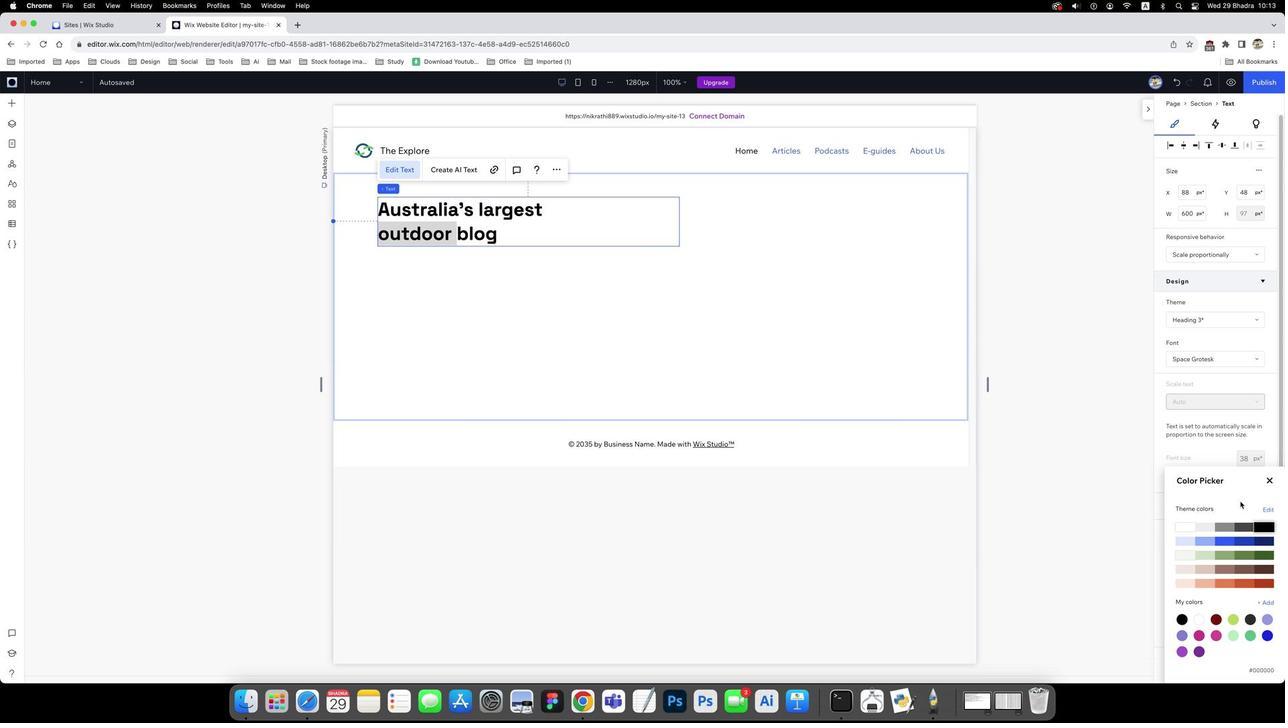 
Action: Mouse moved to (117, 563)
Screenshot: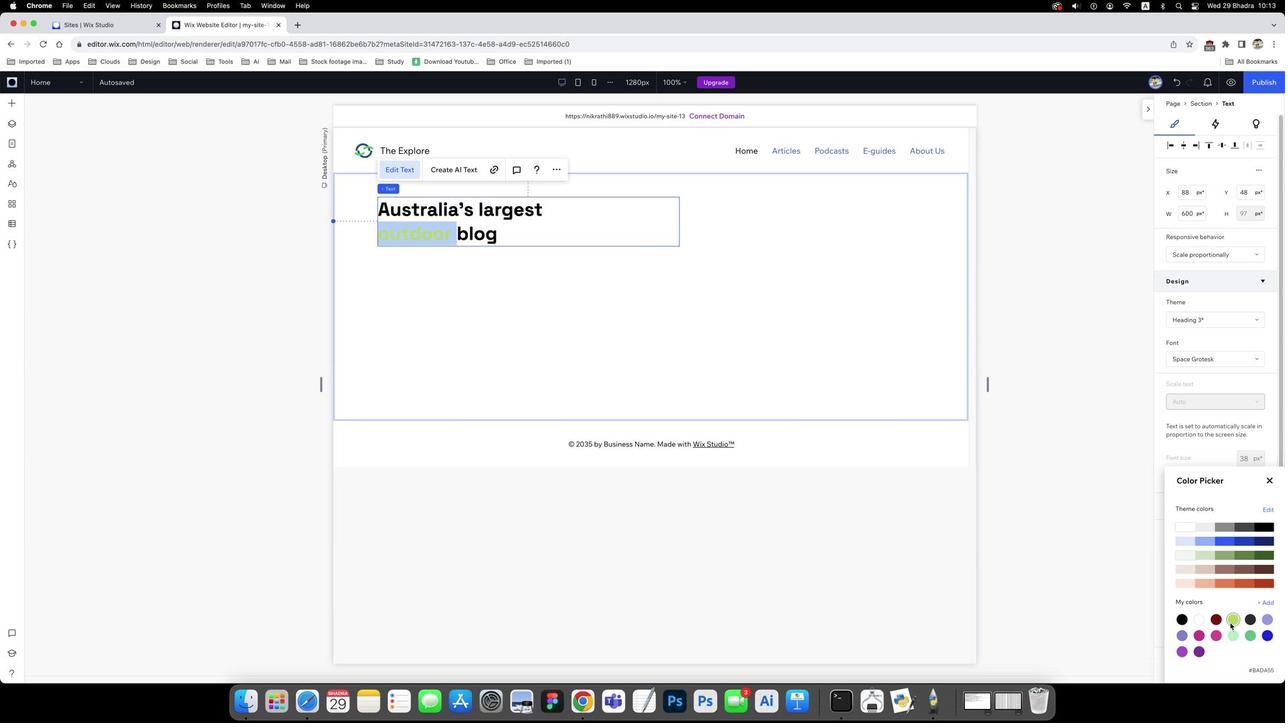 
Action: Mouse pressed left at (117, 563)
Screenshot: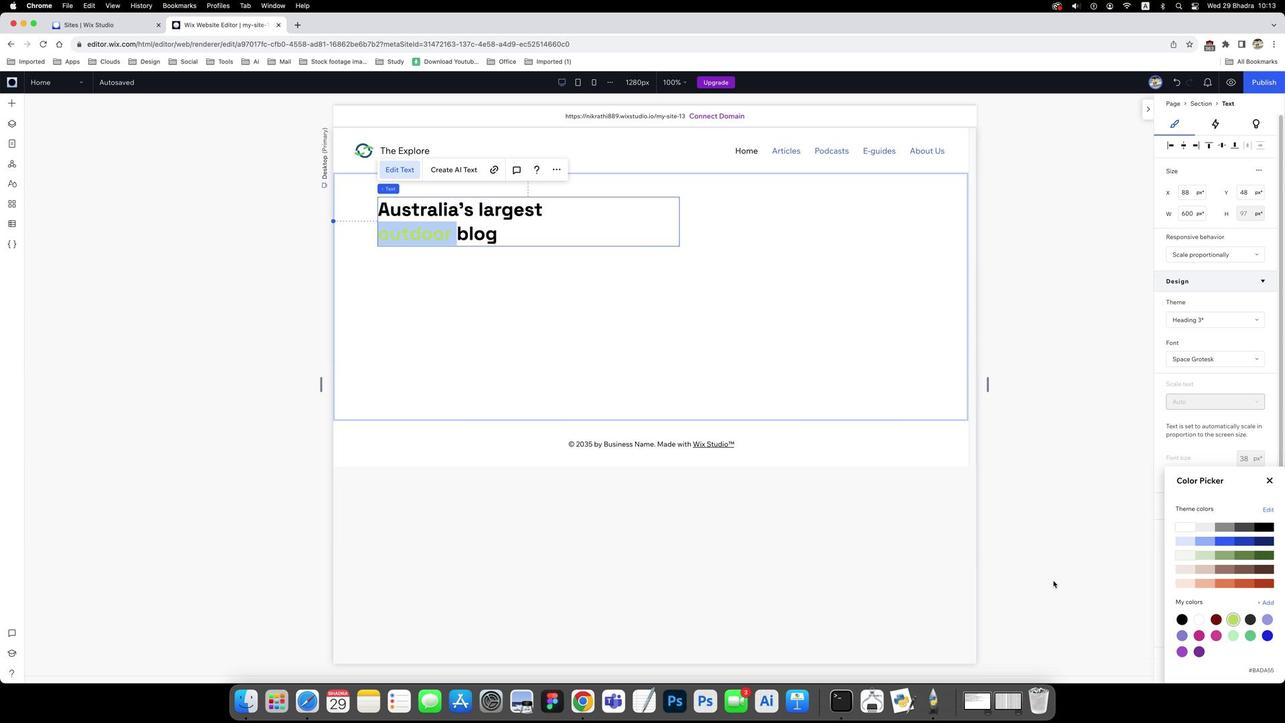 
Action: Mouse moved to (151, 524)
Screenshot: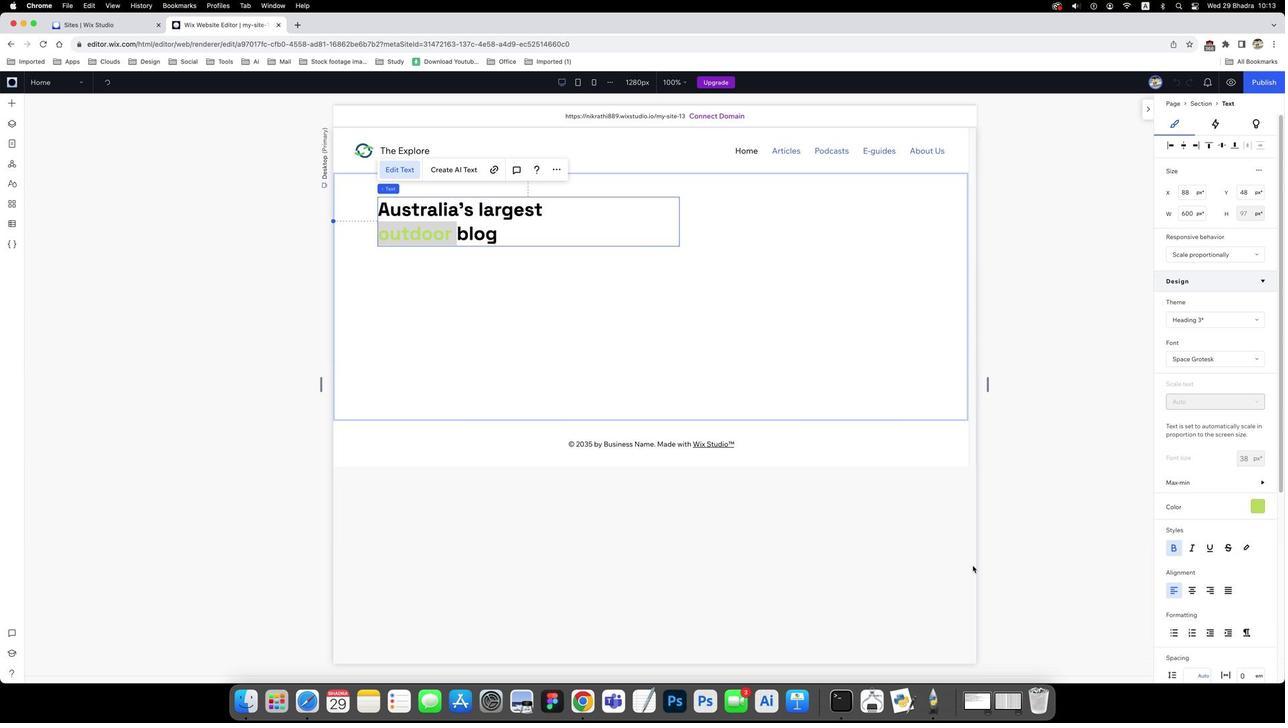 
Action: Mouse pressed left at (151, 524)
Screenshot: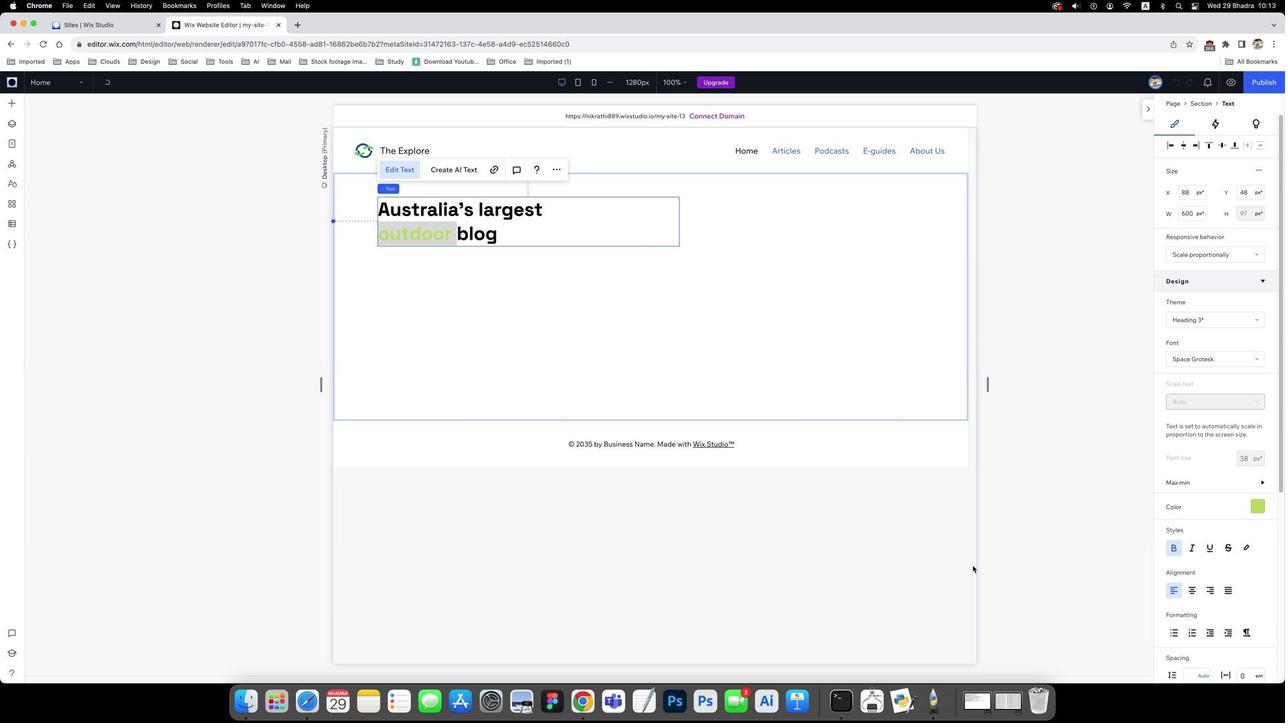
Action: Mouse moved to (157, 519)
Screenshot: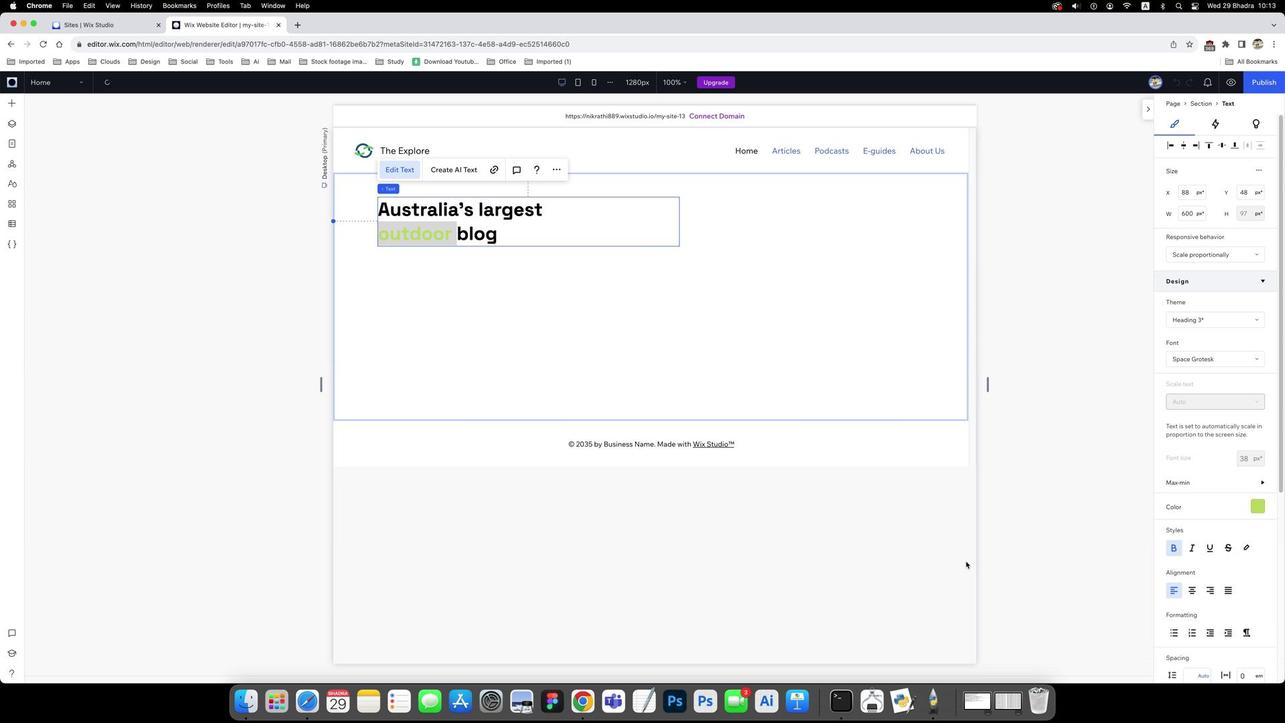 
Action: Mouse pressed left at (157, 519)
Screenshot: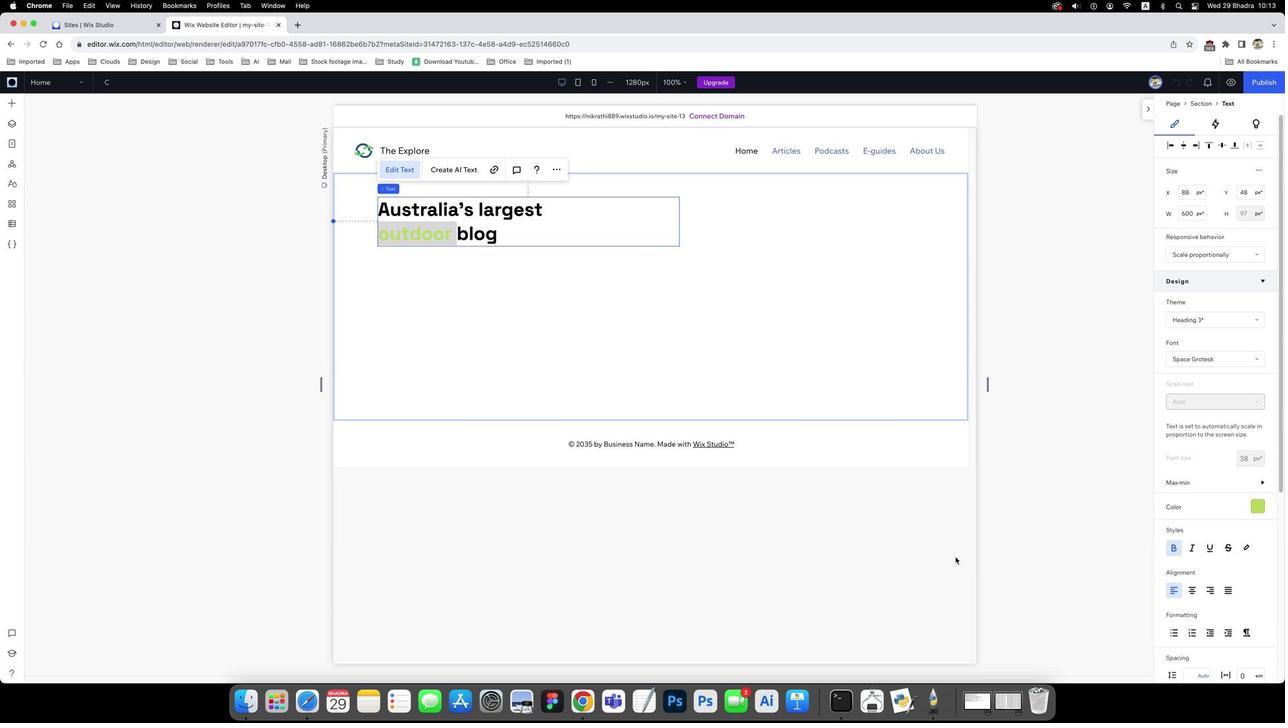 
Action: Mouse pressed left at (157, 519)
Screenshot: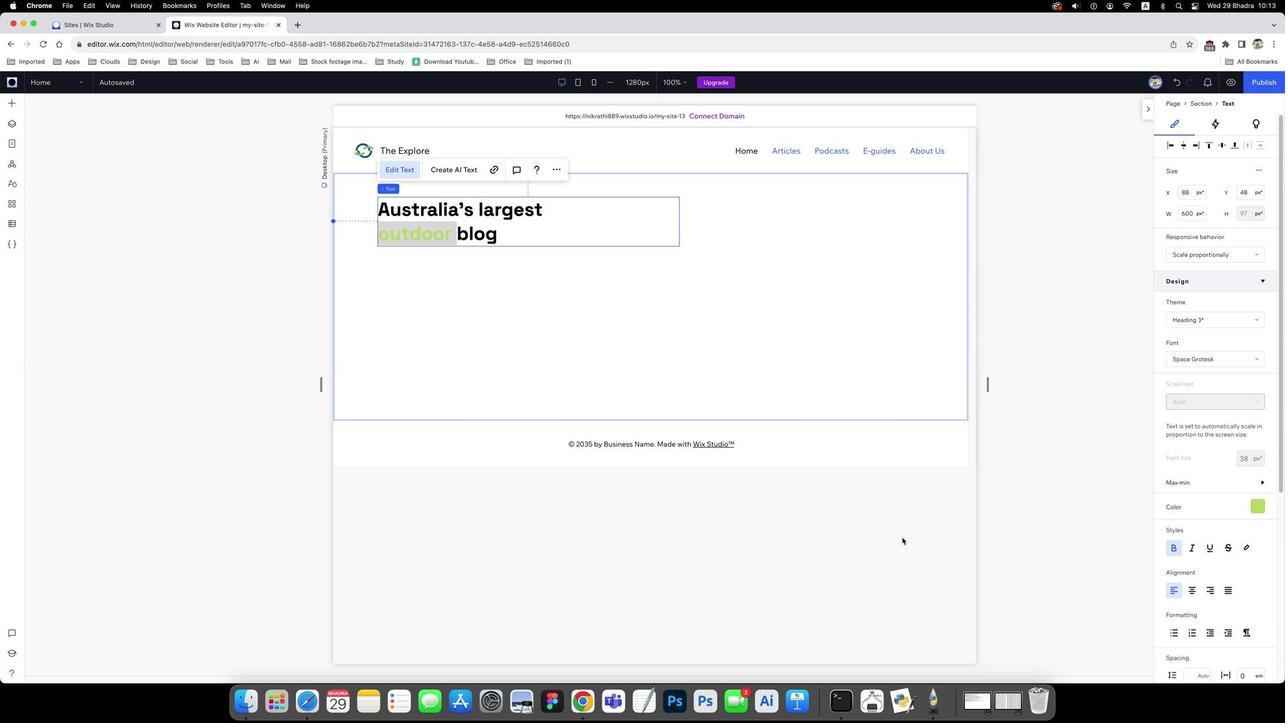 
Action: Mouse moved to (168, 497)
Screenshot: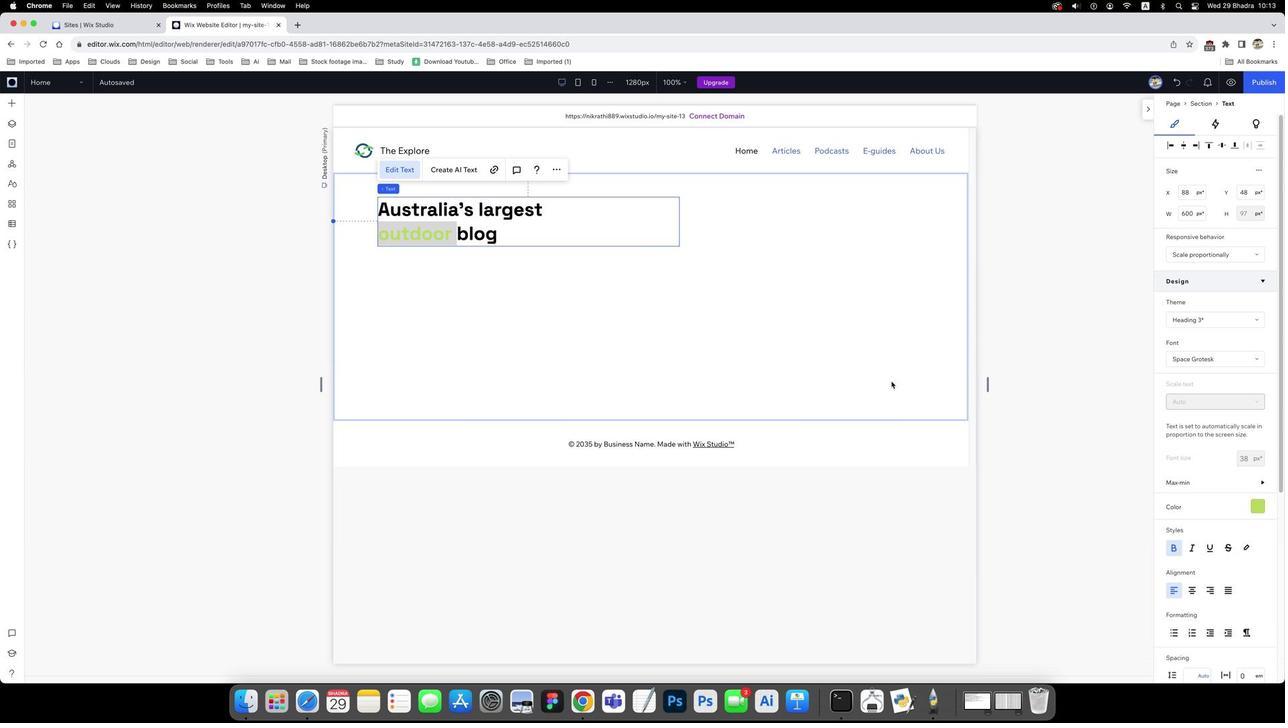 
Action: Mouse pressed left at (168, 497)
Screenshot: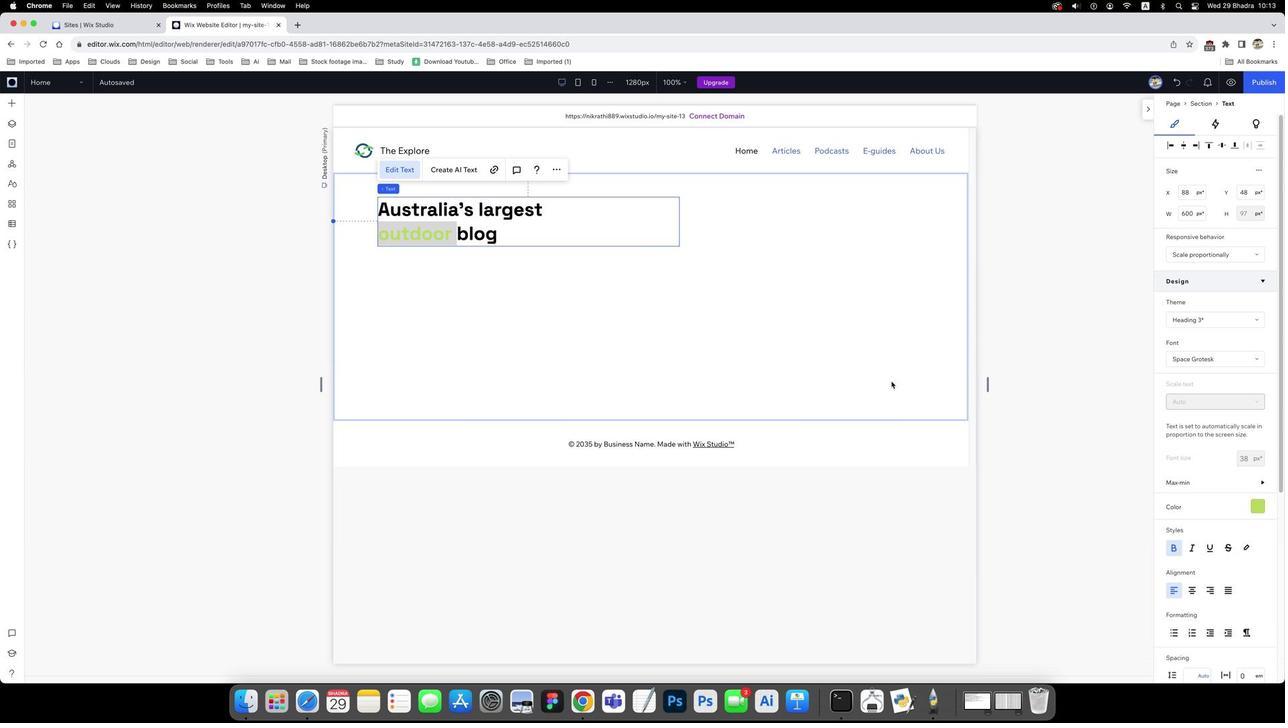 
Action: Mouse moved to (170, 375)
Screenshot: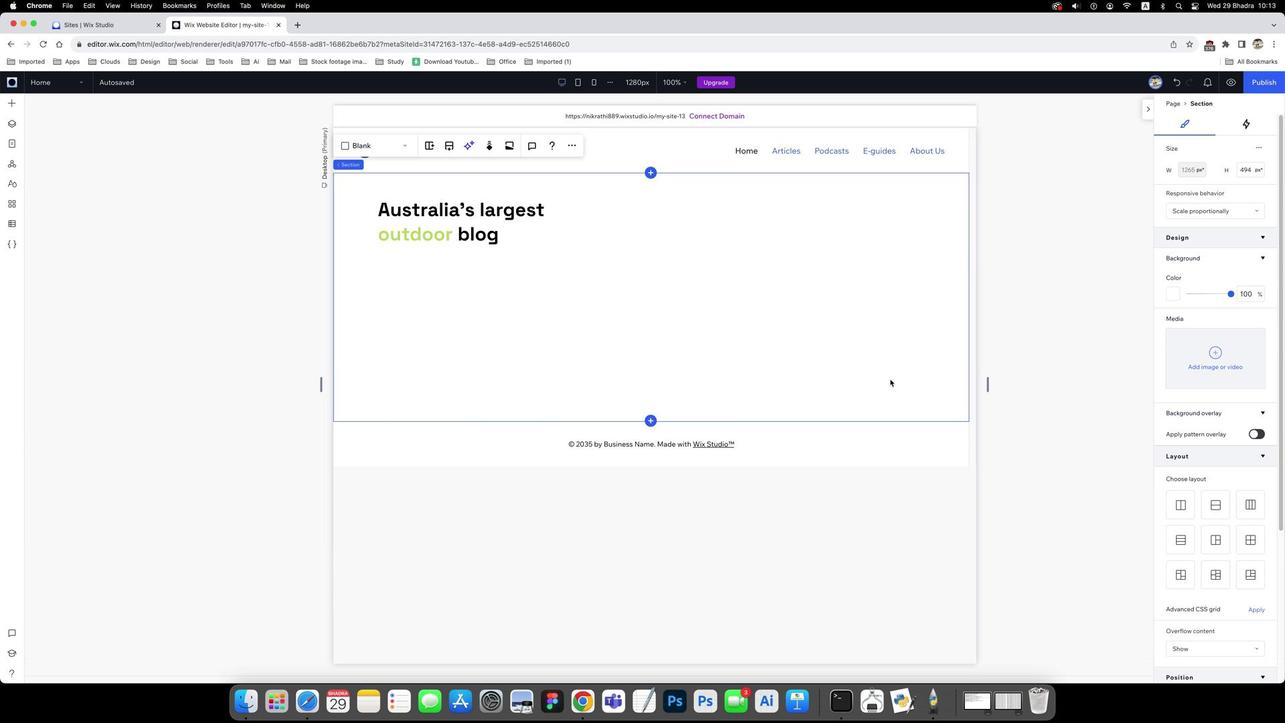 
Action: Mouse pressed left at (170, 375)
Screenshot: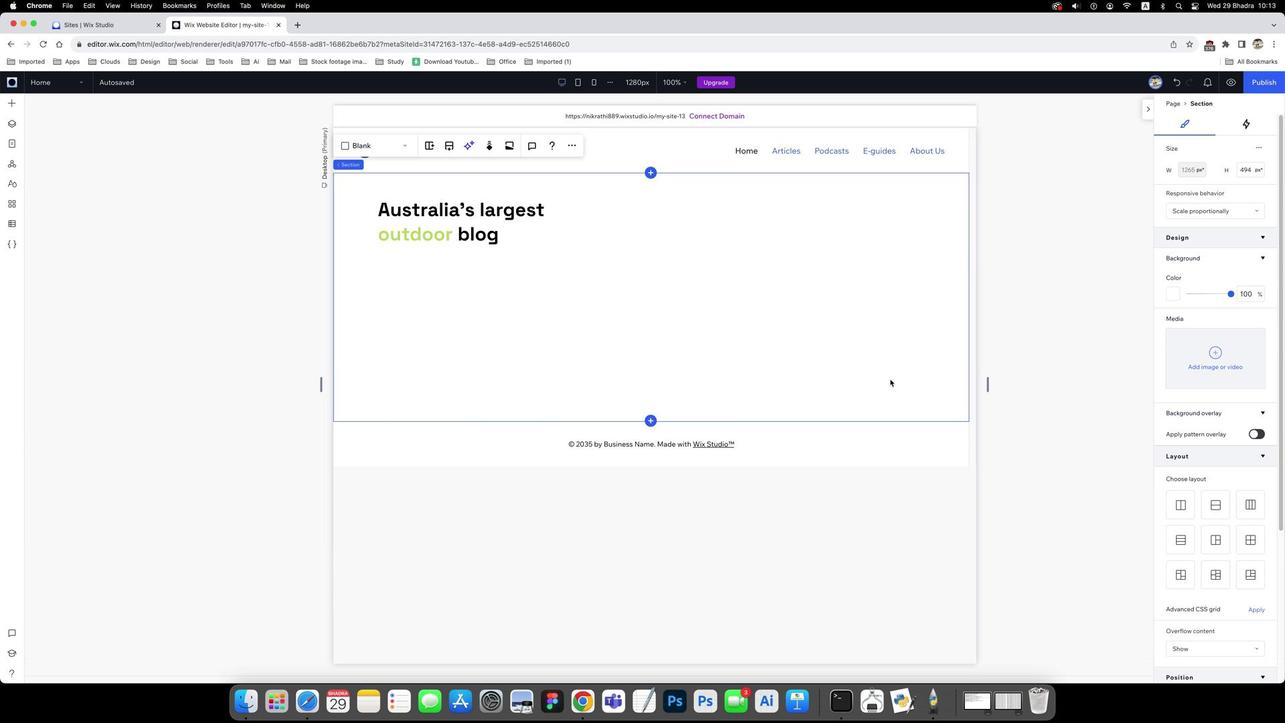 
Action: Mouse moved to (306, 161)
Screenshot: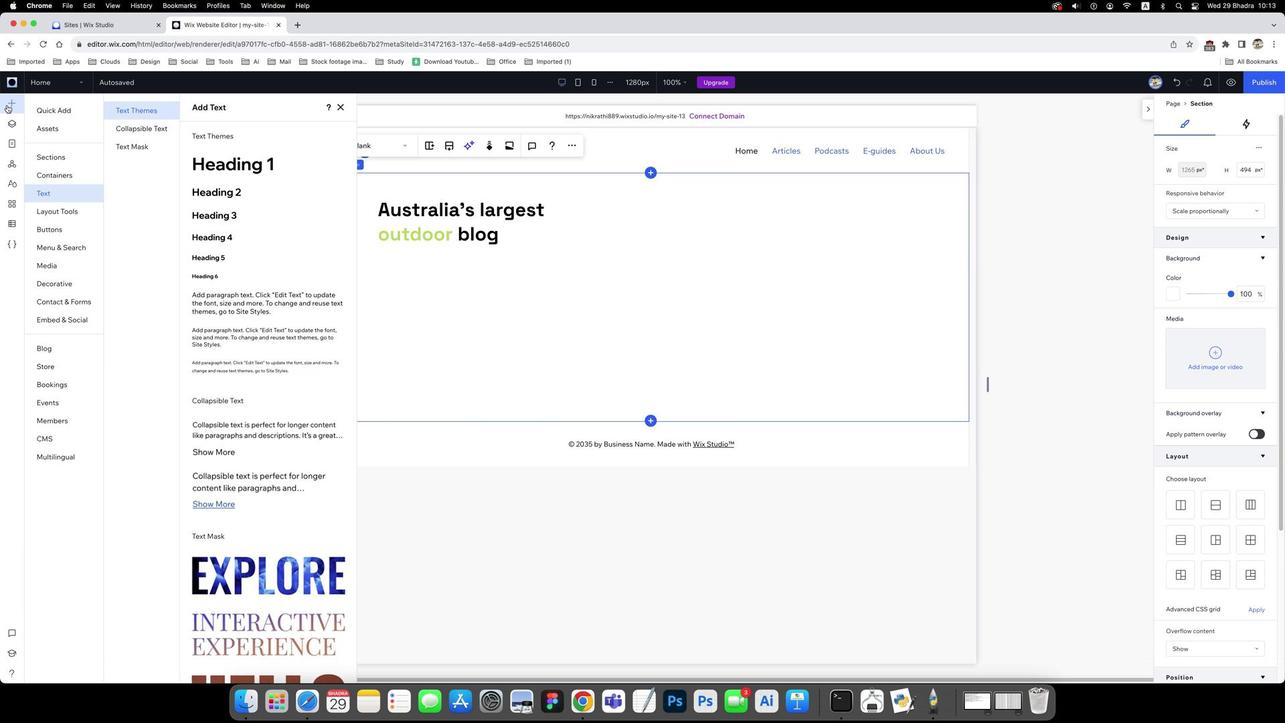 
Action: Mouse pressed left at (306, 161)
Screenshot: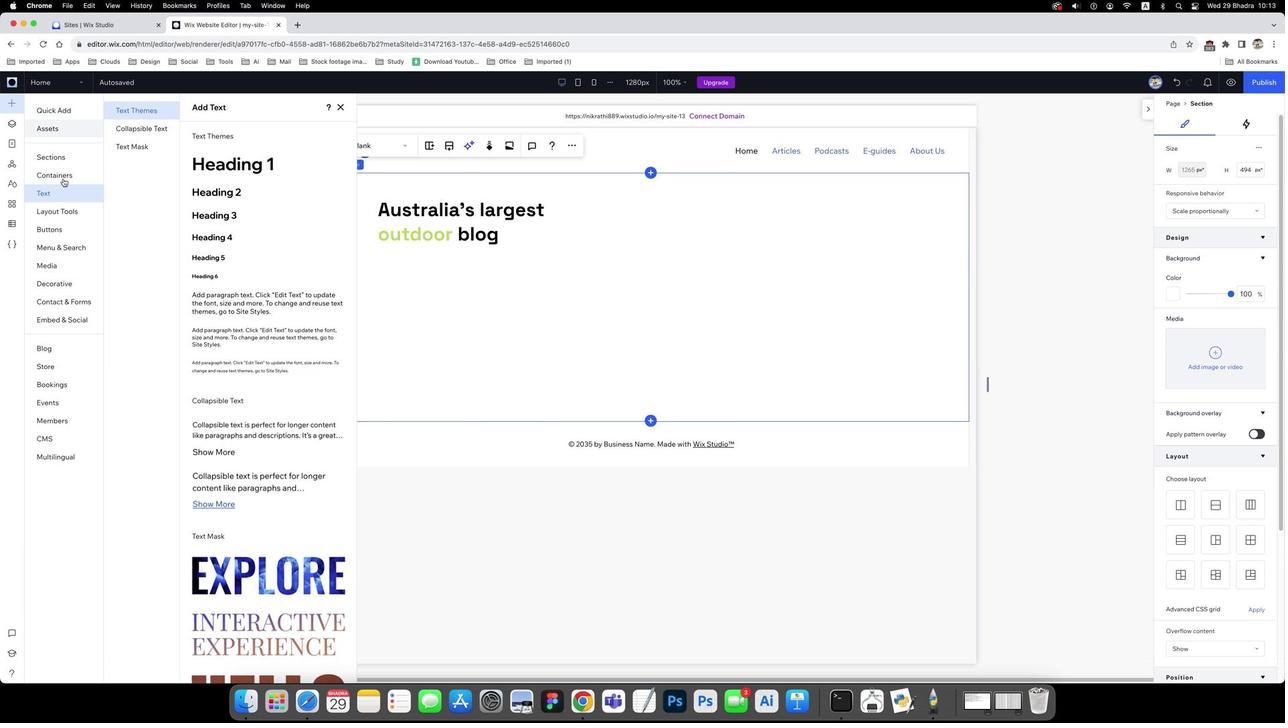 
Action: Mouse moved to (275, 293)
Screenshot: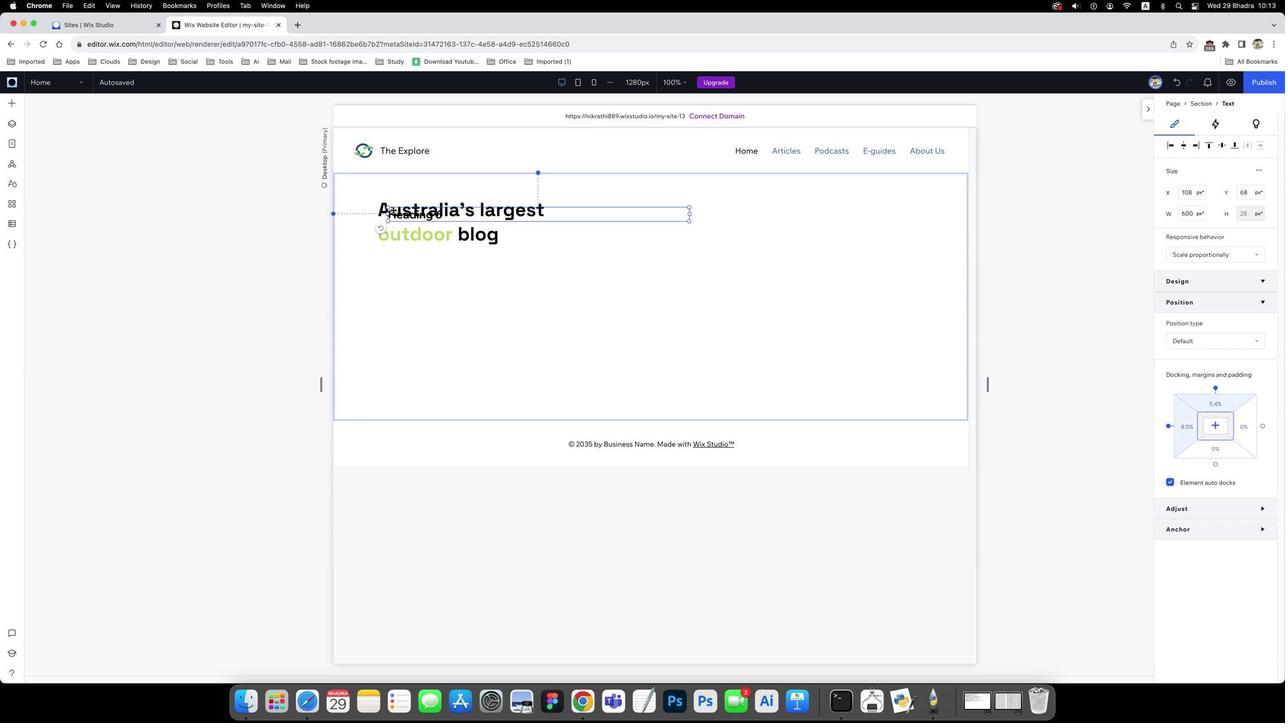 
Action: Mouse pressed left at (275, 293)
Screenshot: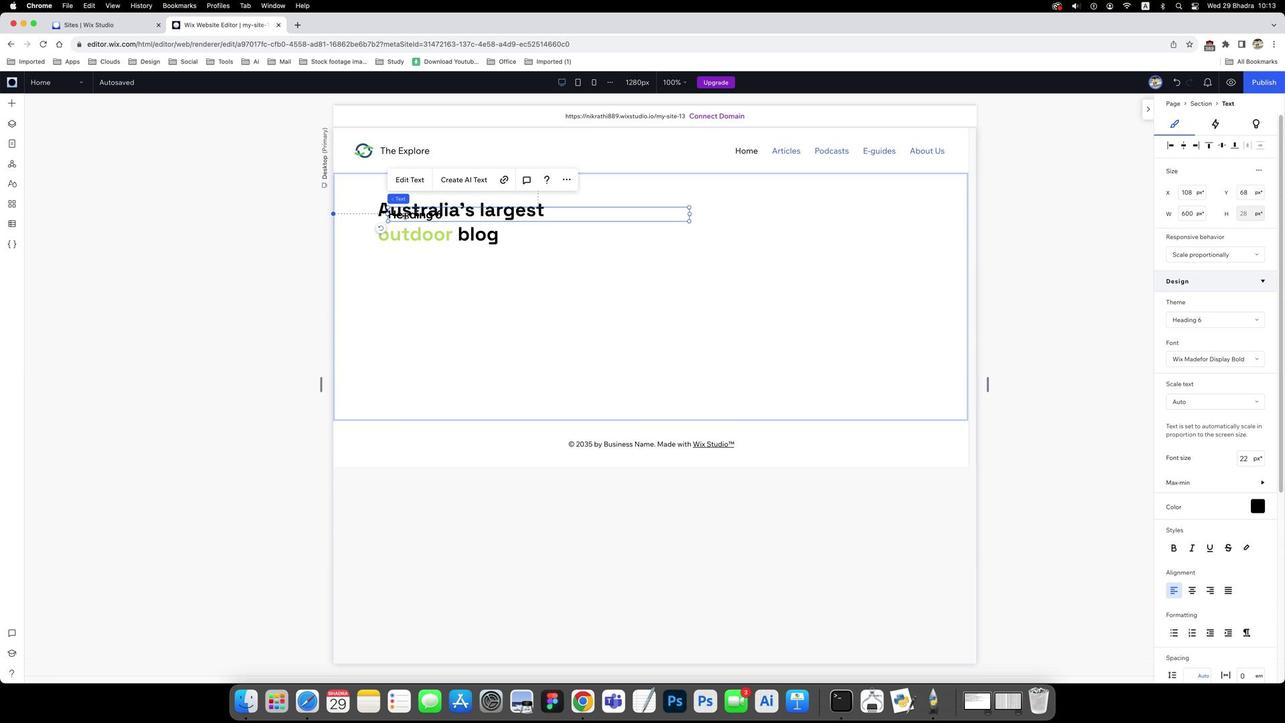 
Action: Mouse moved to (245, 246)
Screenshot: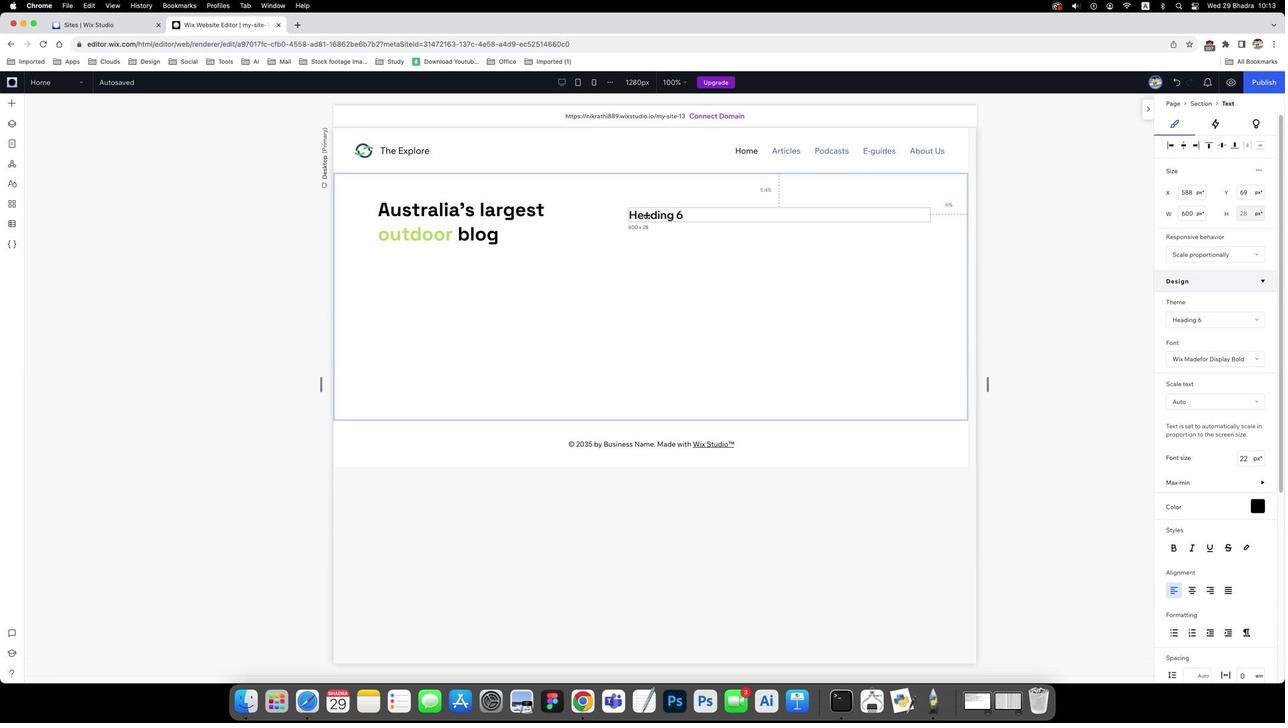 
Action: Mouse pressed left at (245, 246)
Screenshot: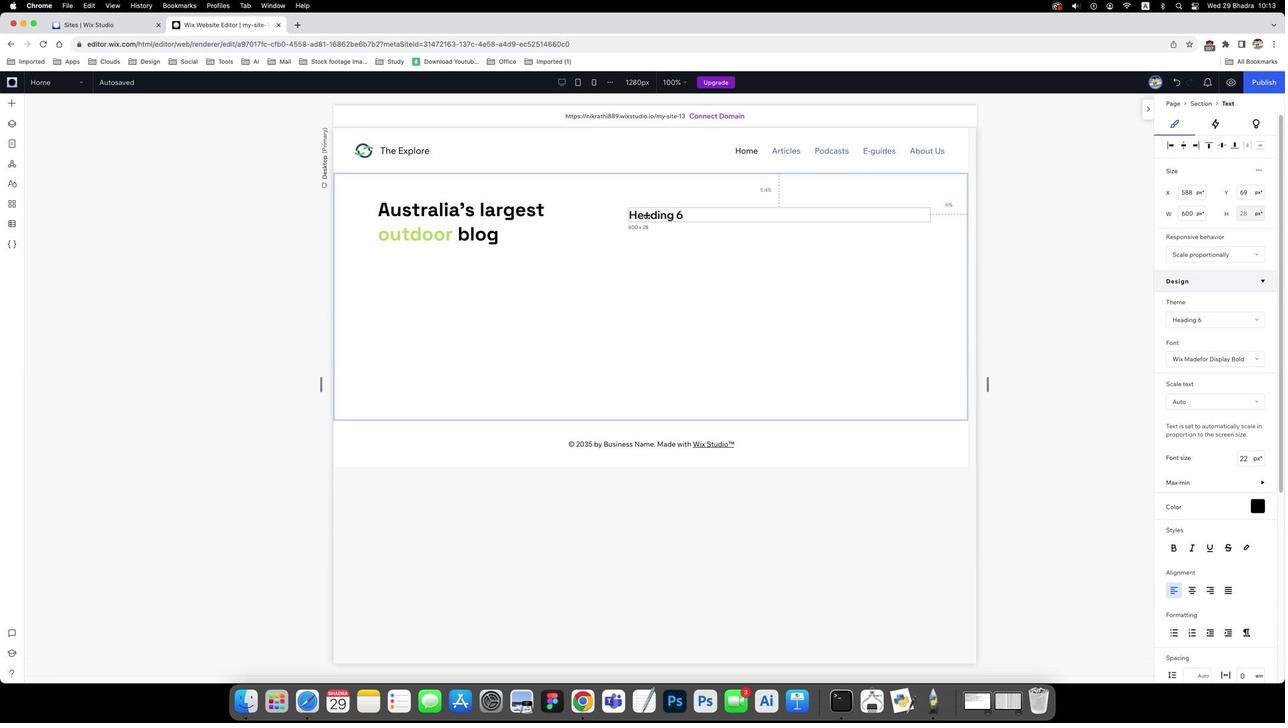 
Action: Mouse moved to (230, 243)
Screenshot: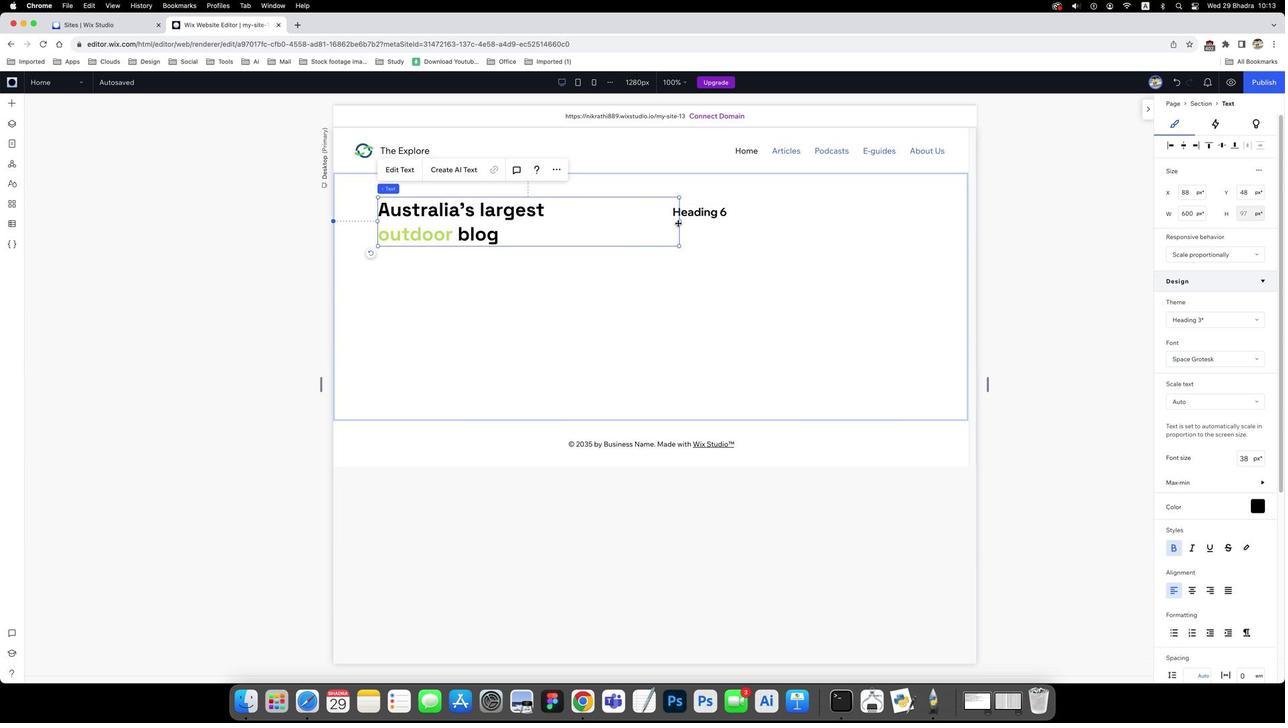 
Action: Mouse pressed left at (230, 243)
Screenshot: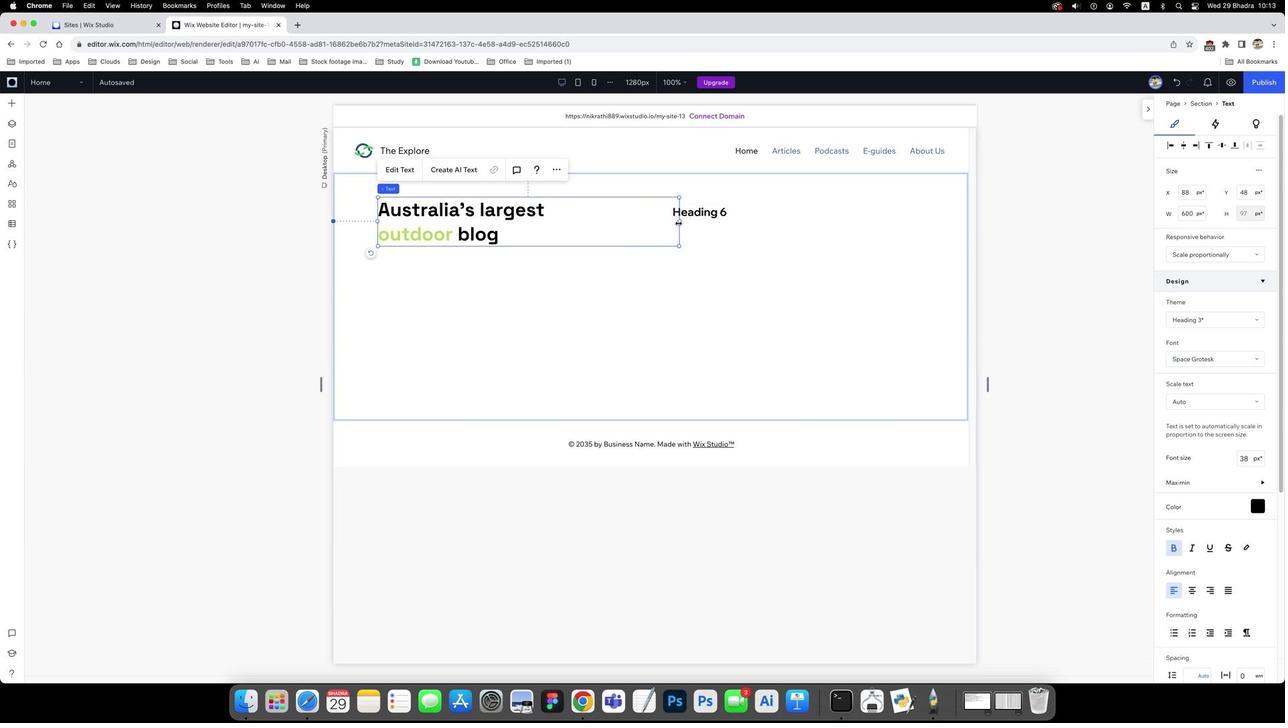 
Action: Mouse moved to (202, 252)
Screenshot: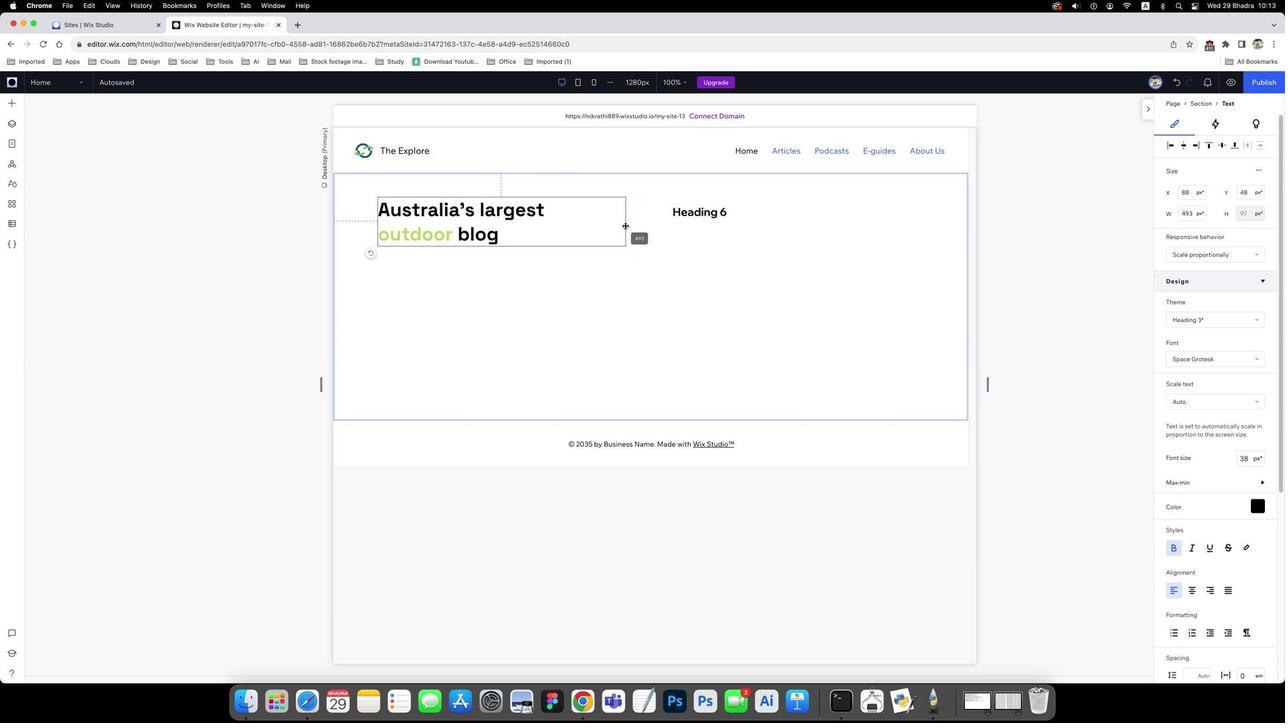 
Action: Mouse pressed left at (202, 252)
Screenshot: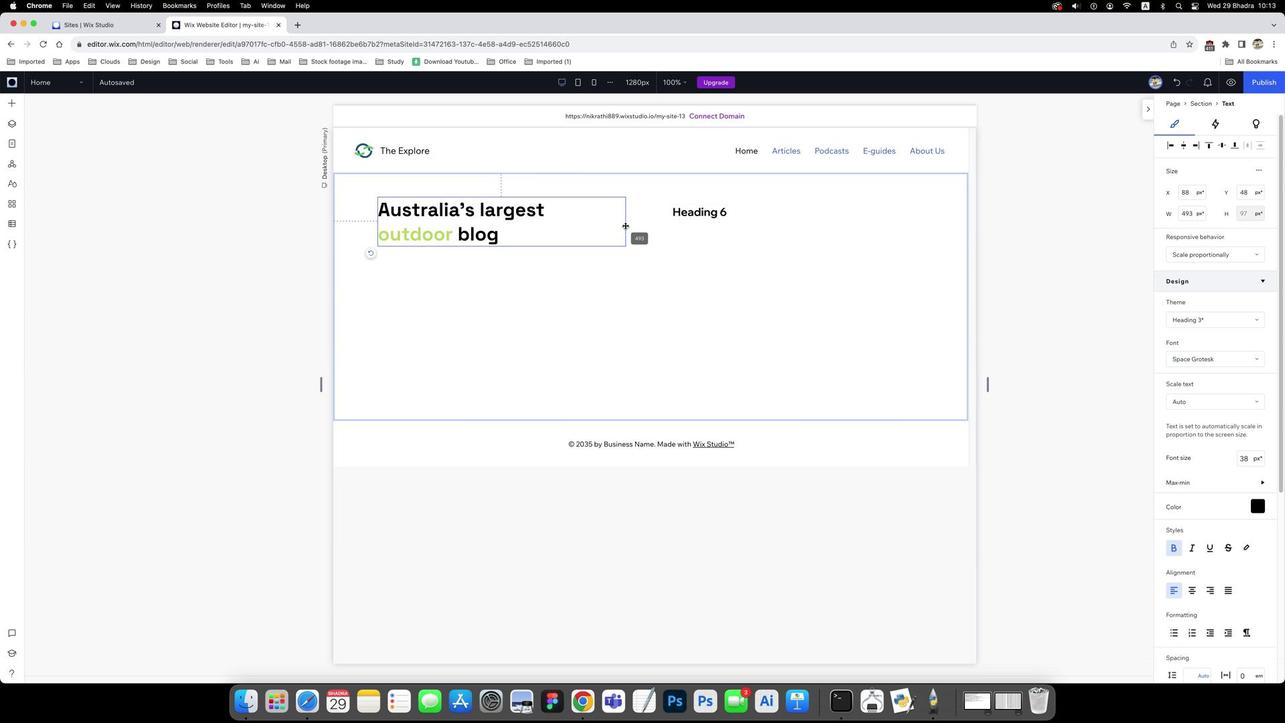 
Action: Mouse moved to (200, 245)
Screenshot: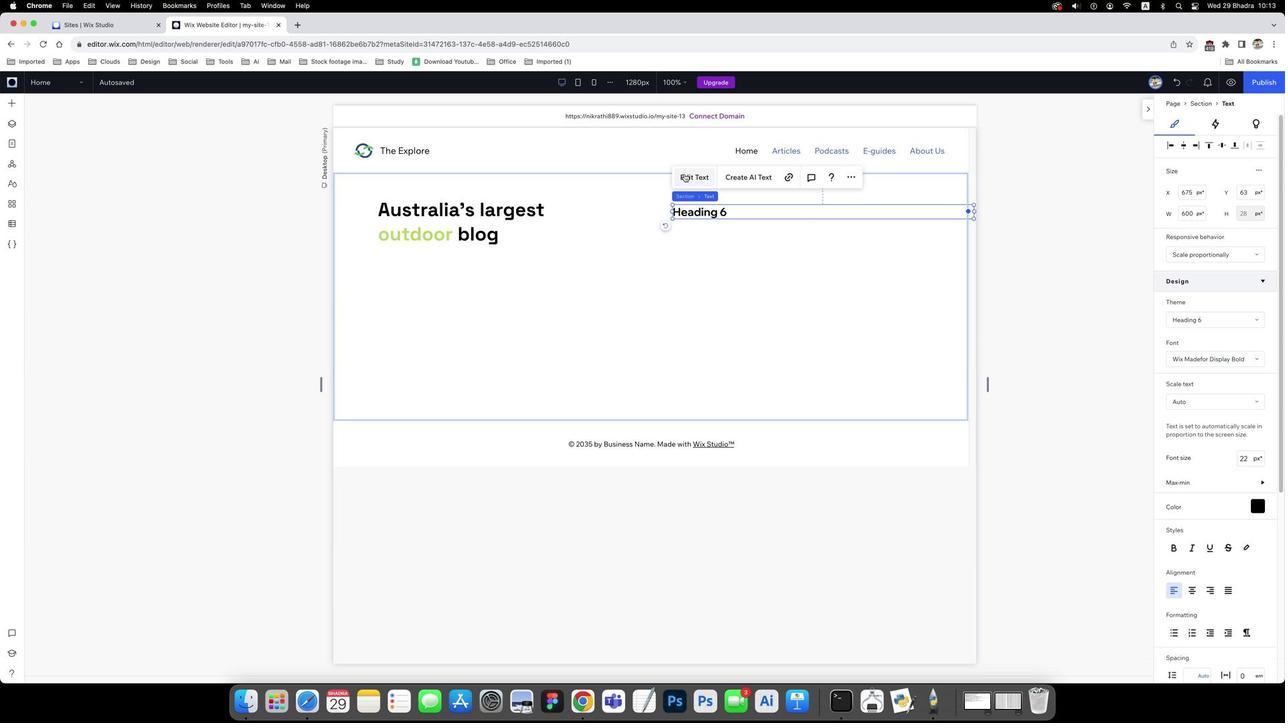 
Action: Mouse pressed left at (200, 245)
Screenshot: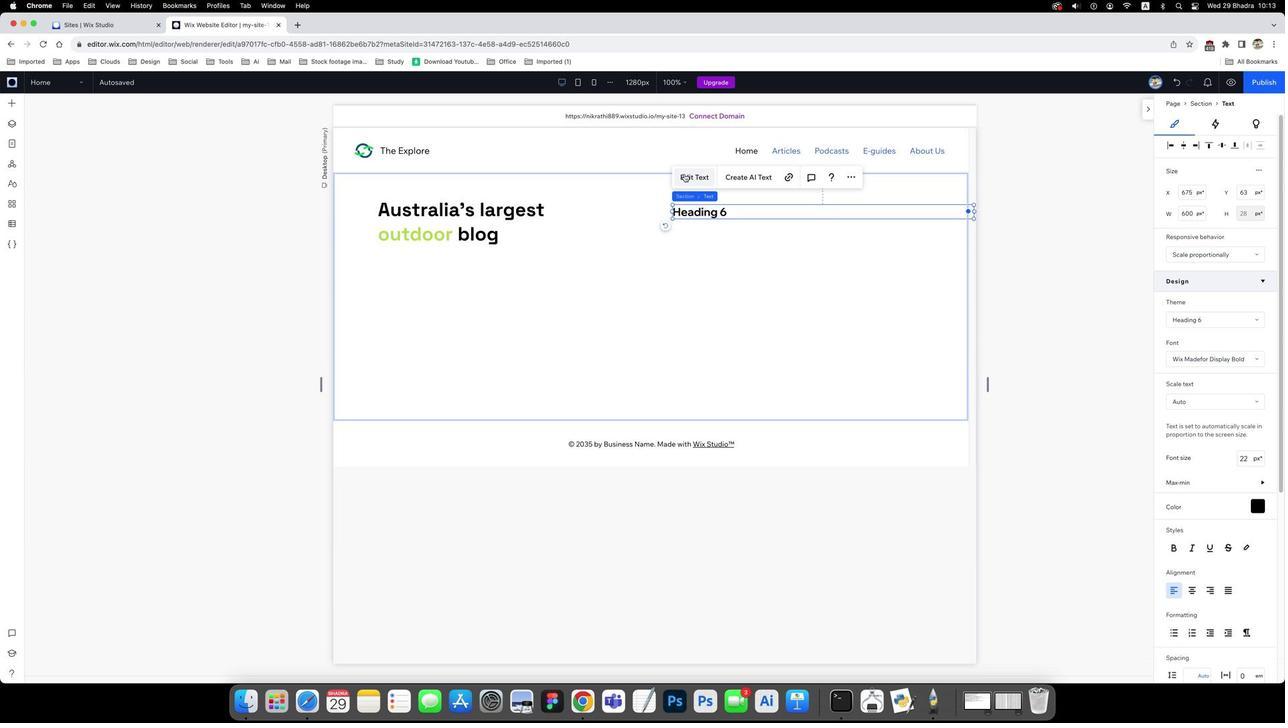 
Action: Mouse moved to (201, 214)
Screenshot: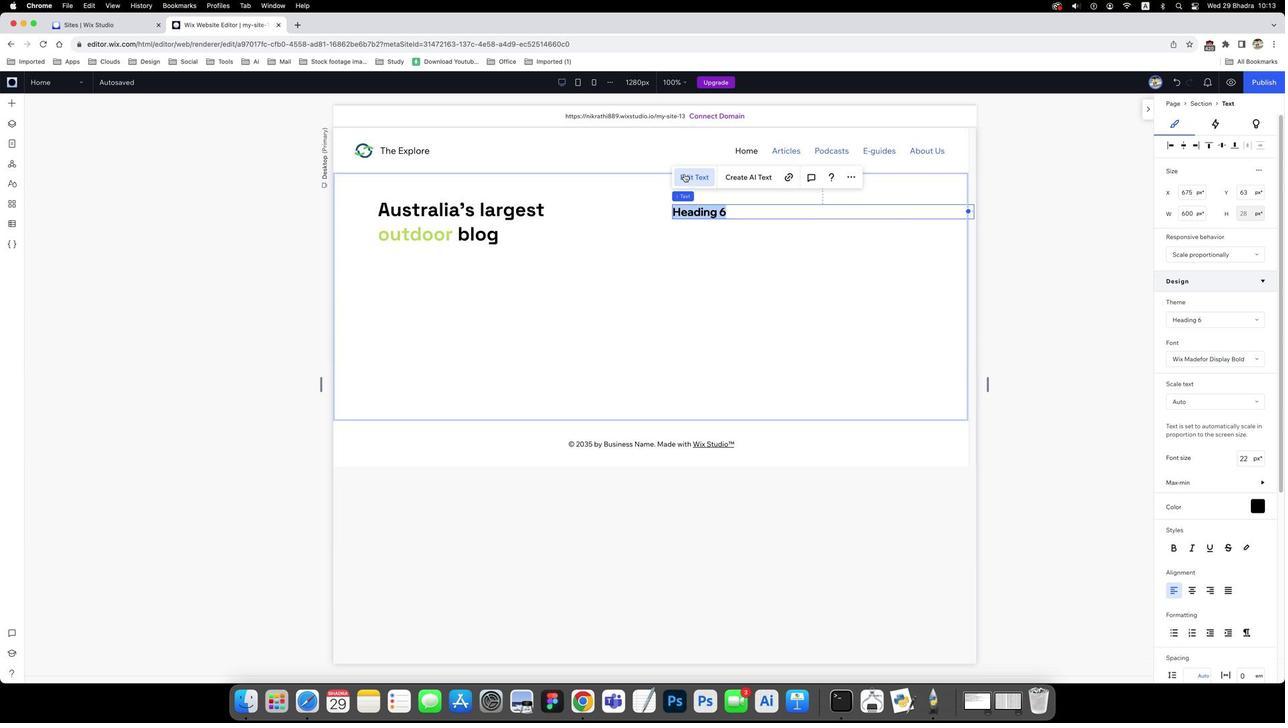 
Action: Mouse pressed left at (201, 214)
Screenshot: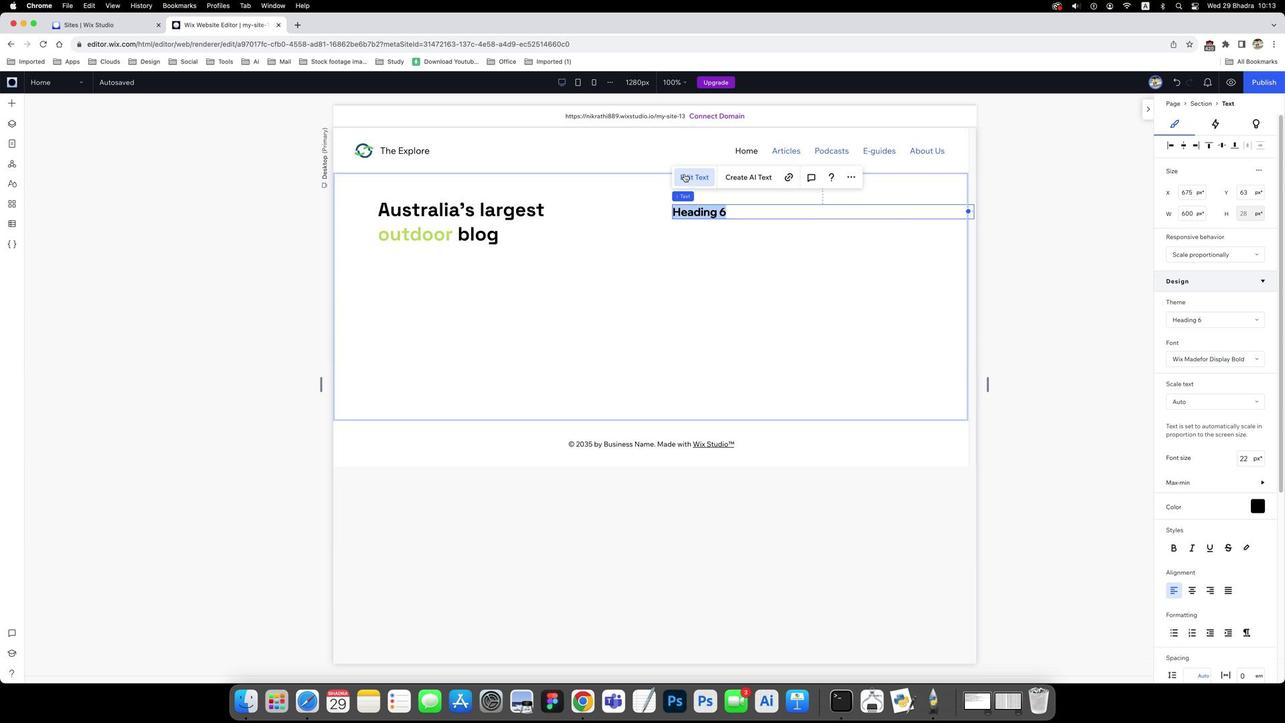 
Action: Key pressed '5'Key.spaceKey.caps_lock'T'Key.caps_lock'h''i''n''g''s'Key.space't''o'Key.space'k''n''o''w'Key.spaceKey.caps_lock'B'Key.caps_lock'e''f''o''r''e'Key.spaceKey.caps_lock'B'Key.caps_lock'u''y''i''n''g'Key.spaceKey.caps_lock'B'Key.caps_lock'a''c''k''p''a''c''k''h'Key.backspace'i''n''g'Key.spaceKey.caps_lock'G'Key.caps_lock'e''a''r'
Screenshot: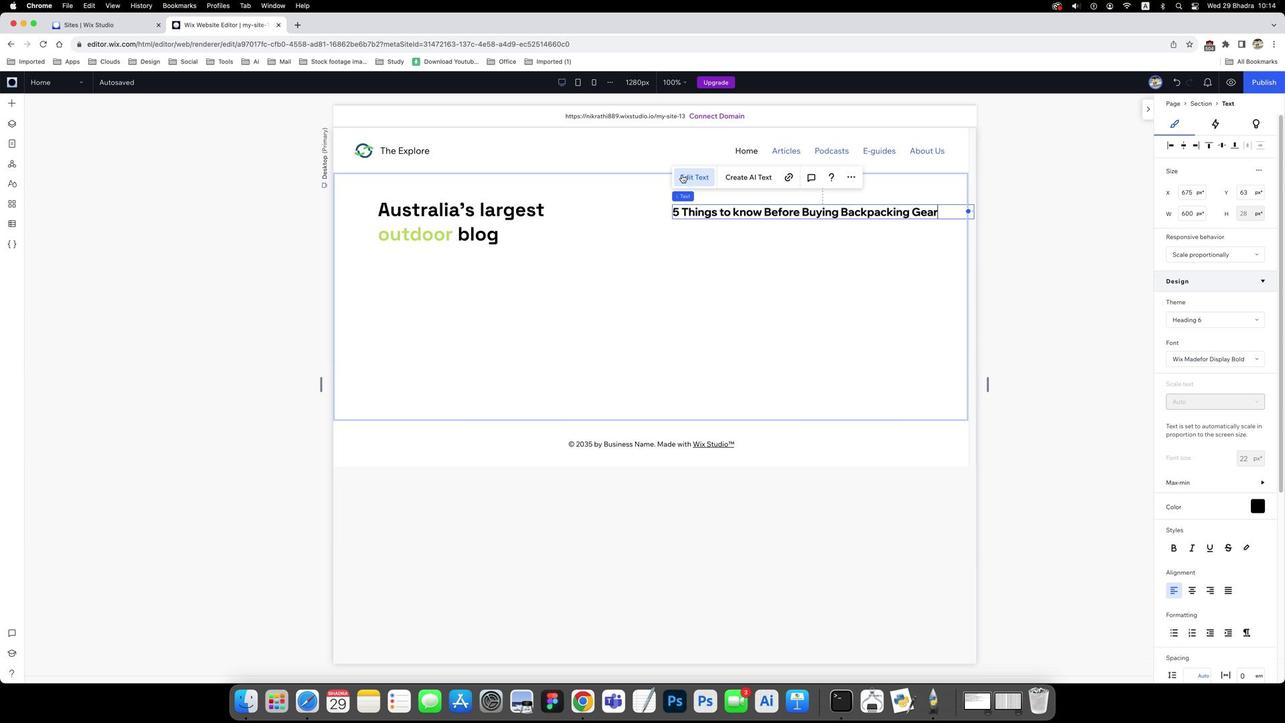 
Action: Mouse moved to (183, 269)
Screenshot: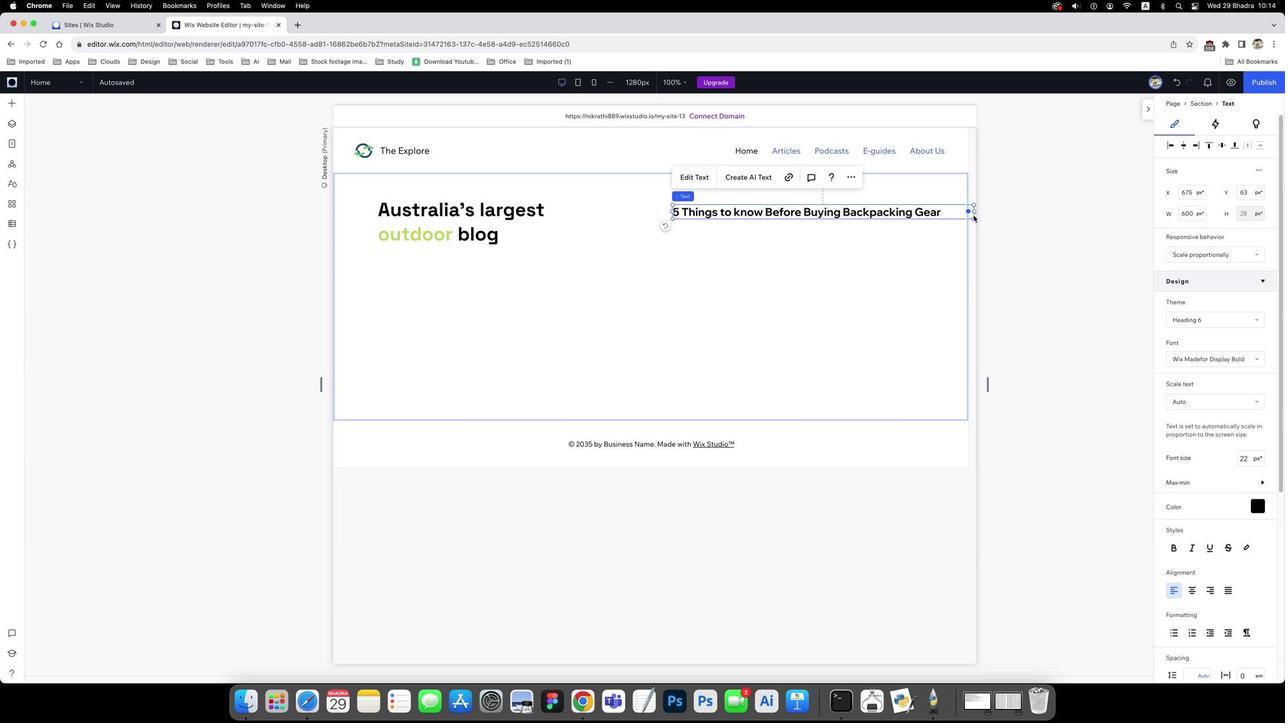 
Action: Mouse pressed left at (183, 269)
Screenshot: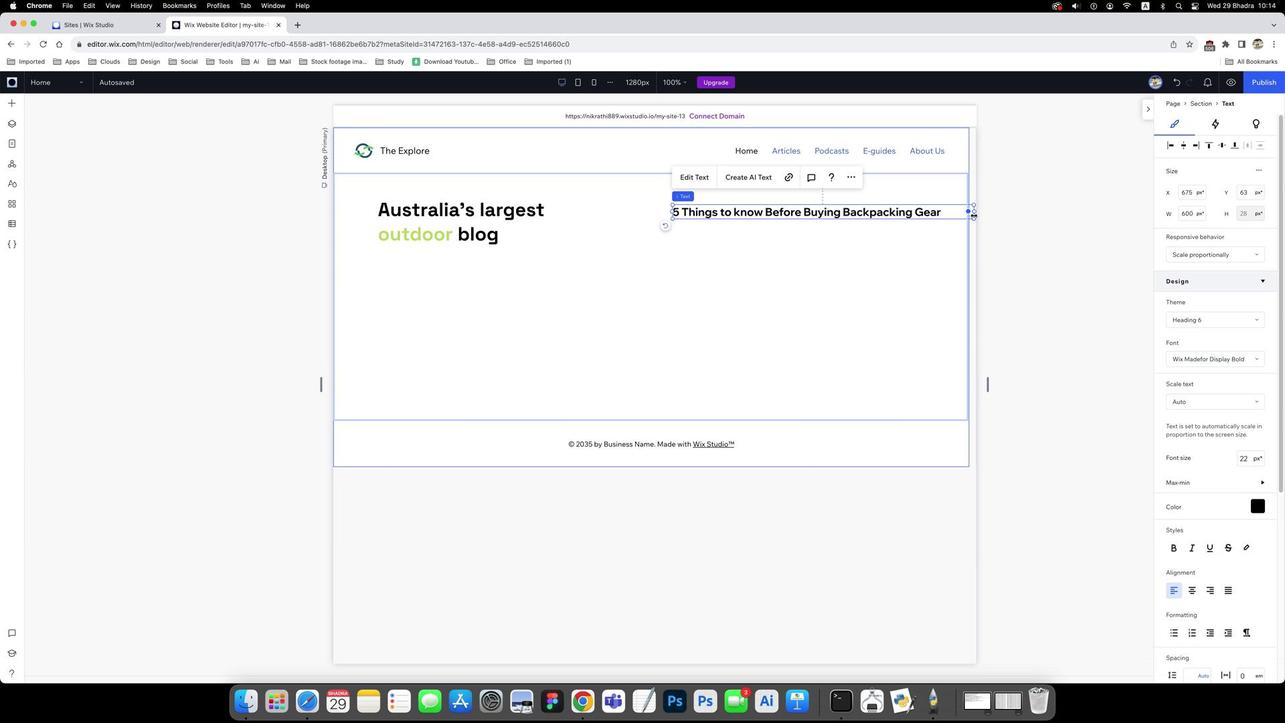 
Action: Mouse moved to (169, 246)
Screenshot: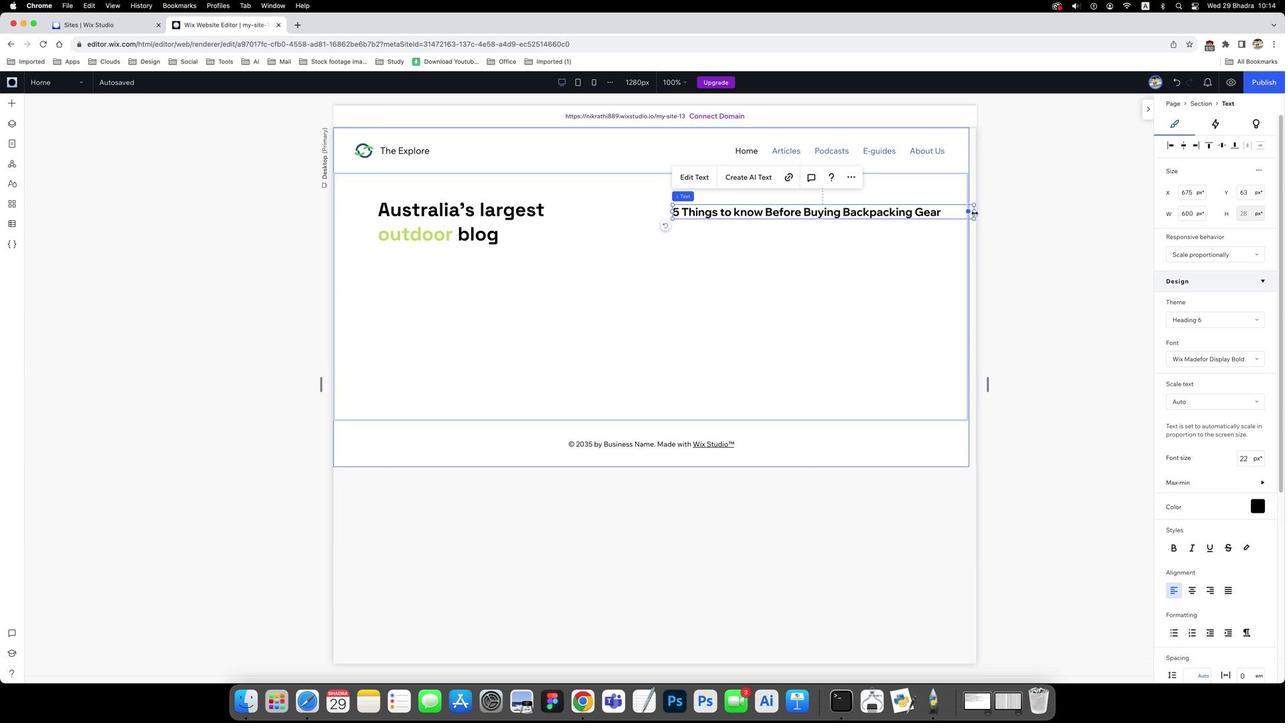 
Action: Mouse pressed left at (169, 246)
Screenshot: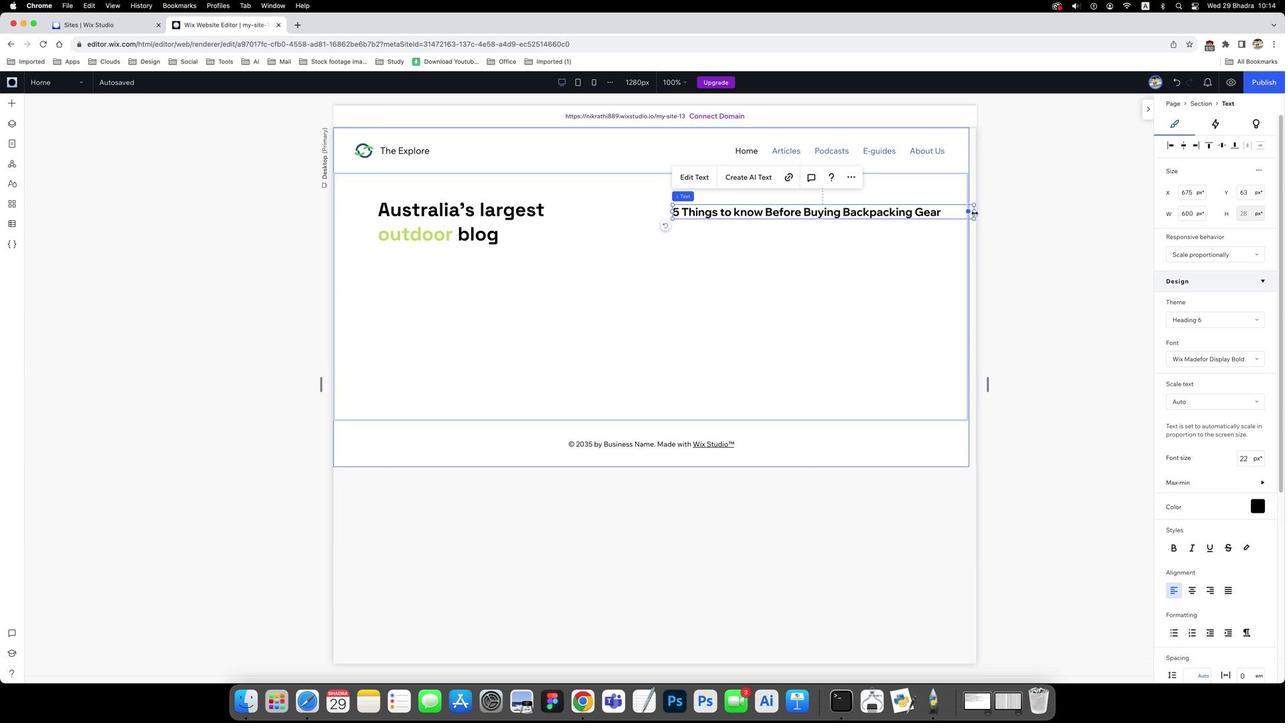 
Action: Mouse moved to (156, 244)
Screenshot: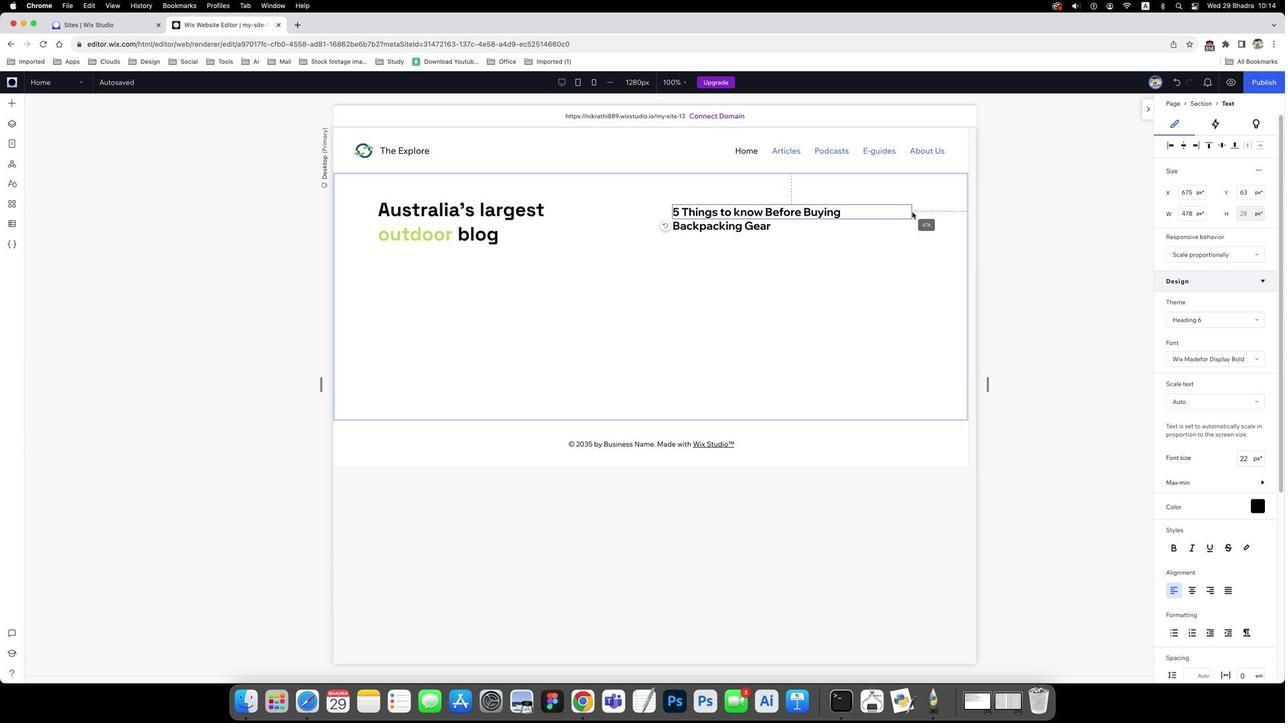 
Action: Mouse pressed left at (156, 244)
Screenshot: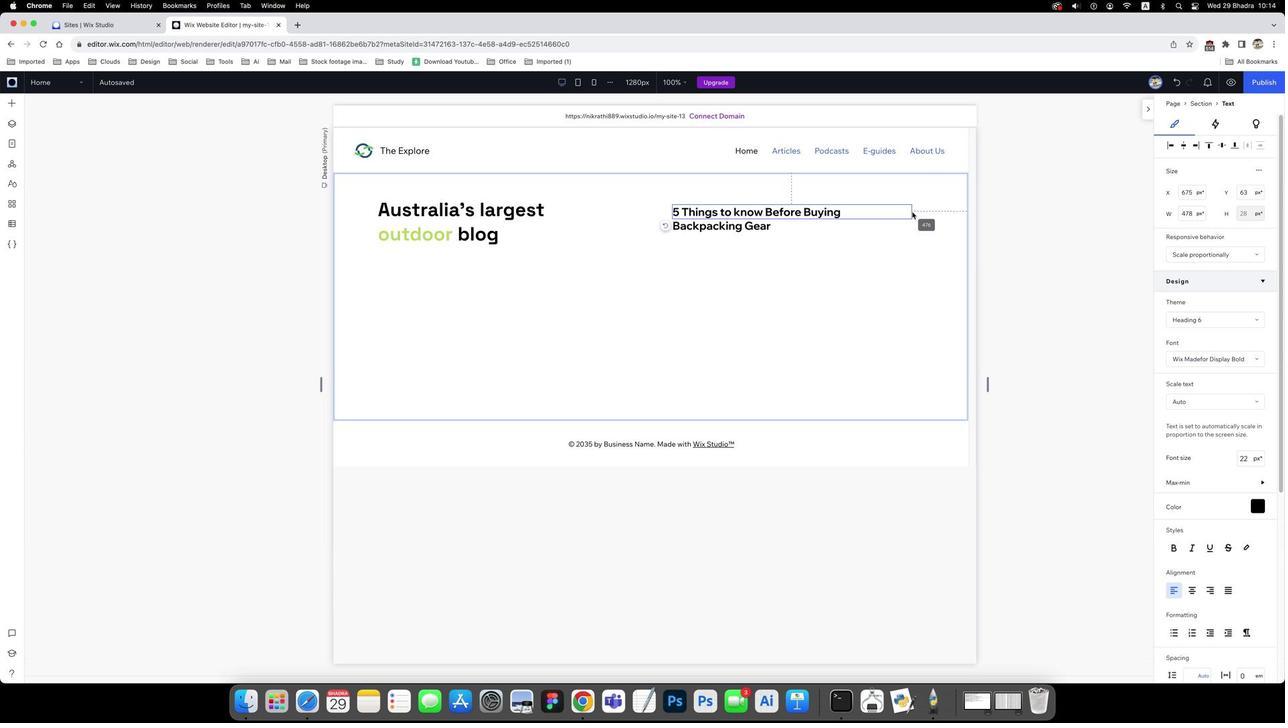 
Action: Mouse moved to (184, 301)
Screenshot: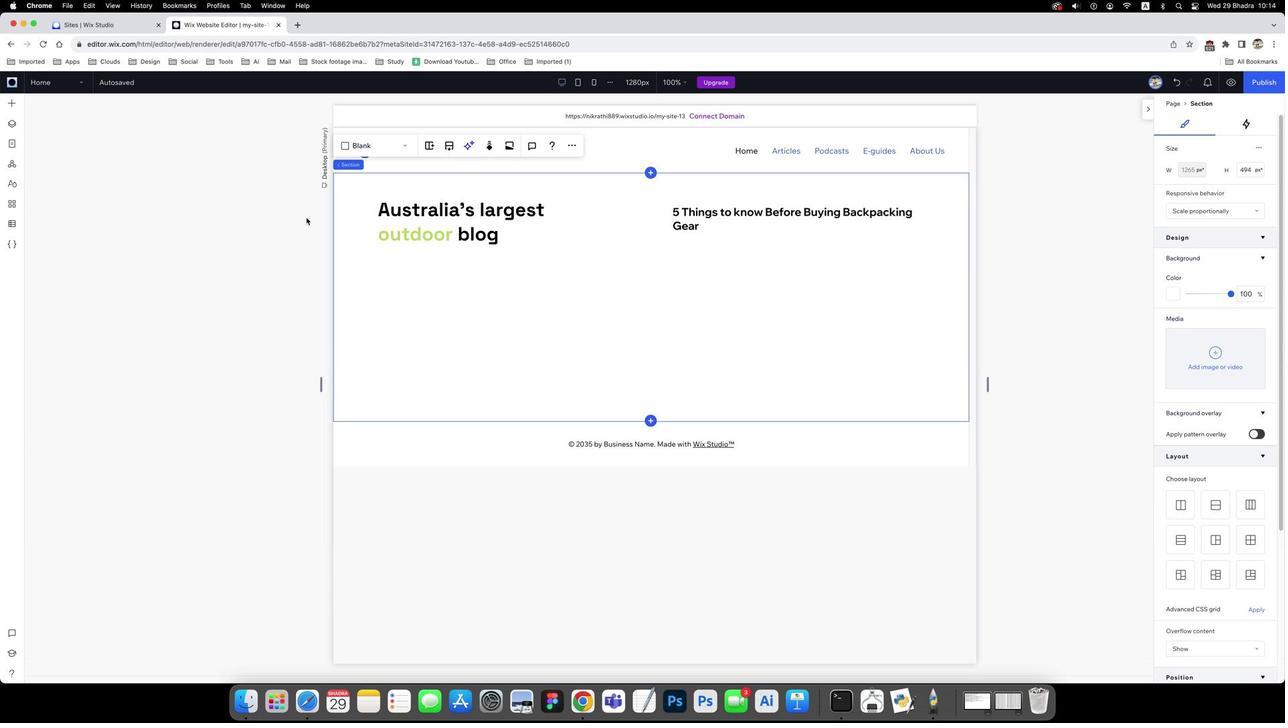 
Action: Mouse pressed left at (184, 301)
Screenshot: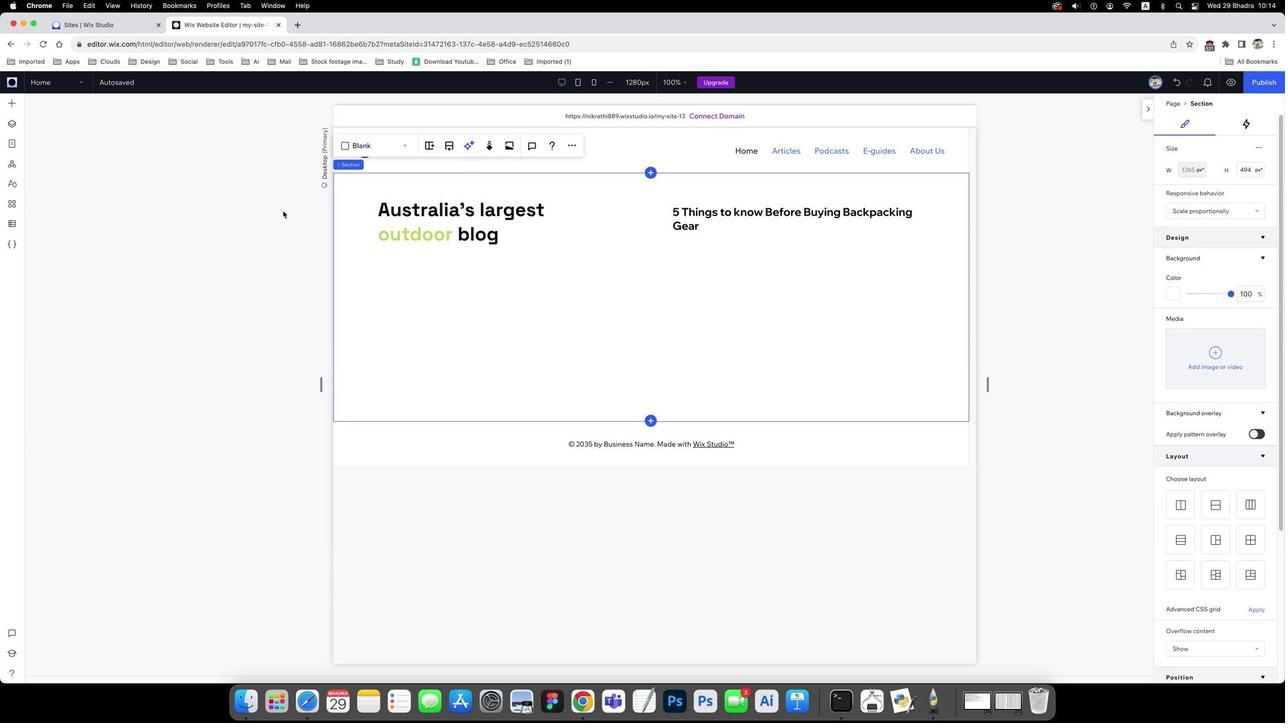 
Action: Mouse moved to (271, 235)
Screenshot: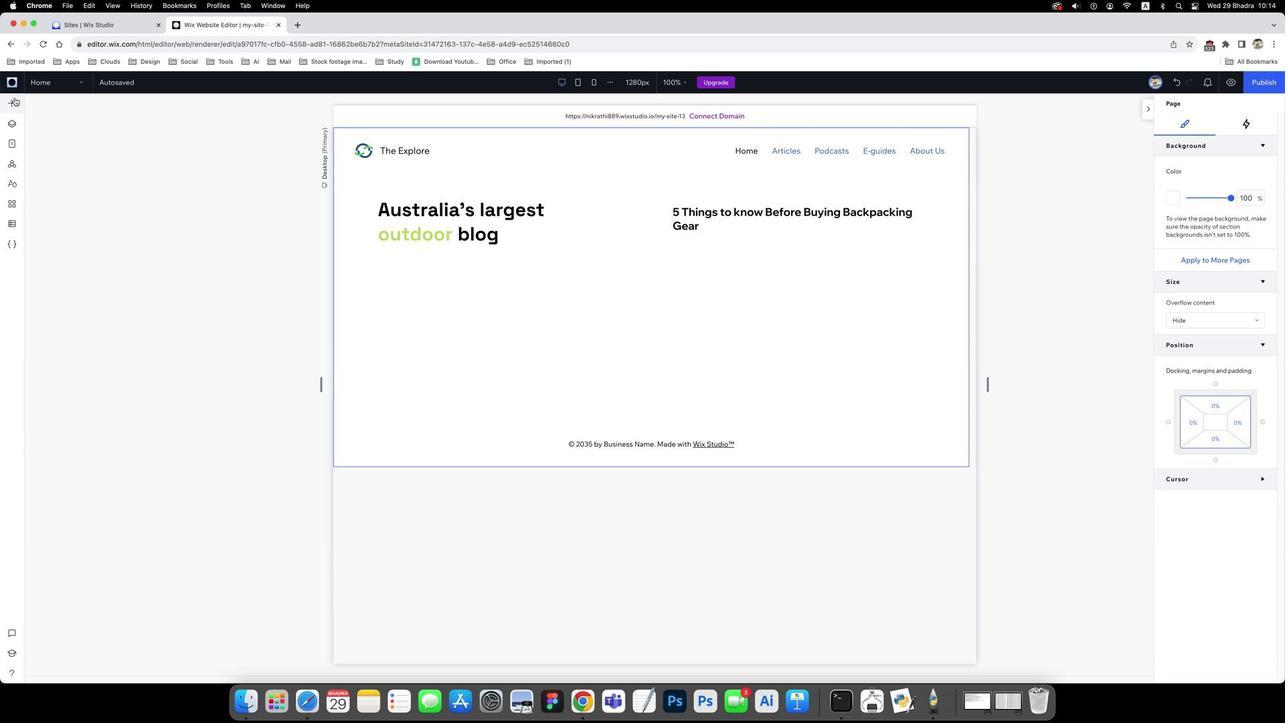 
Action: Mouse pressed left at (271, 235)
Screenshot: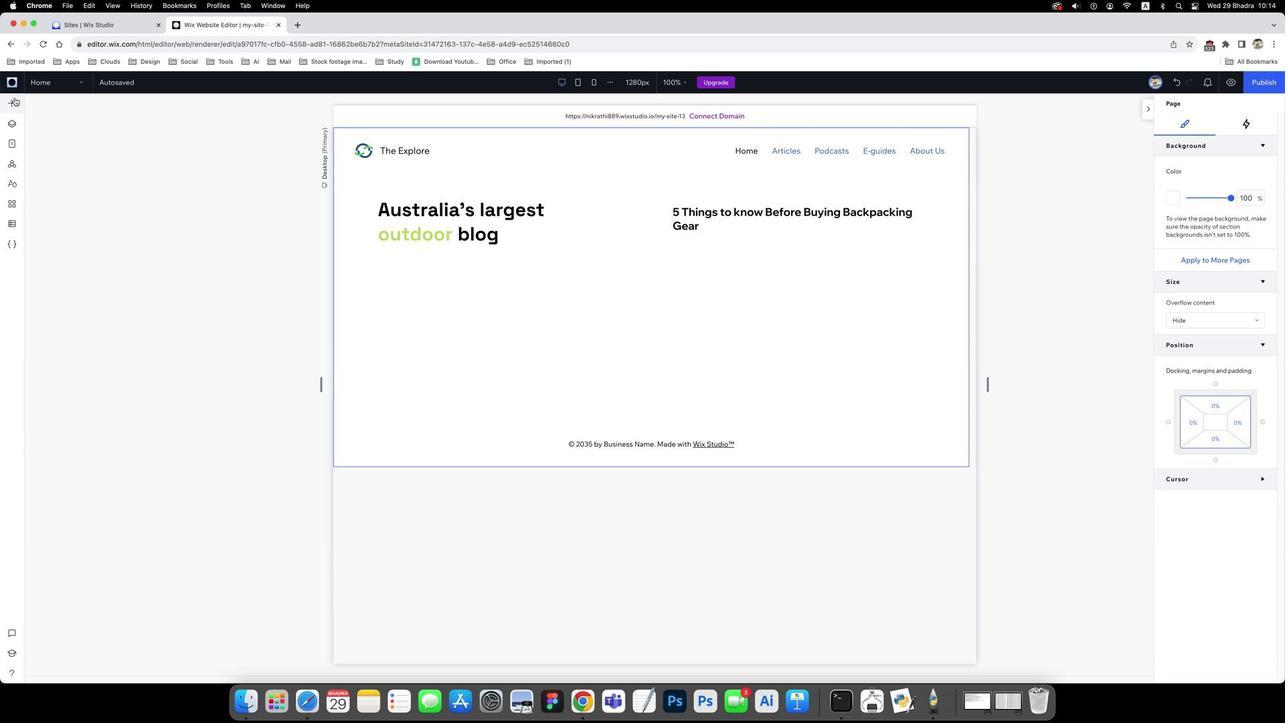 
Action: Mouse moved to (305, 155)
Screenshot: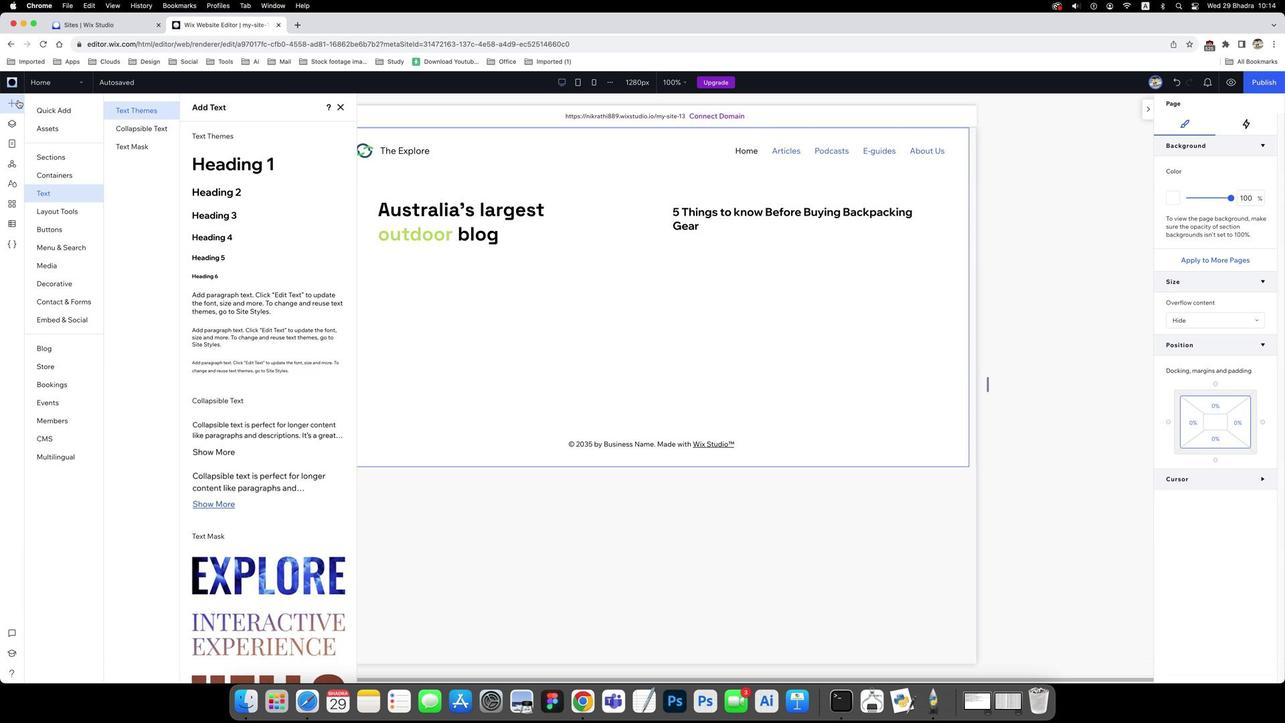 
Action: Mouse pressed left at (305, 155)
Screenshot: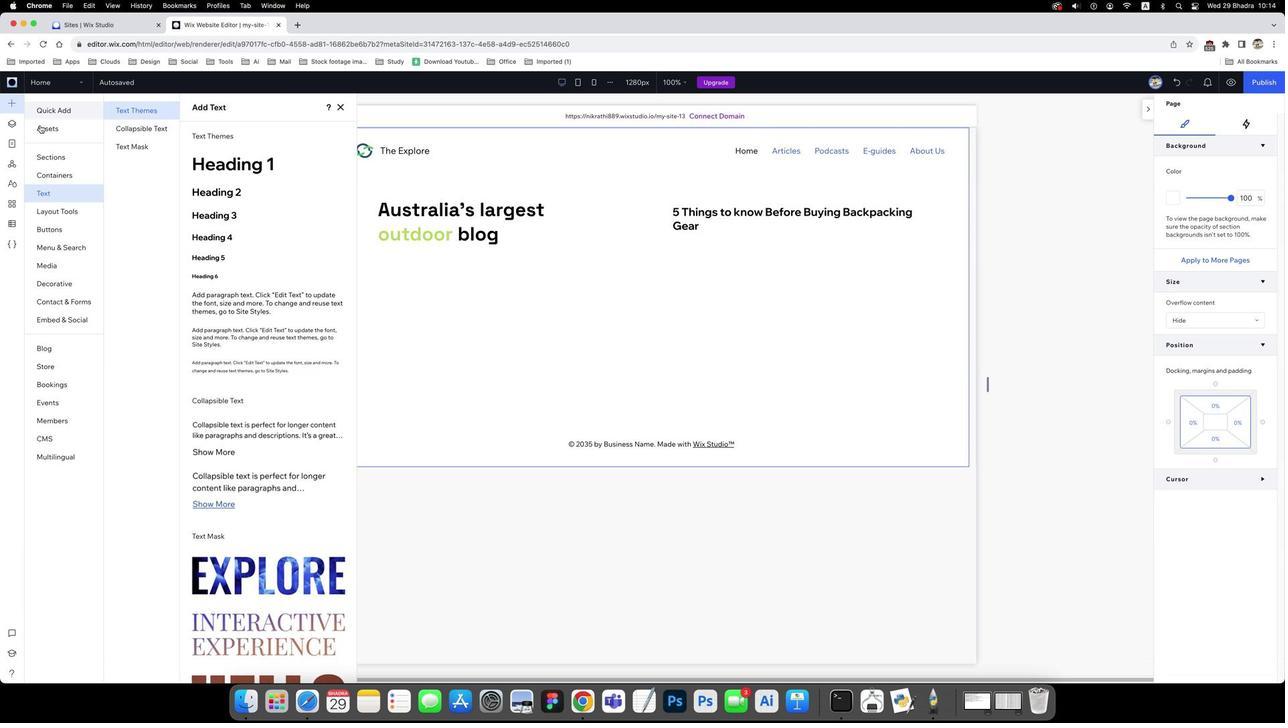 
Action: Mouse moved to (274, 308)
Screenshot: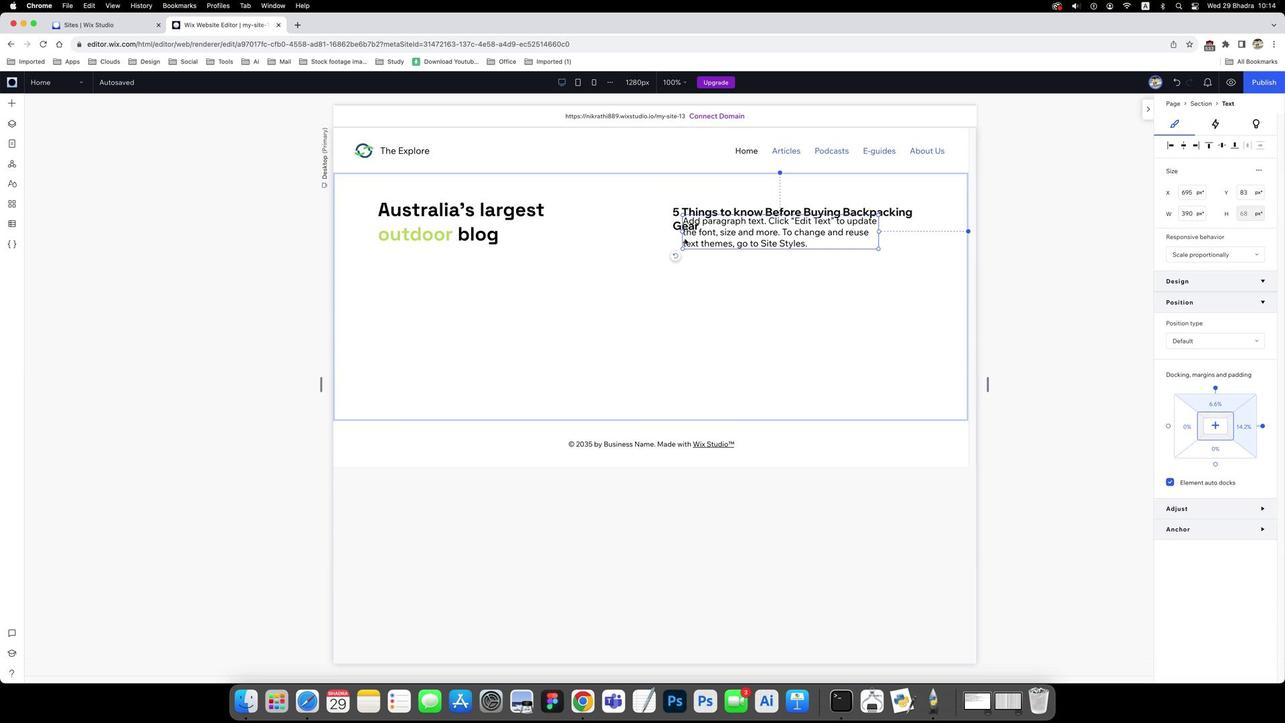 
Action: Mouse pressed left at (274, 308)
Screenshot: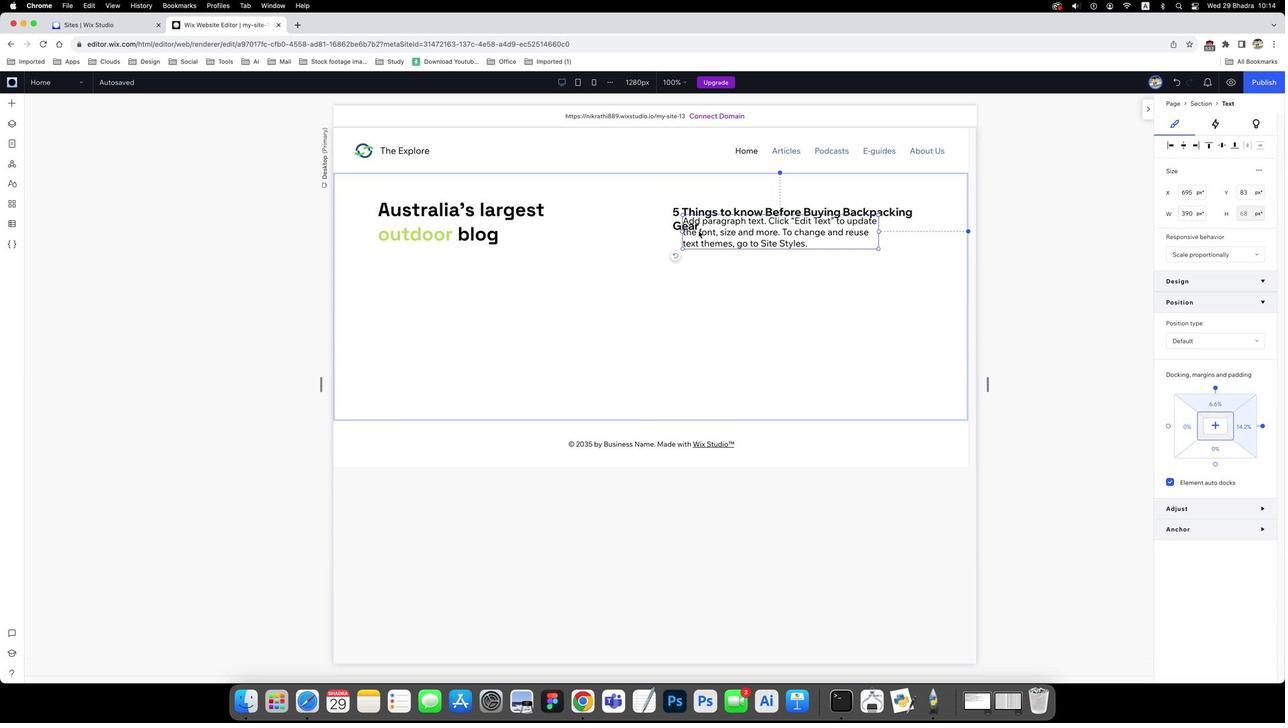 
Action: Mouse moved to (199, 258)
Screenshot: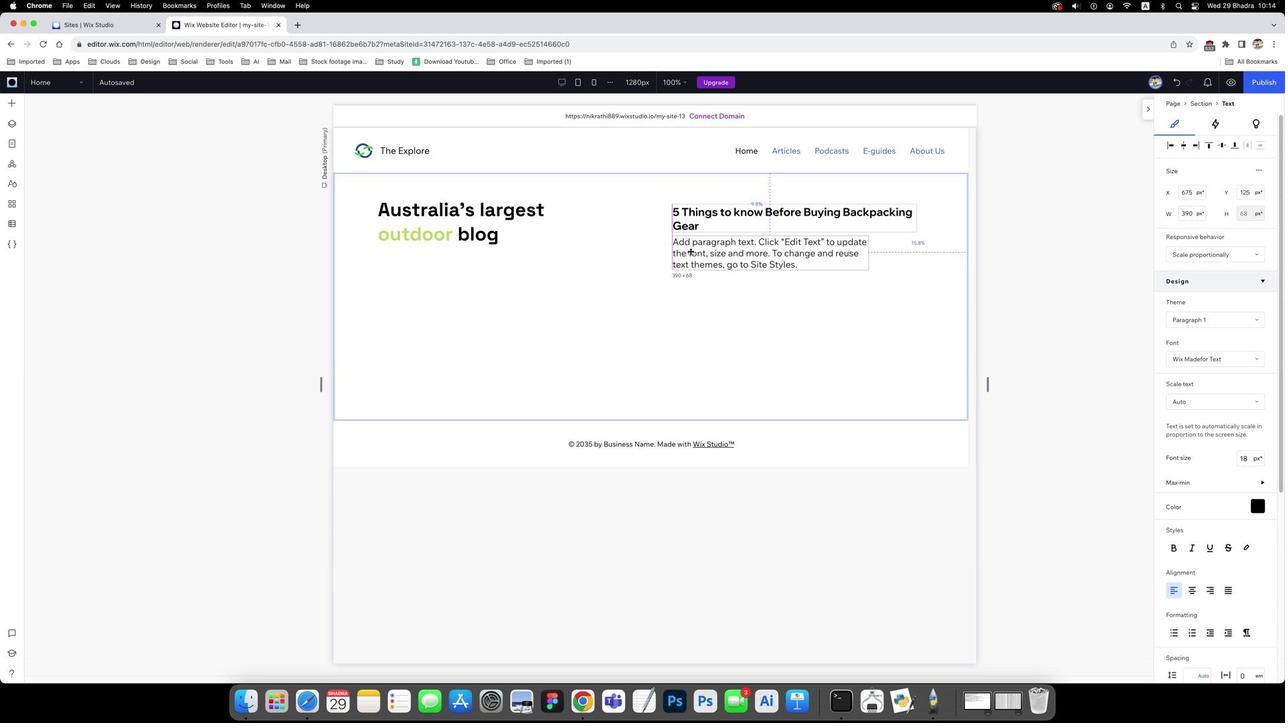 
Action: Mouse pressed left at (199, 258)
Screenshot: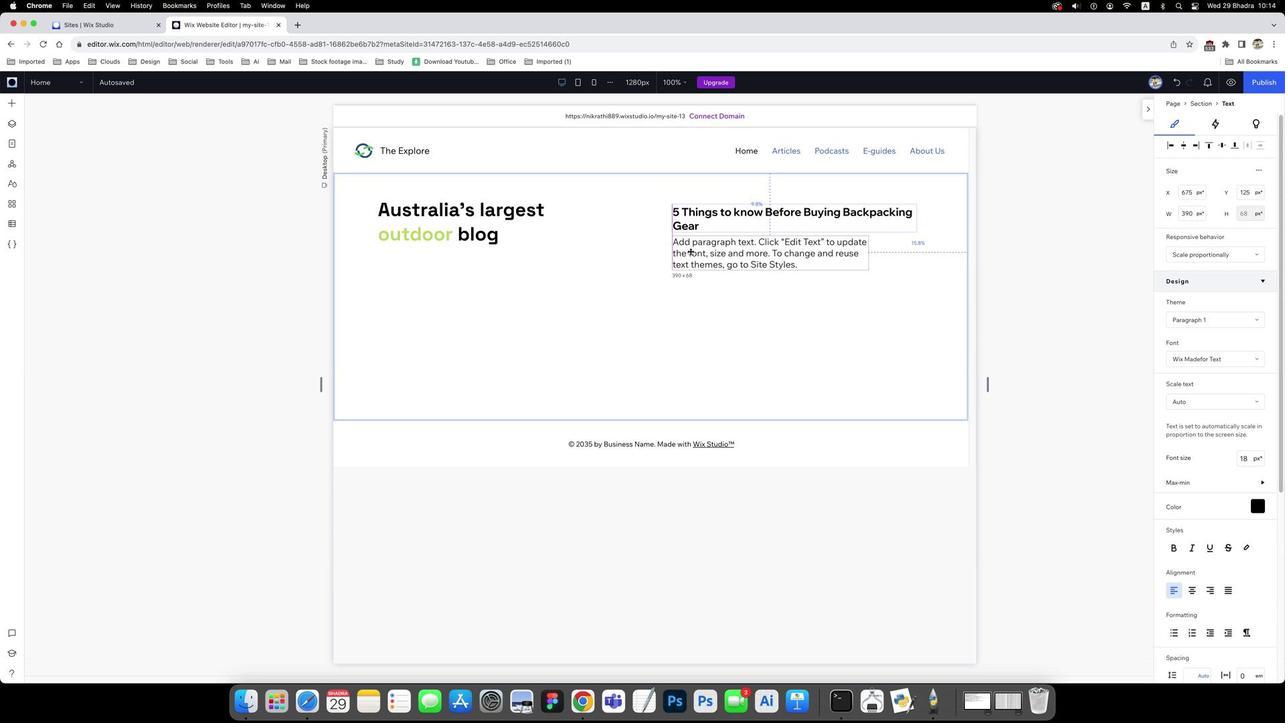 
Action: Mouse moved to (201, 243)
Screenshot: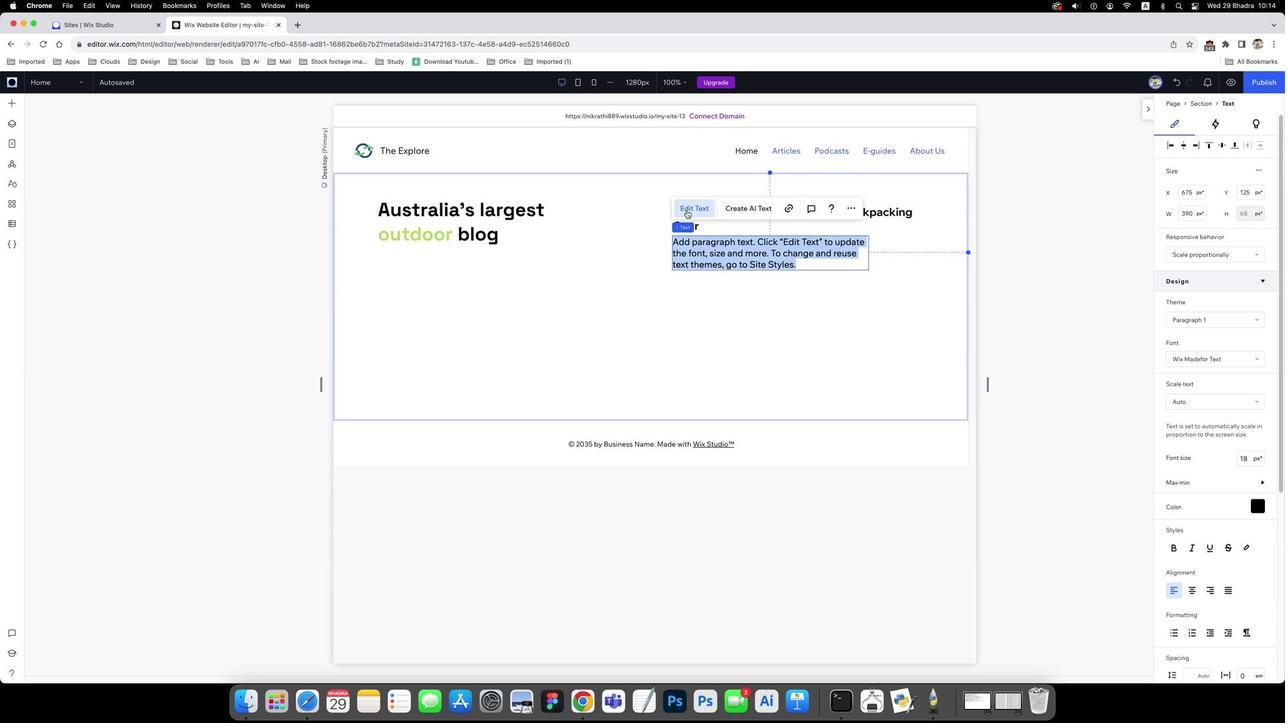 
Action: Mouse pressed left at (201, 243)
Screenshot: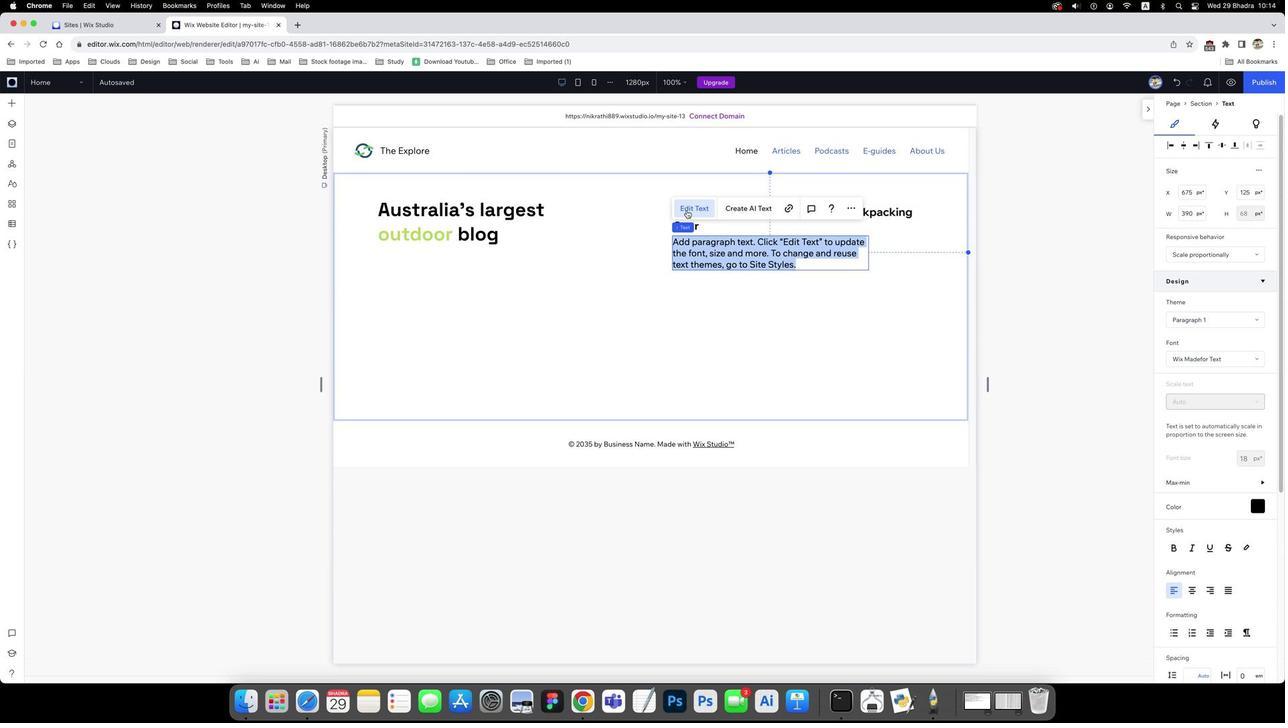 
Action: Key pressed Key.caps_lock'F'Key.caps_lock'i''n''d''i''n''g'Key.space't''h''e'Key.space'g''e''a''r'Key.space't''h''a''t'Key.space'p''e''r''f''o''r''m''s'Key.space'w''e''l''l'Key.space'a''n''d'Key.space't''h''a''t'Key.space'y''o''u'"'"'l''l'Key.space'b''e'Key.space'h''a''p''p''y'Key.space'w''i''t''h'Key.space'r''e''a''l''y''y'Key.backspaceKey.backspace'l''y'Key.space'c''o''m''e''s'Key.space'd''o''w''n'Key.space't''o'Key.space'f''o''l''l''o''w''i''n''g'Key.space'a'Key.space's''i''m''p''l''e'Key.space't''h''r''o''u''g''h''.''.''.''.'
Screenshot: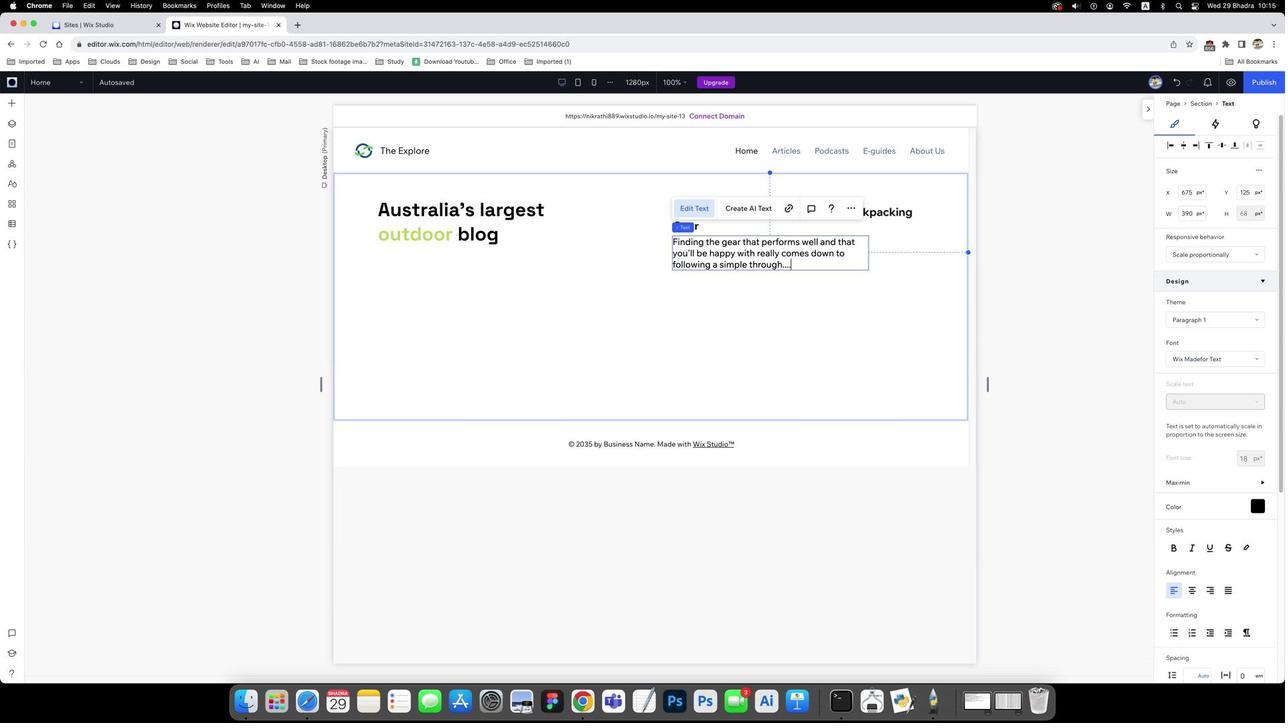 
Action: Mouse moved to (221, 297)
Screenshot: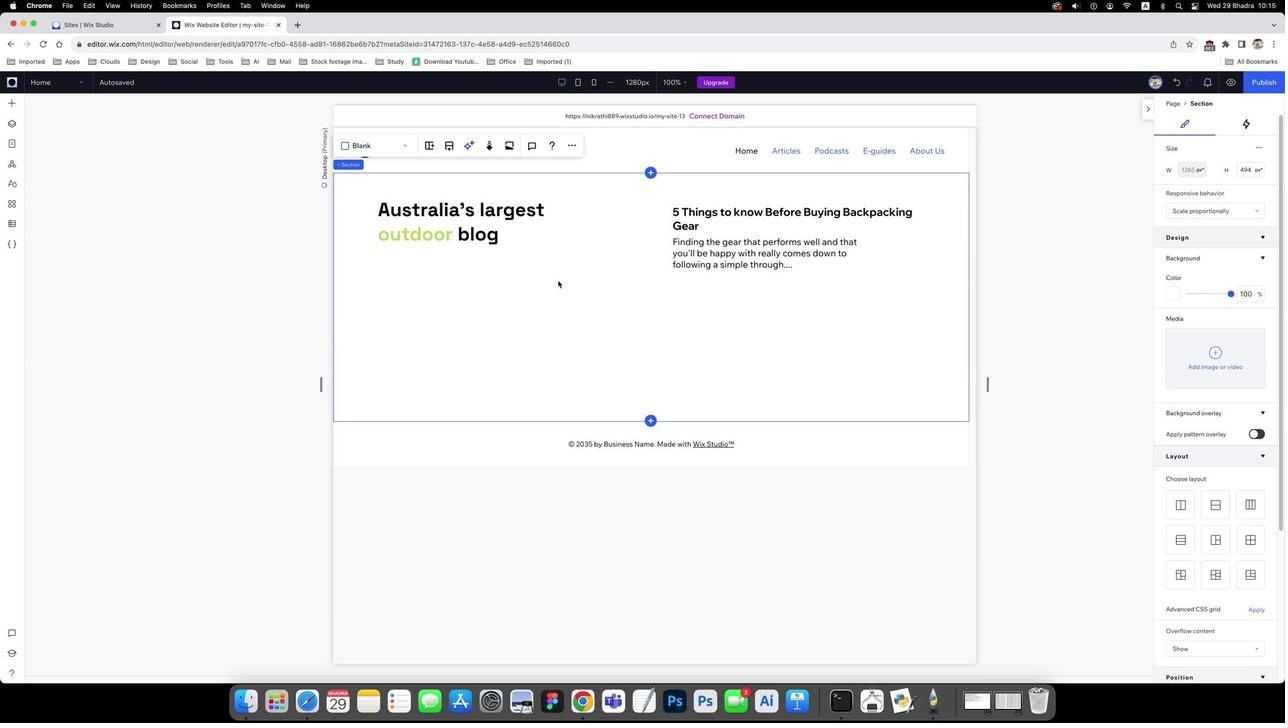 
Action: Mouse pressed left at (221, 297)
Screenshot: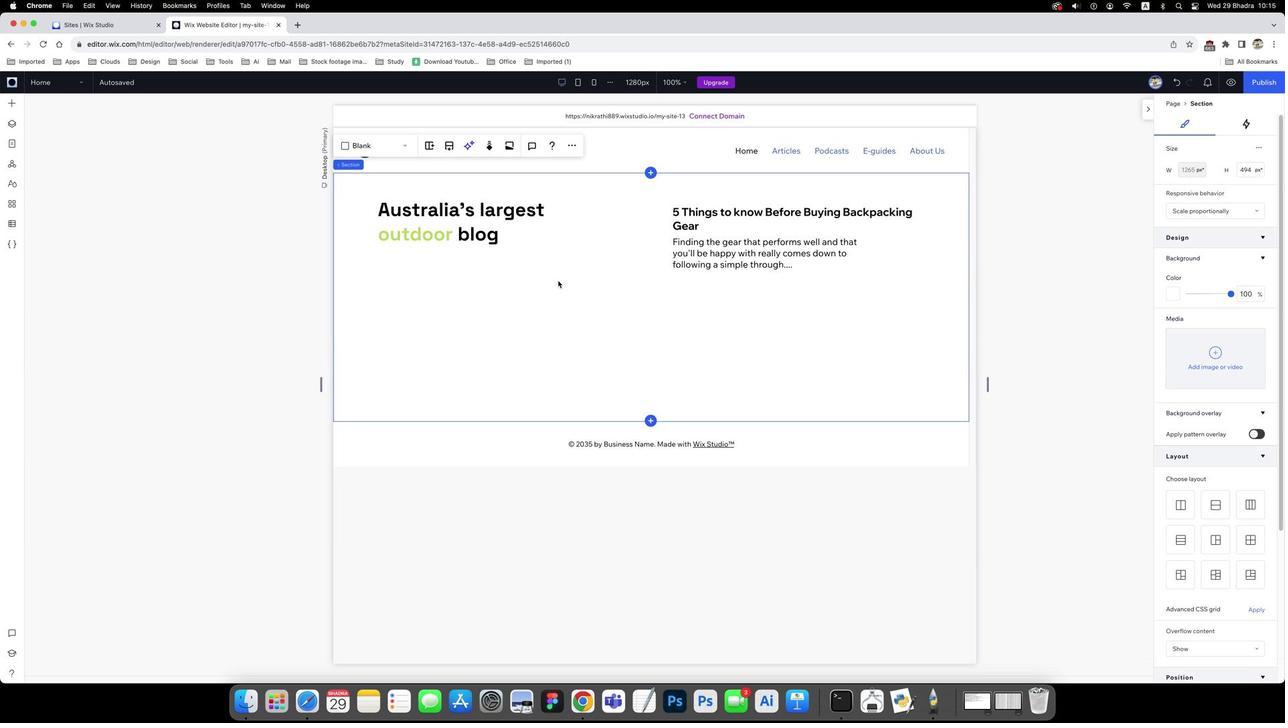
Action: Mouse pressed left at (221, 297)
Screenshot: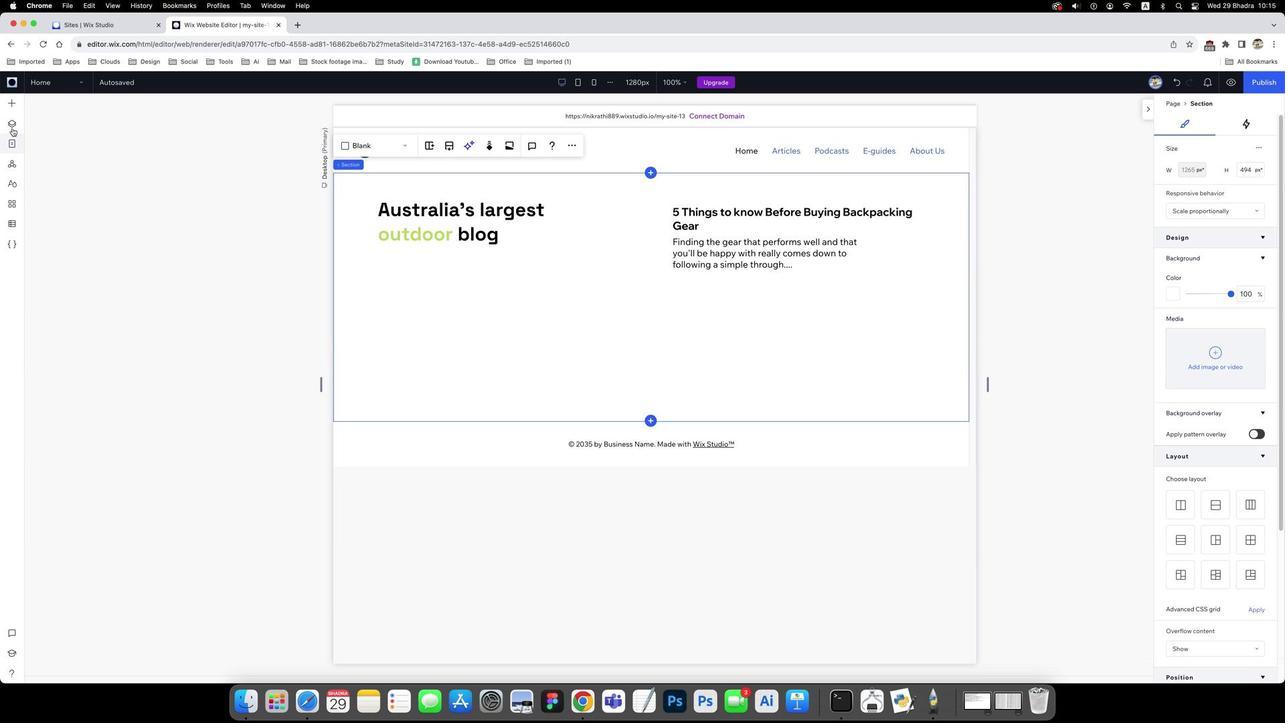 
Action: Mouse moved to (306, 162)
Screenshot: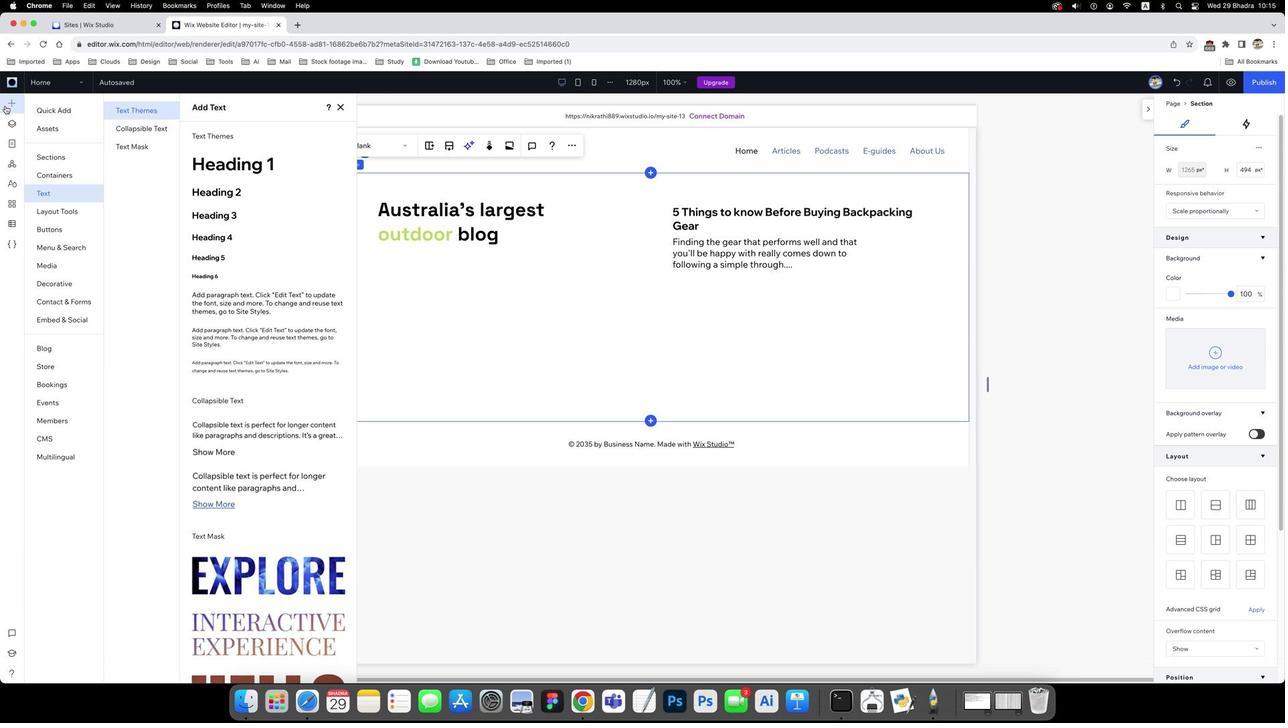 
Action: Mouse pressed left at (306, 162)
Screenshot: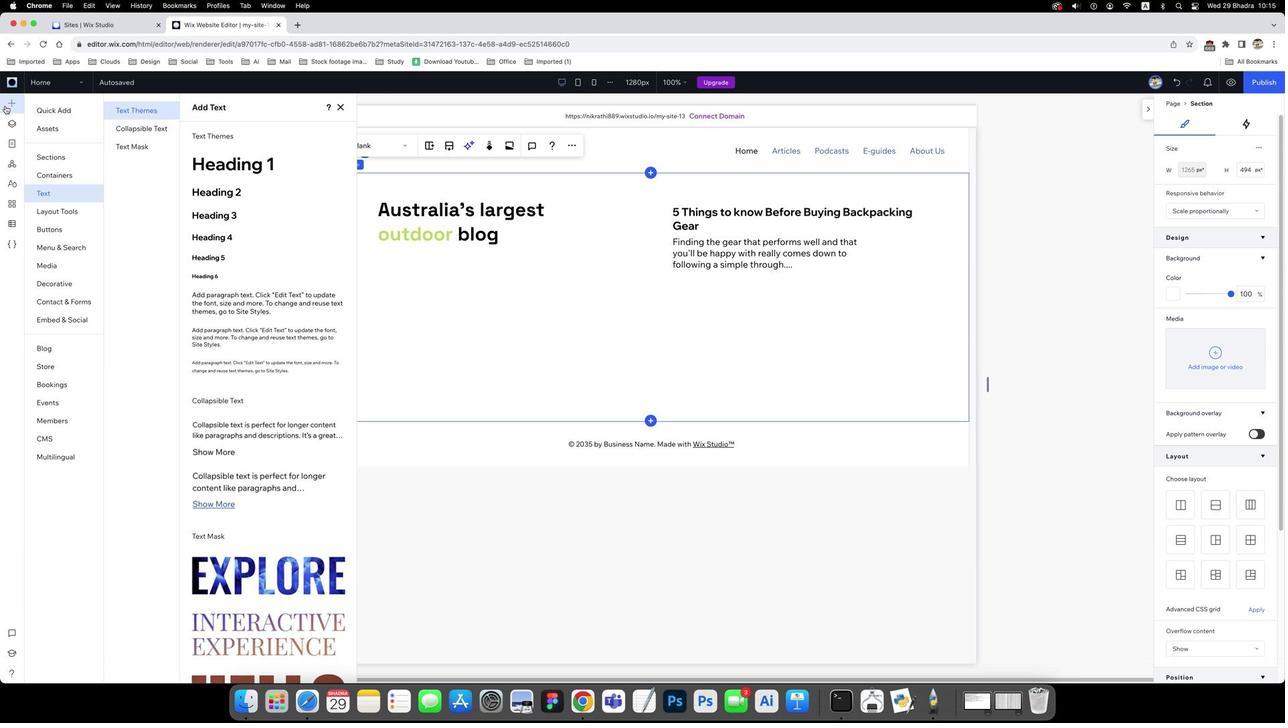 
Action: Mouse moved to (301, 164)
Screenshot: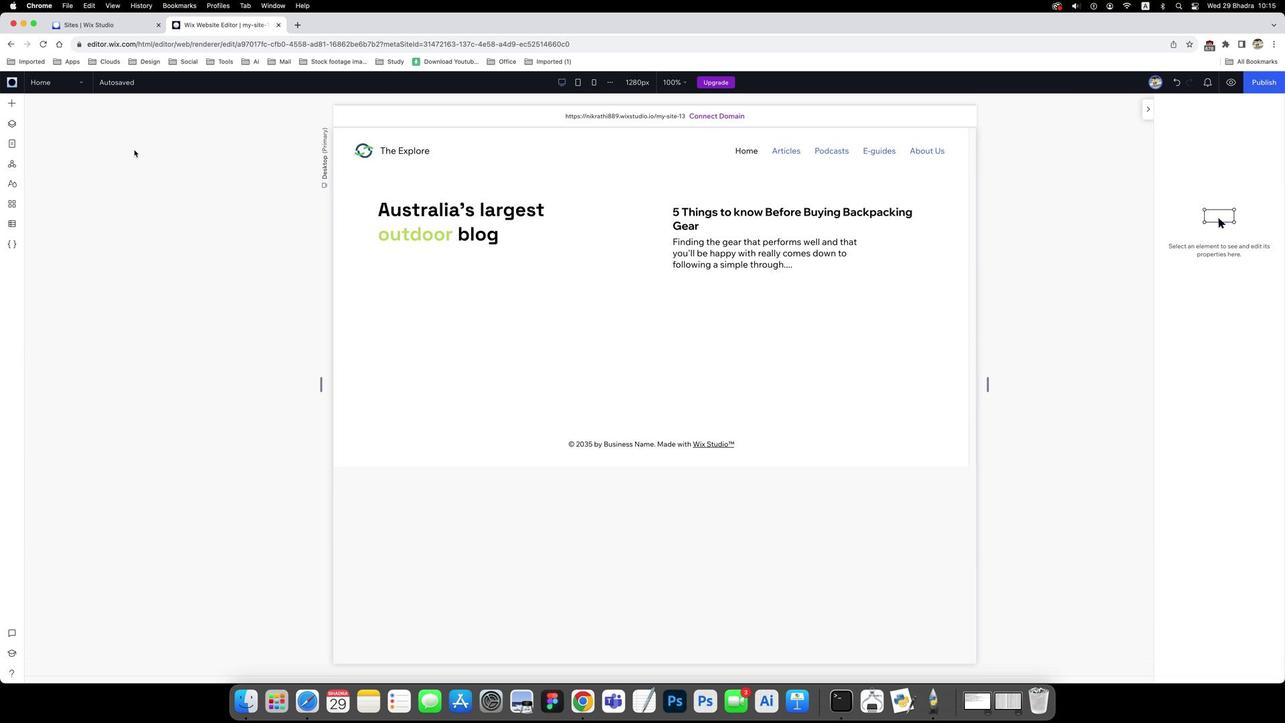 
Action: Mouse pressed left at (301, 164)
Screenshot: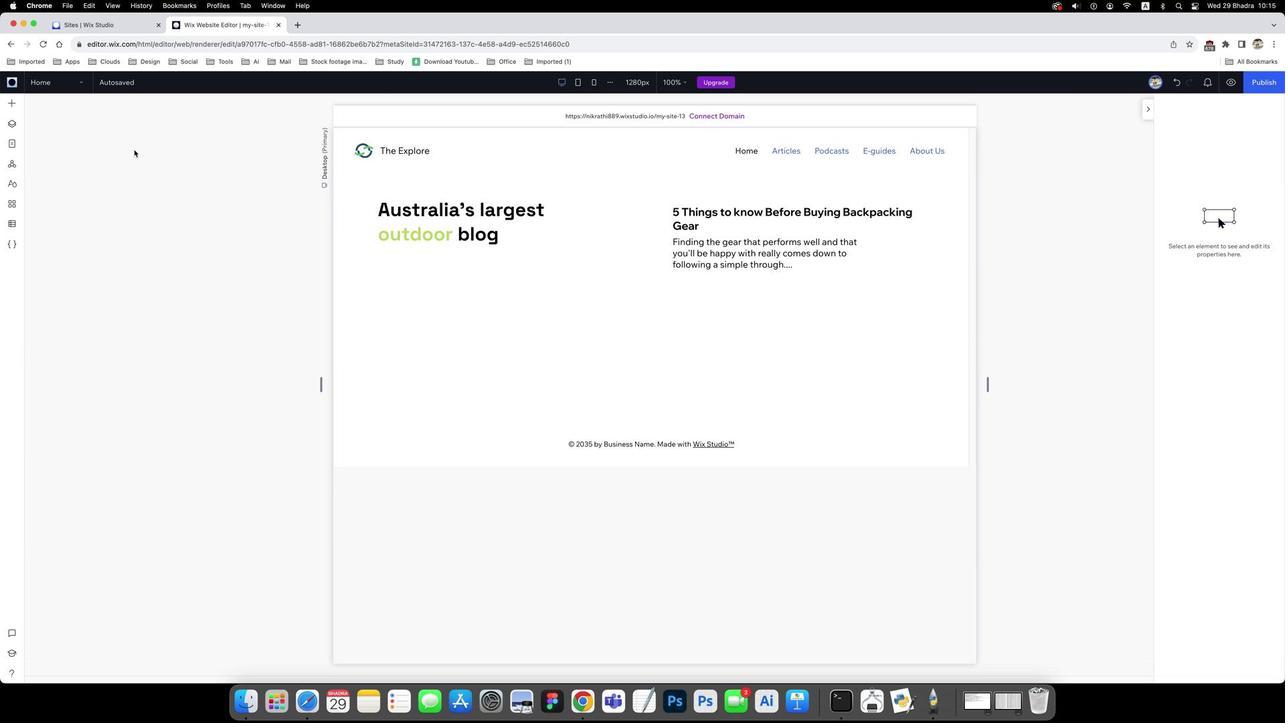
Action: Mouse moved to (286, 196)
Screenshot: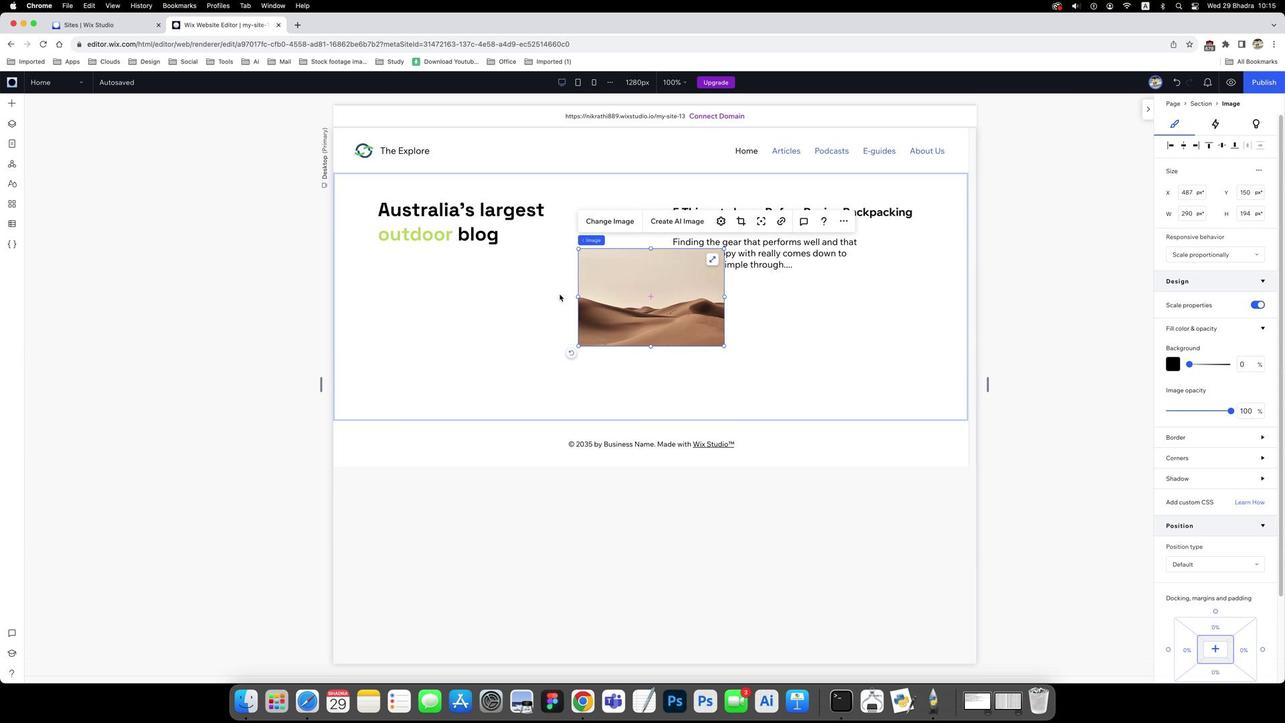 
Action: Mouse pressed left at (286, 196)
Screenshot: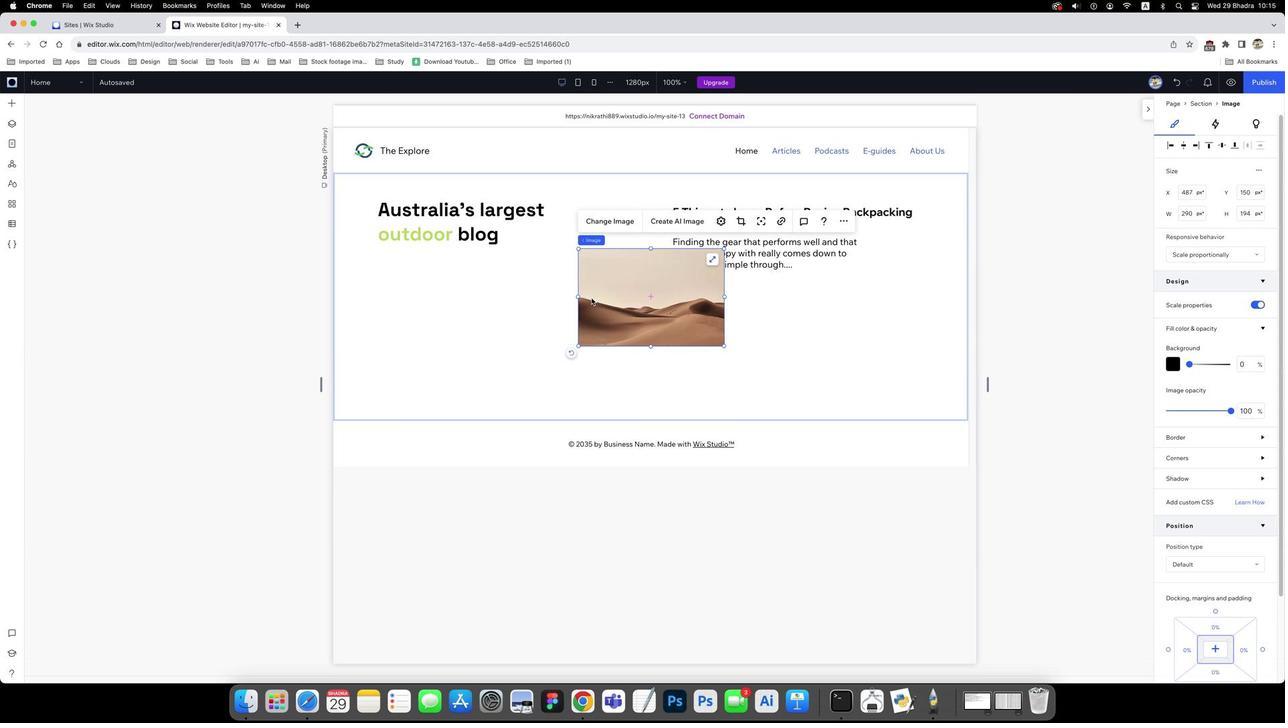
Action: Mouse moved to (208, 306)
Screenshot: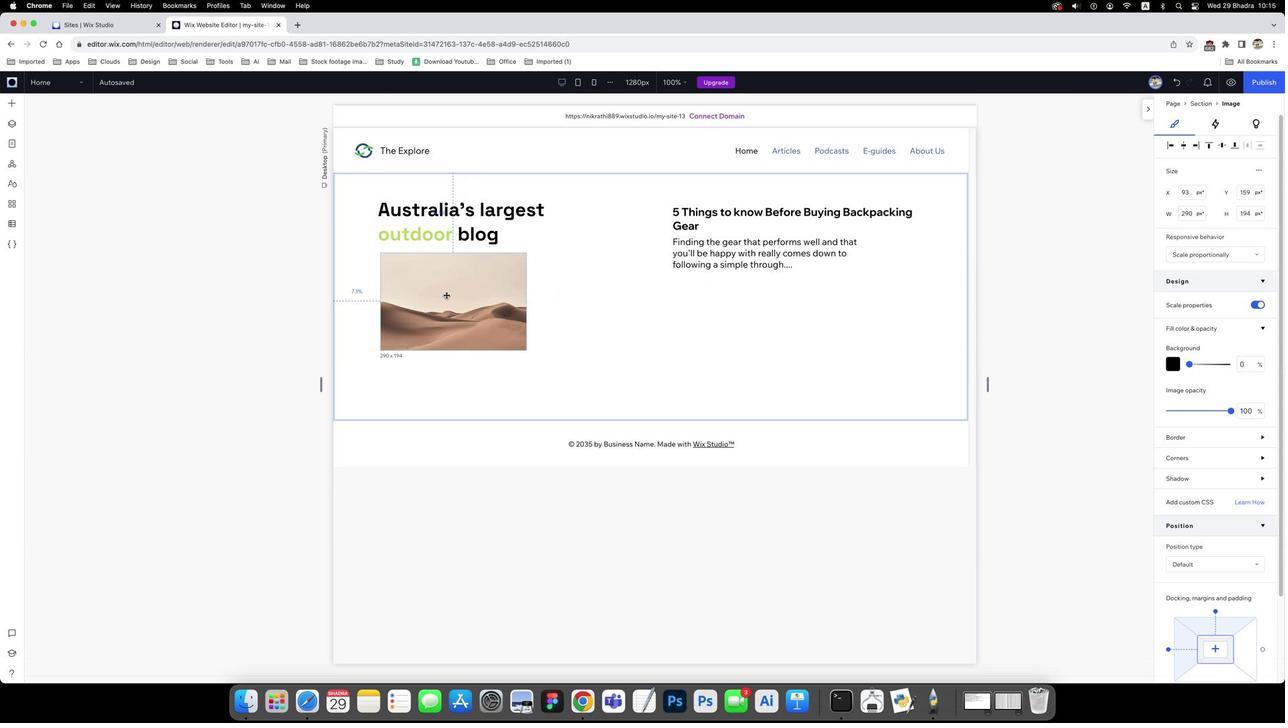 
Action: Mouse pressed left at (208, 306)
Screenshot: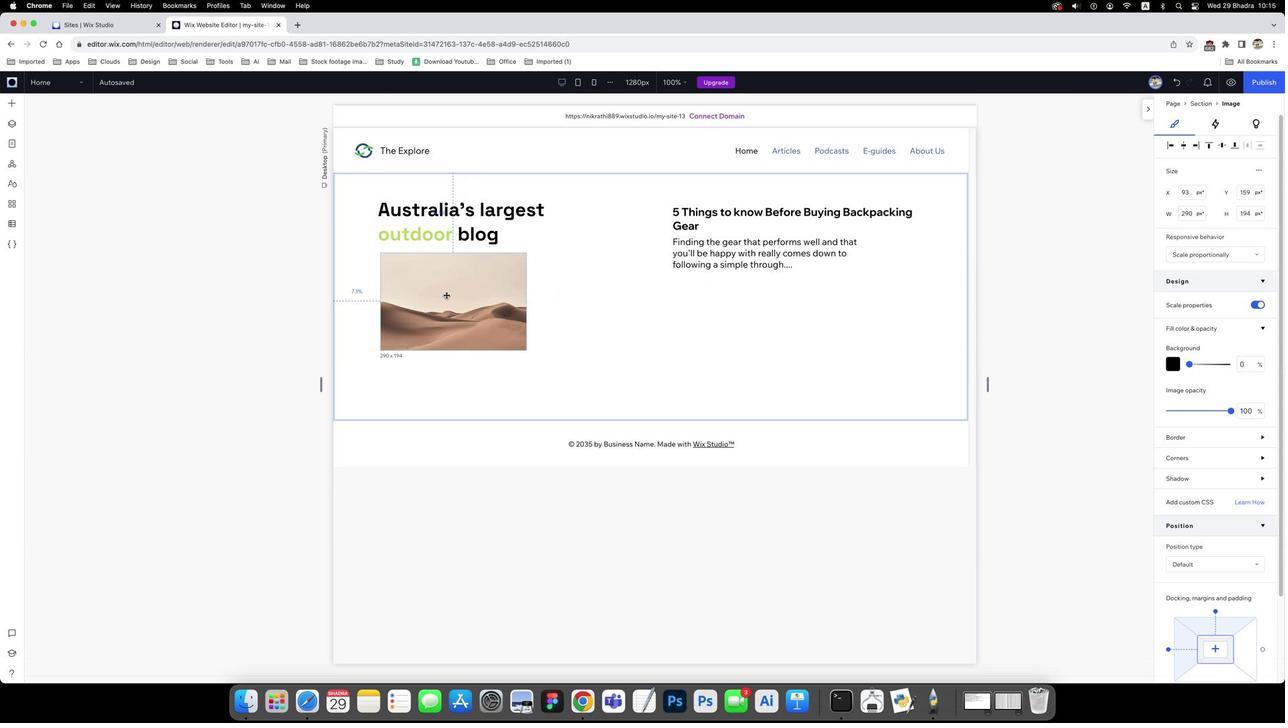 
Action: Mouse moved to (226, 349)
Screenshot: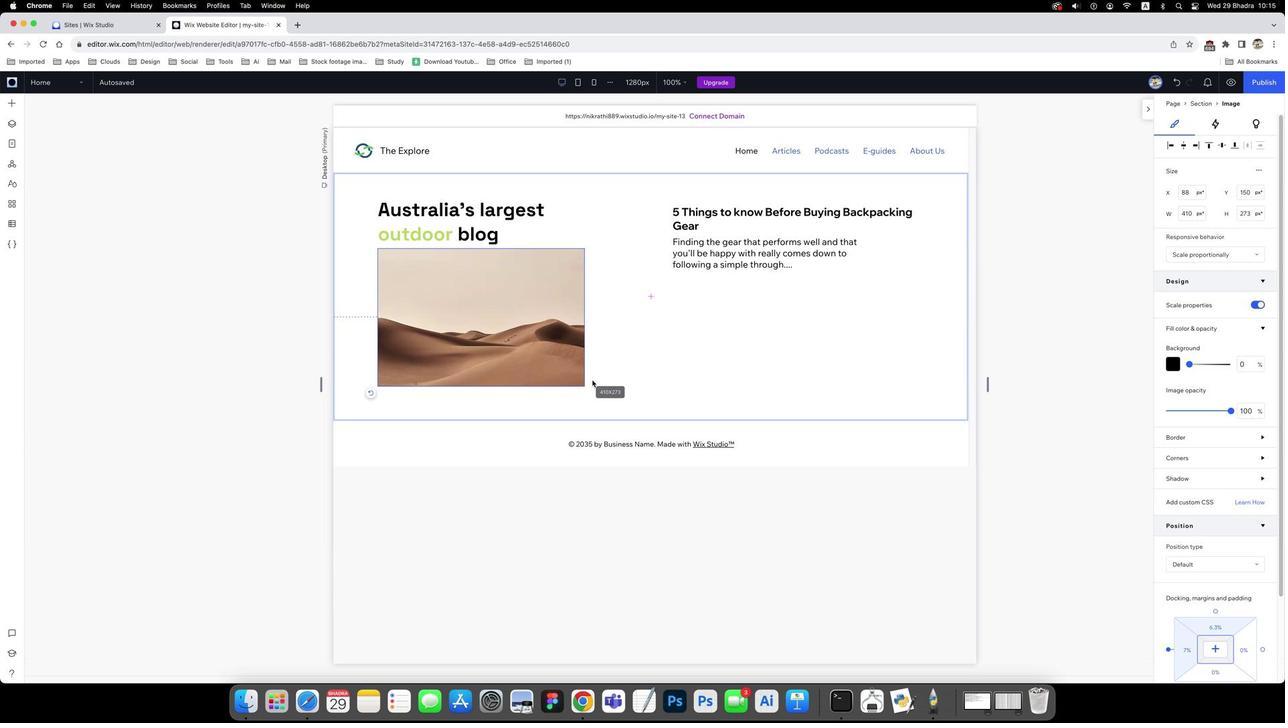 
Action: Mouse pressed left at (226, 349)
Screenshot: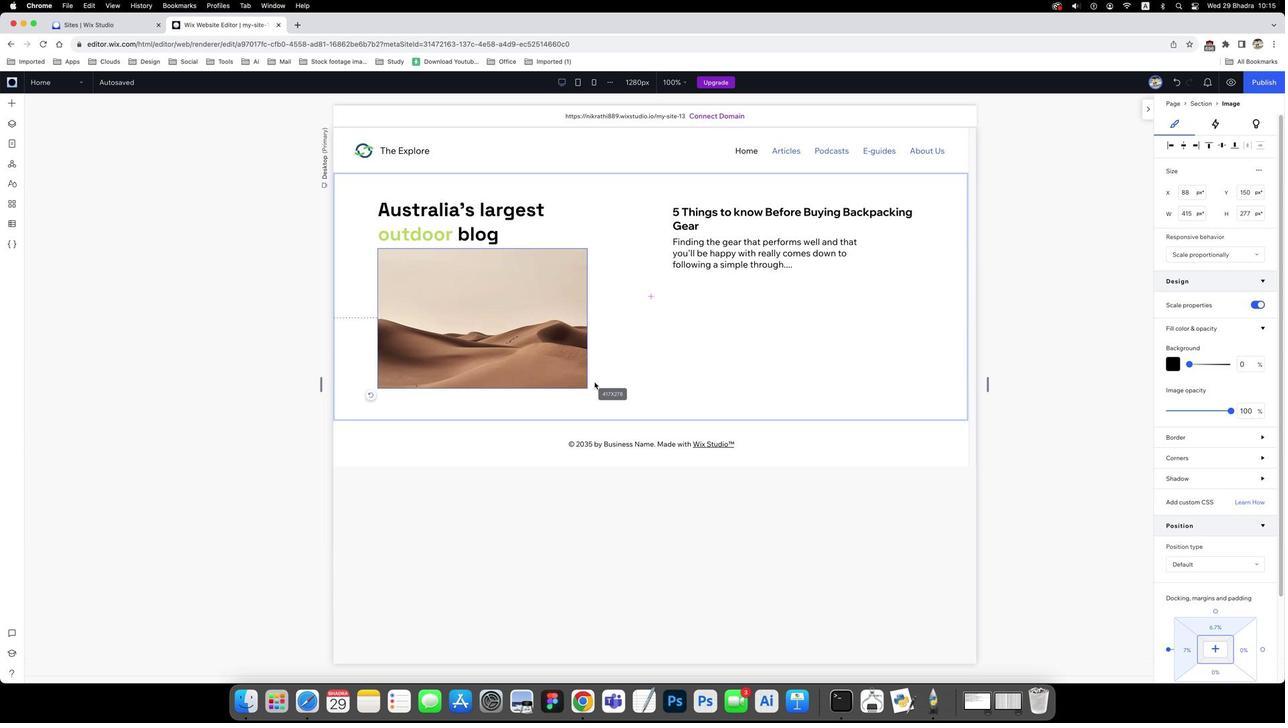 
Action: Mouse moved to (244, 257)
Screenshot: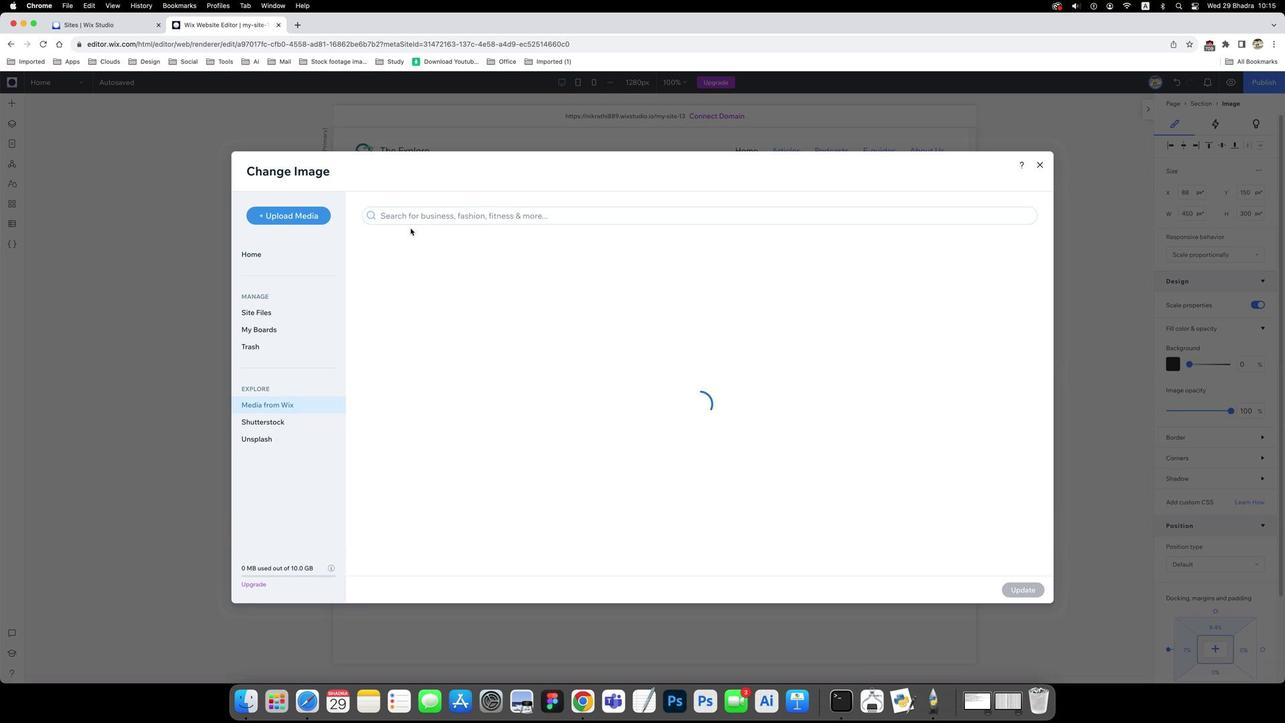 
Action: Mouse pressed left at (244, 257)
Screenshot: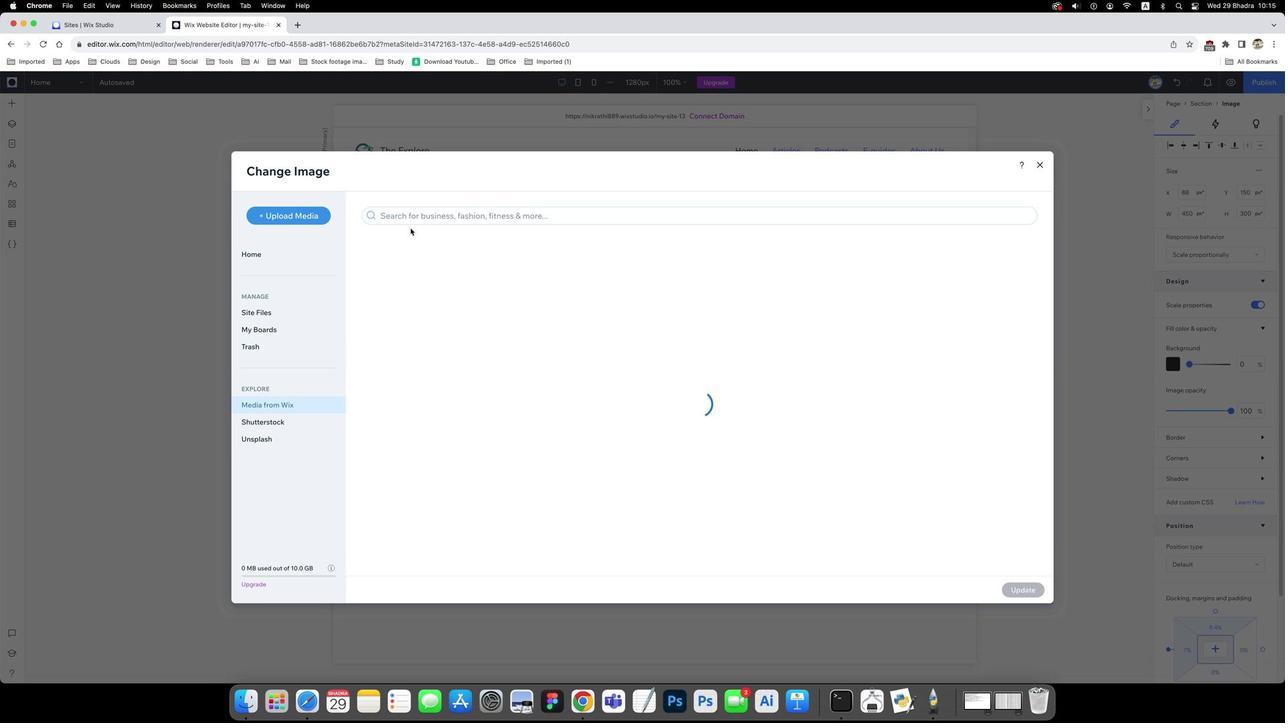 
Action: Mouse moved to (238, 245)
Screenshot: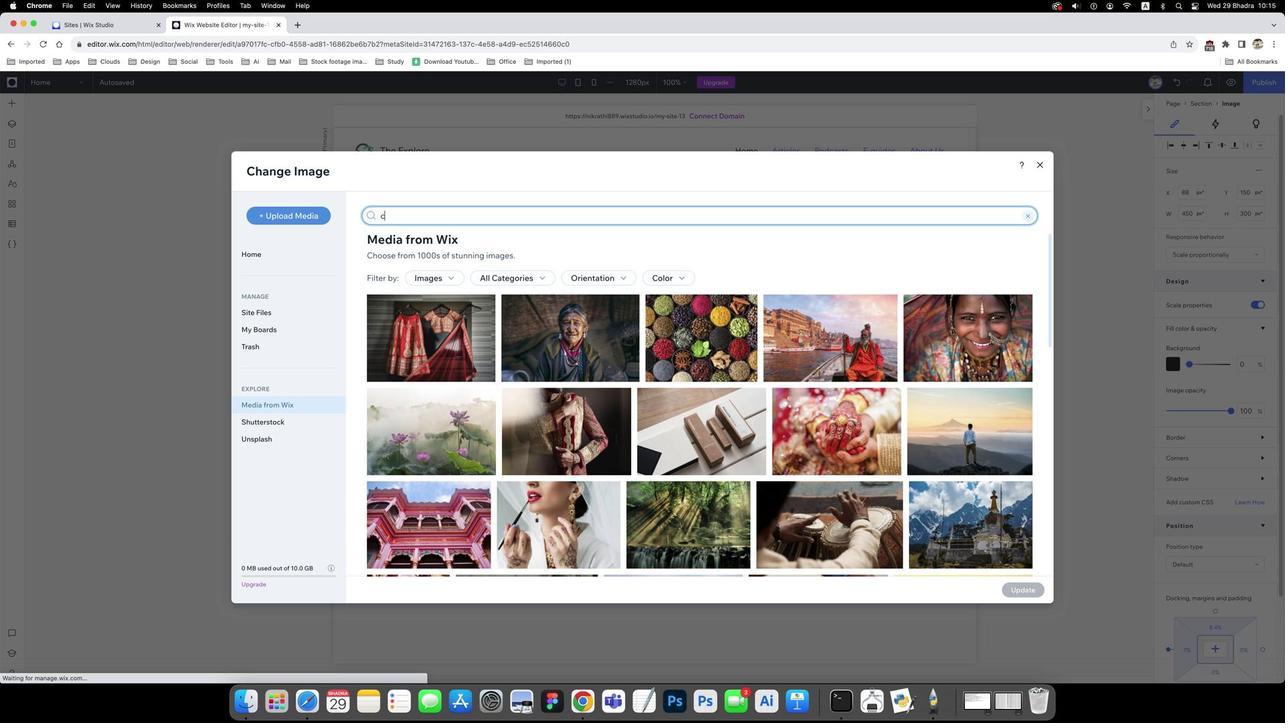 
Action: Mouse pressed left at (238, 245)
Screenshot: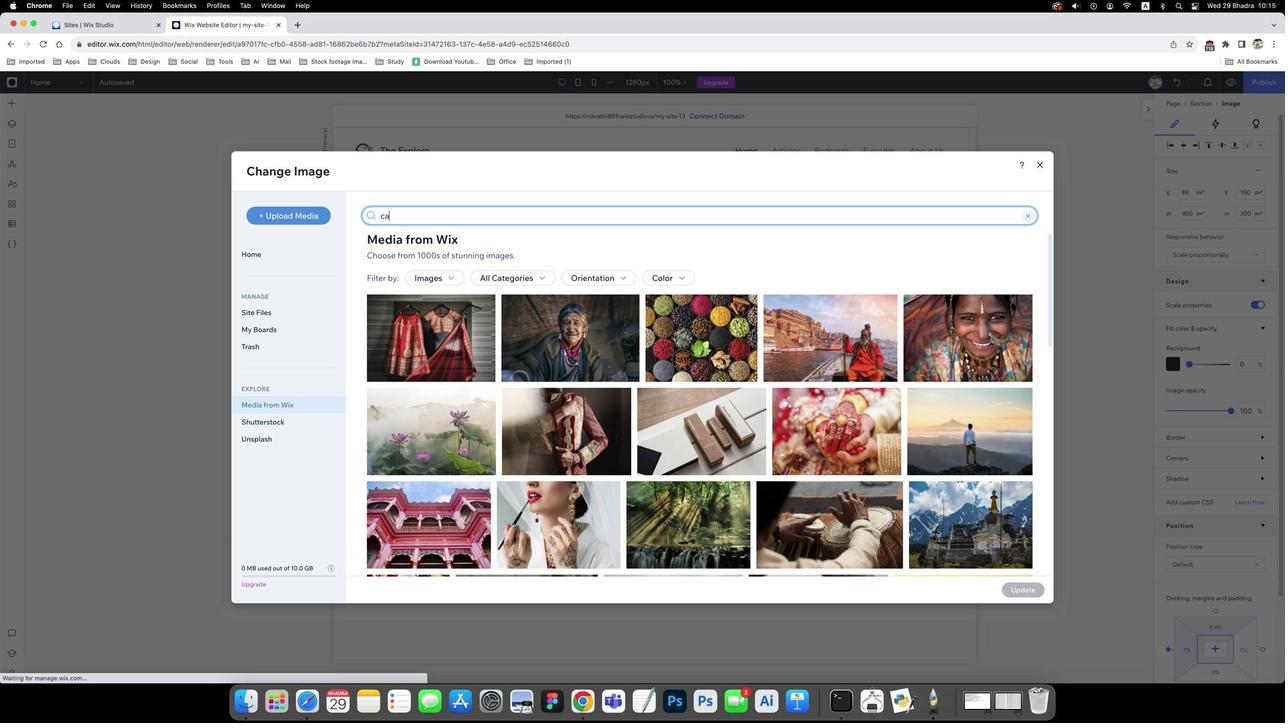 
Action: Key pressed 'c''a''m''p''i''n''g'Key.enter
Screenshot: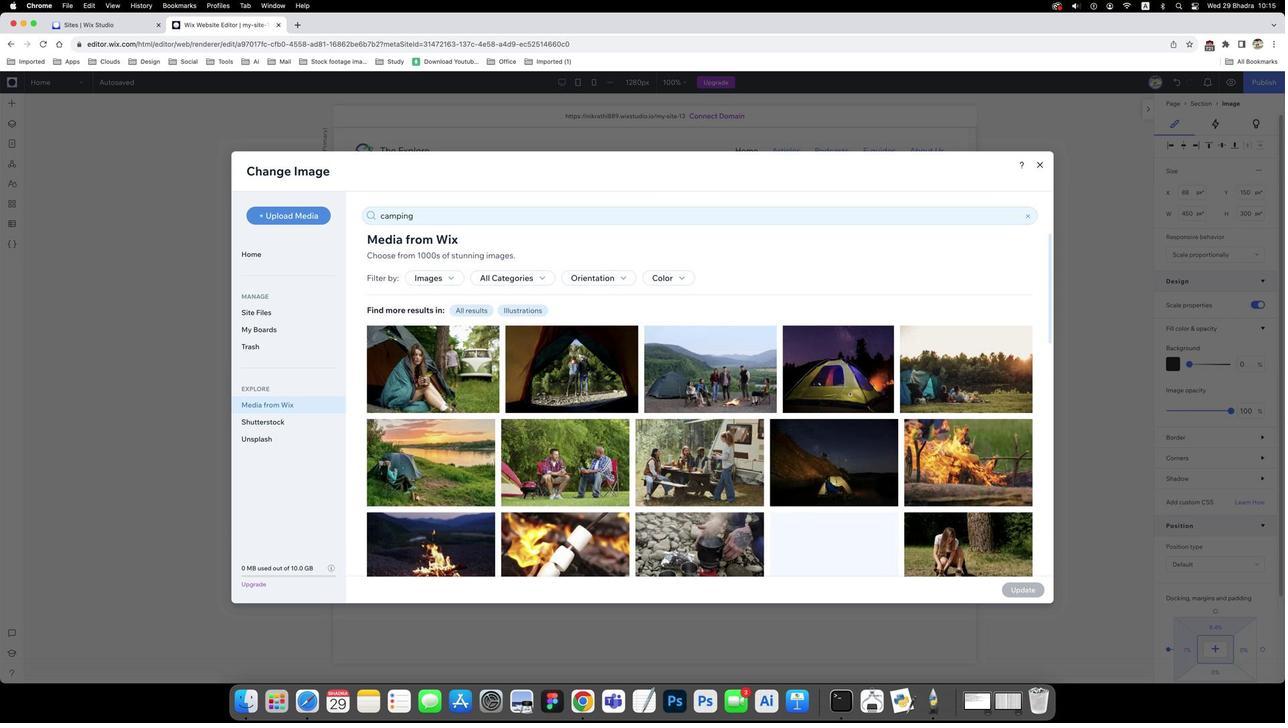 
Action: Mouse moved to (204, 364)
Screenshot: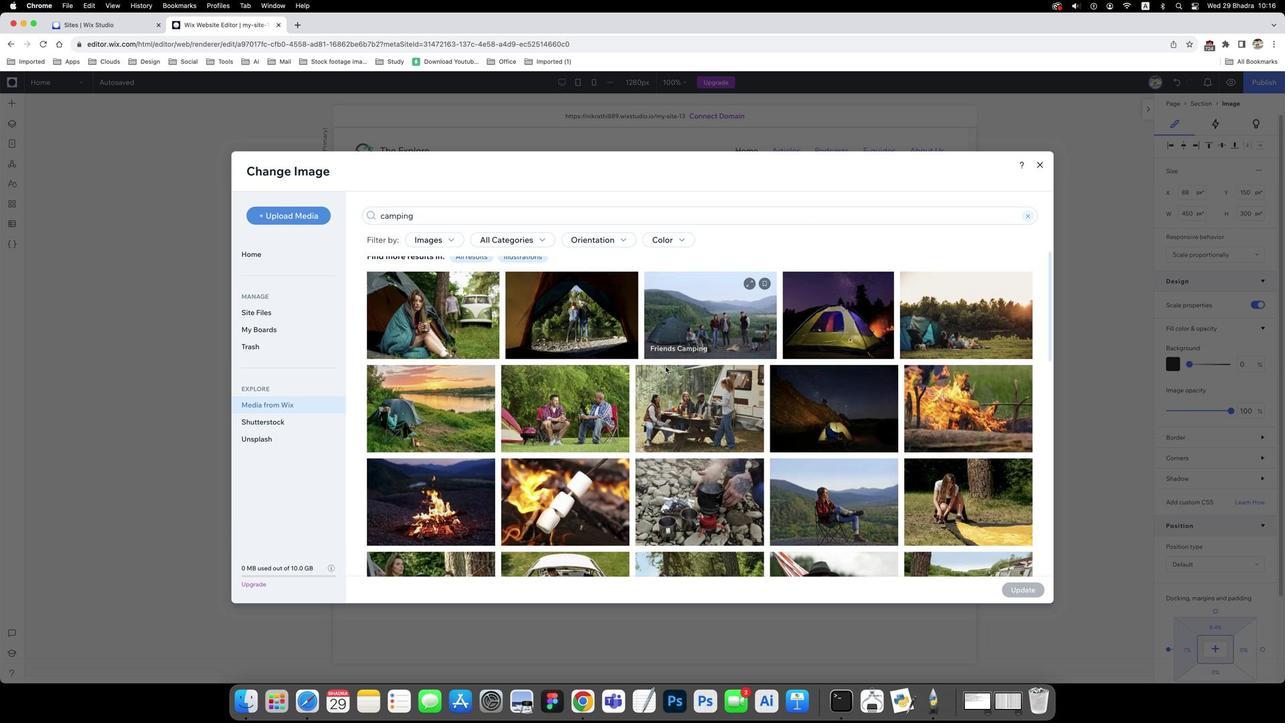 
Action: Mouse scrolled (204, 364) with delta (307, 78)
Screenshot: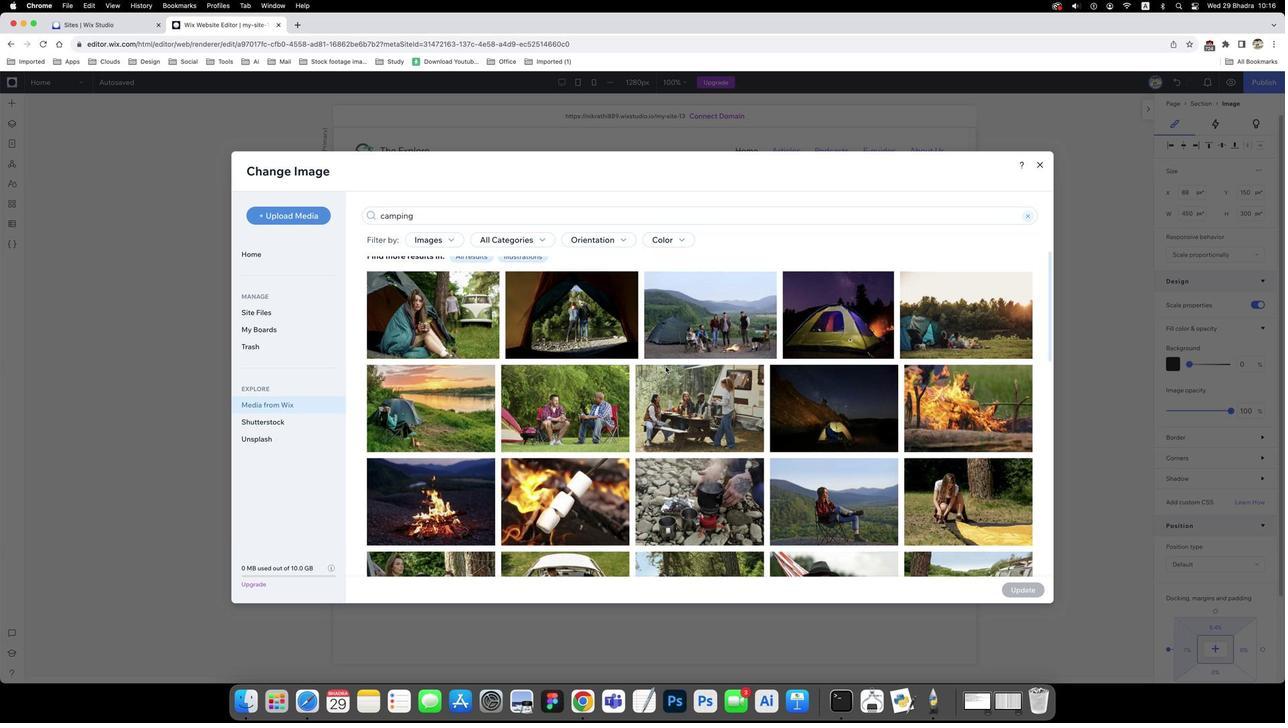 
Action: Mouse scrolled (204, 364) with delta (307, 78)
Screenshot: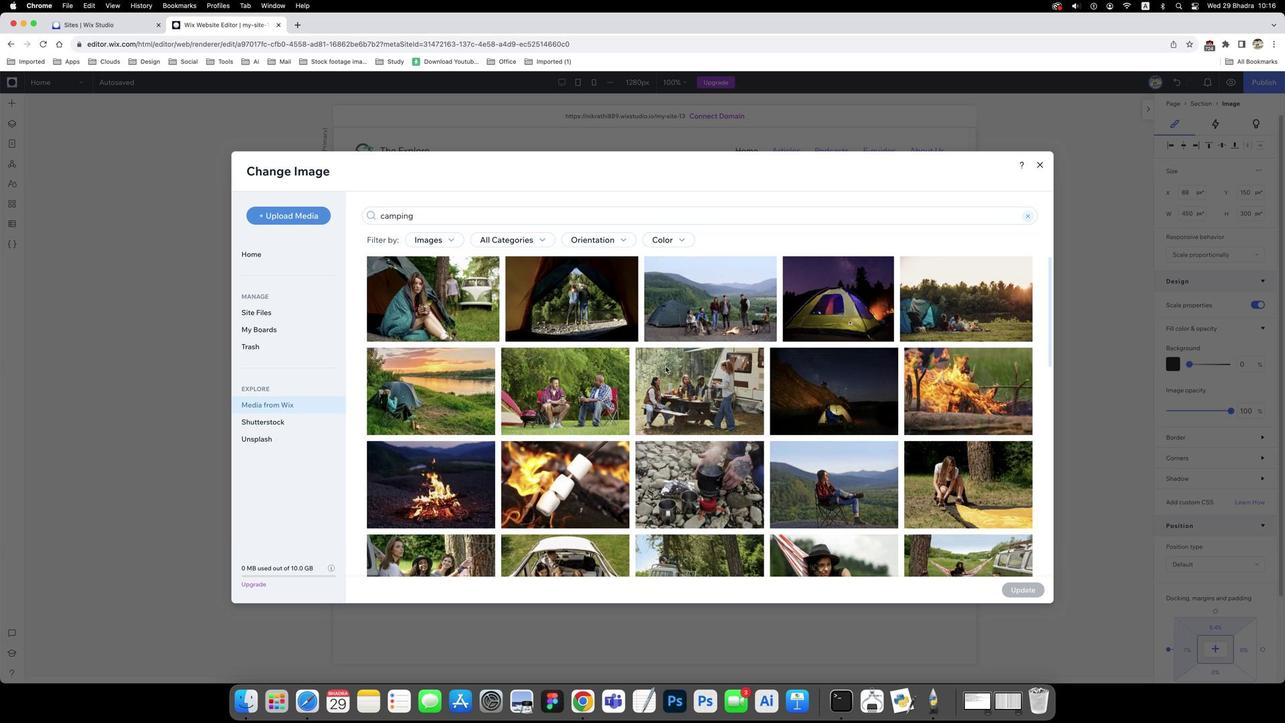 
Action: Mouse scrolled (204, 364) with delta (307, 78)
Screenshot: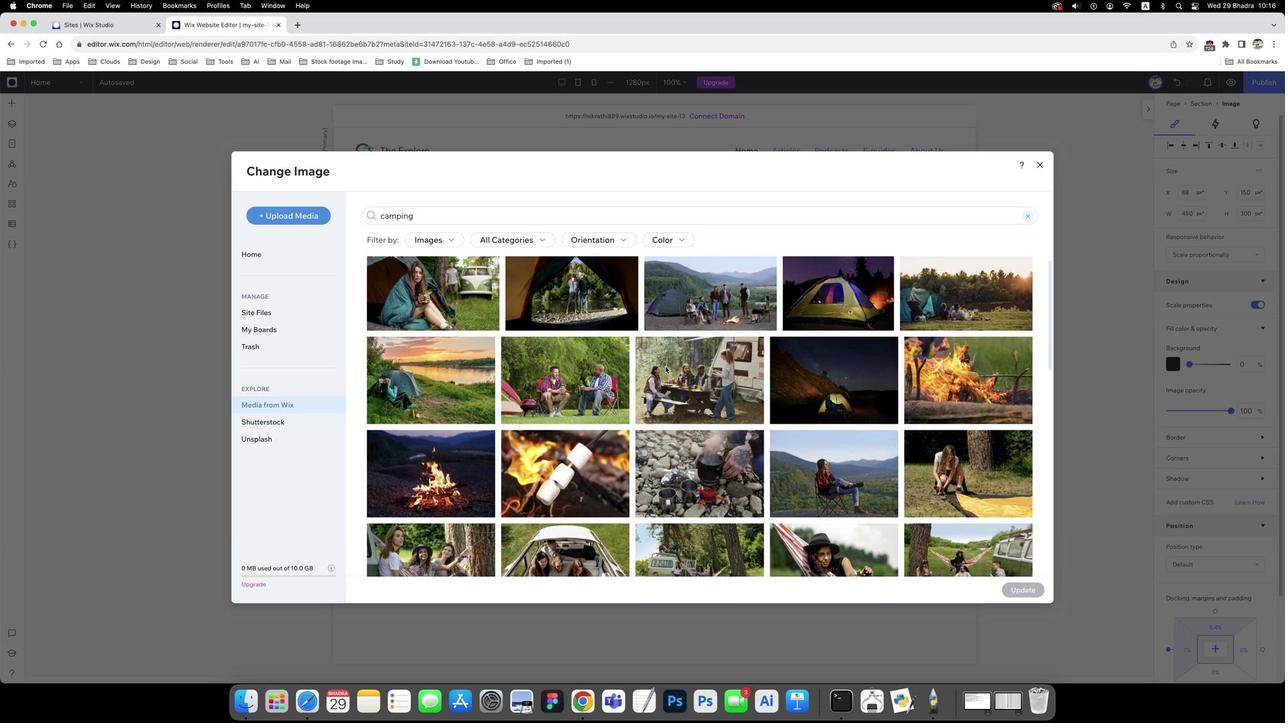 
Action: Mouse scrolled (204, 364) with delta (307, 78)
Screenshot: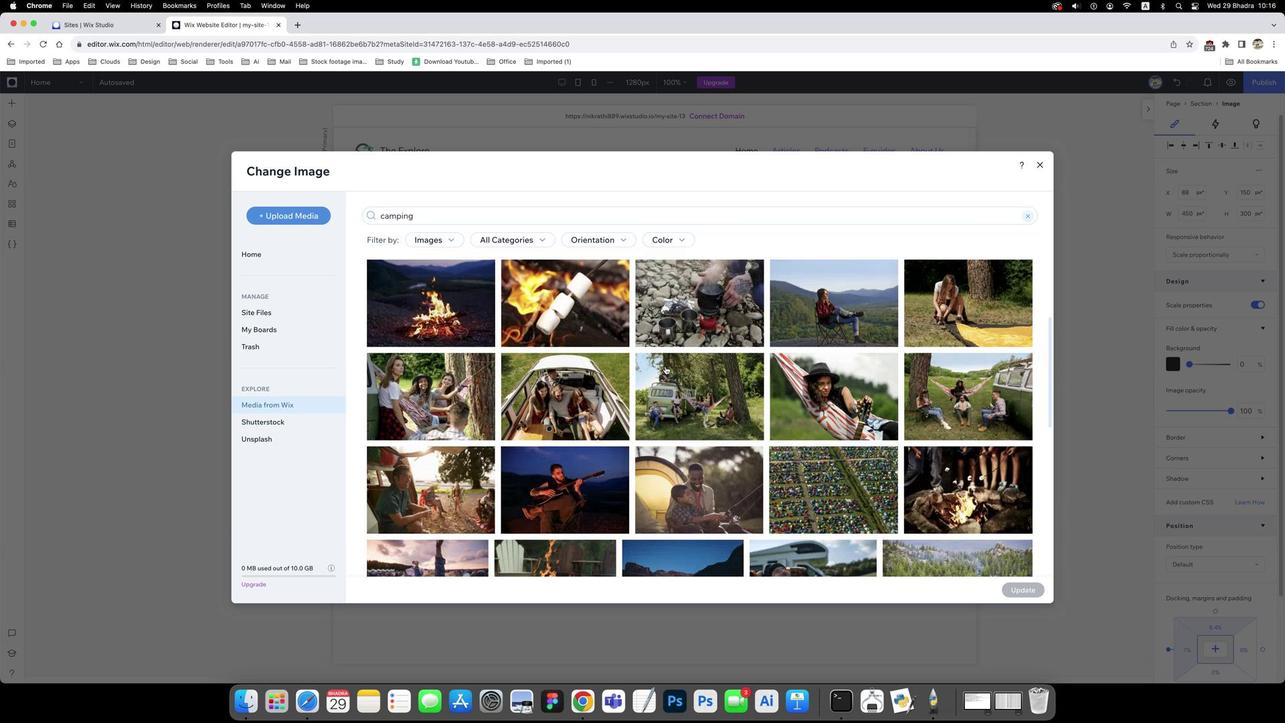 
Action: Mouse scrolled (204, 364) with delta (307, 78)
Screenshot: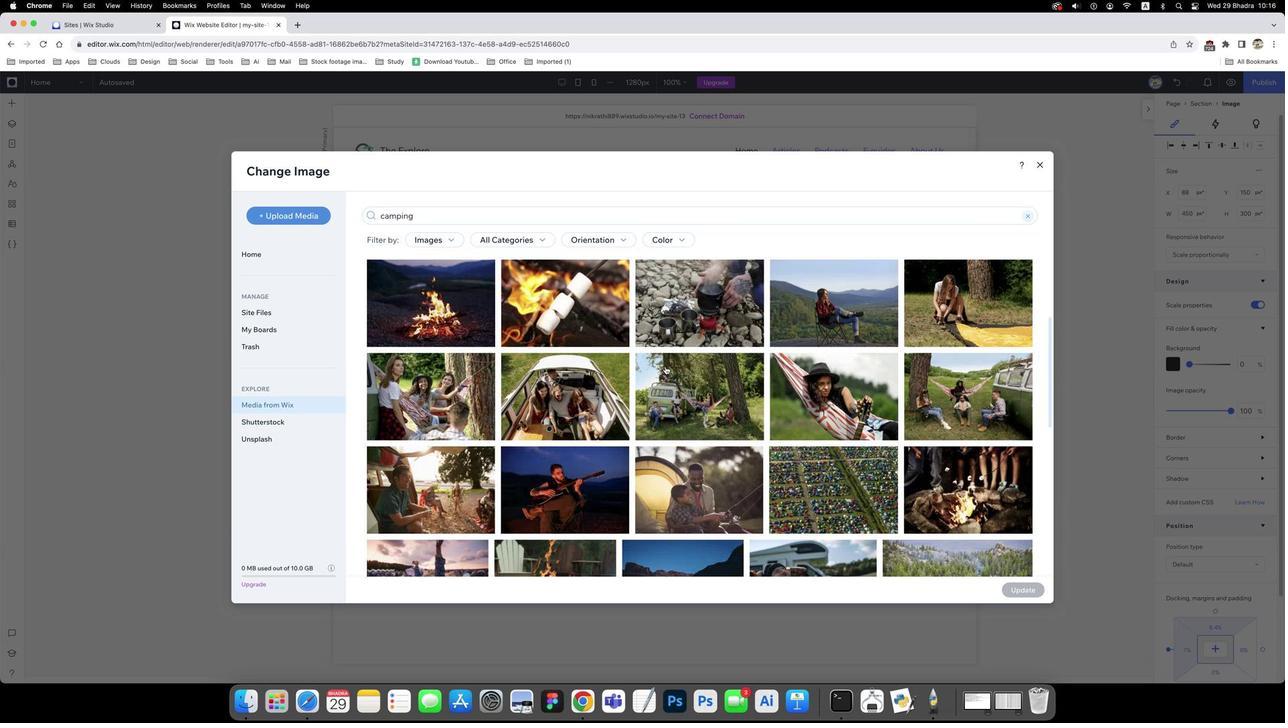 
Action: Mouse scrolled (204, 364) with delta (307, 78)
Screenshot: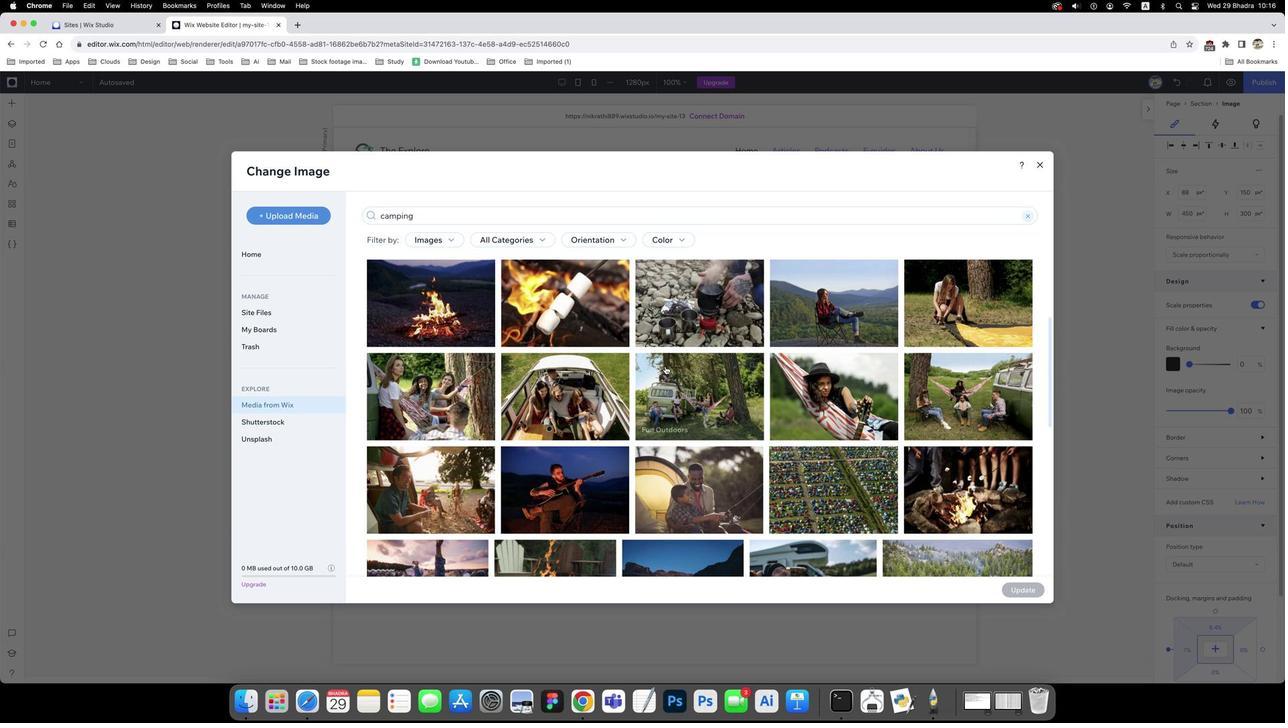 
Action: Mouse scrolled (204, 364) with delta (307, 78)
Screenshot: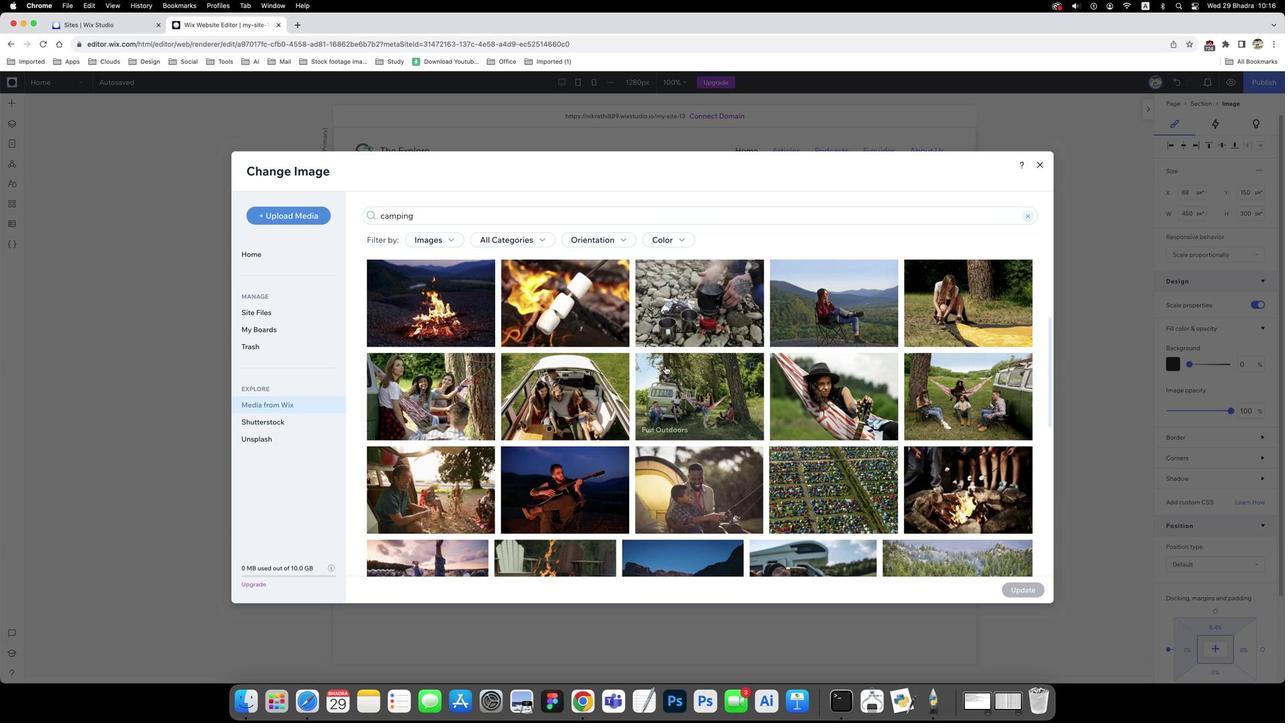 
Action: Mouse scrolled (204, 364) with delta (307, 78)
Screenshot: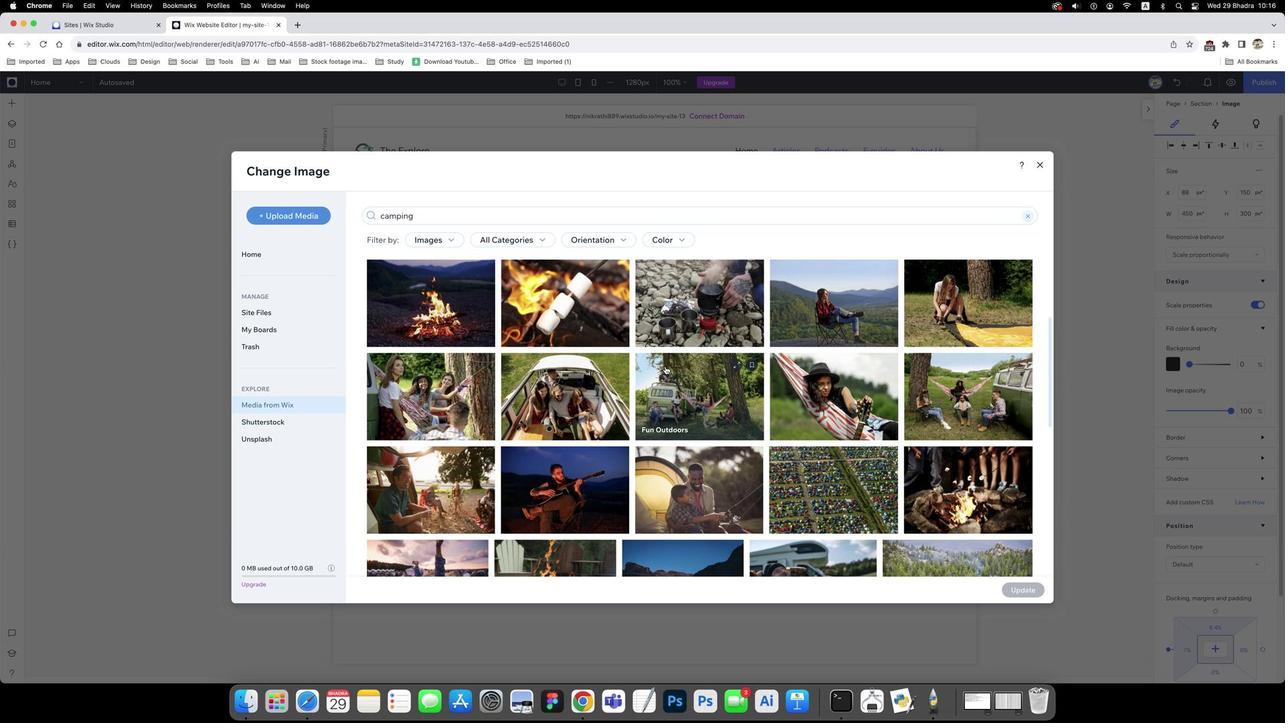 
Action: Mouse scrolled (204, 364) with delta (307, 78)
Screenshot: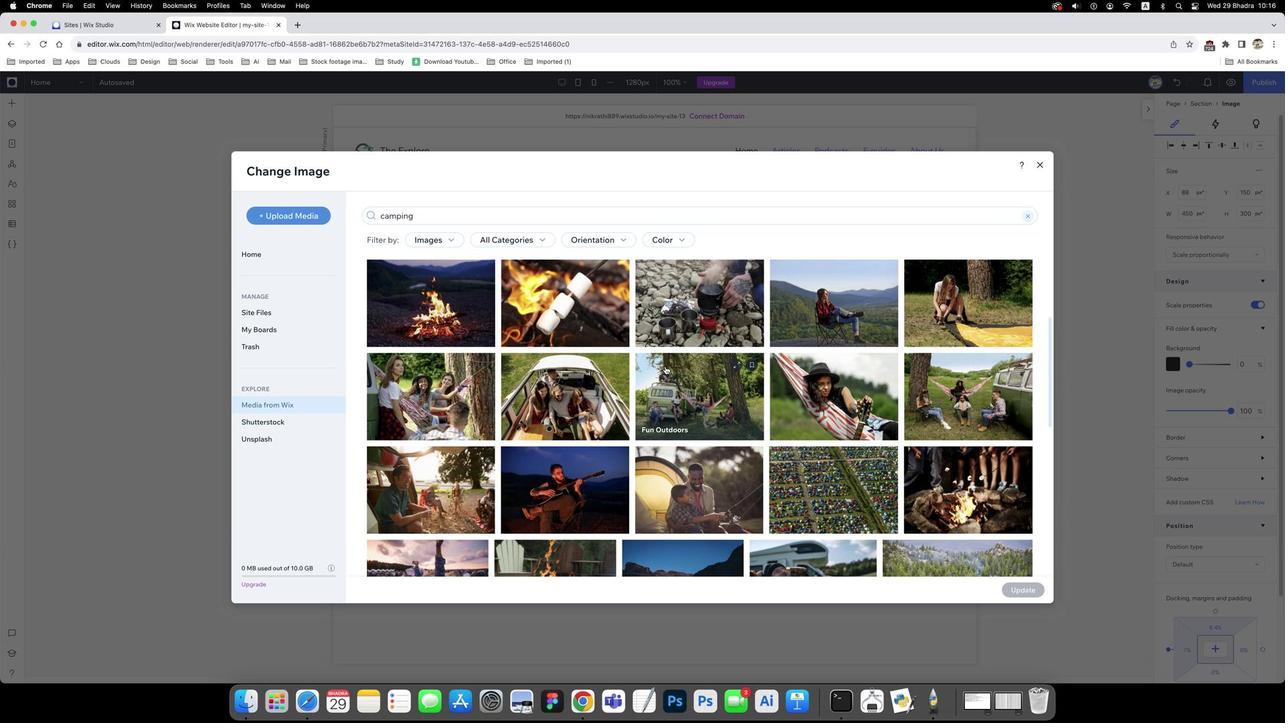 
Action: Mouse scrolled (204, 364) with delta (307, 76)
Screenshot: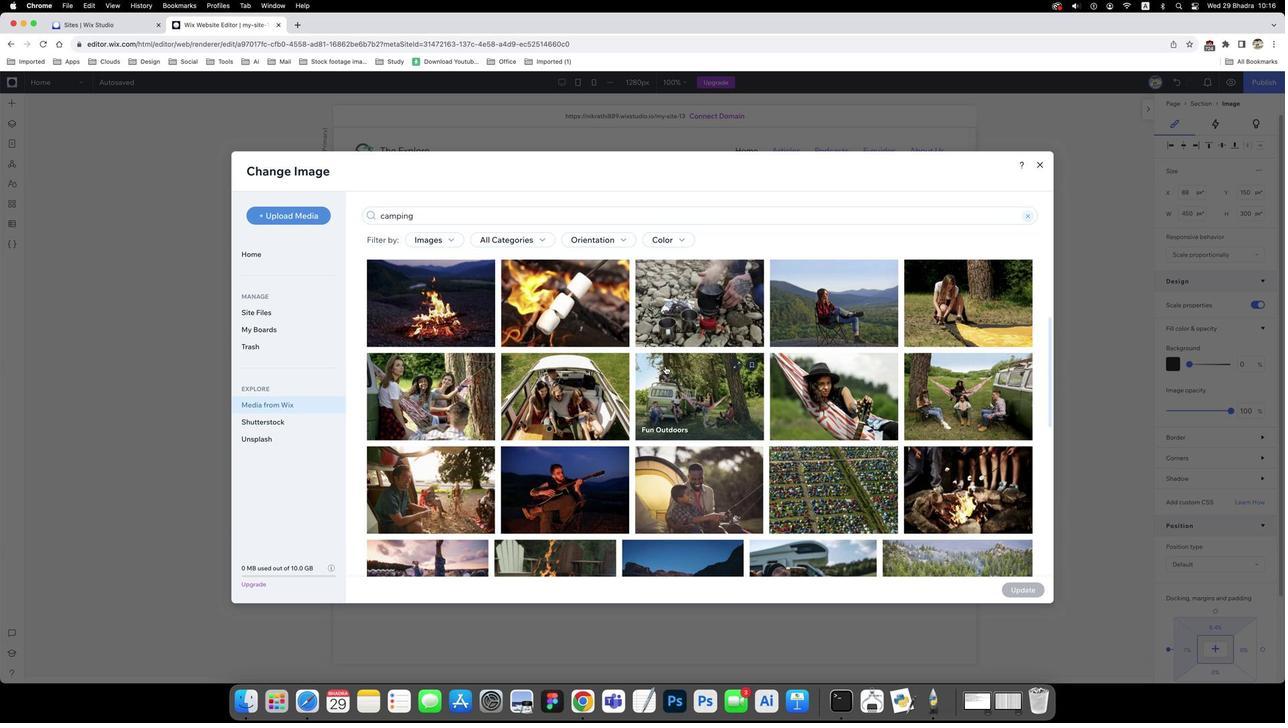 
Action: Mouse scrolled (204, 364) with delta (307, 78)
Screenshot: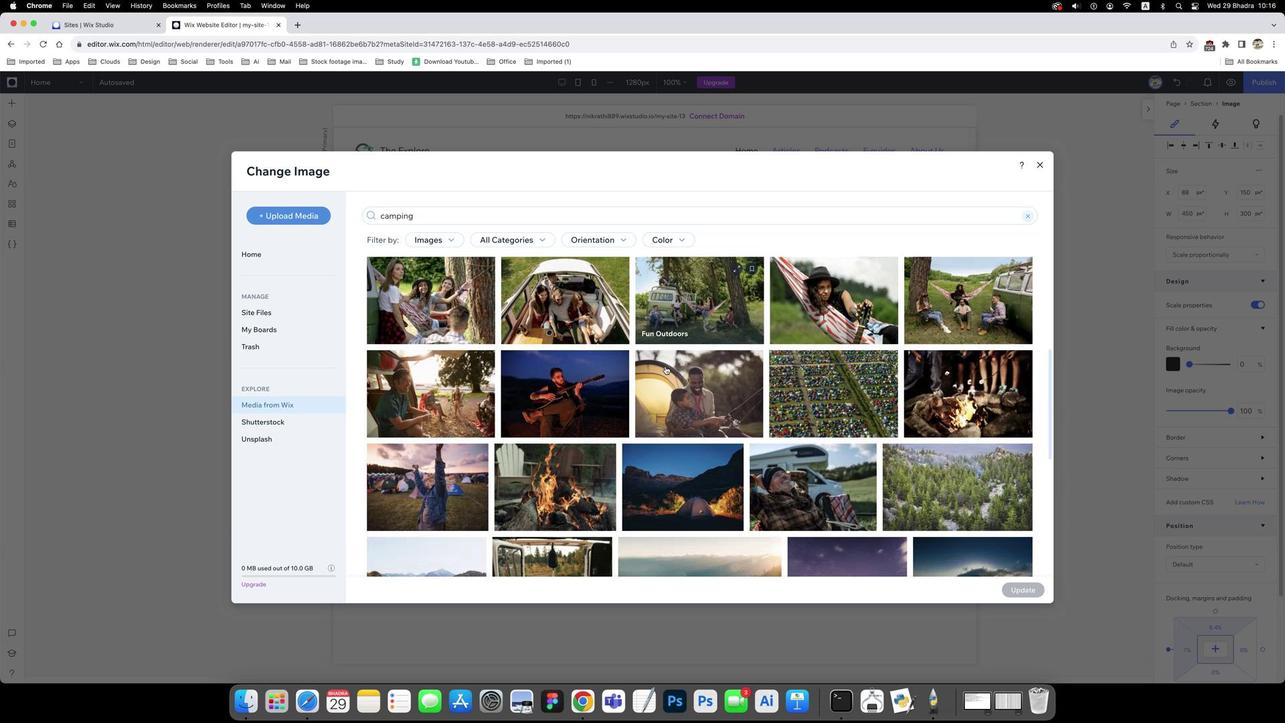 
Action: Mouse scrolled (204, 364) with delta (307, 78)
Screenshot: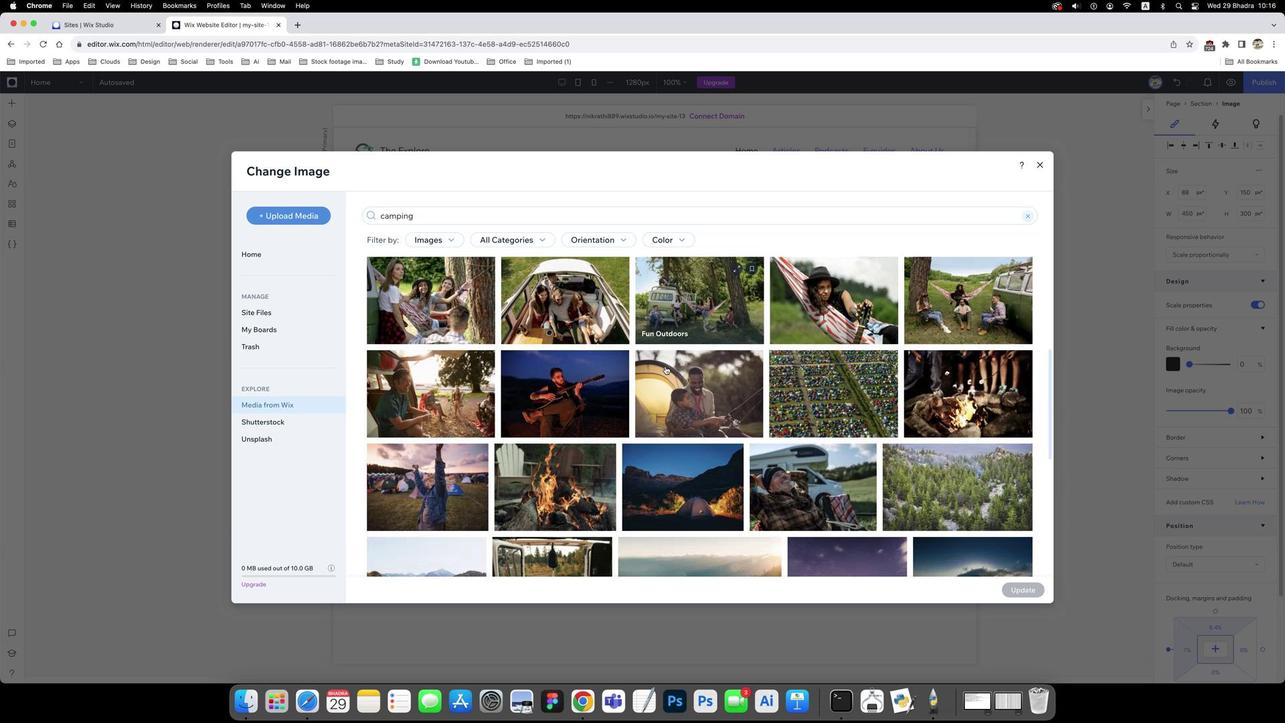 
Action: Mouse scrolled (204, 364) with delta (307, 78)
Screenshot: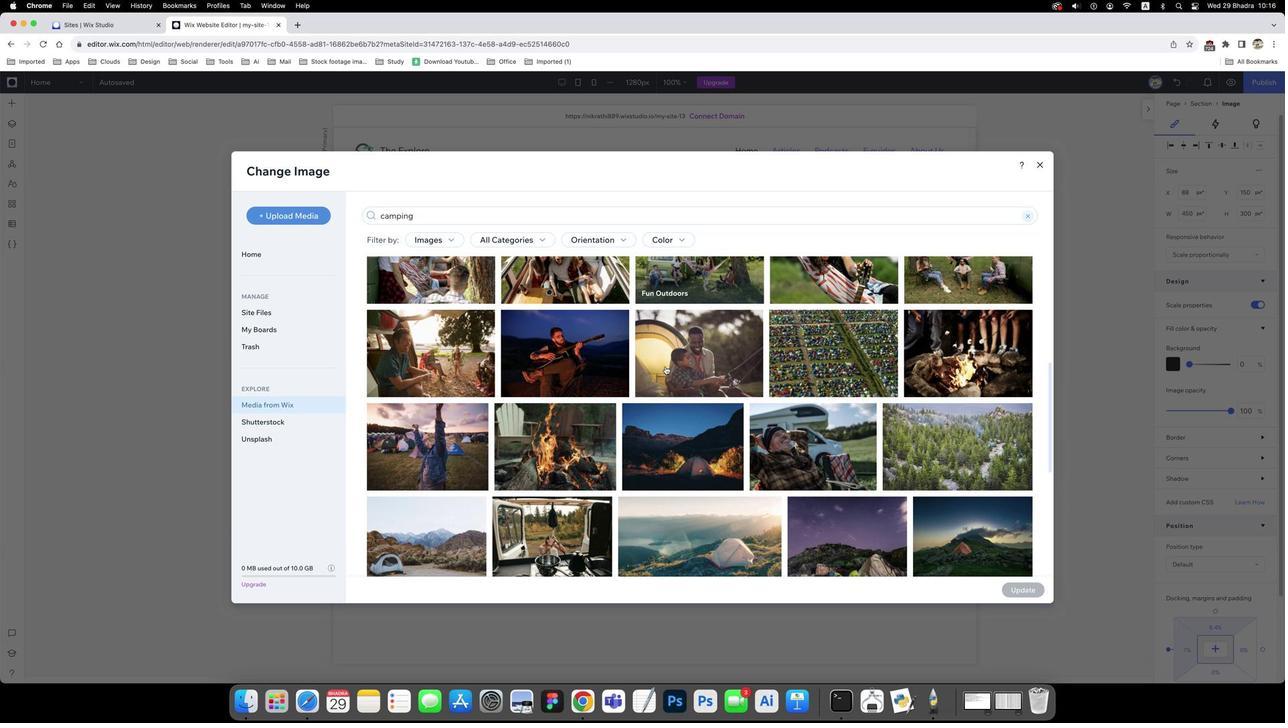 
Action: Mouse scrolled (204, 364) with delta (307, 78)
Screenshot: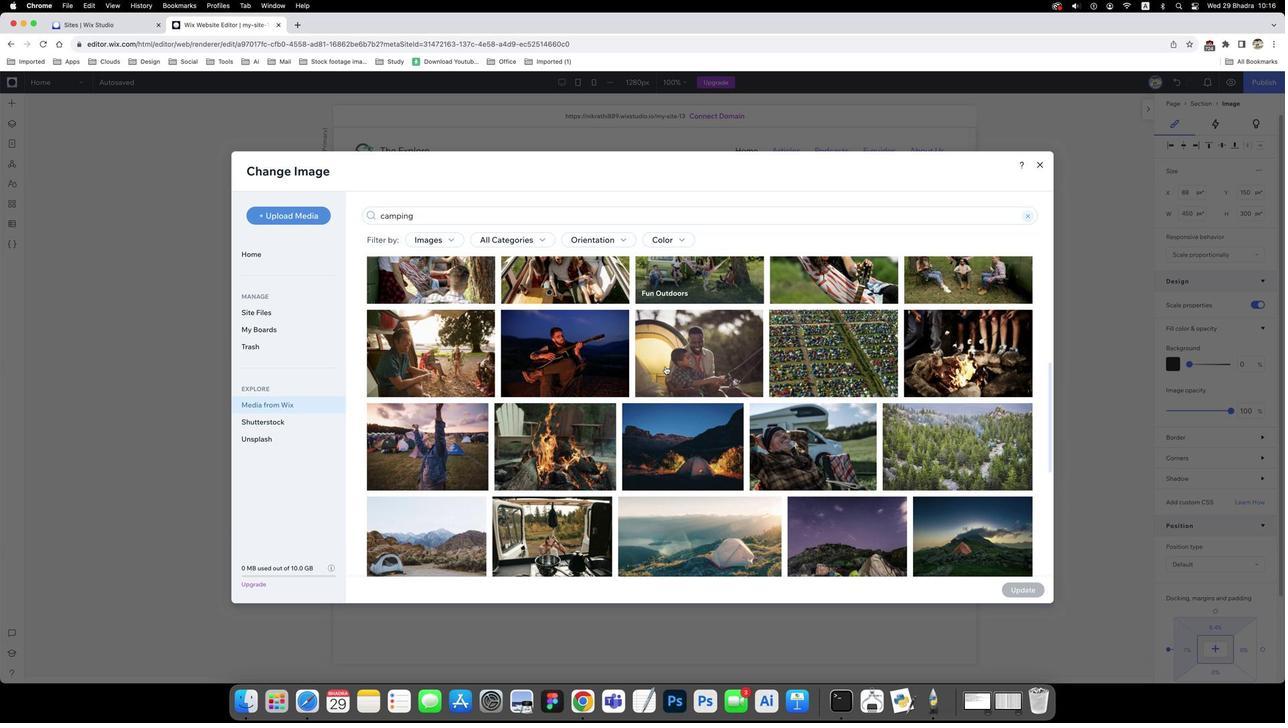
Action: Mouse scrolled (204, 364) with delta (307, 78)
Screenshot: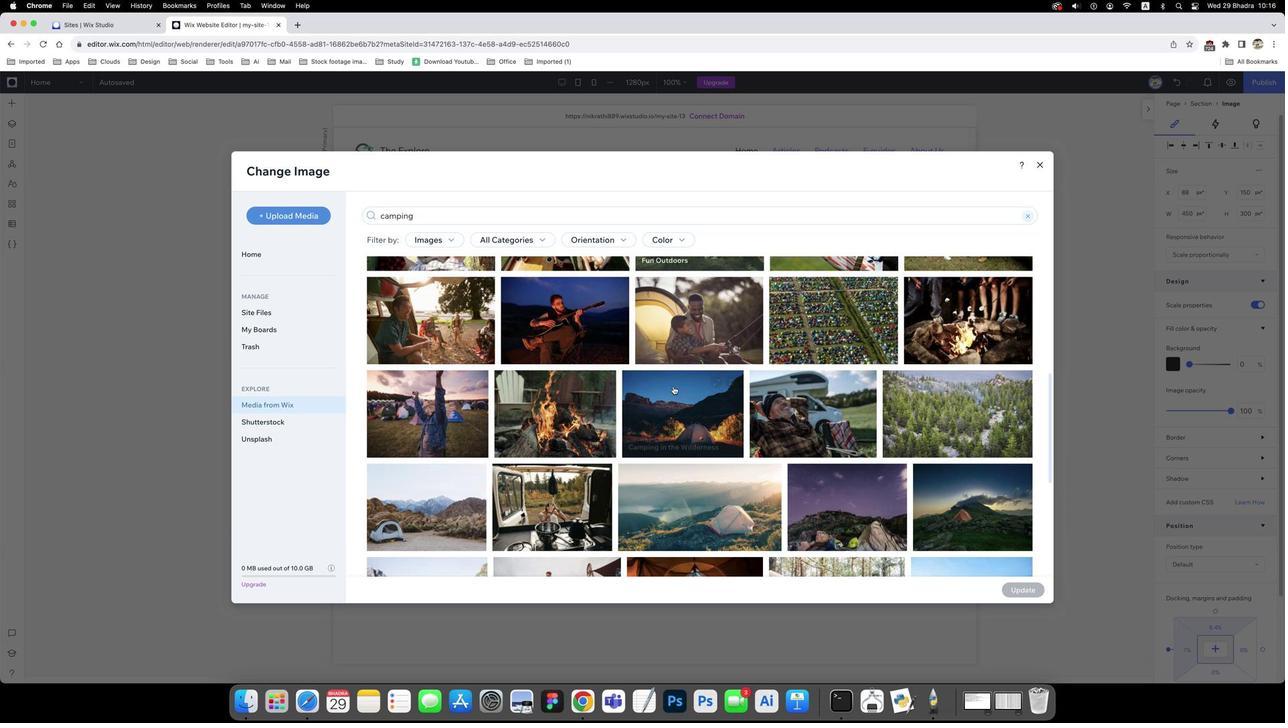 
Action: Mouse scrolled (204, 364) with delta (307, 78)
Screenshot: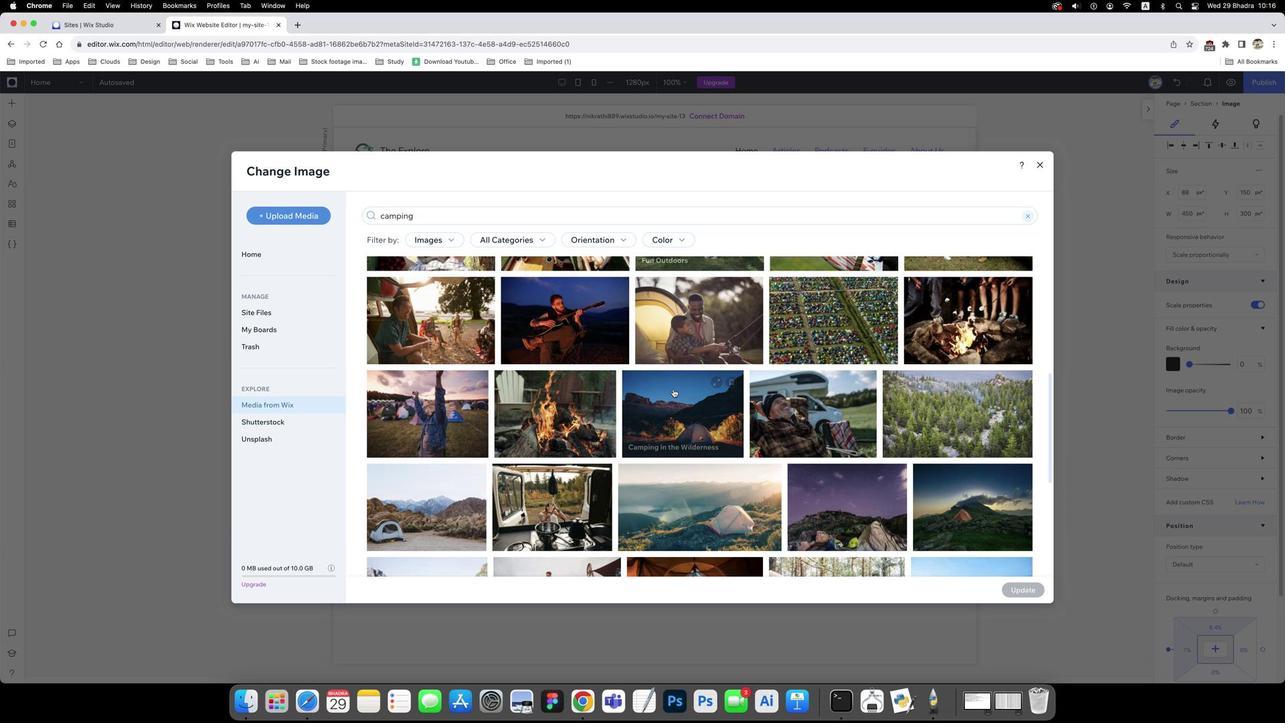 
Action: Mouse scrolled (204, 364) with delta (307, 78)
Screenshot: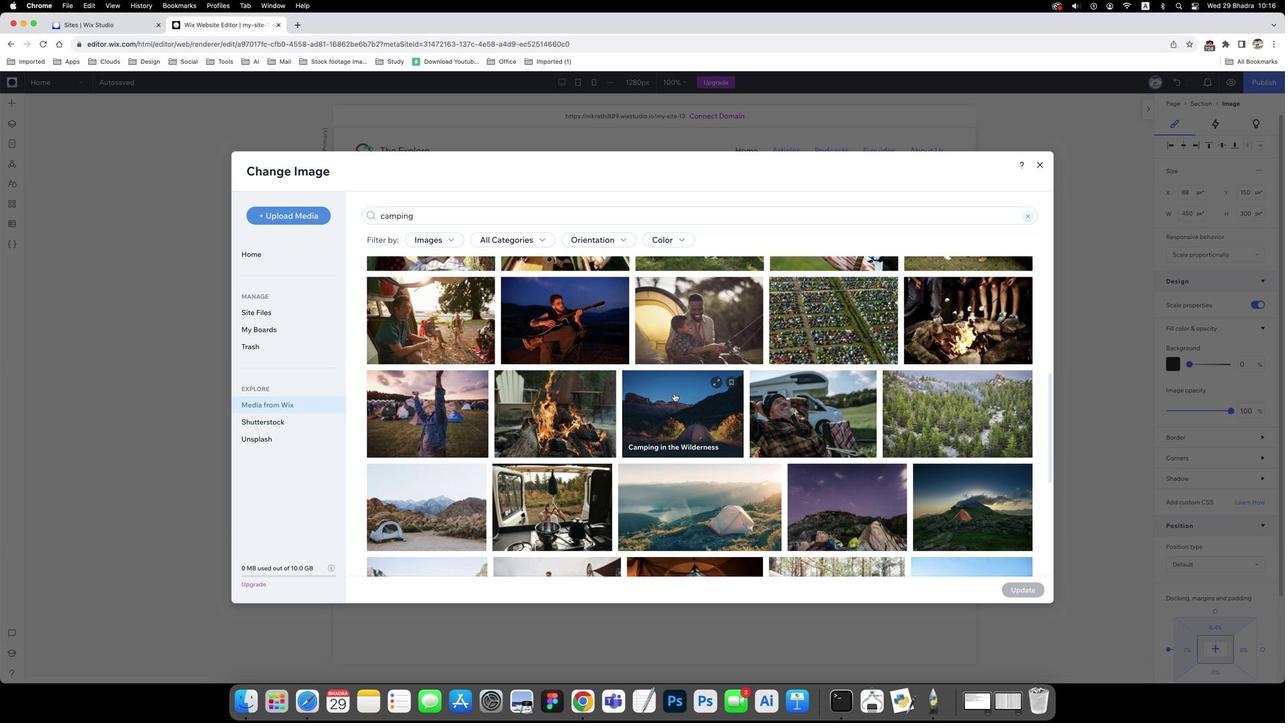 
Action: Mouse scrolled (204, 364) with delta (307, 78)
Screenshot: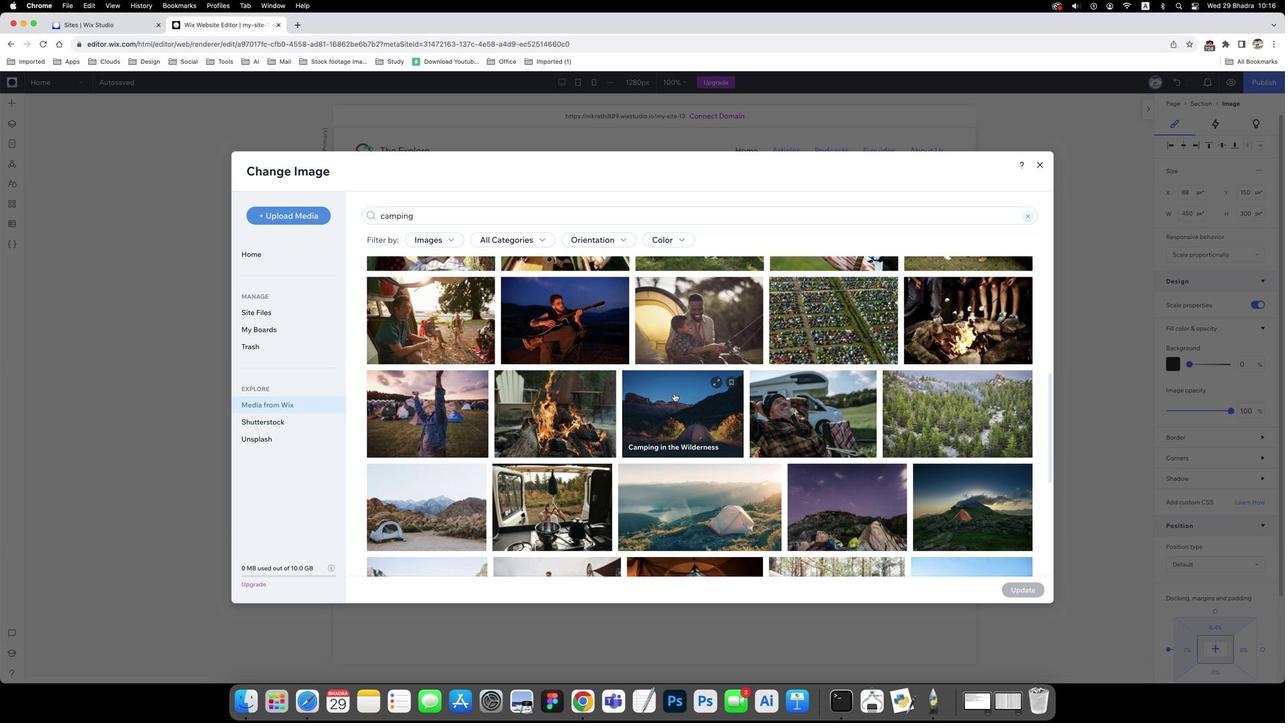 
Action: Mouse scrolled (204, 364) with delta (307, 78)
Screenshot: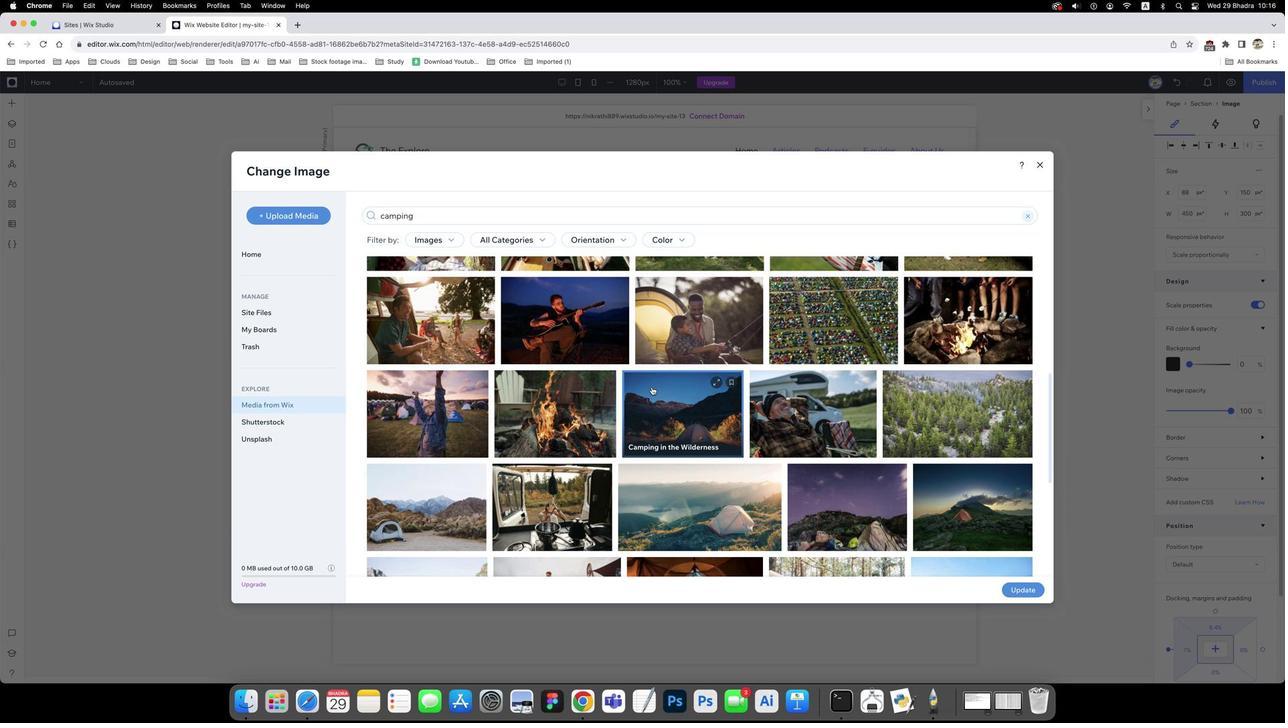
Action: Mouse scrolled (204, 364) with delta (307, 78)
Screenshot: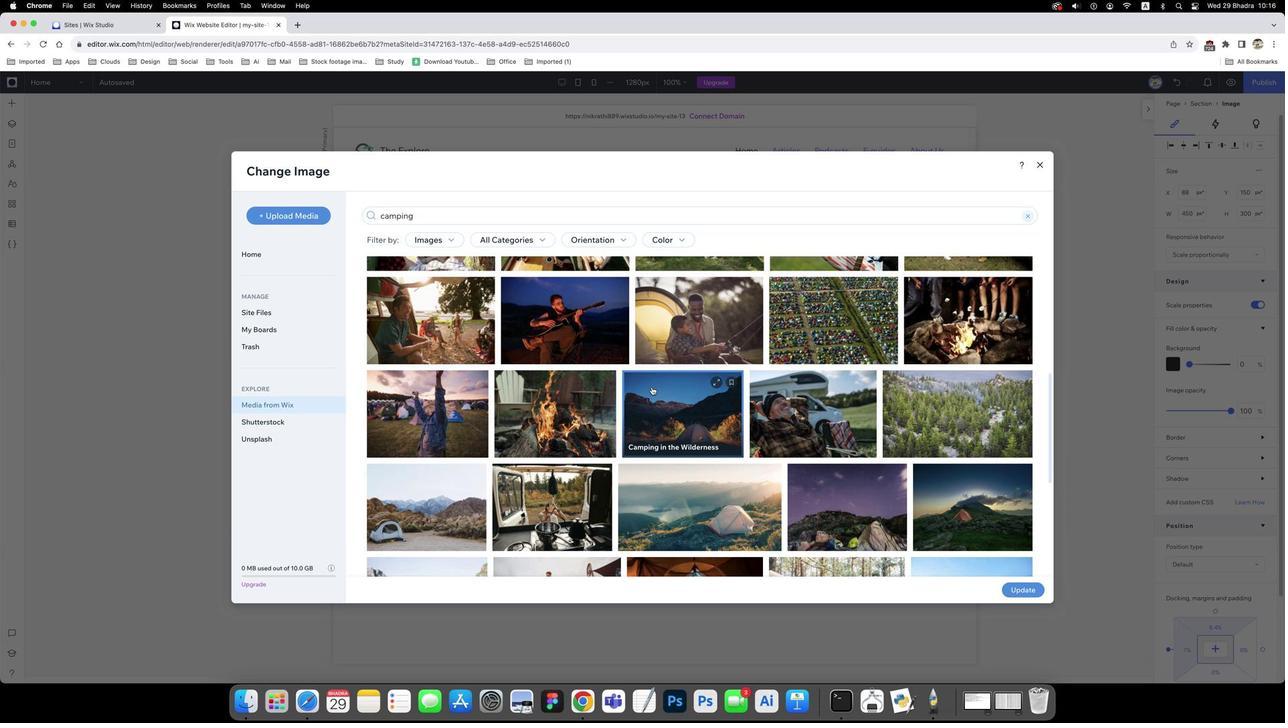 
Action: Mouse moved to (203, 385)
Screenshot: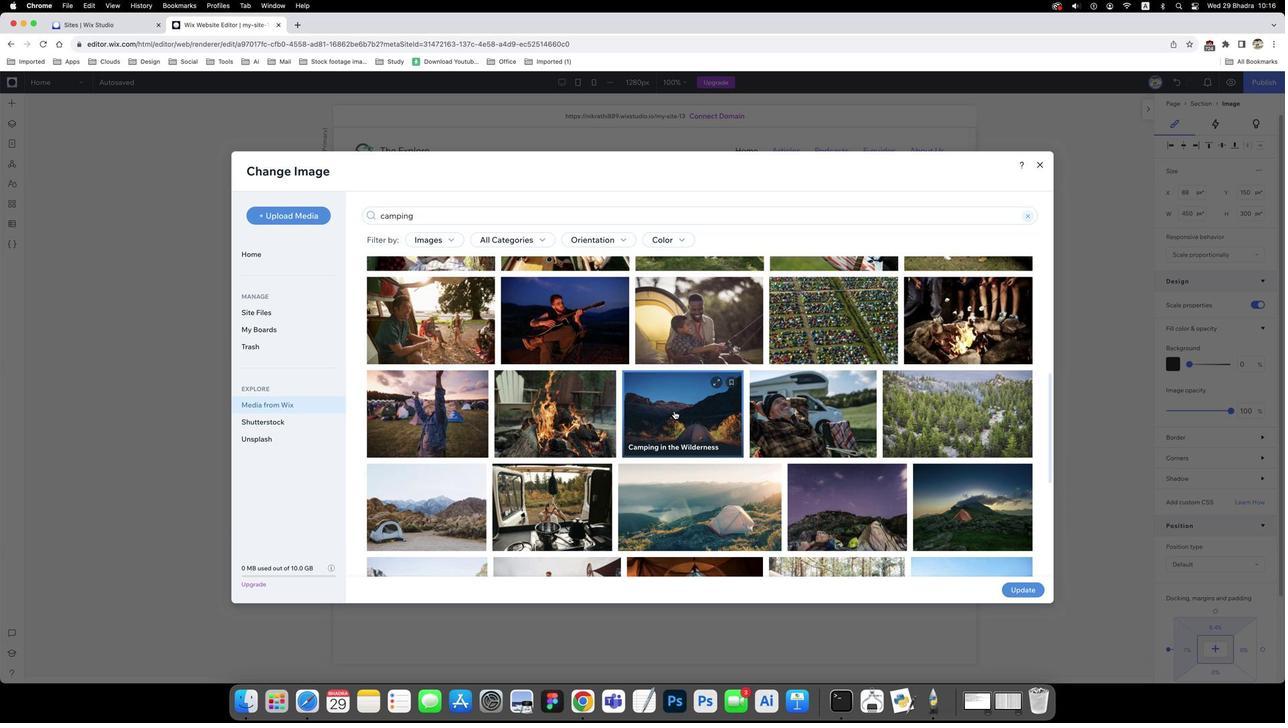 
Action: Mouse pressed left at (203, 385)
Screenshot: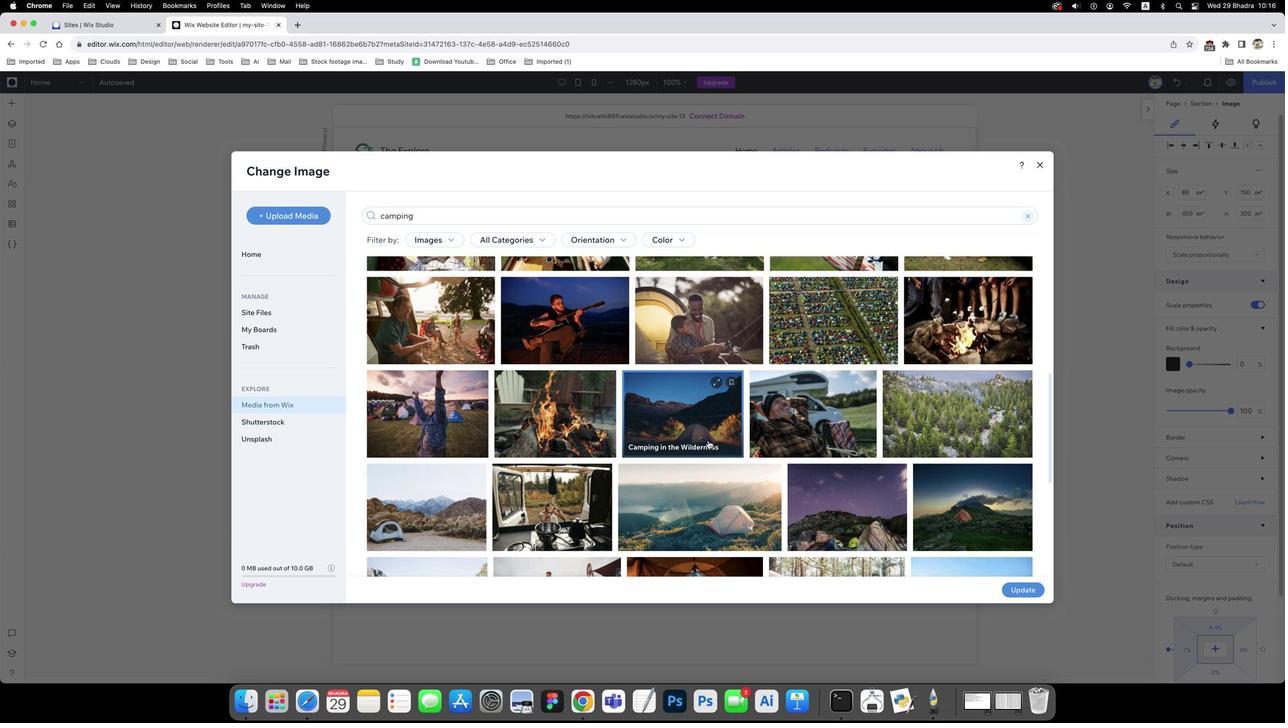
Action: Mouse moved to (150, 537)
Screenshot: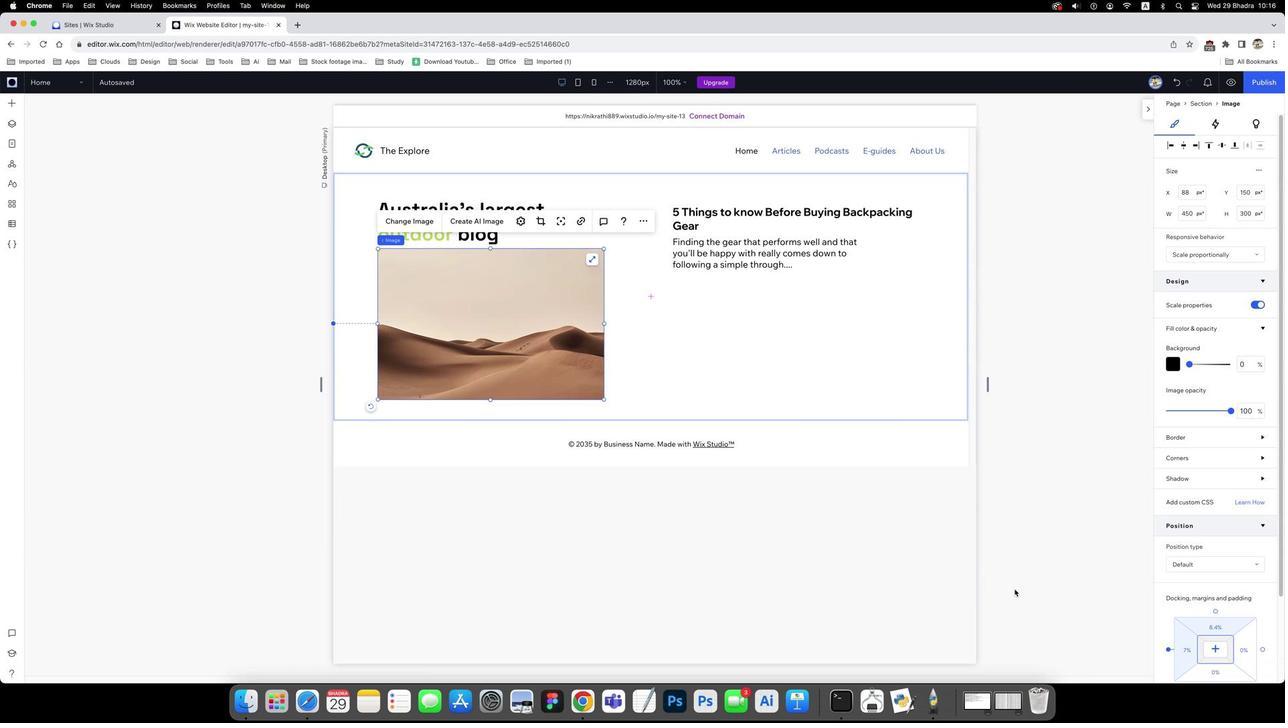 
Action: Mouse pressed left at (150, 537)
Screenshot: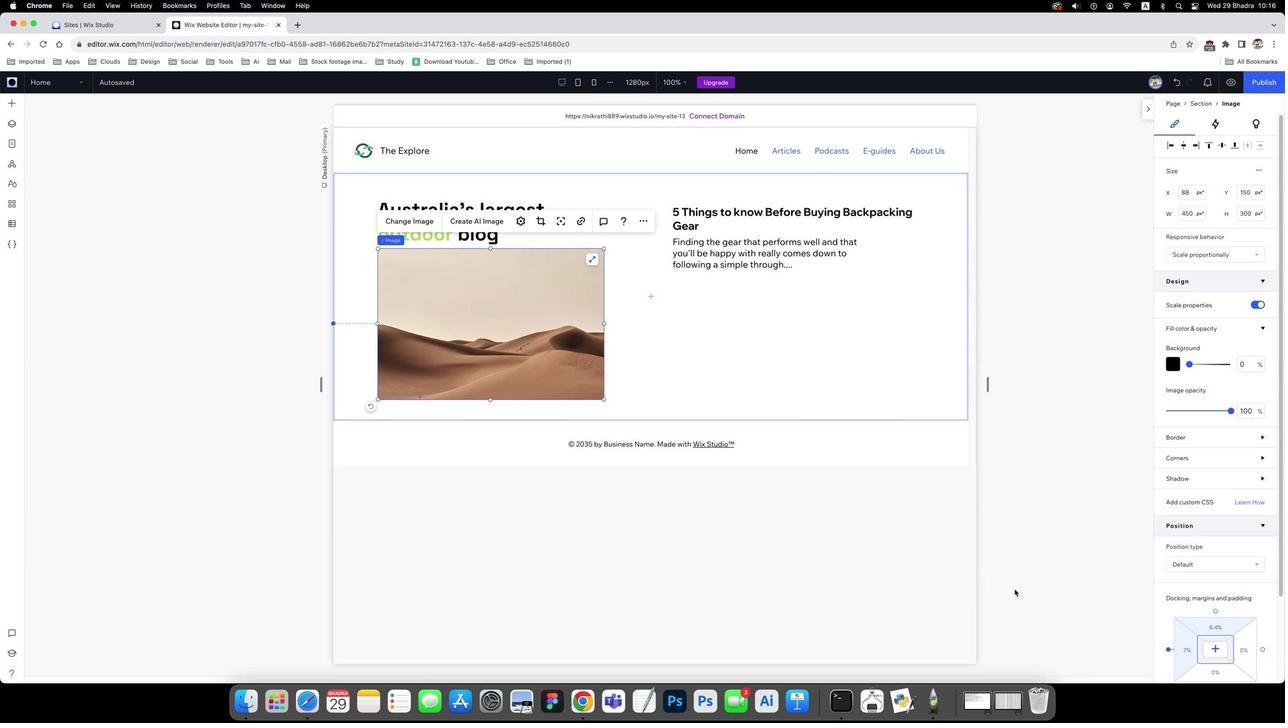 
Action: Mouse moved to (205, 485)
Screenshot: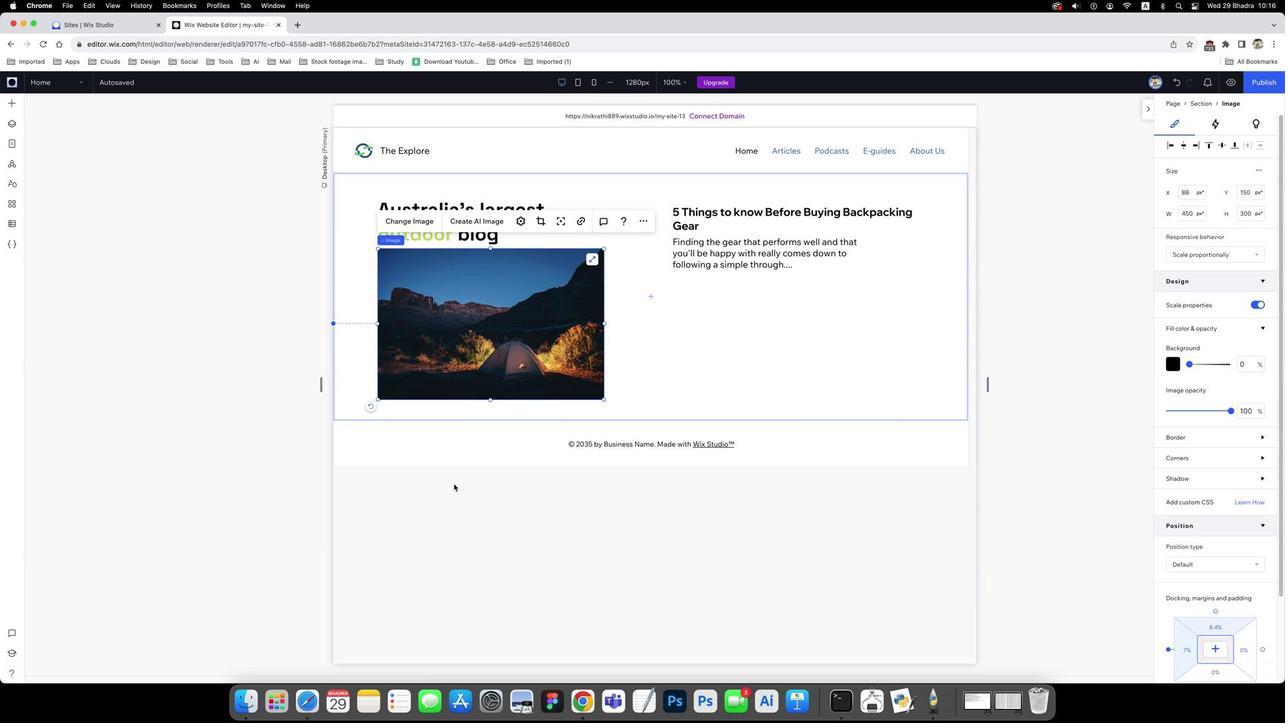 
Action: Mouse pressed left at (205, 485)
Screenshot: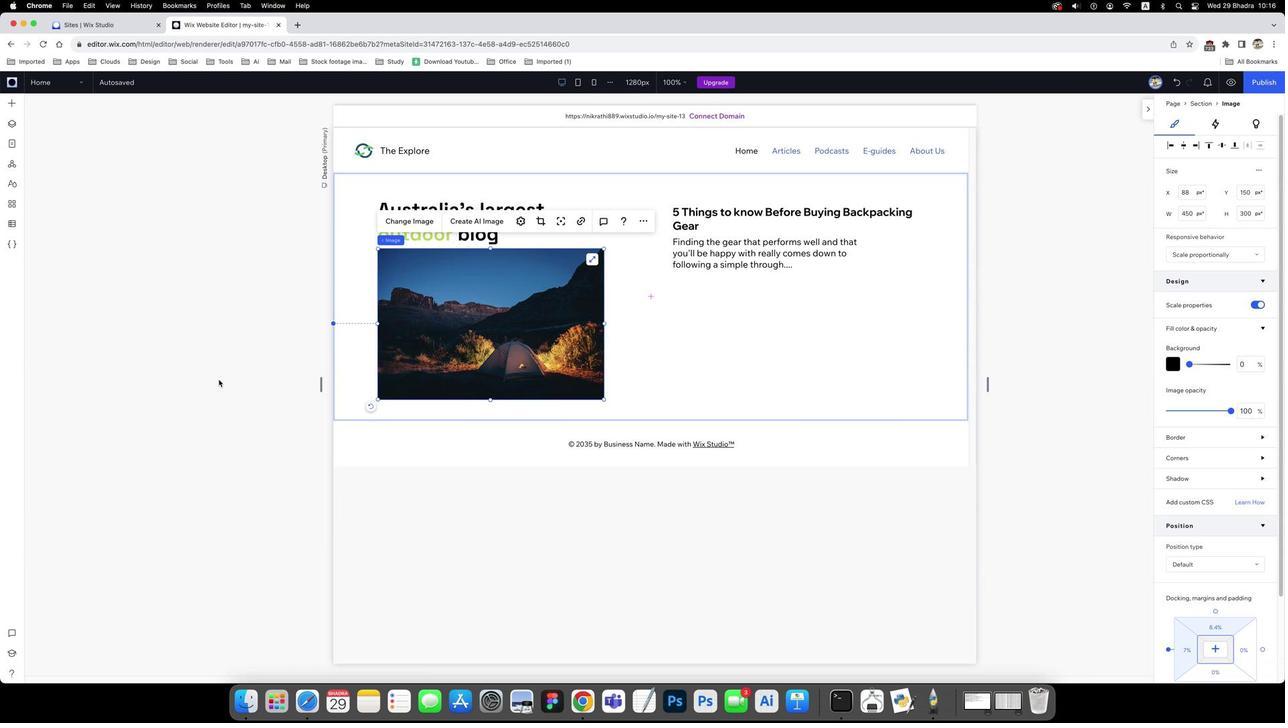 
Action: Mouse moved to (273, 370)
Screenshot: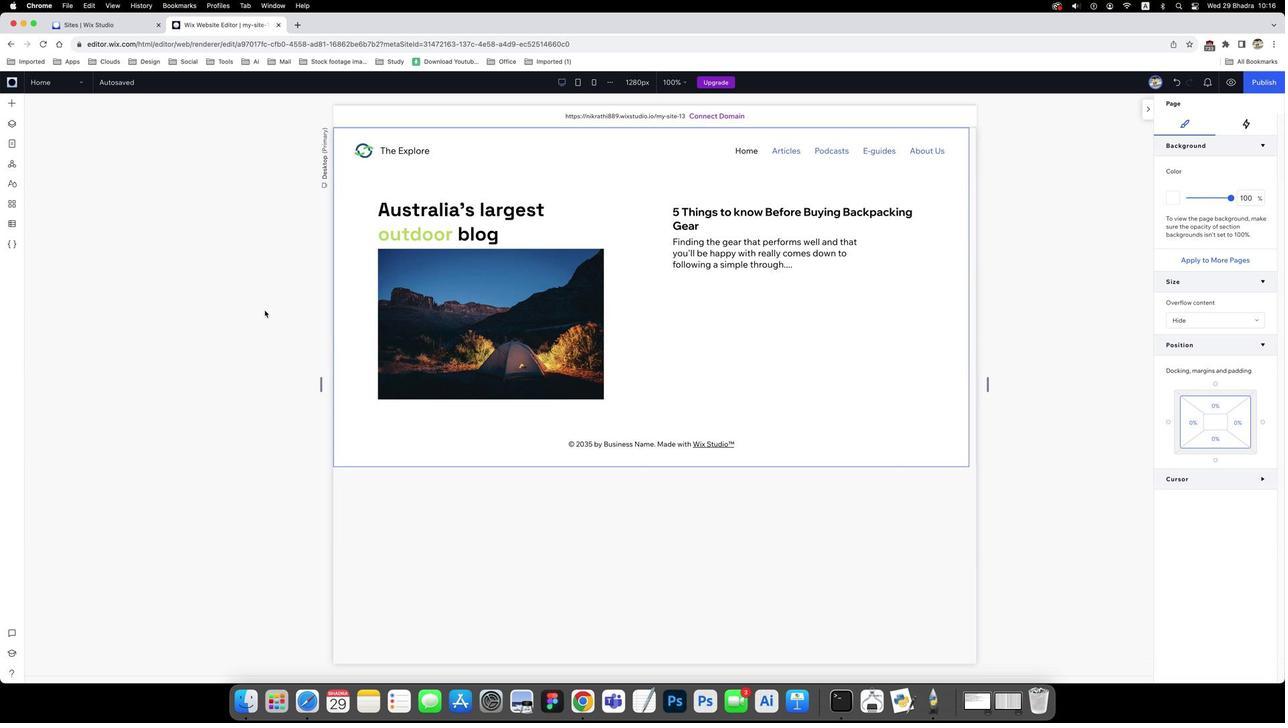 
Action: Mouse pressed left at (273, 370)
Screenshot: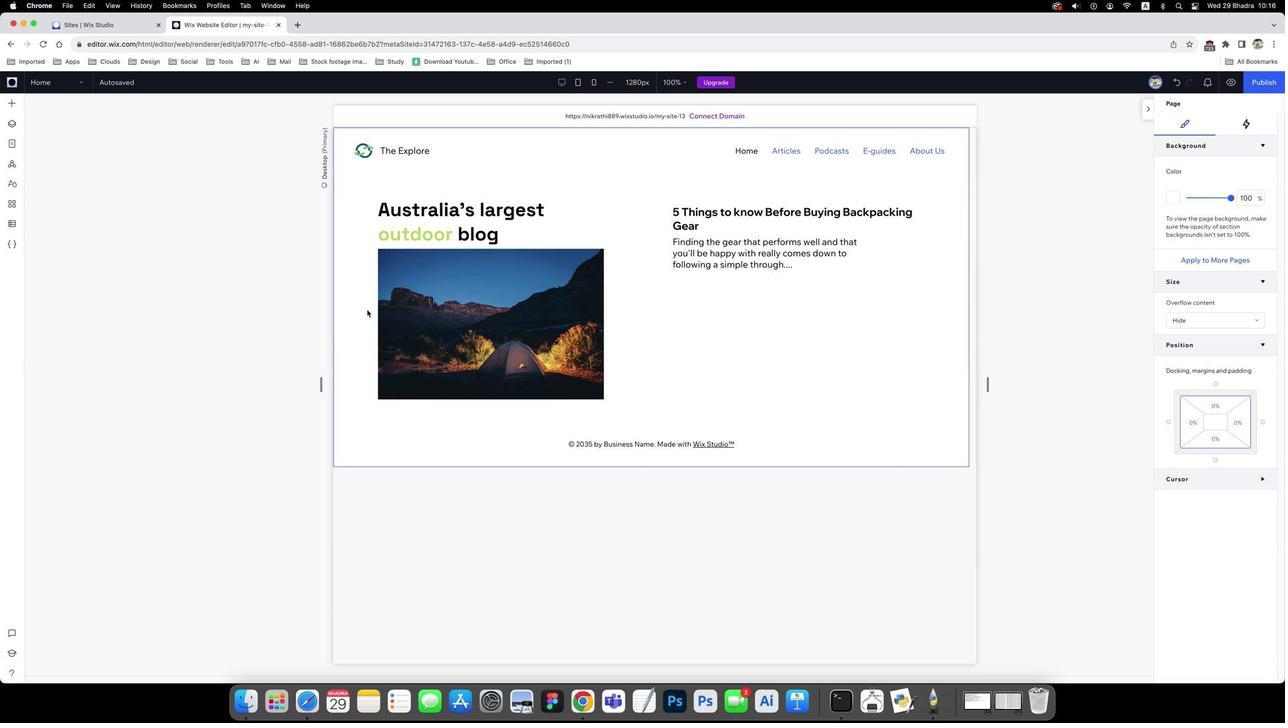 
Action: Mouse moved to (244, 322)
Screenshot: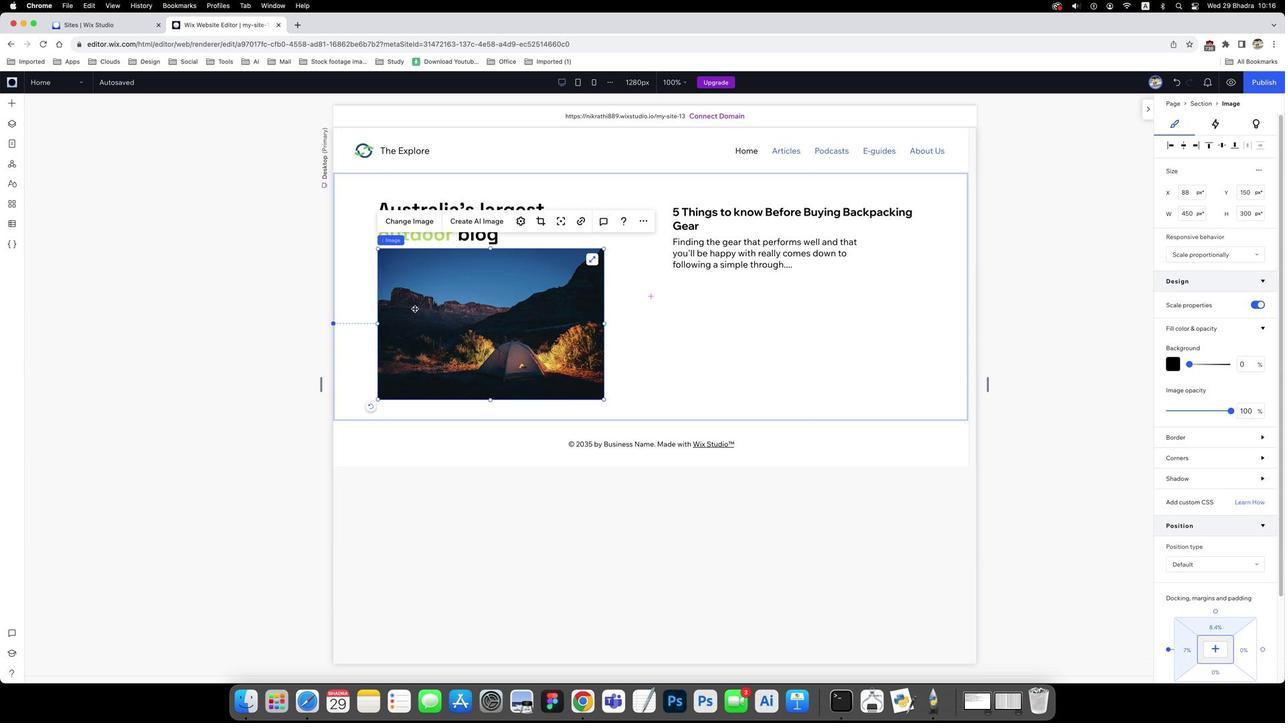 
Action: Mouse pressed left at (244, 322)
Screenshot: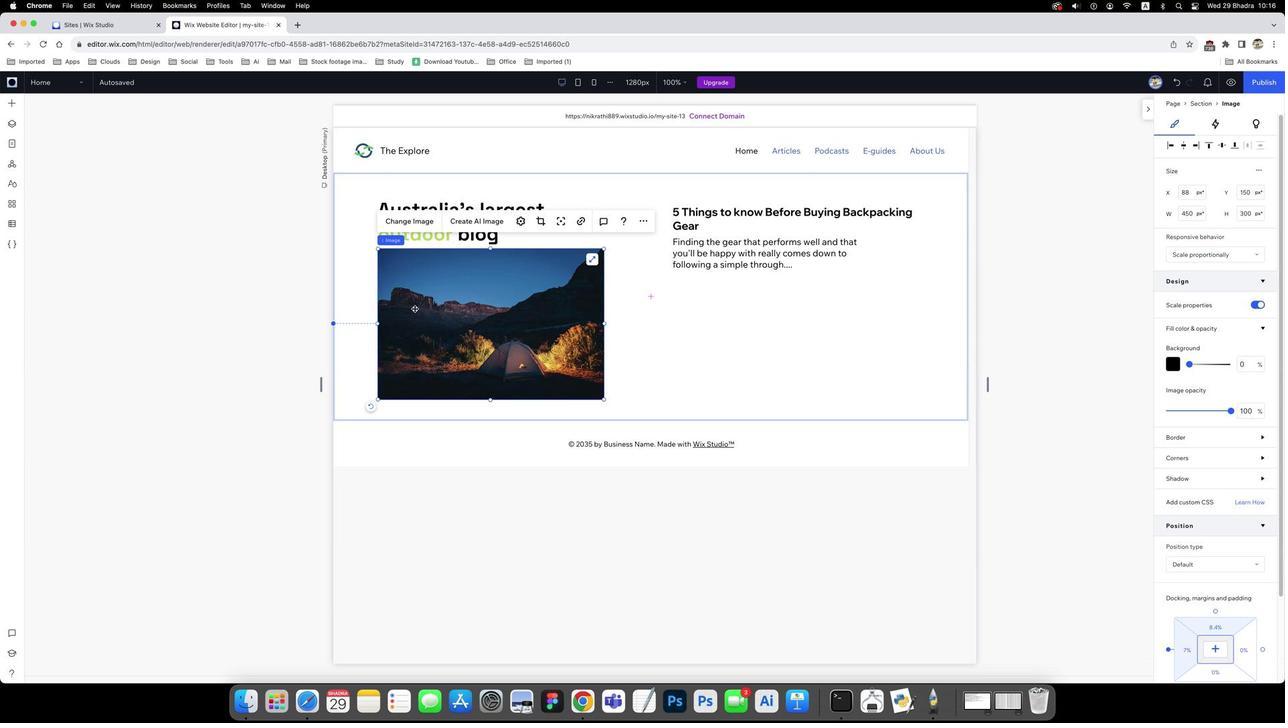 
Action: Mouse moved to (243, 319)
Screenshot: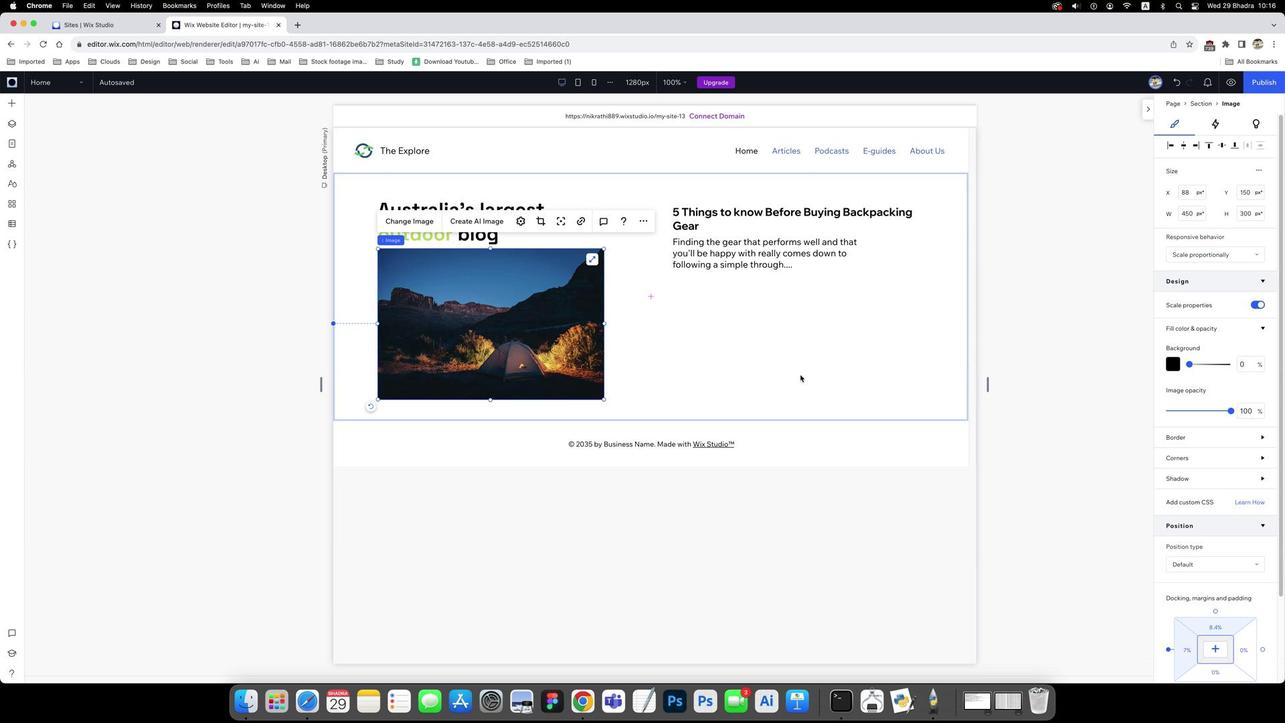 
Action: Mouse pressed left at (243, 319)
Screenshot: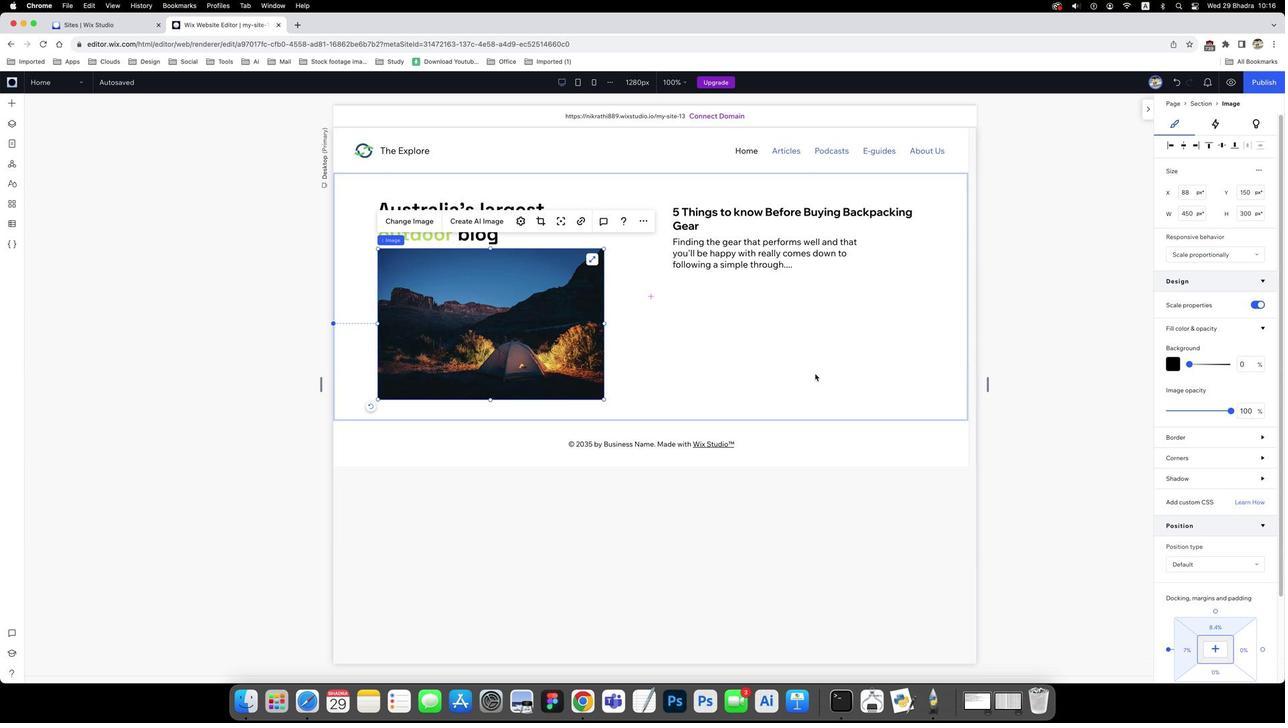 
Action: Mouse moved to (124, 437)
Screenshot: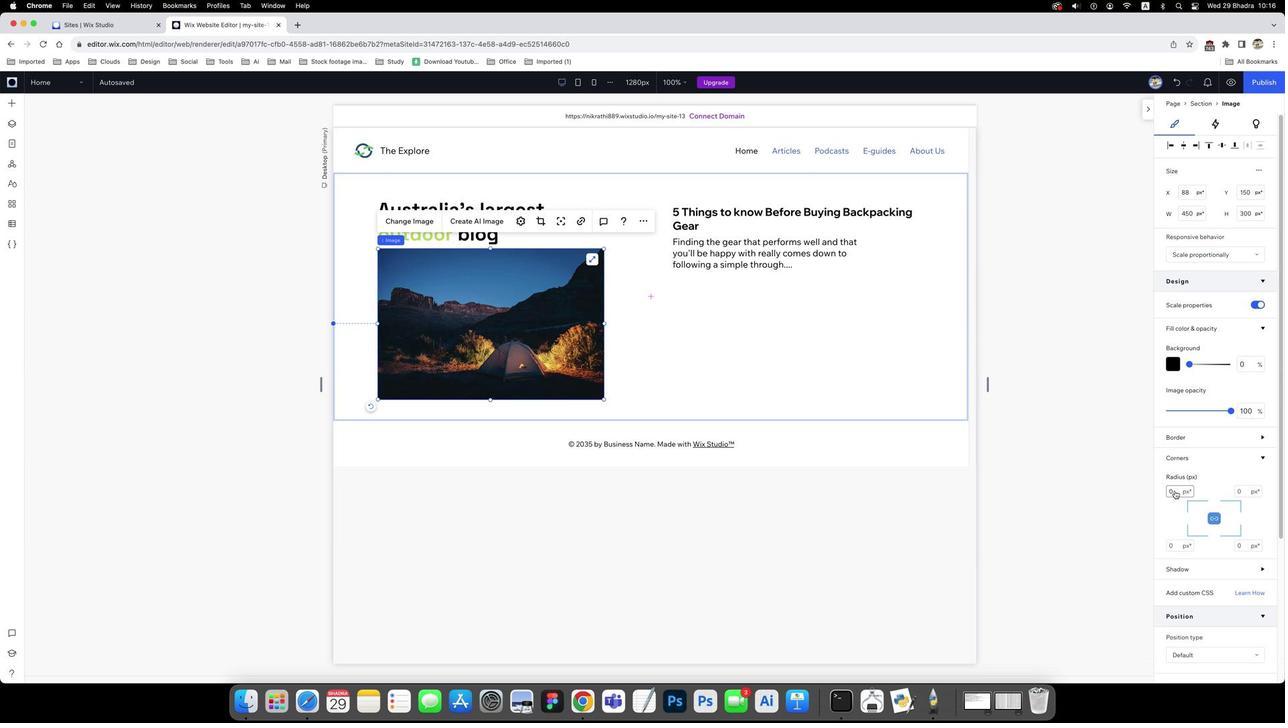 
Action: Mouse pressed left at (124, 437)
Screenshot: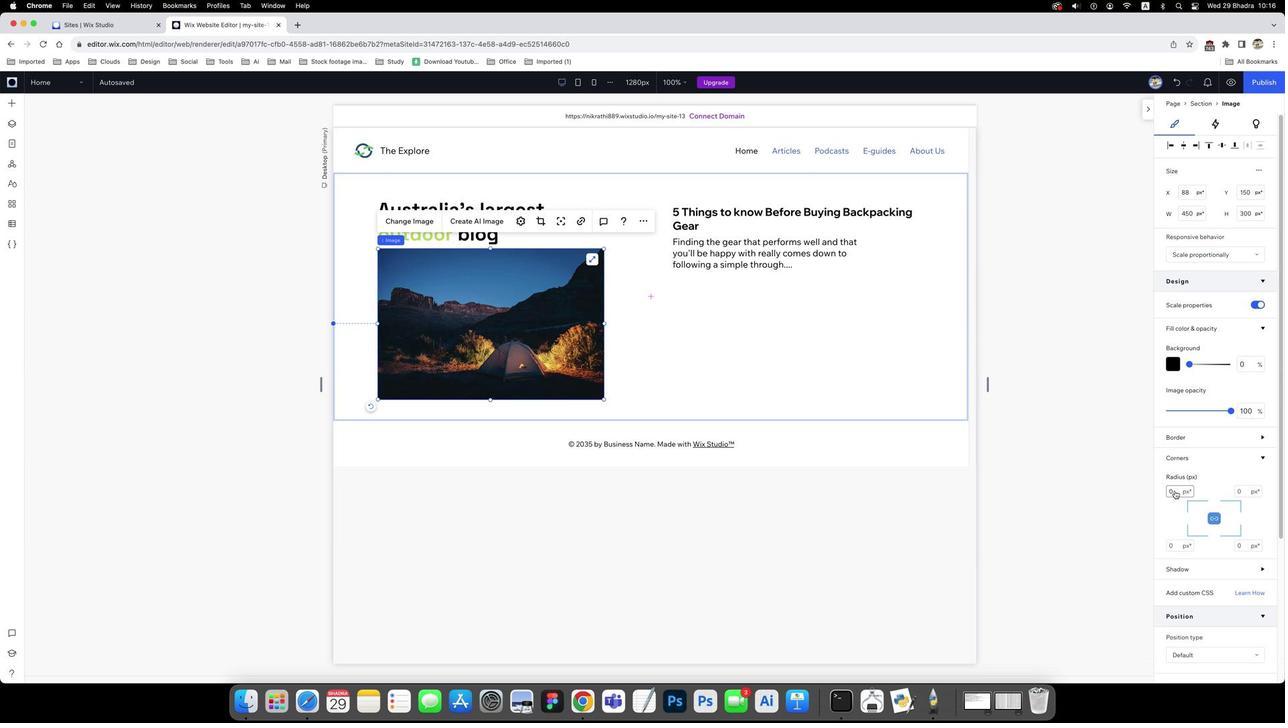 
Action: Mouse moved to (125, 461)
Screenshot: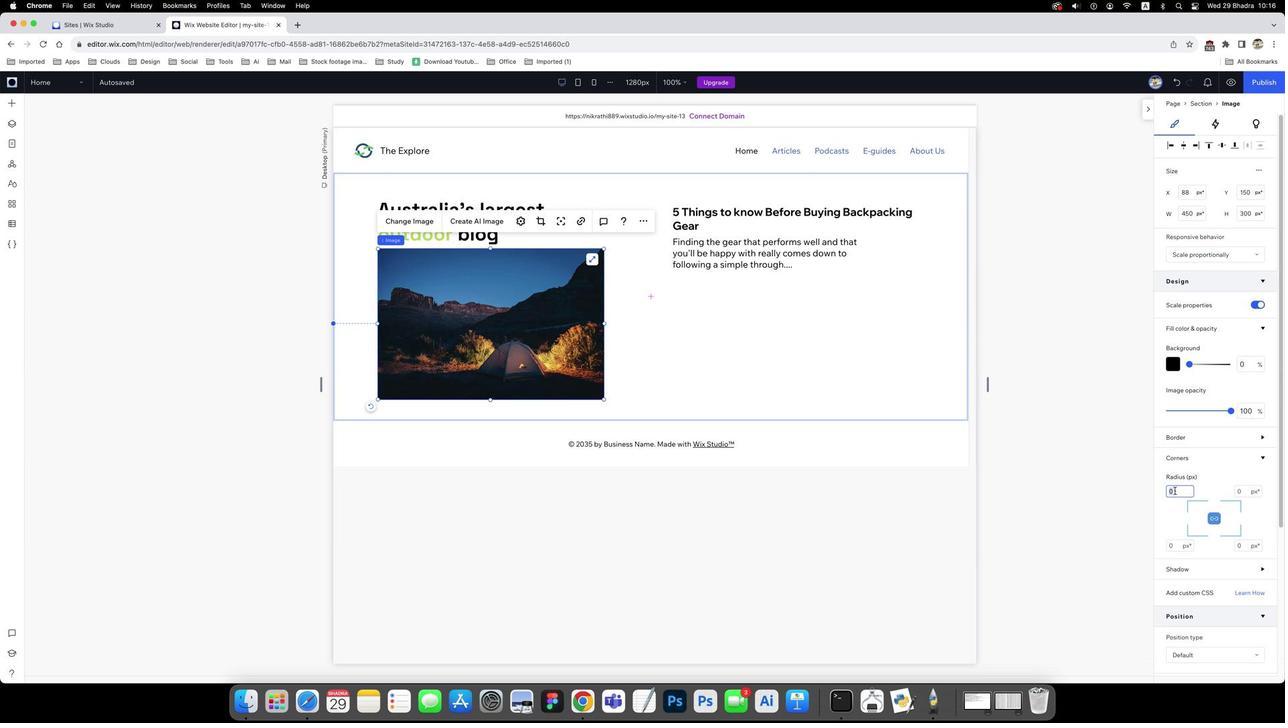 
Action: Mouse pressed left at (125, 461)
Screenshot: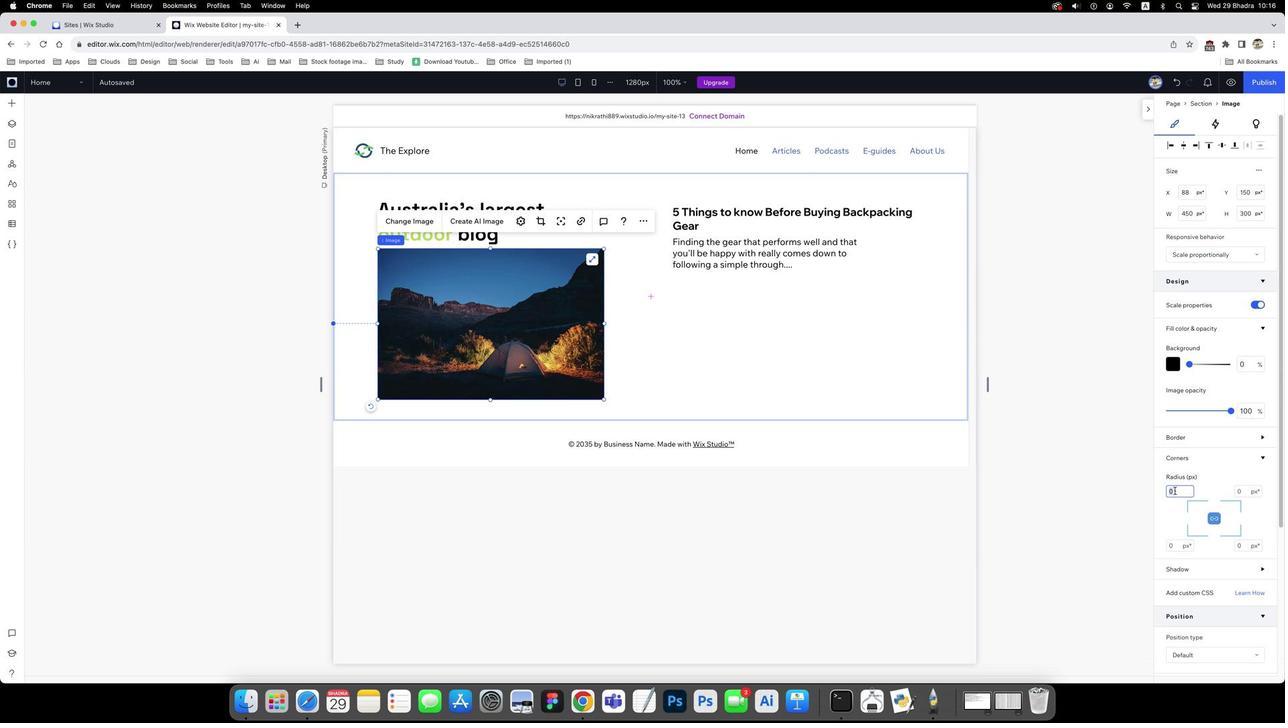 
Action: Key pressed '1''4'Key.enter
Screenshot: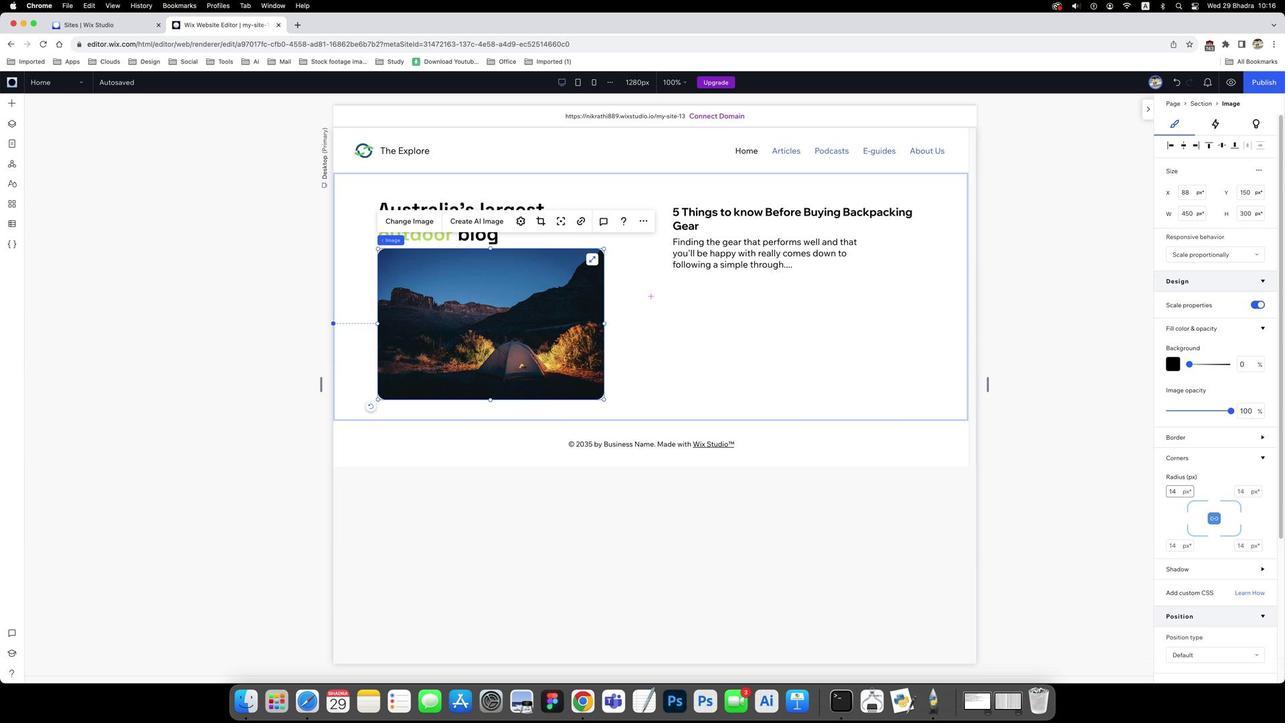 
Action: Mouse moved to (261, 350)
Screenshot: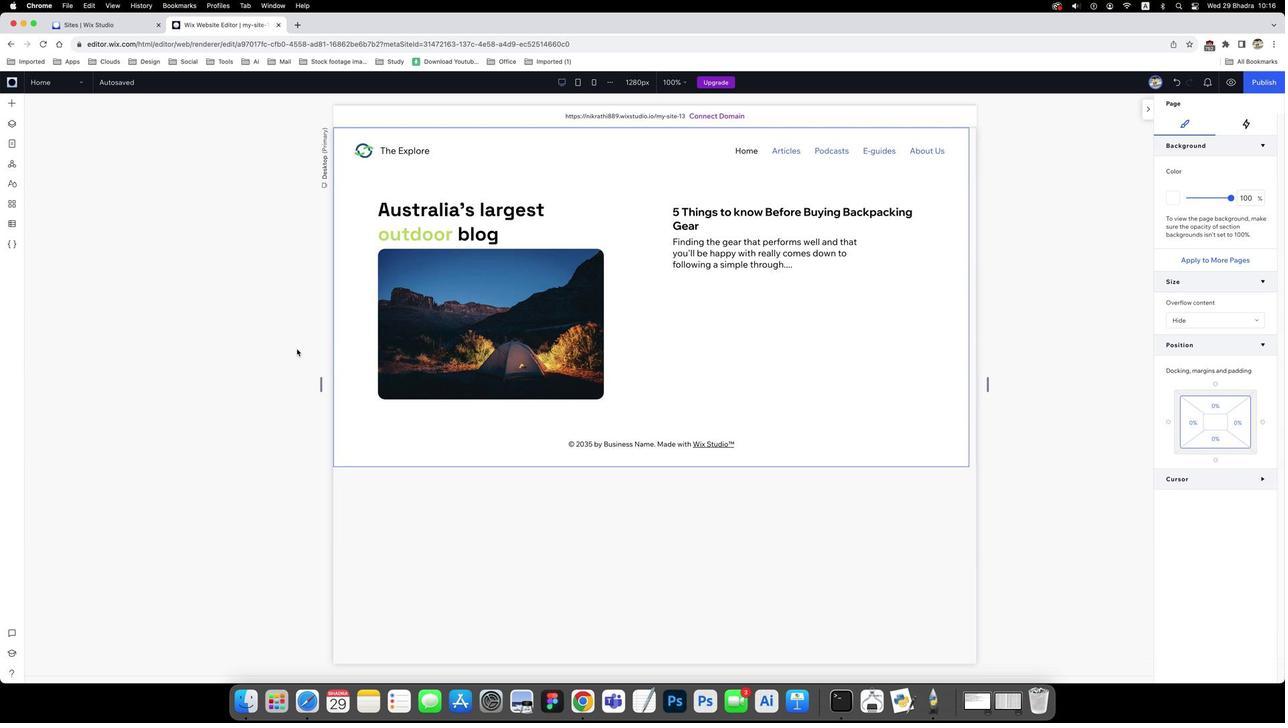 
Action: Mouse pressed left at (261, 350)
Screenshot: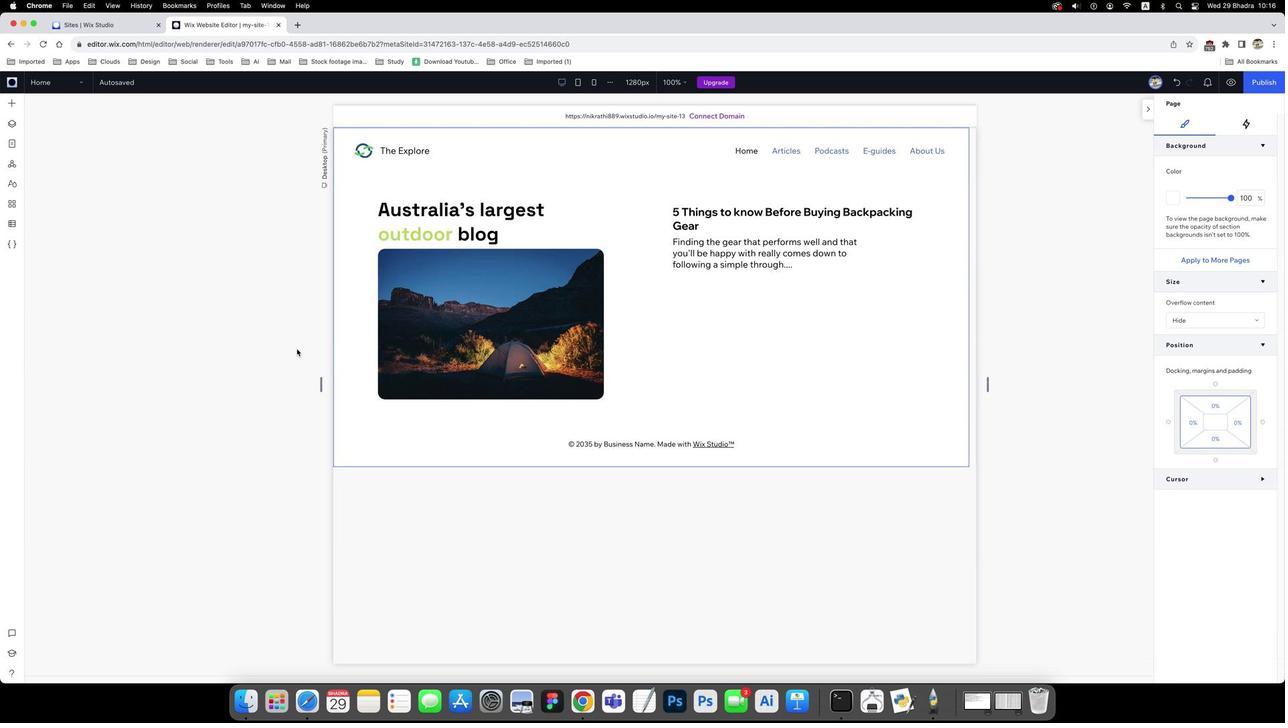 
Action: Mouse moved to (306, 152)
